 Task: Add a timeline in the project ByteCode for the epic 'Network Upgrades' from 2023/05/06 to 2024/10/14. Add a timeline in the project ByteCode for the epic 'Performance Improvements' from 2024/02/18 to 2025/11/19. Add a timeline in the project ByteCode for the epic 'Digital Transformation' from 2024/03/14 to 2025/12/10
Action: Mouse moved to (211, 69)
Screenshot: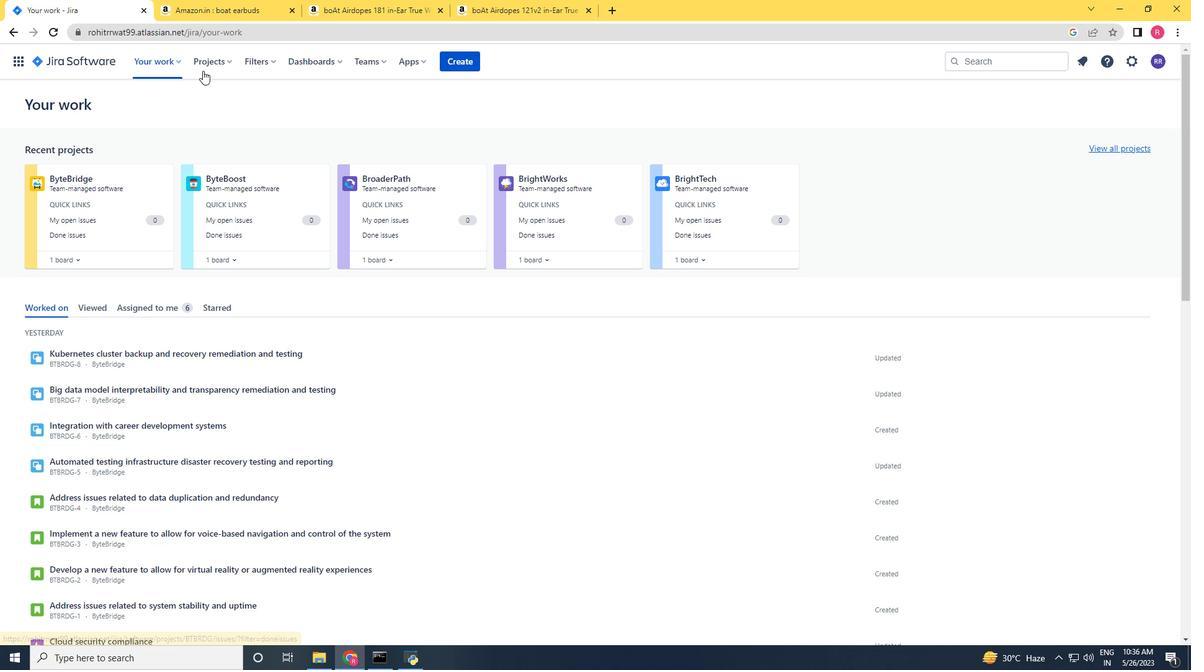 
Action: Mouse pressed left at (211, 69)
Screenshot: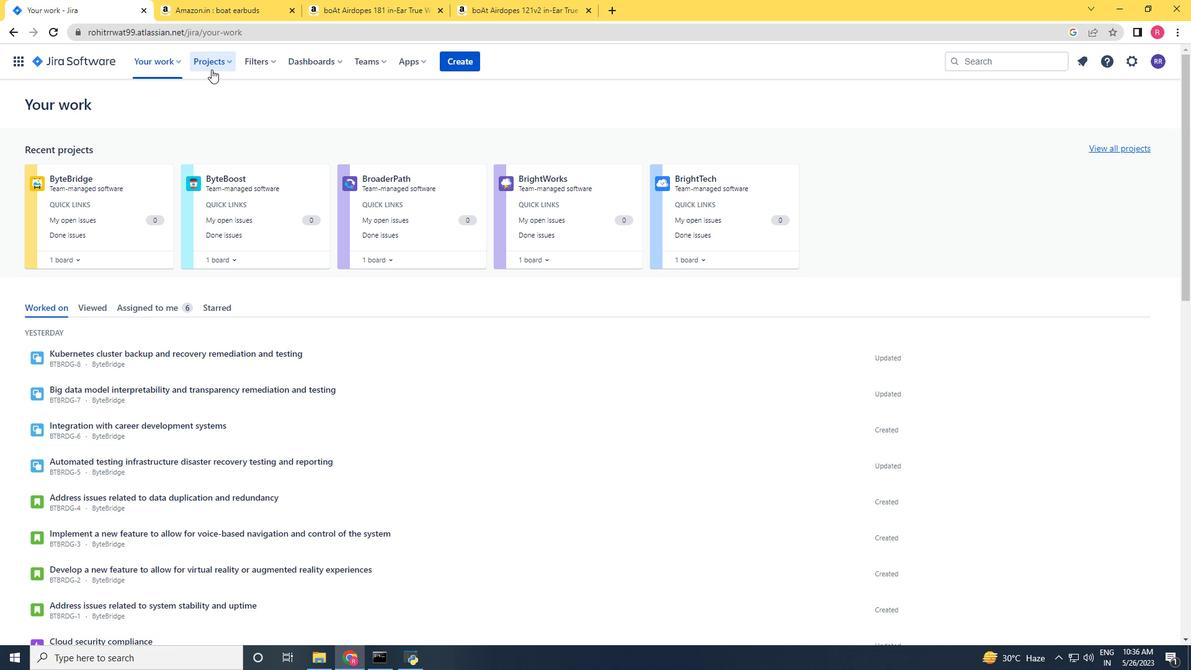 
Action: Mouse moved to (225, 106)
Screenshot: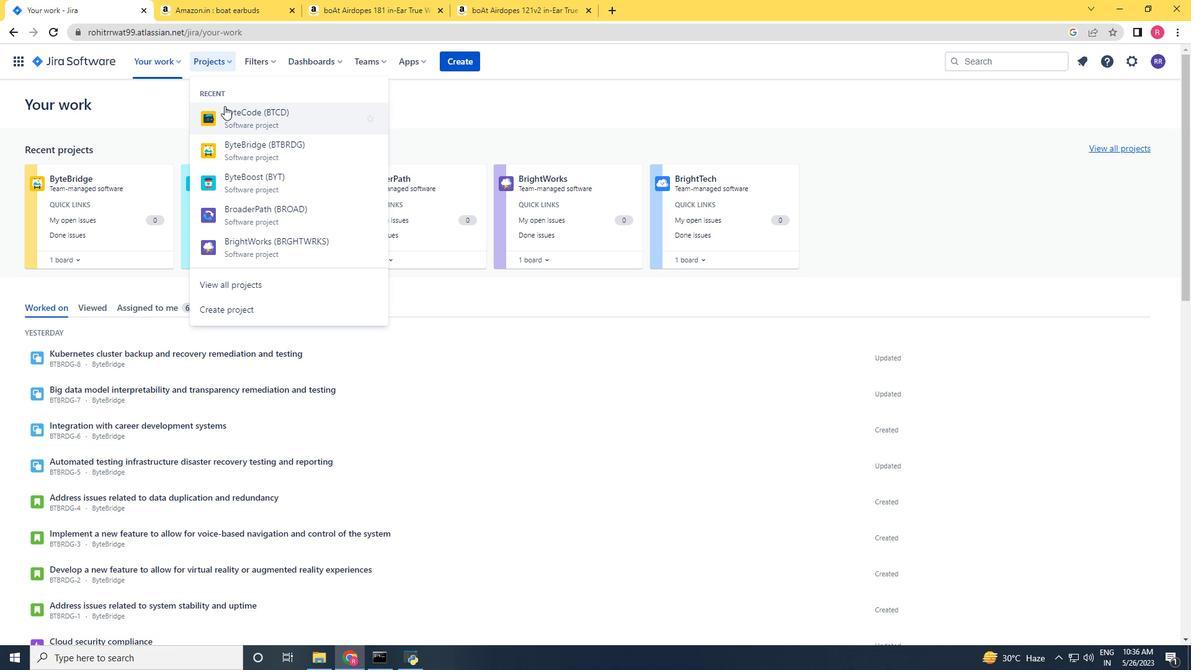 
Action: Mouse pressed left at (225, 106)
Screenshot: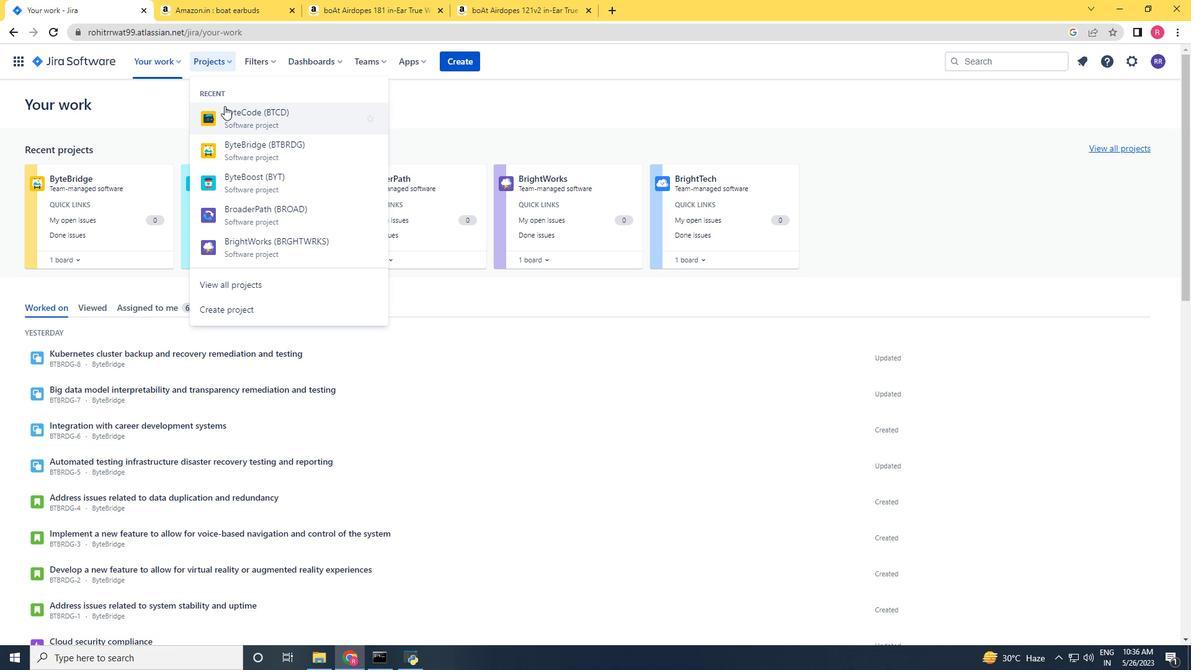 
Action: Mouse moved to (92, 192)
Screenshot: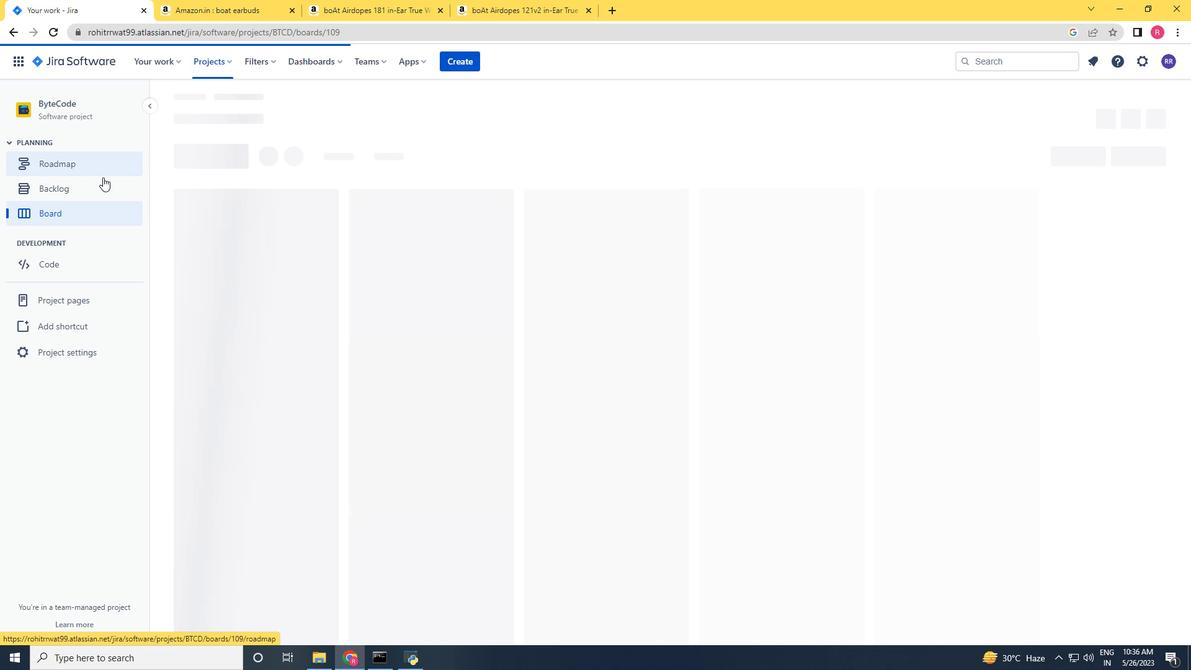 
Action: Mouse pressed left at (92, 192)
Screenshot: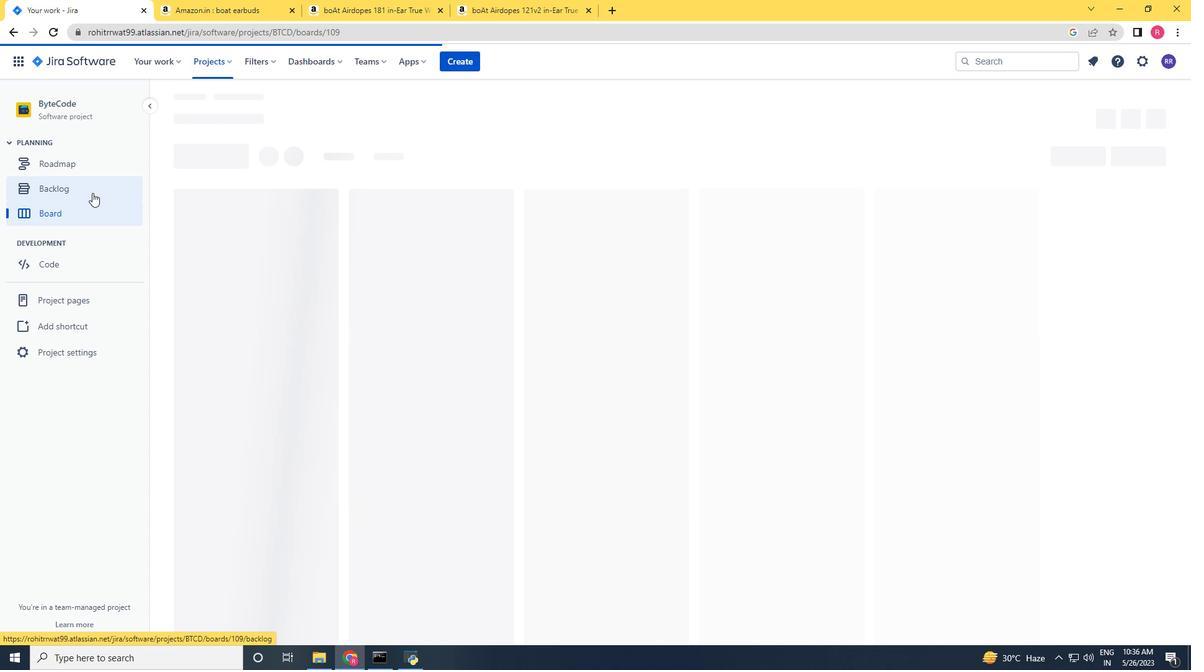 
Action: Mouse moved to (181, 251)
Screenshot: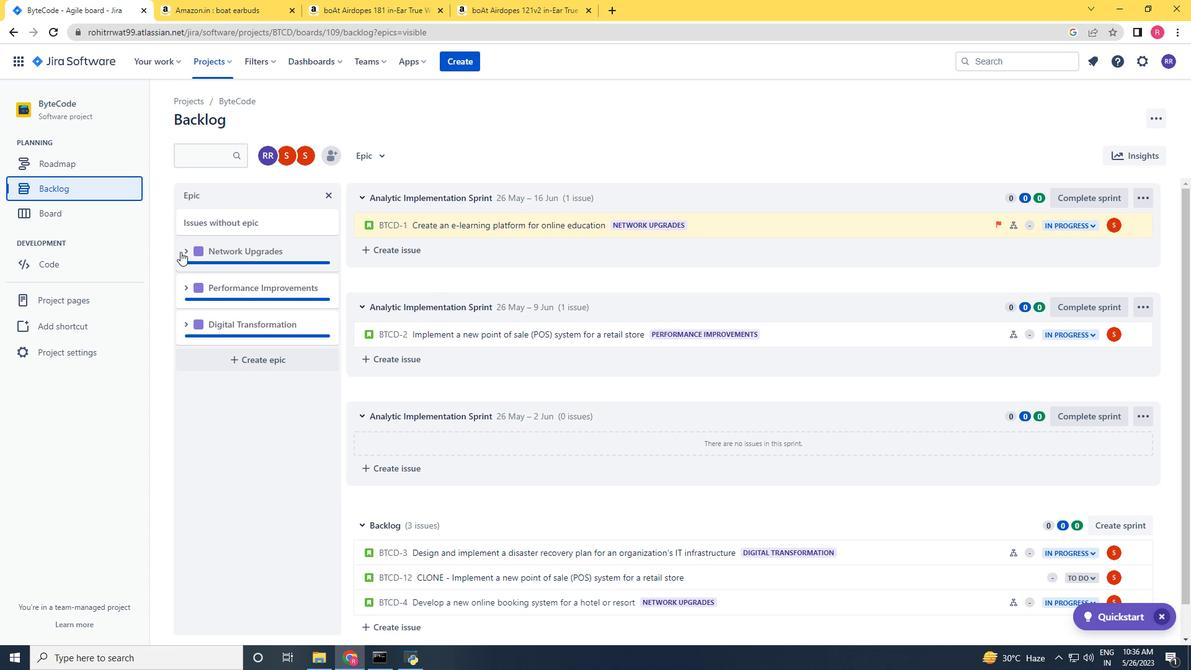 
Action: Mouse pressed left at (181, 251)
Screenshot: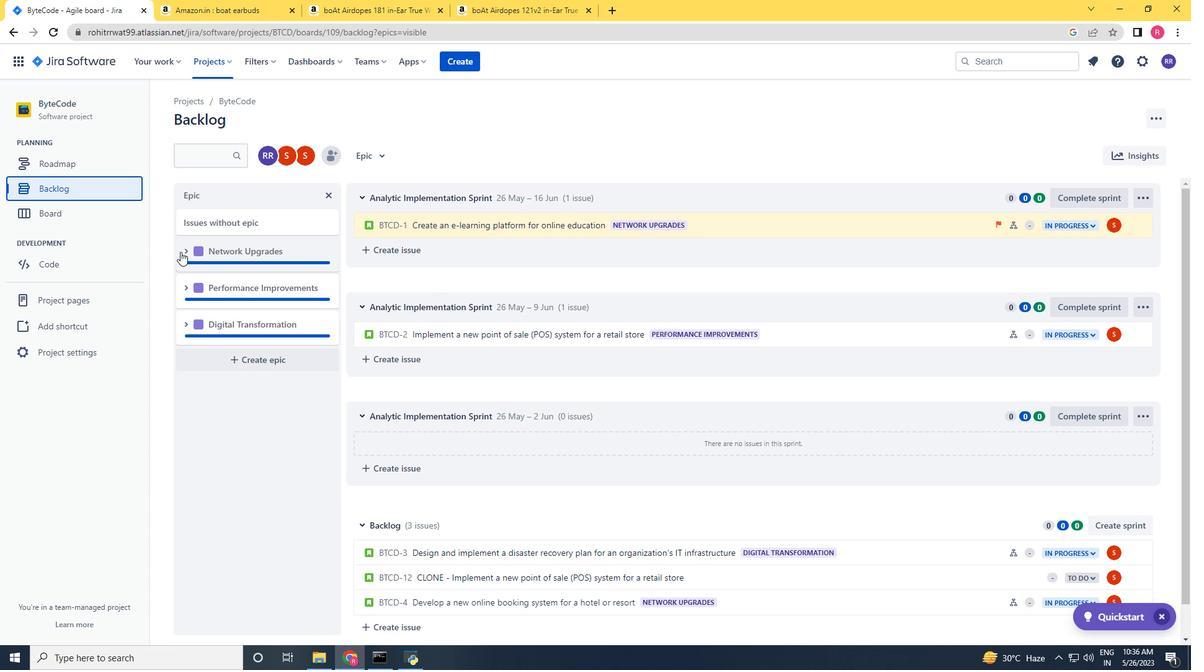 
Action: Mouse moved to (271, 346)
Screenshot: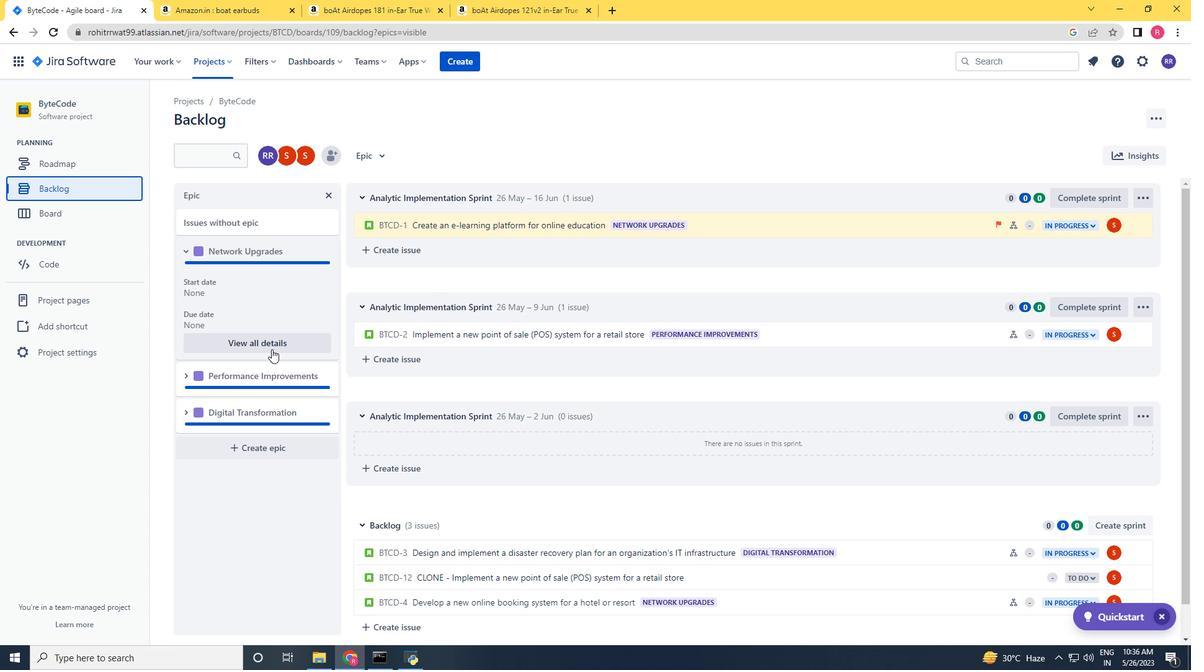 
Action: Mouse pressed left at (271, 346)
Screenshot: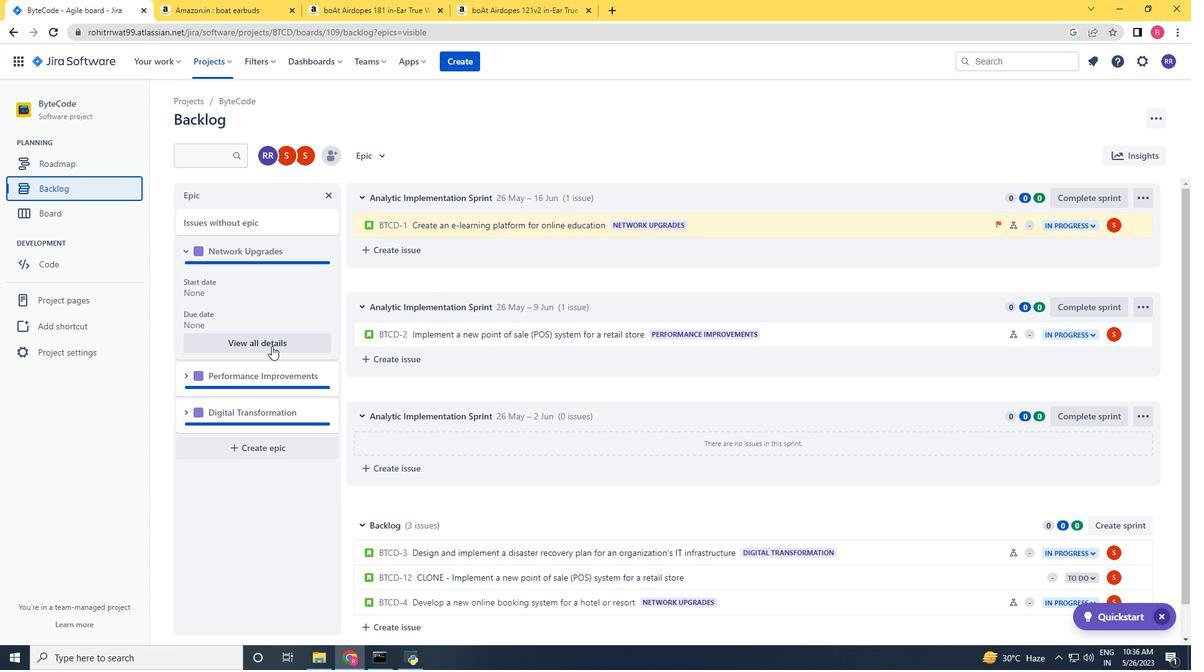 
Action: Mouse moved to (1167, 549)
Screenshot: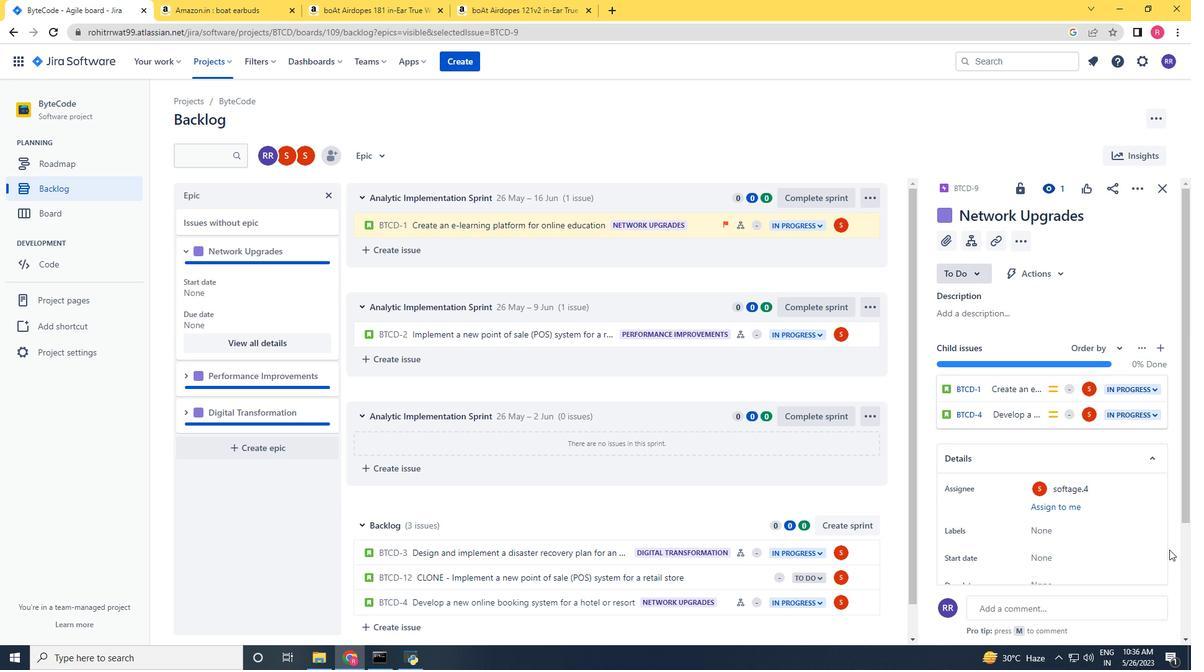 
Action: Mouse scrolled (1167, 549) with delta (0, 0)
Screenshot: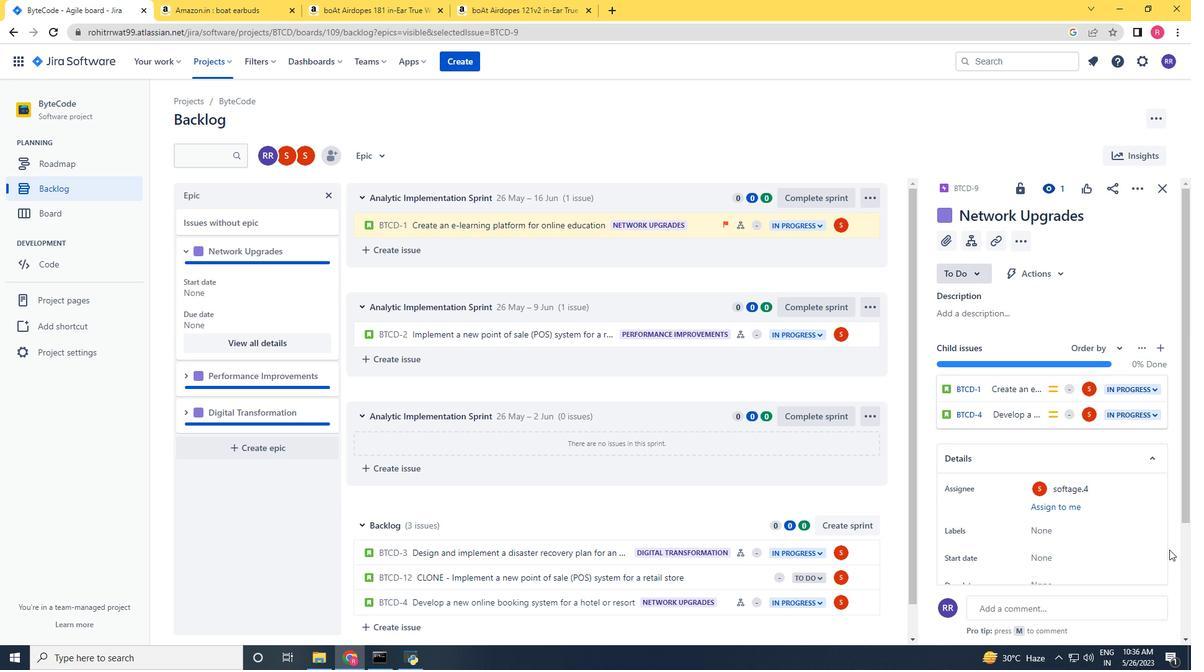 
Action: Mouse scrolled (1167, 549) with delta (0, 0)
Screenshot: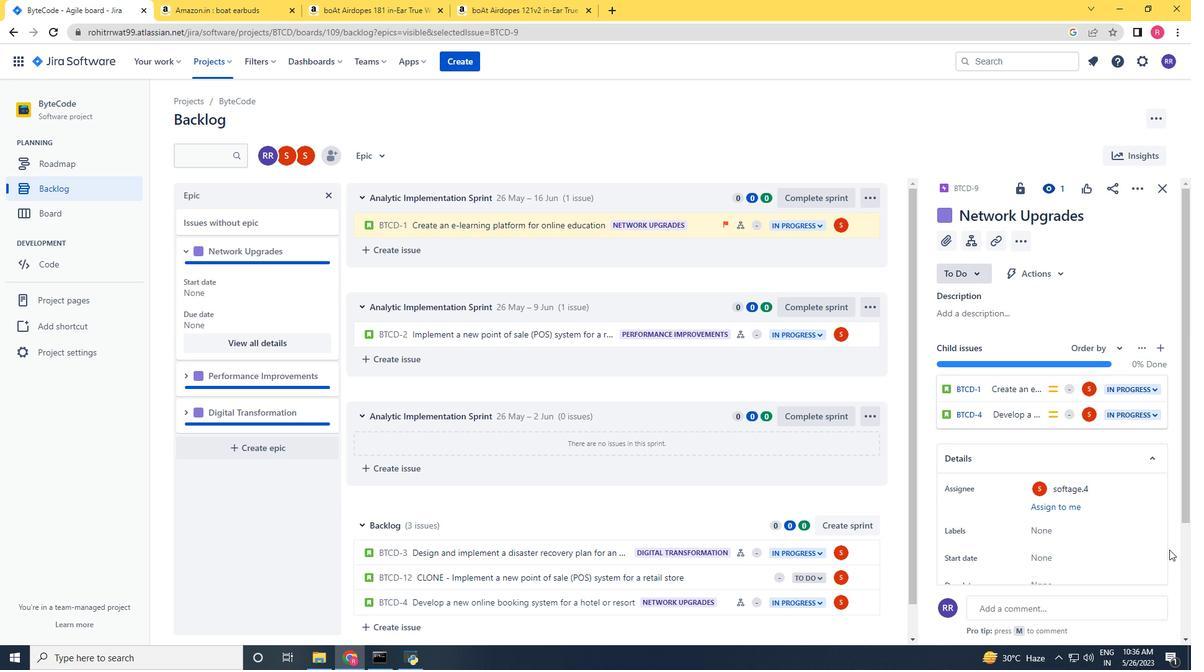 
Action: Mouse scrolled (1167, 549) with delta (0, 0)
Screenshot: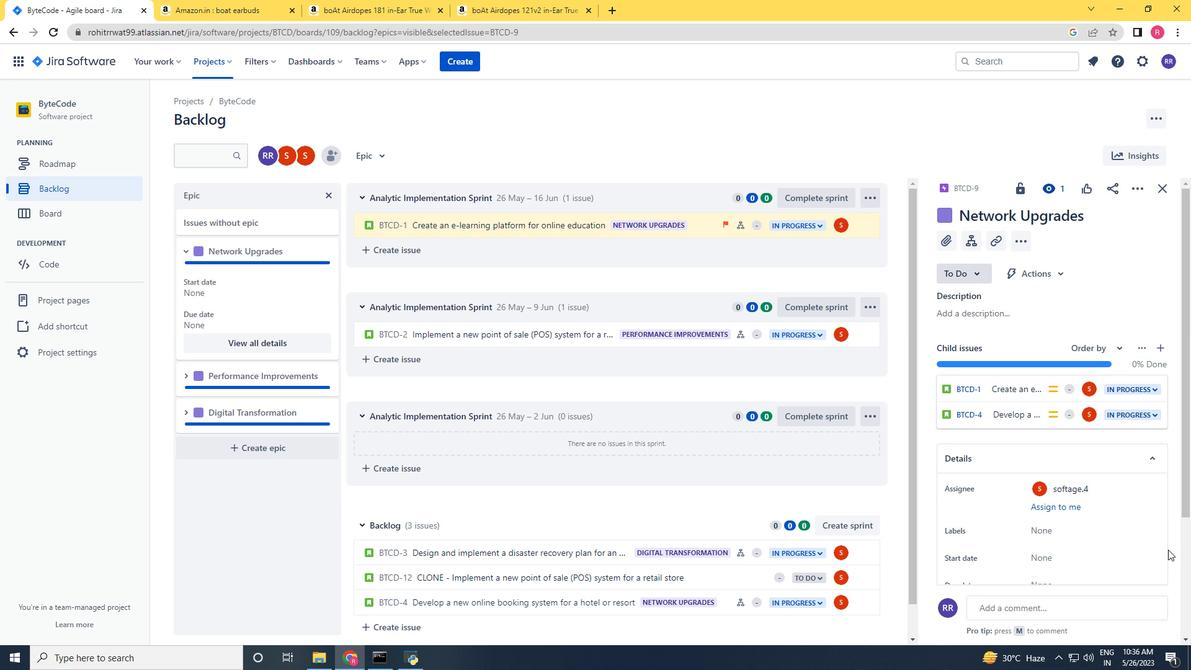 
Action: Mouse scrolled (1167, 549) with delta (0, 0)
Screenshot: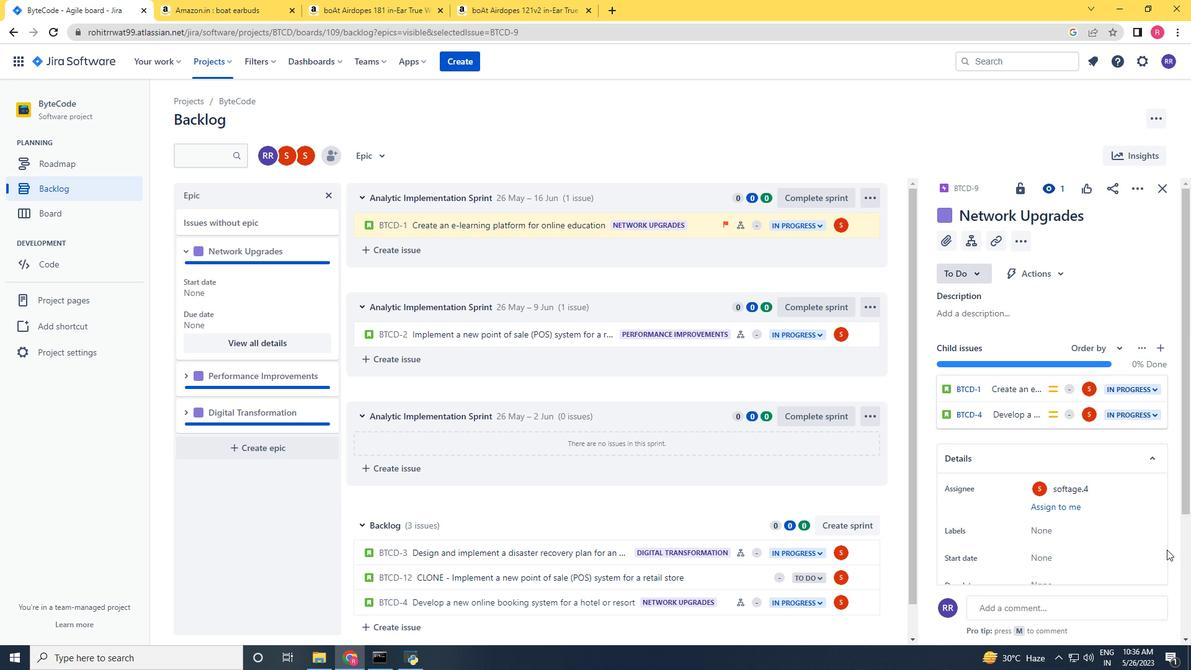 
Action: Mouse moved to (1065, 382)
Screenshot: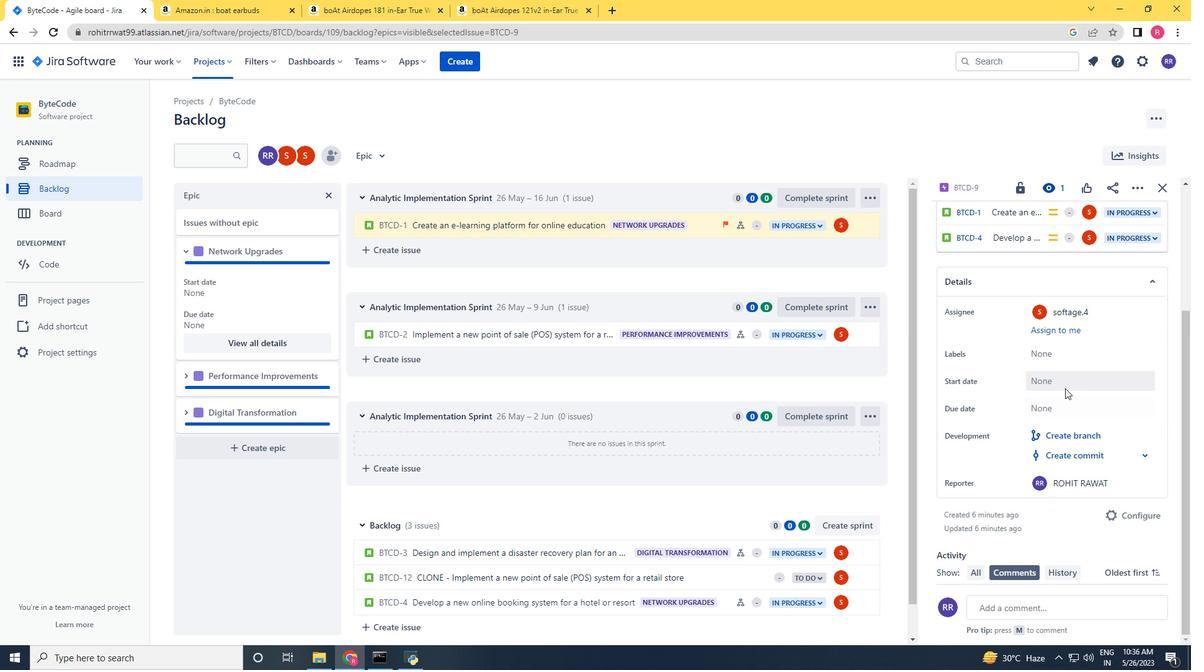 
Action: Mouse pressed left at (1065, 382)
Screenshot: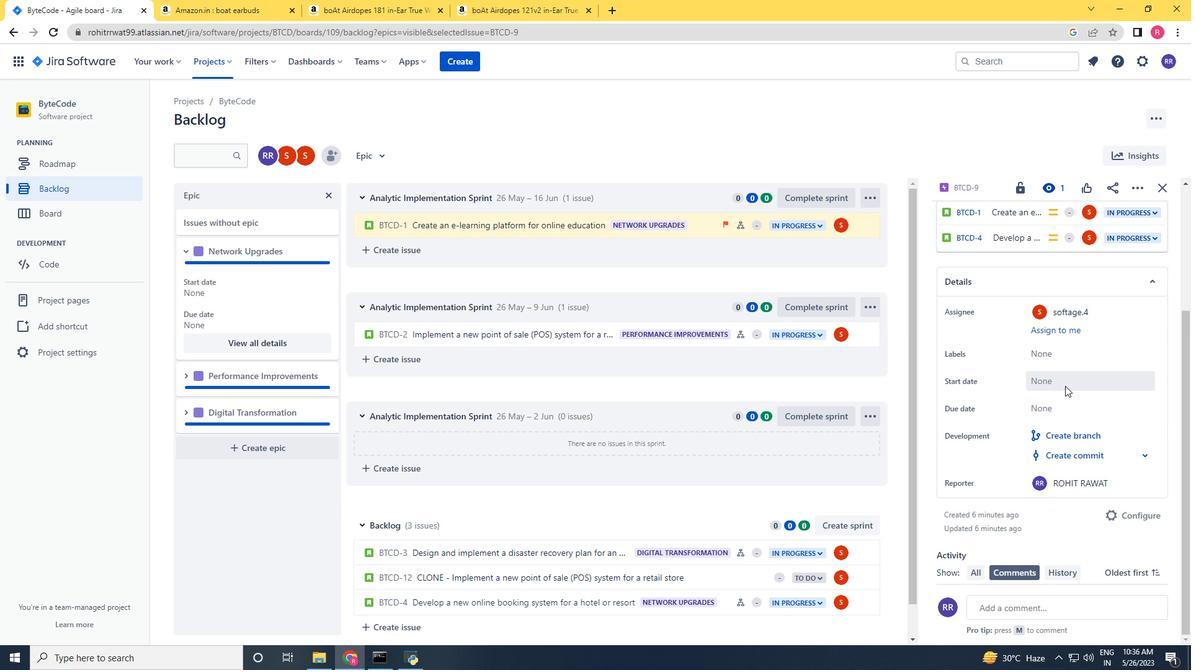 
Action: Mouse moved to (1162, 417)
Screenshot: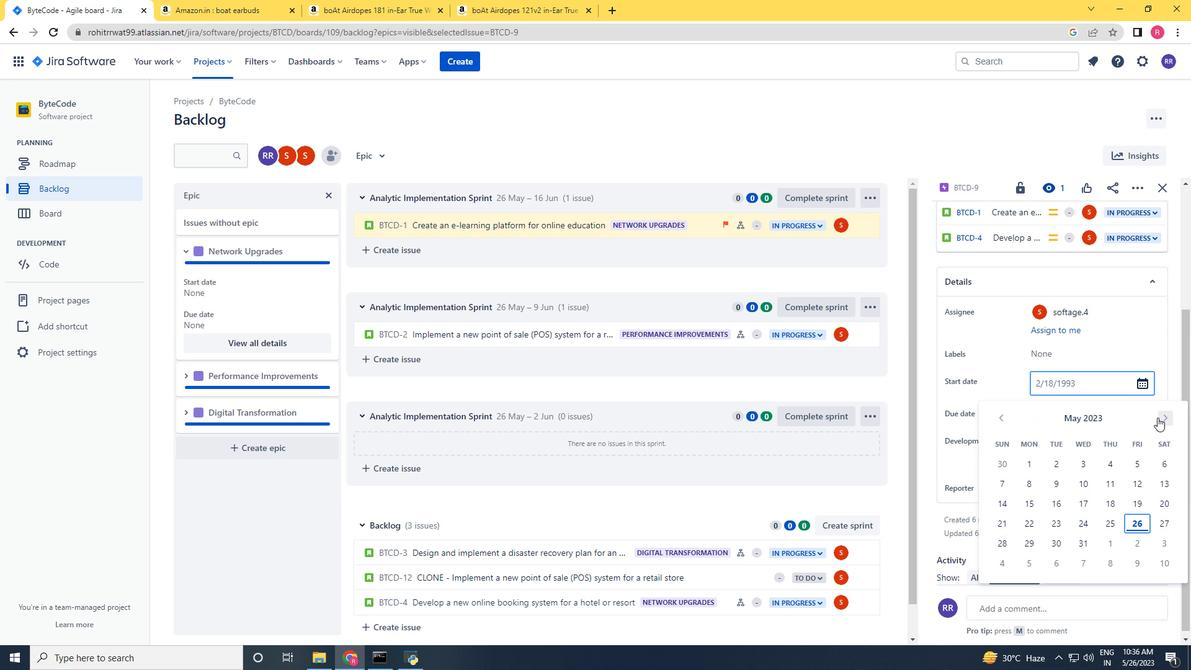 
Action: Mouse pressed left at (1162, 417)
Screenshot: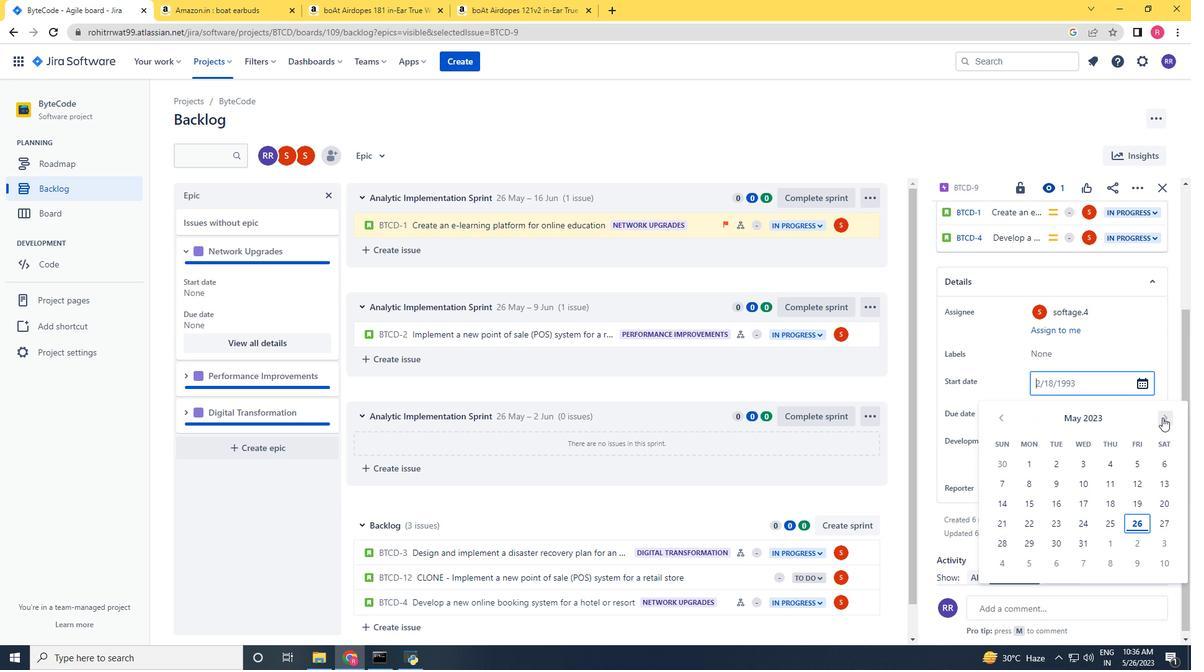 
Action: Mouse pressed left at (1162, 417)
Screenshot: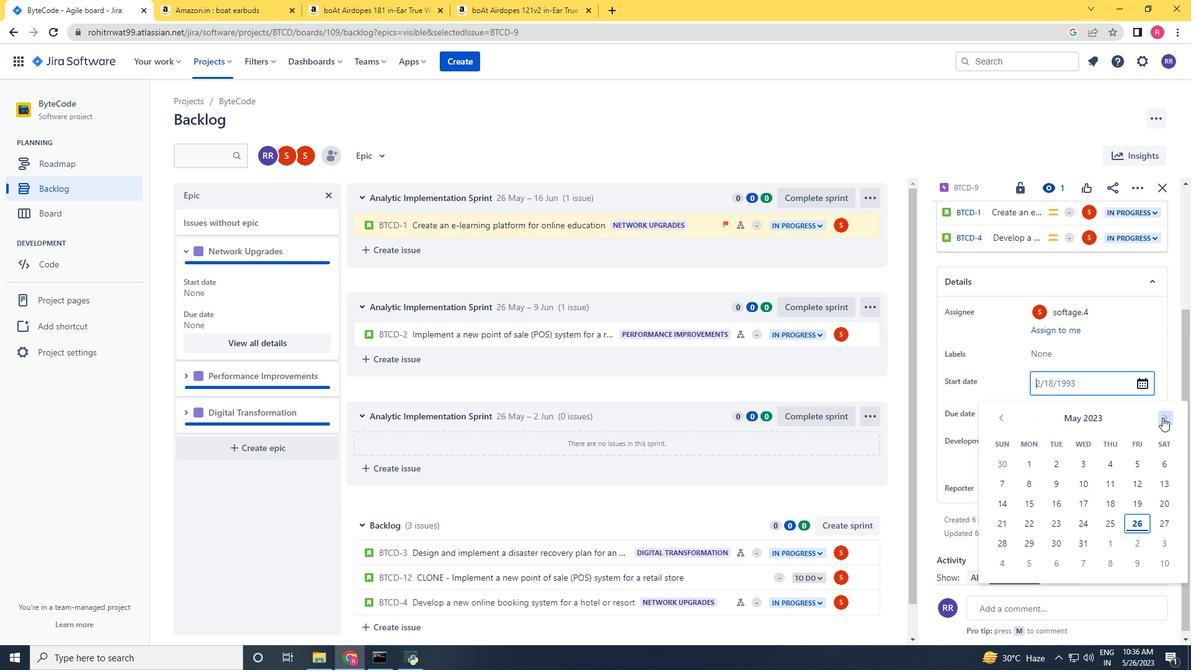 
Action: Mouse pressed left at (1162, 417)
Screenshot: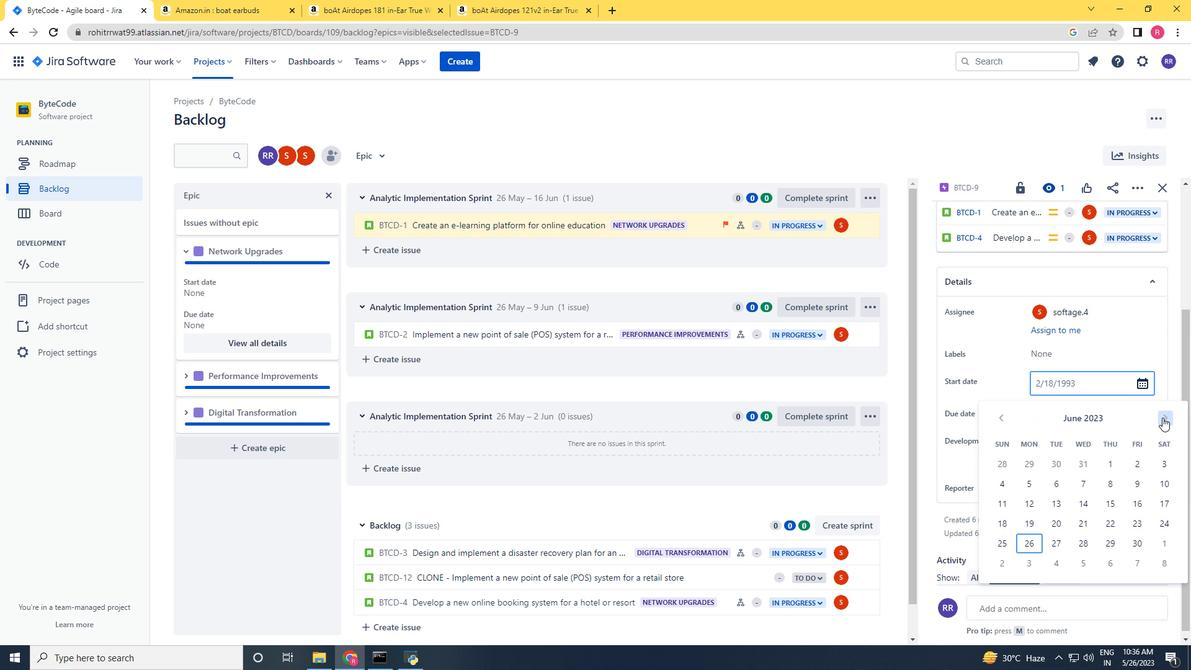 
Action: Mouse pressed left at (1162, 417)
Screenshot: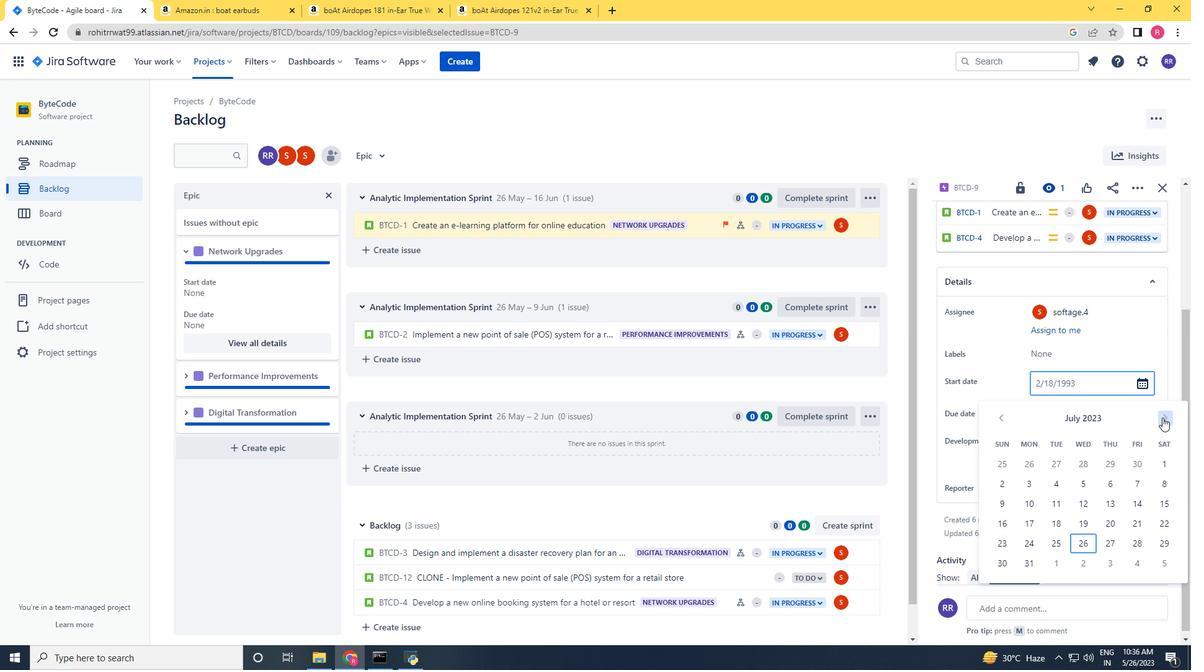 
Action: Mouse pressed left at (1162, 417)
Screenshot: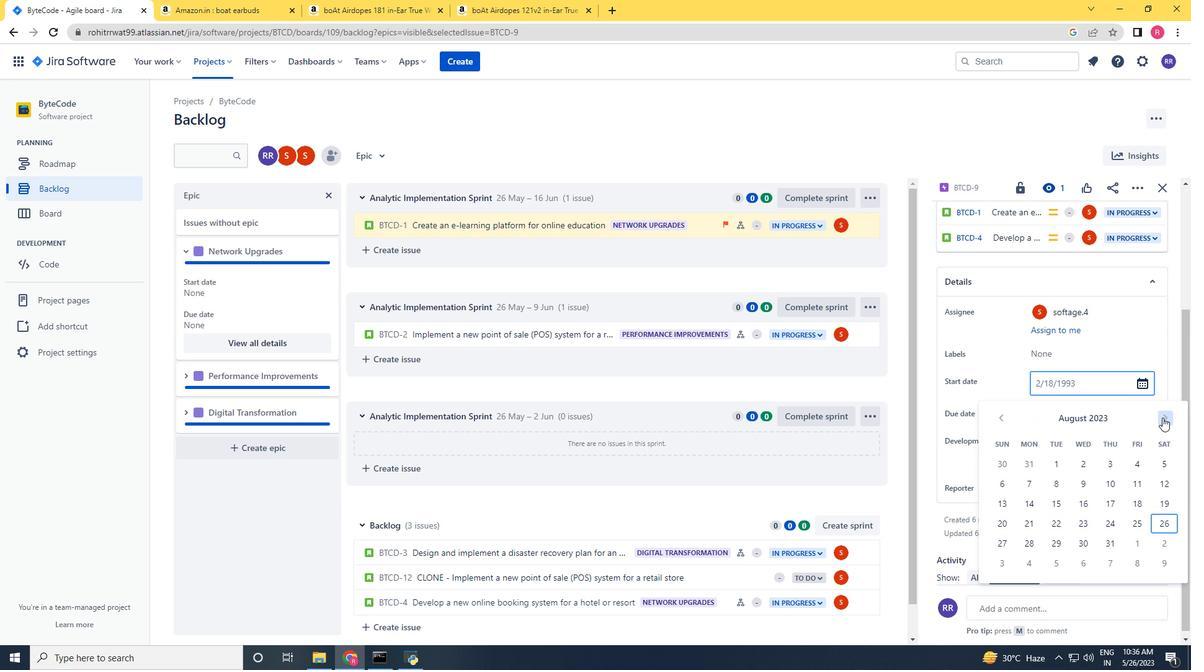 
Action: Mouse moved to (995, 418)
Screenshot: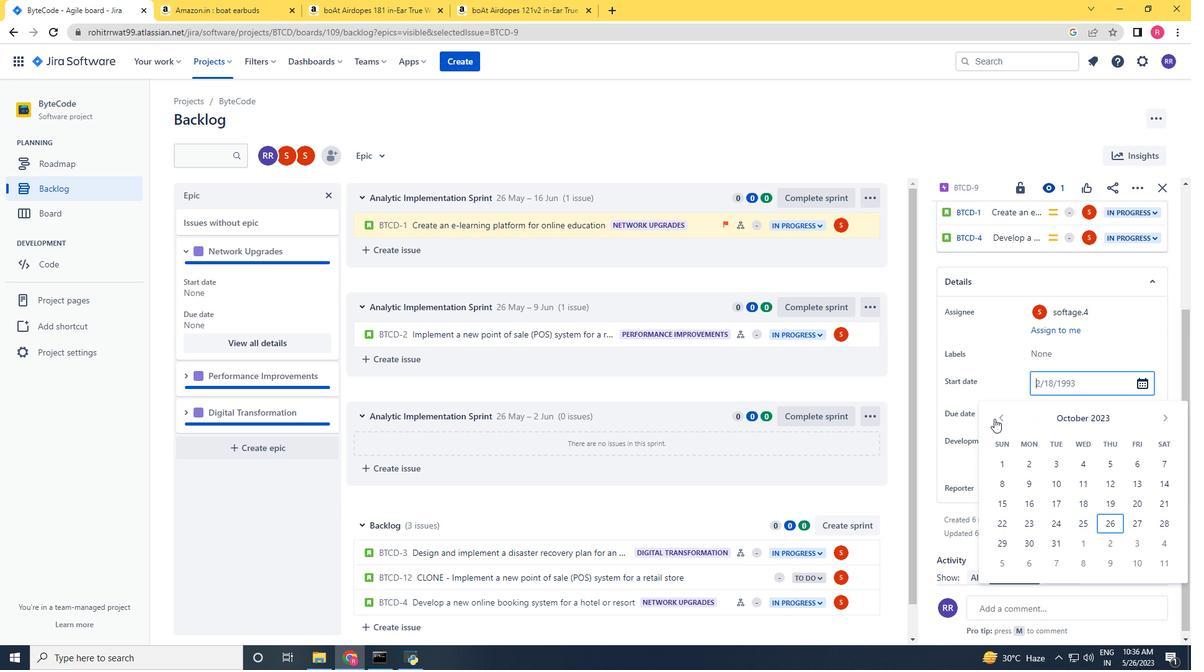 
Action: Mouse pressed left at (995, 418)
Screenshot: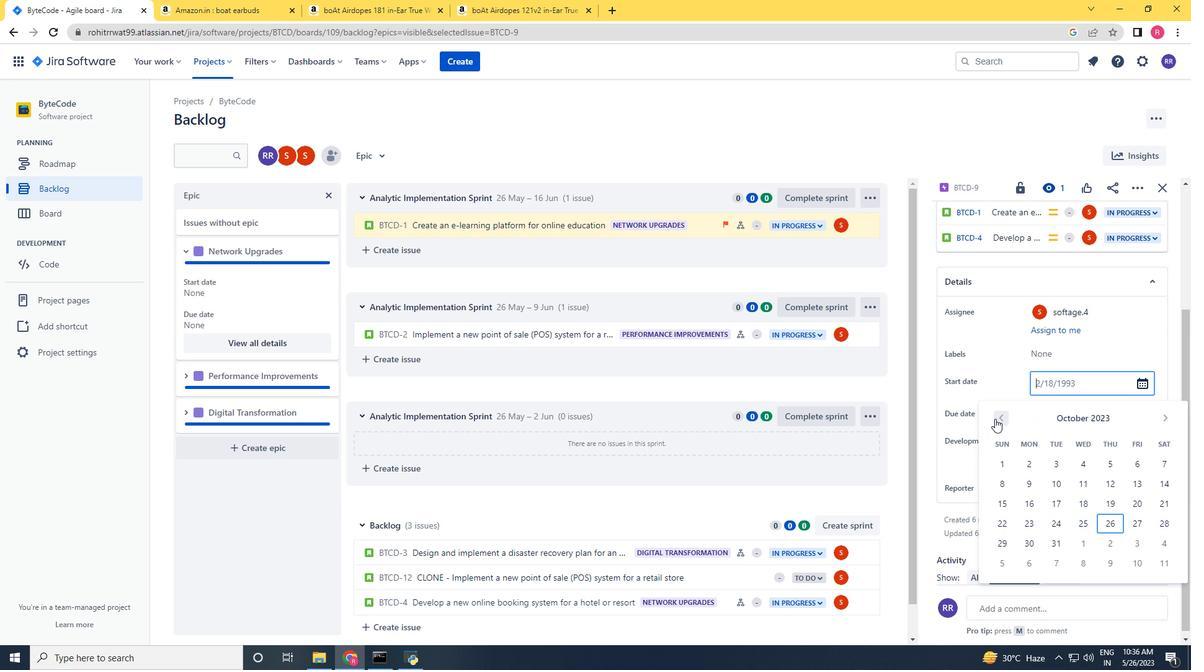 
Action: Mouse pressed left at (995, 418)
Screenshot: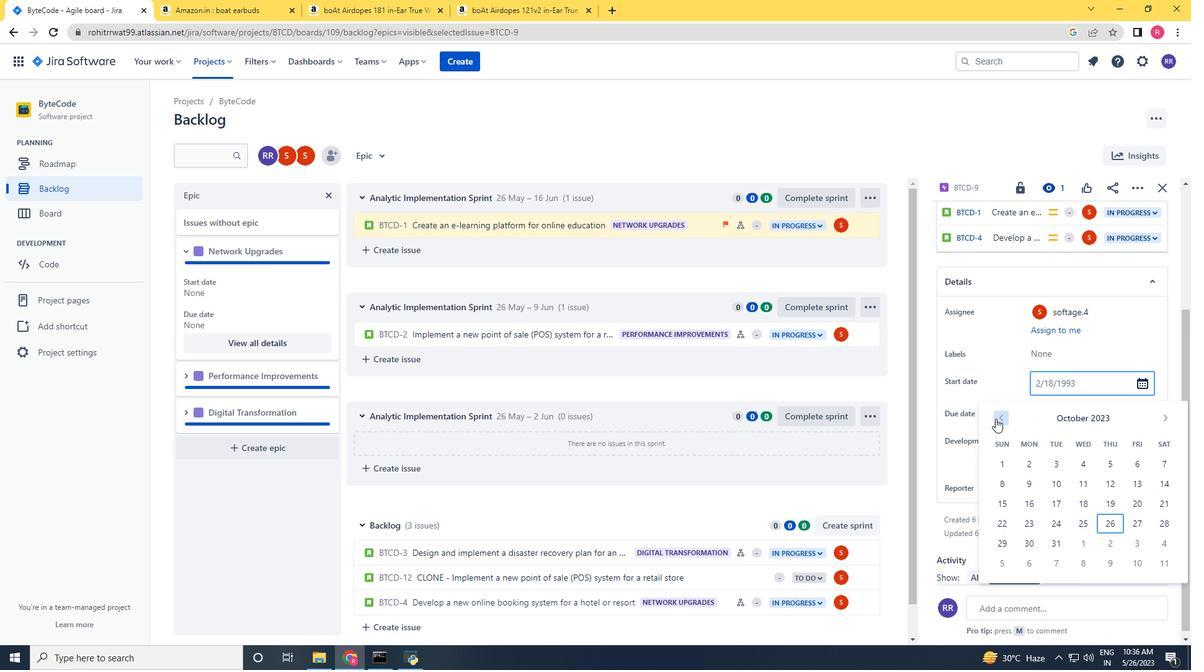 
Action: Mouse pressed left at (995, 418)
Screenshot: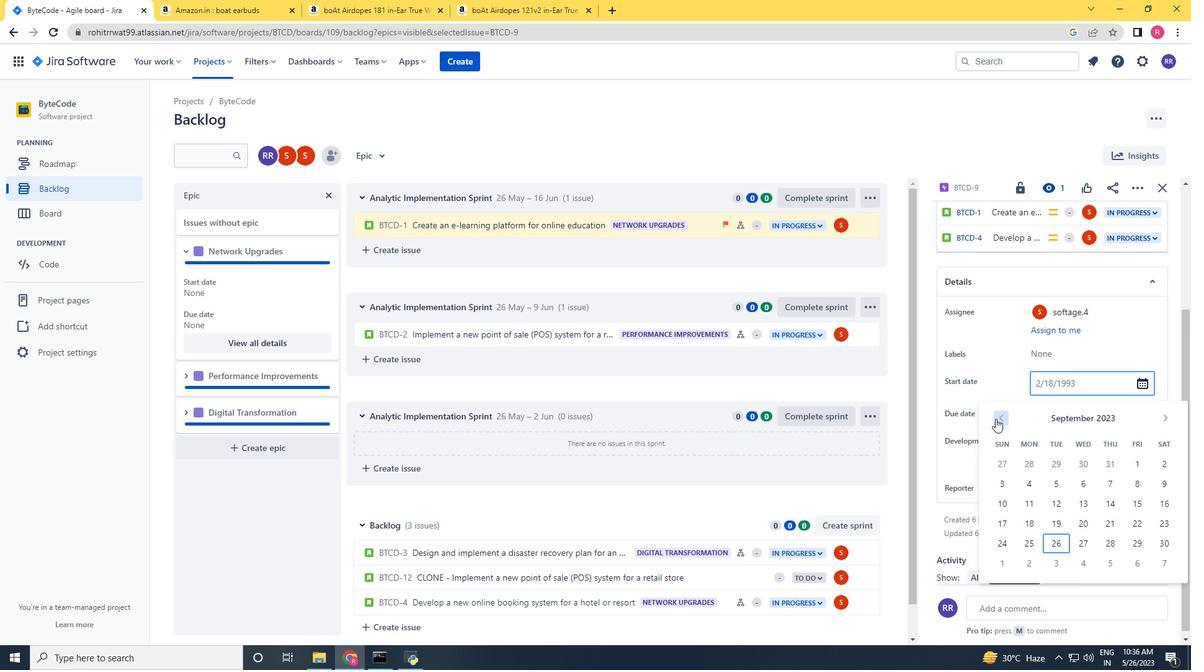 
Action: Mouse pressed left at (995, 418)
Screenshot: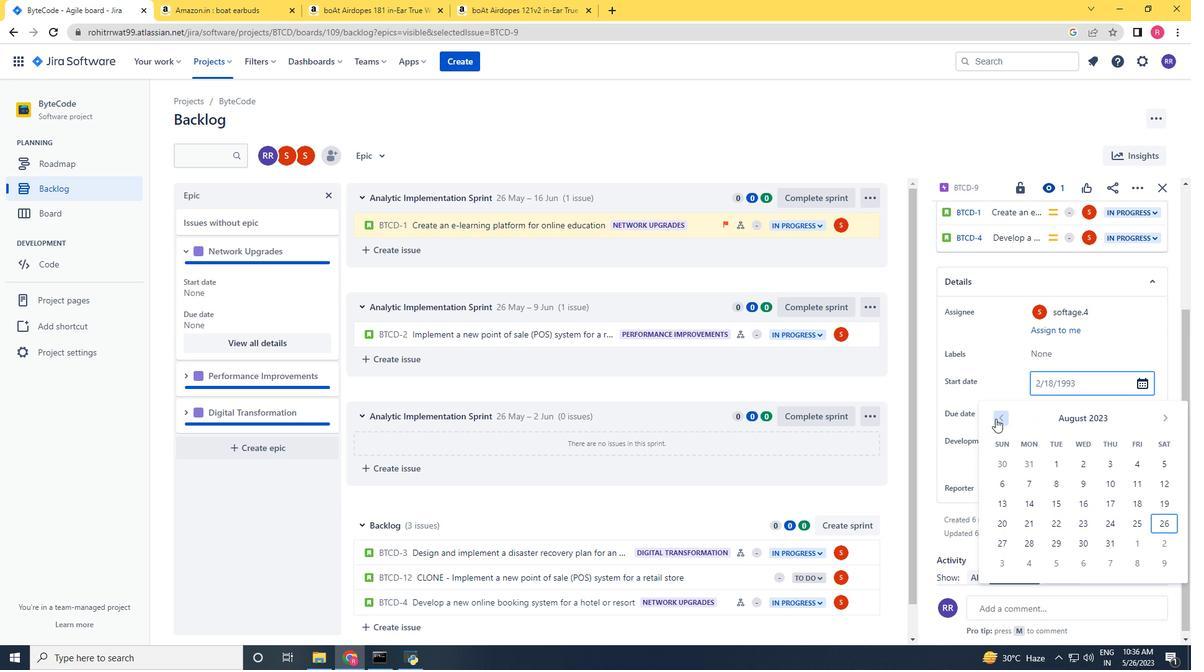 
Action: Mouse pressed left at (995, 418)
Screenshot: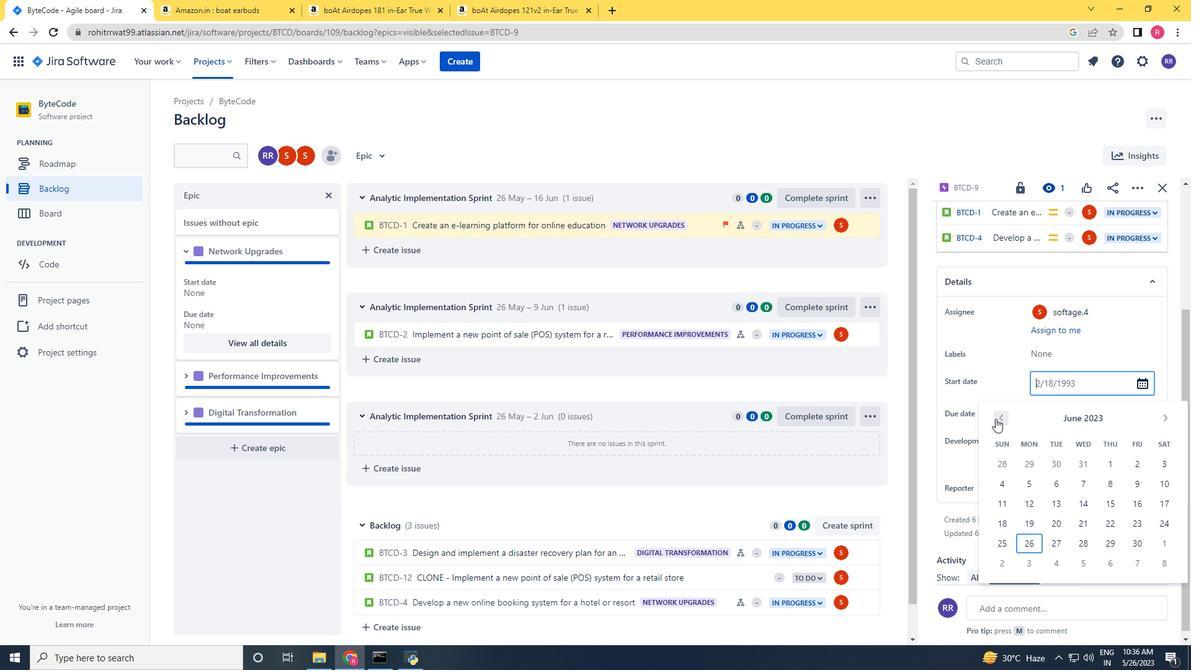 
Action: Mouse moved to (1172, 466)
Screenshot: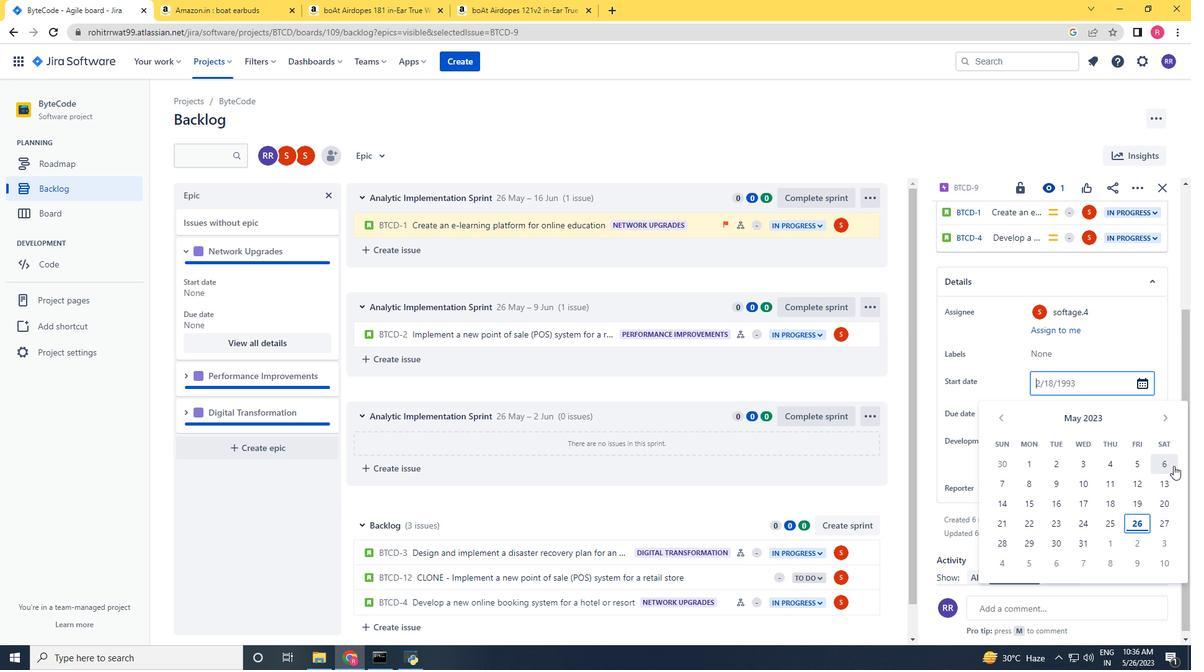
Action: Mouse pressed left at (1172, 466)
Screenshot: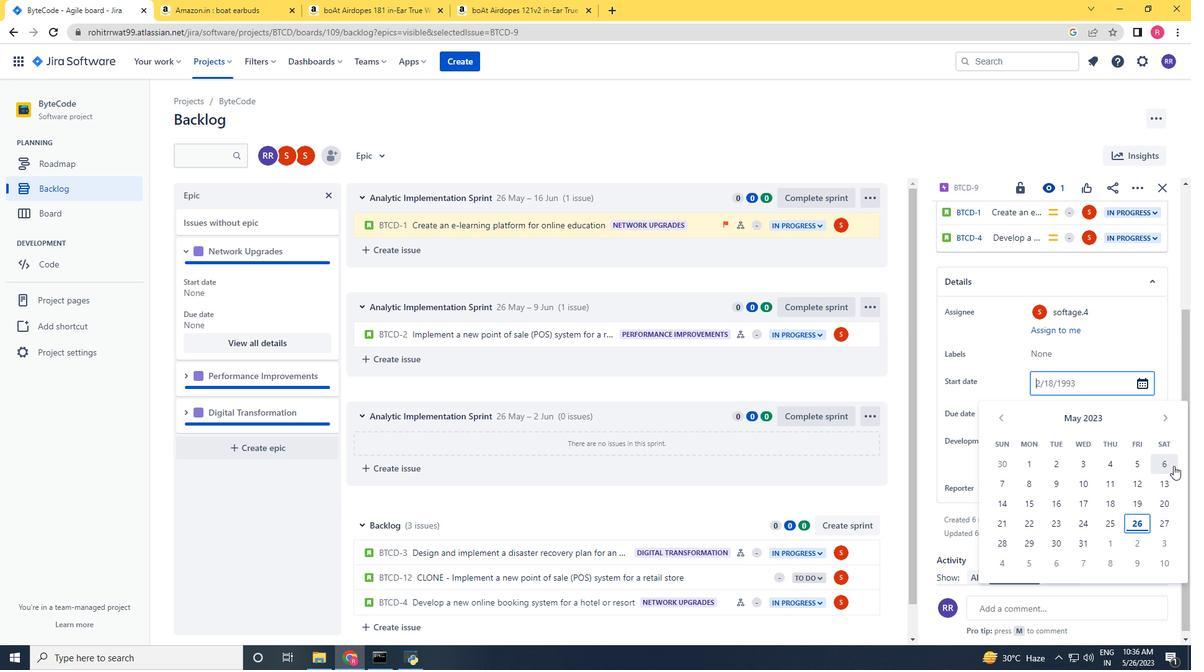 
Action: Mouse moved to (1039, 408)
Screenshot: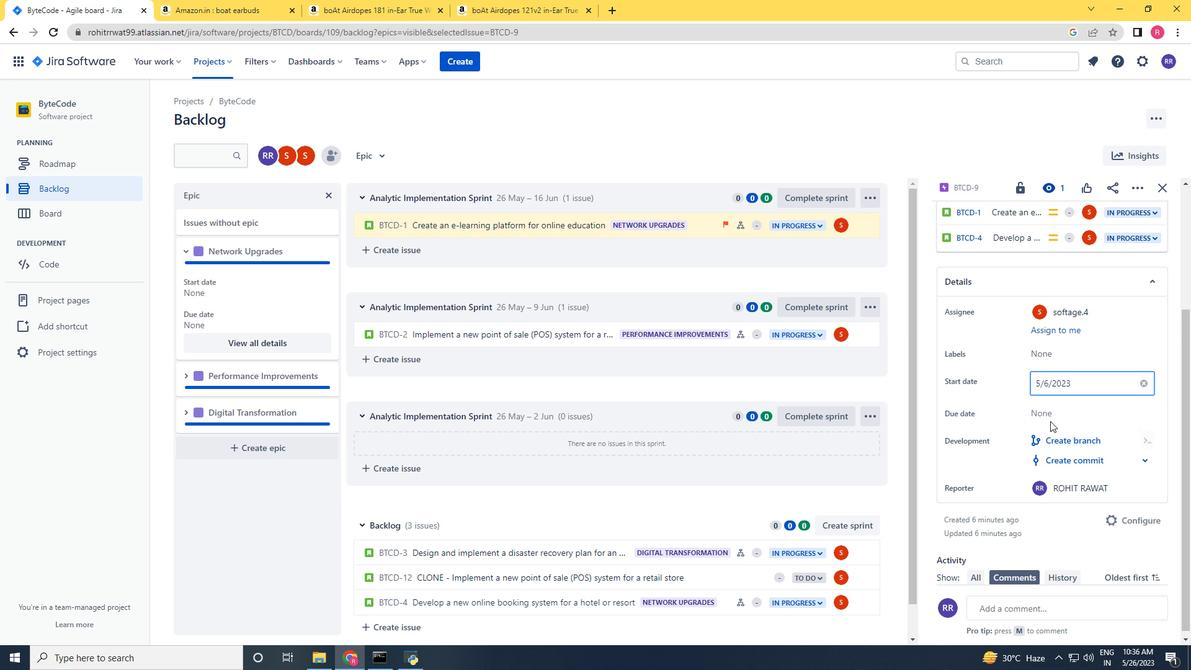 
Action: Mouse pressed left at (1039, 408)
Screenshot: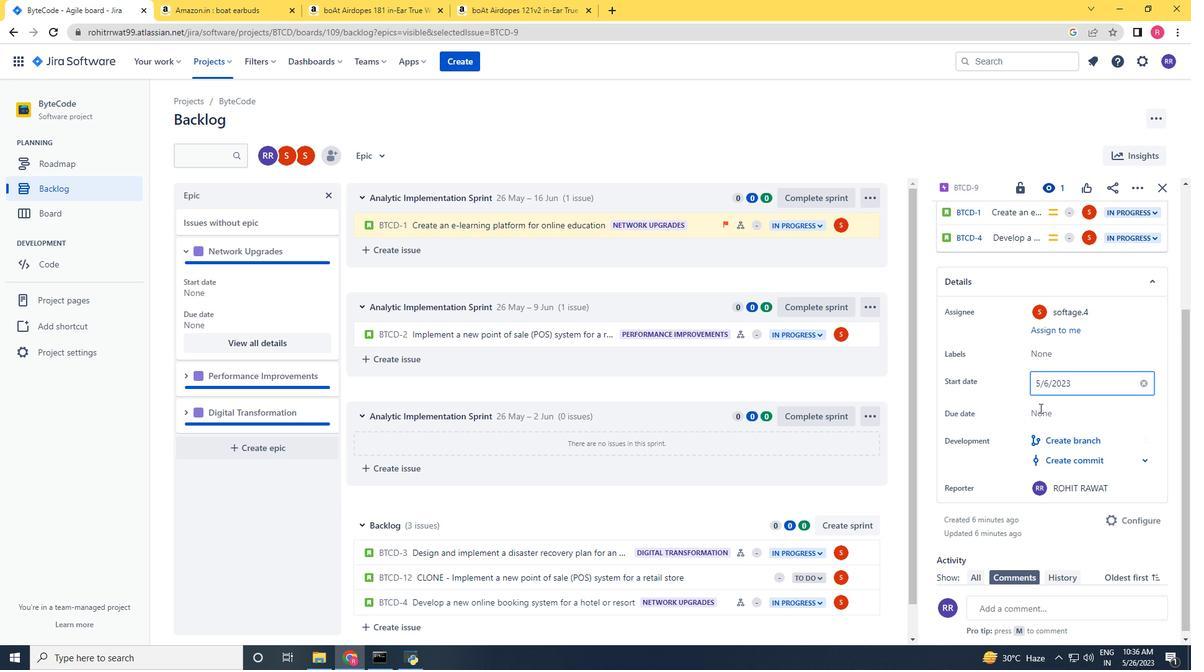 
Action: Mouse moved to (1165, 450)
Screenshot: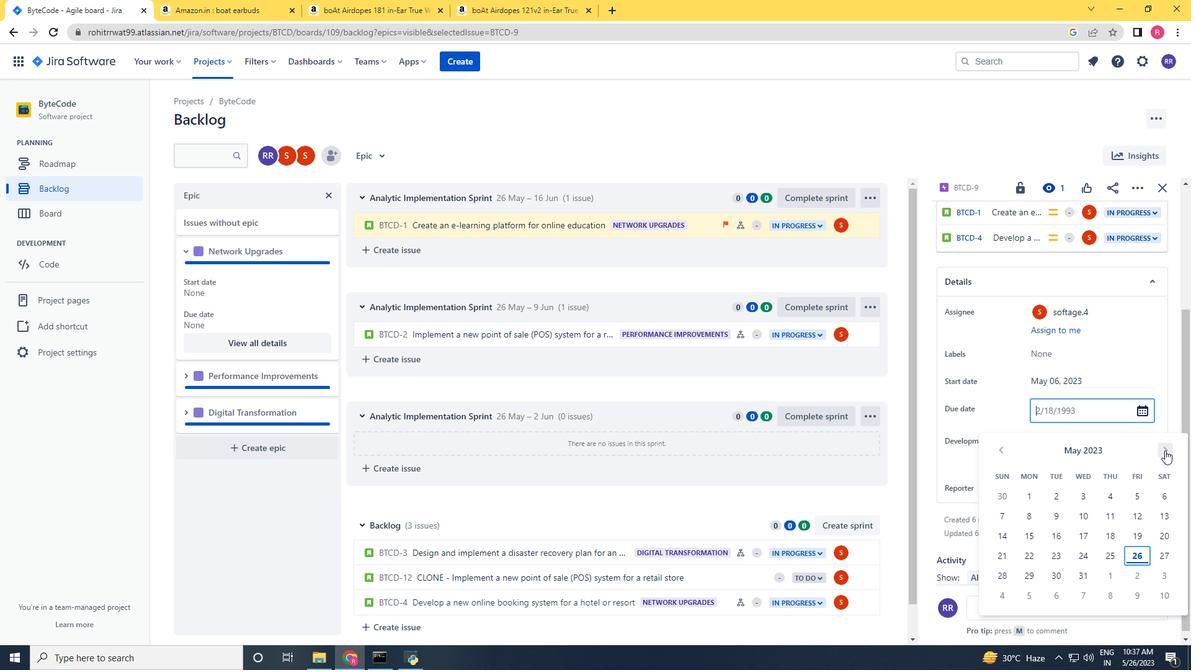 
Action: Mouse pressed left at (1165, 450)
Screenshot: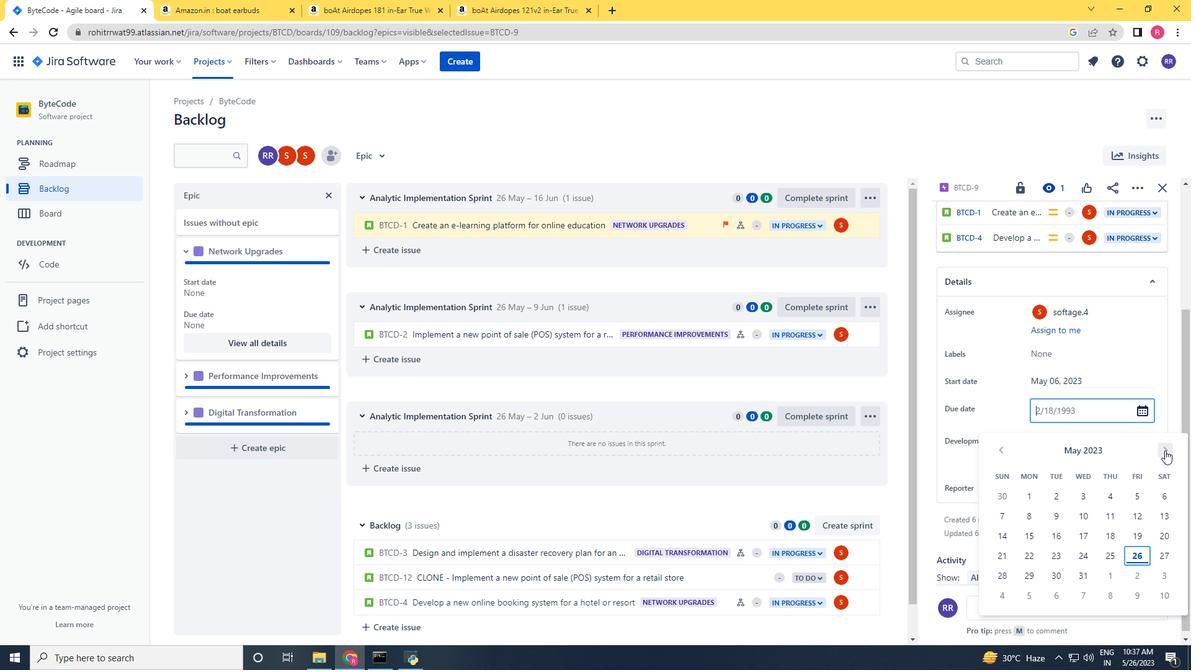 
Action: Mouse pressed left at (1165, 450)
Screenshot: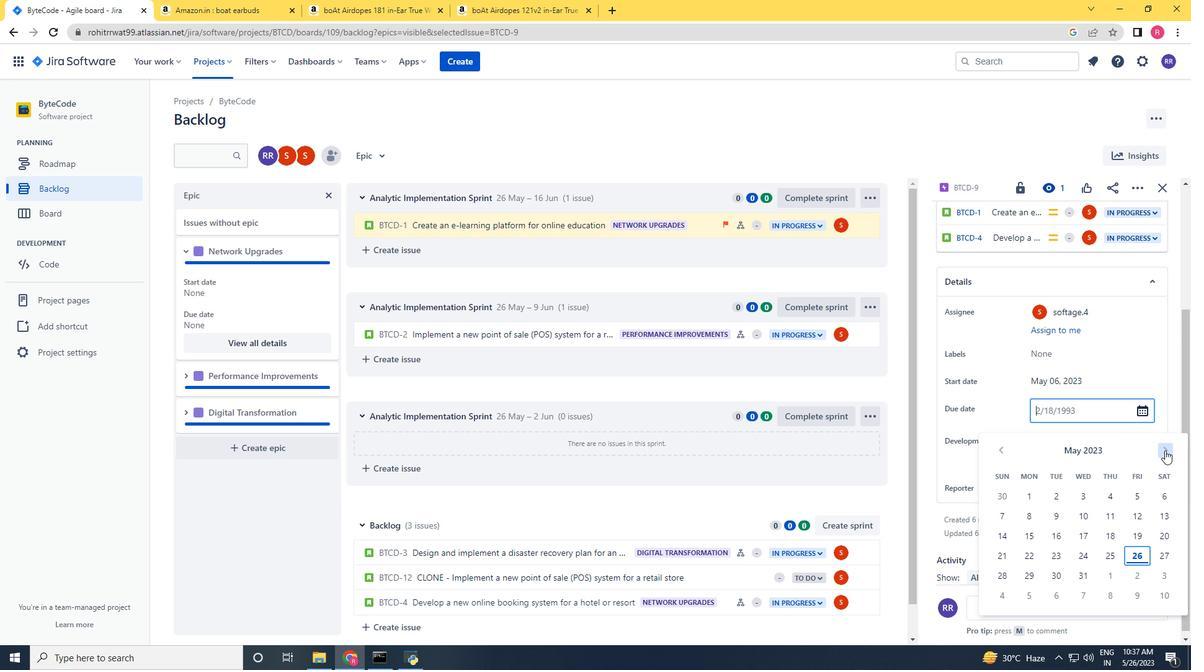 
Action: Mouse pressed left at (1165, 450)
Screenshot: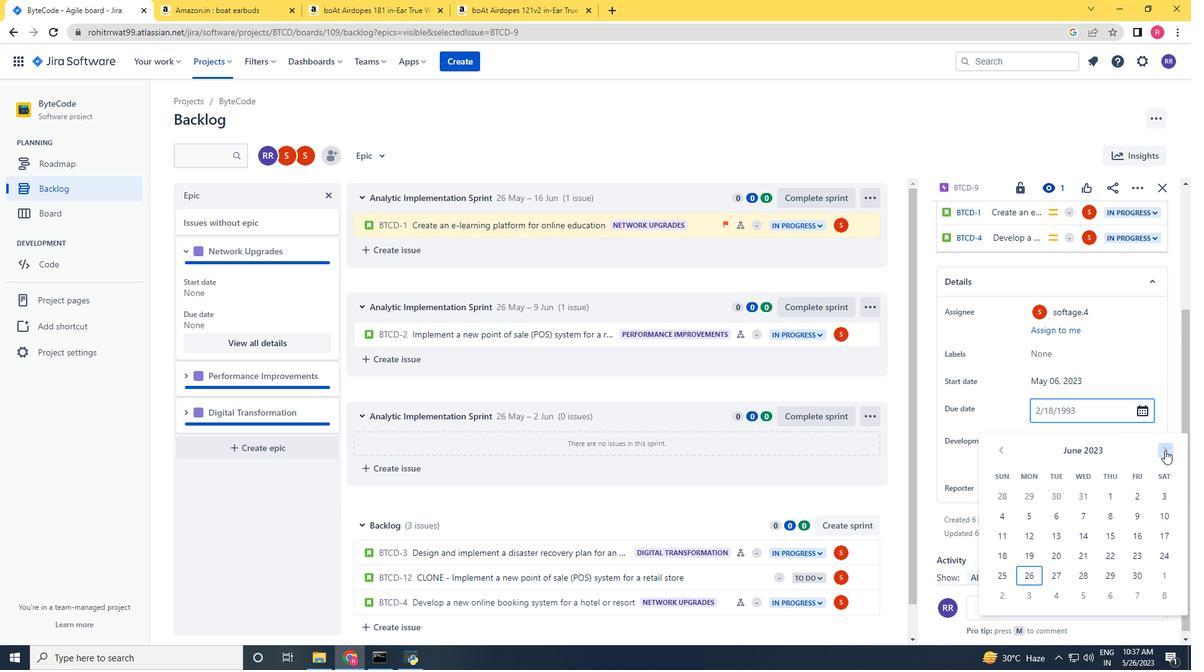 
Action: Mouse pressed left at (1165, 450)
Screenshot: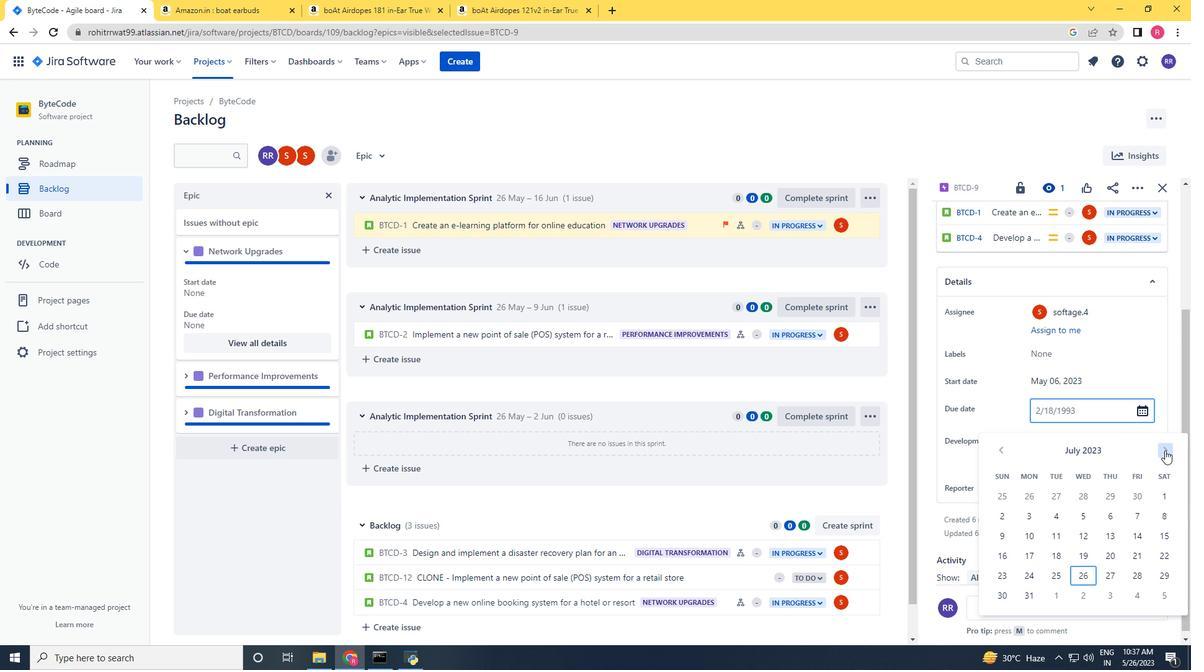 
Action: Mouse pressed left at (1165, 450)
Screenshot: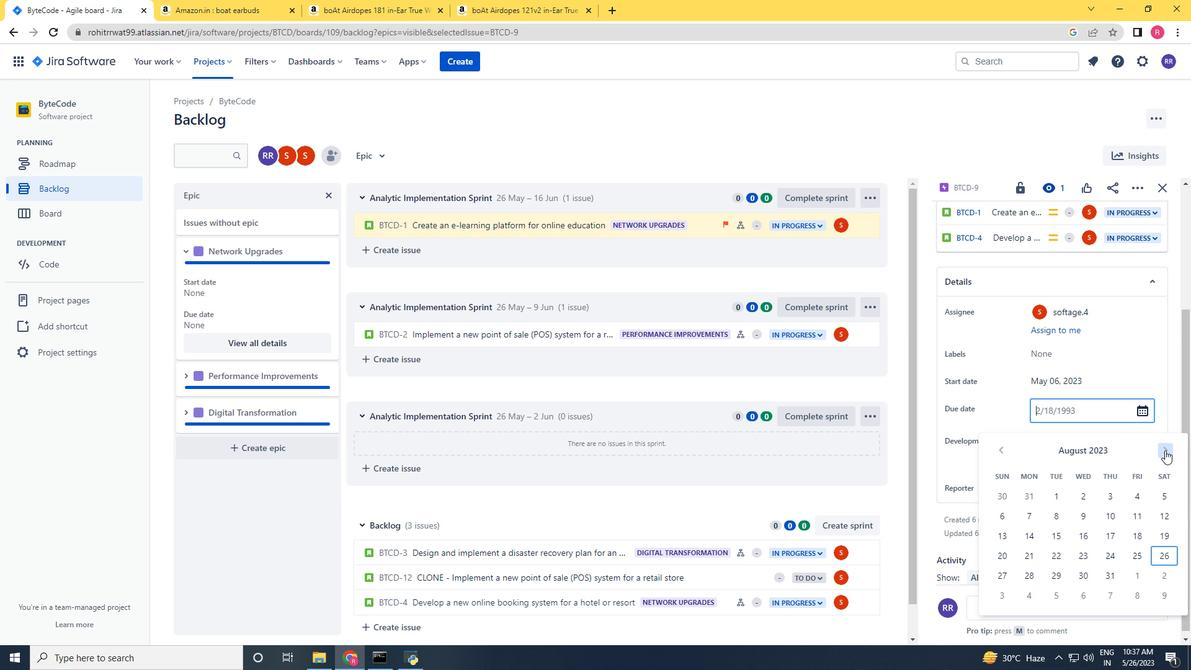 
Action: Mouse pressed left at (1165, 450)
Screenshot: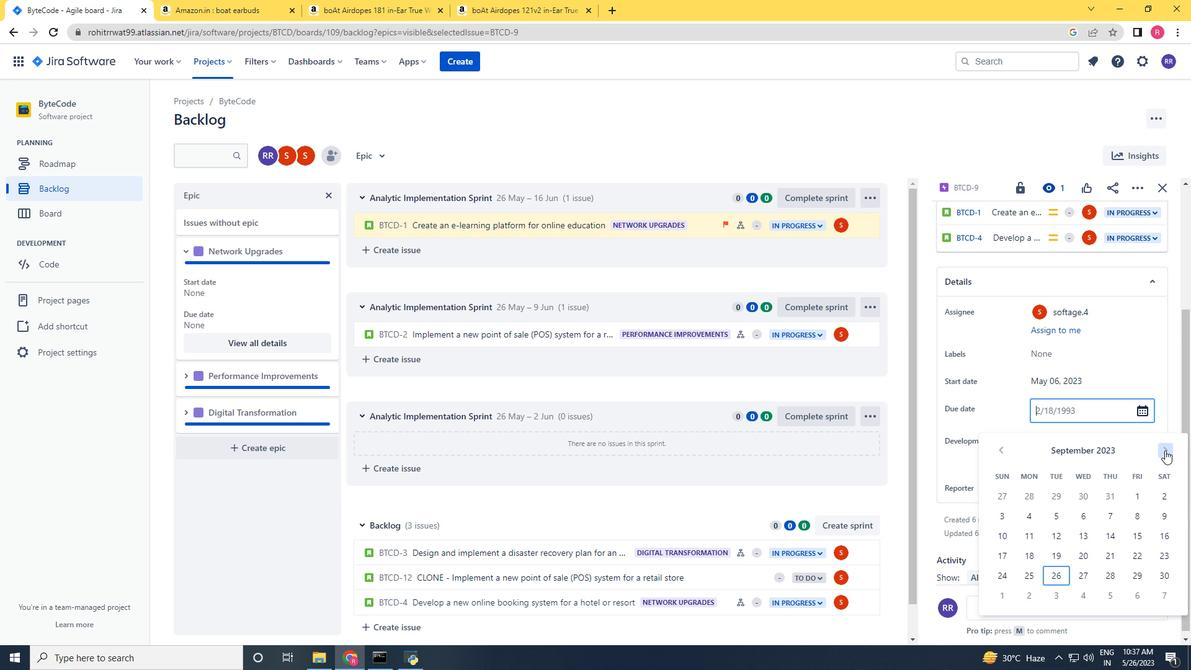 
Action: Mouse pressed left at (1165, 450)
Screenshot: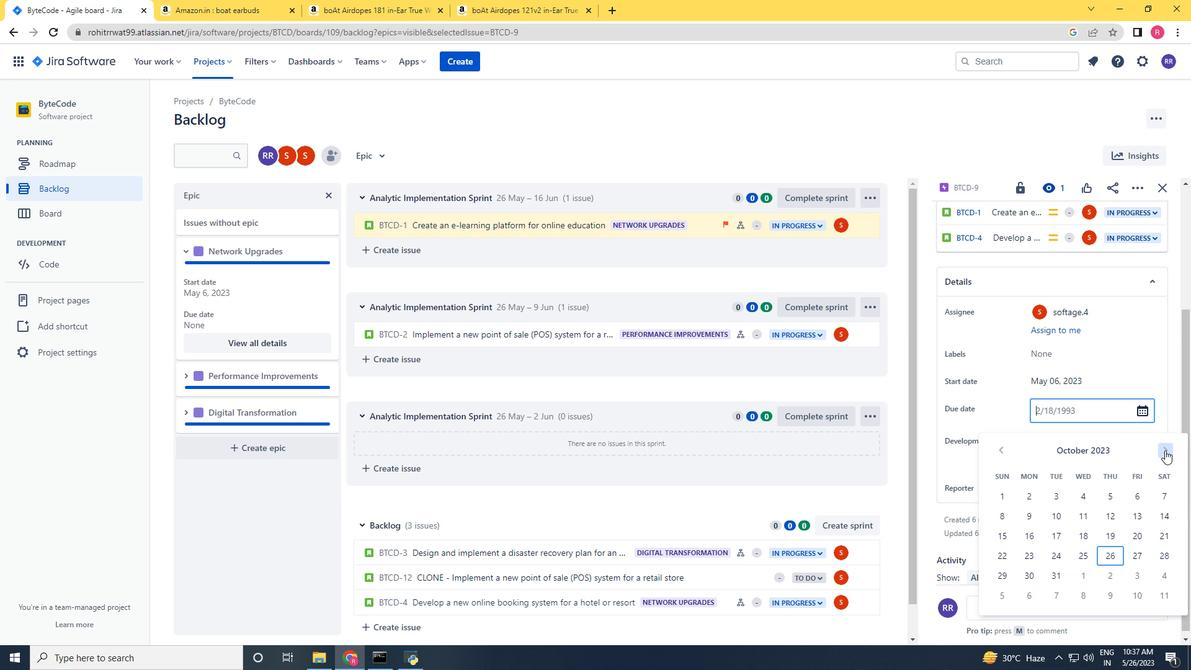 
Action: Mouse pressed left at (1165, 450)
Screenshot: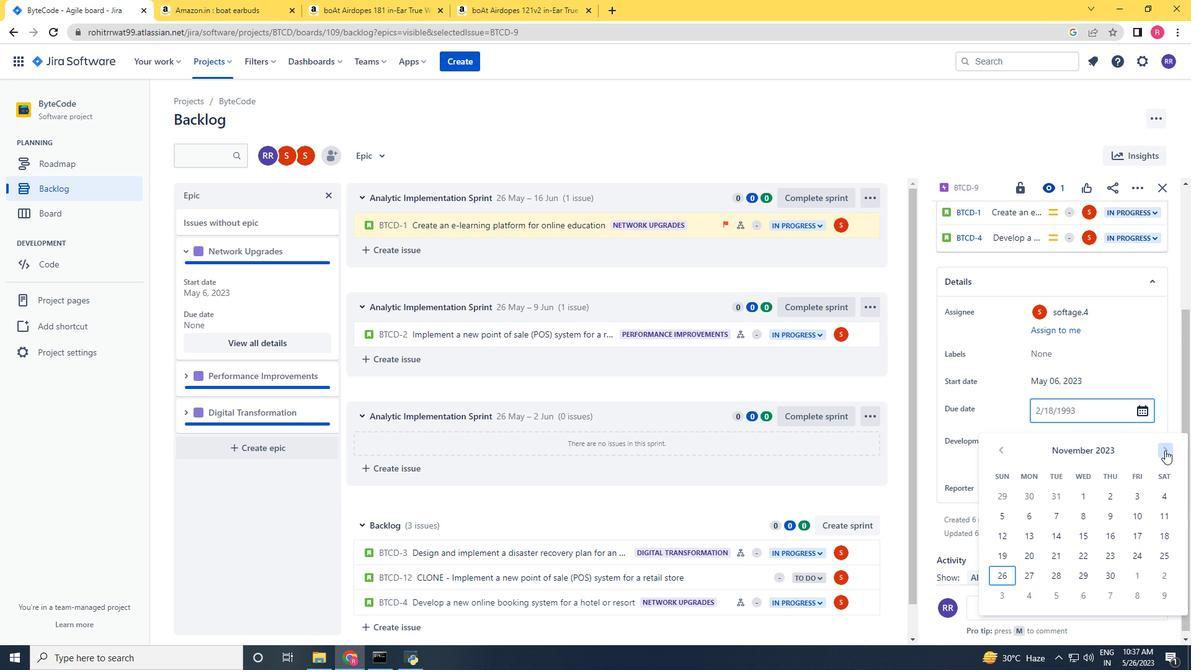 
Action: Mouse pressed left at (1165, 450)
Screenshot: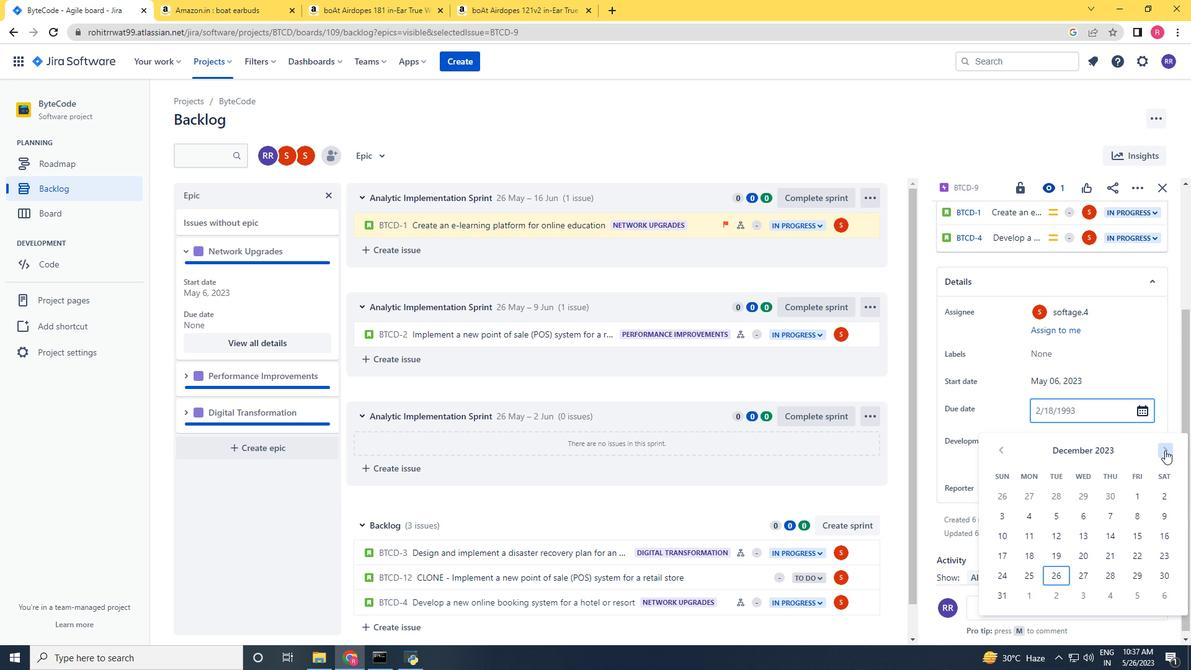 
Action: Mouse pressed left at (1165, 450)
Screenshot: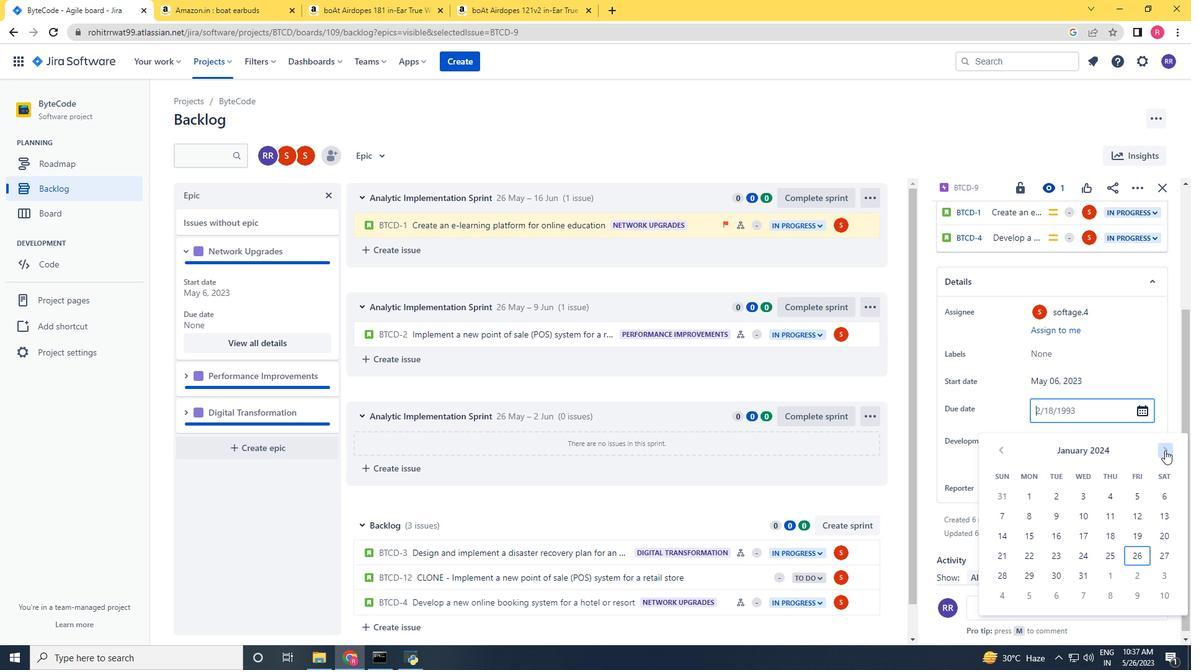 
Action: Mouse pressed left at (1165, 450)
Screenshot: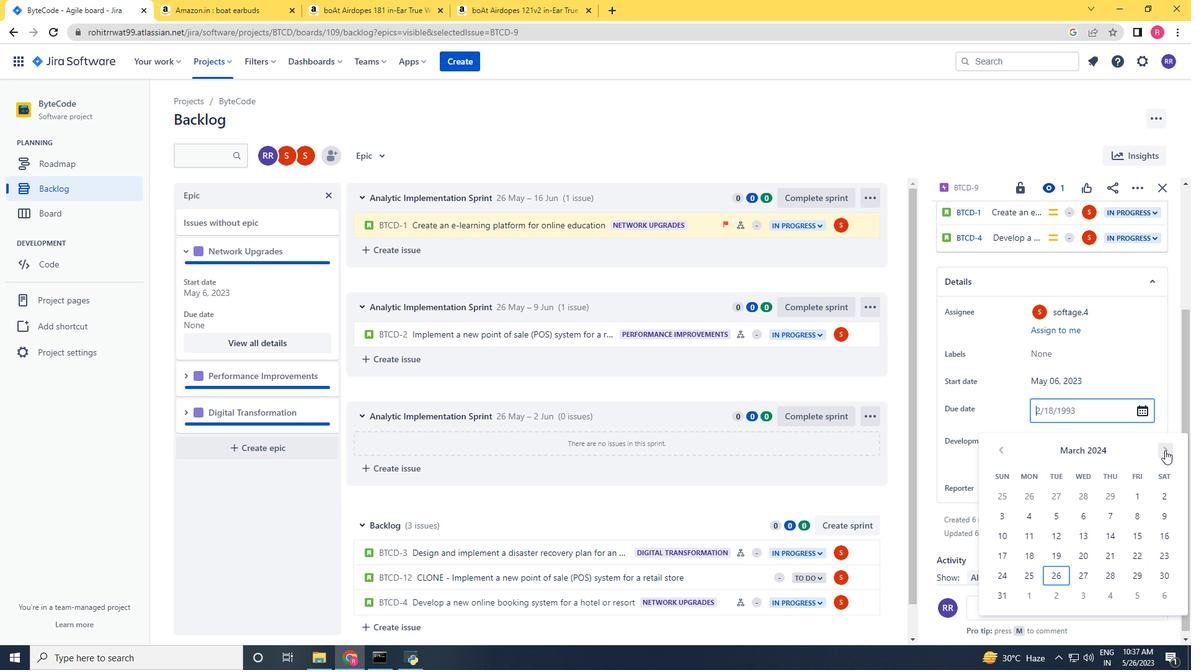 
Action: Mouse pressed left at (1165, 450)
Screenshot: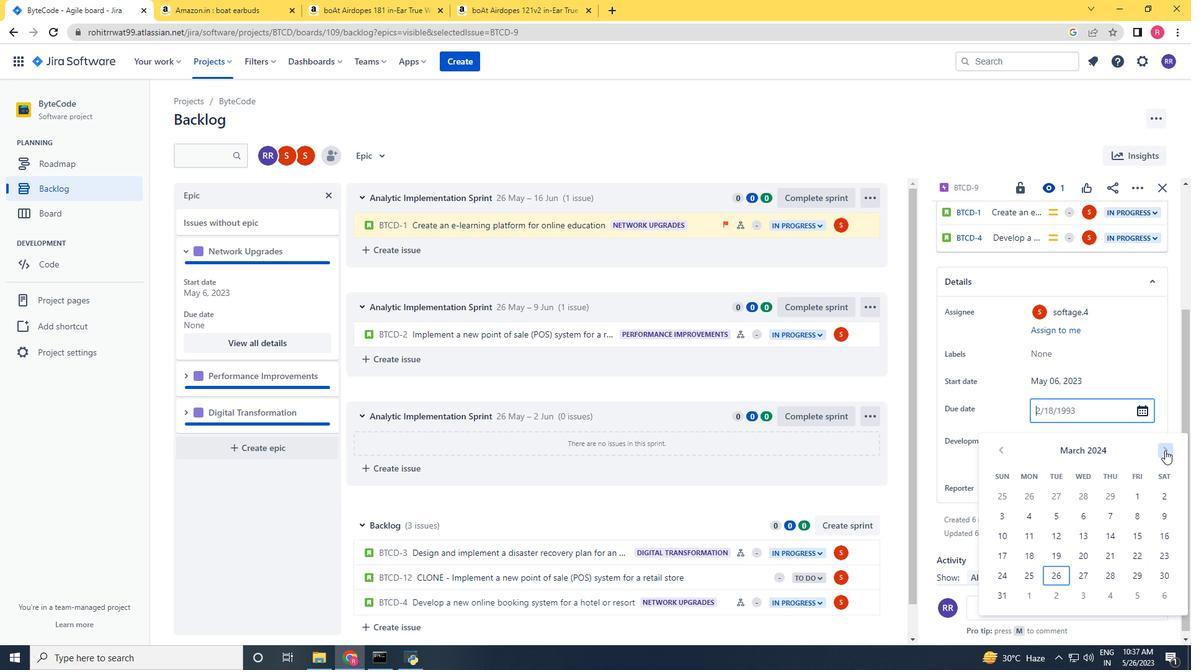 
Action: Mouse pressed left at (1165, 450)
Screenshot: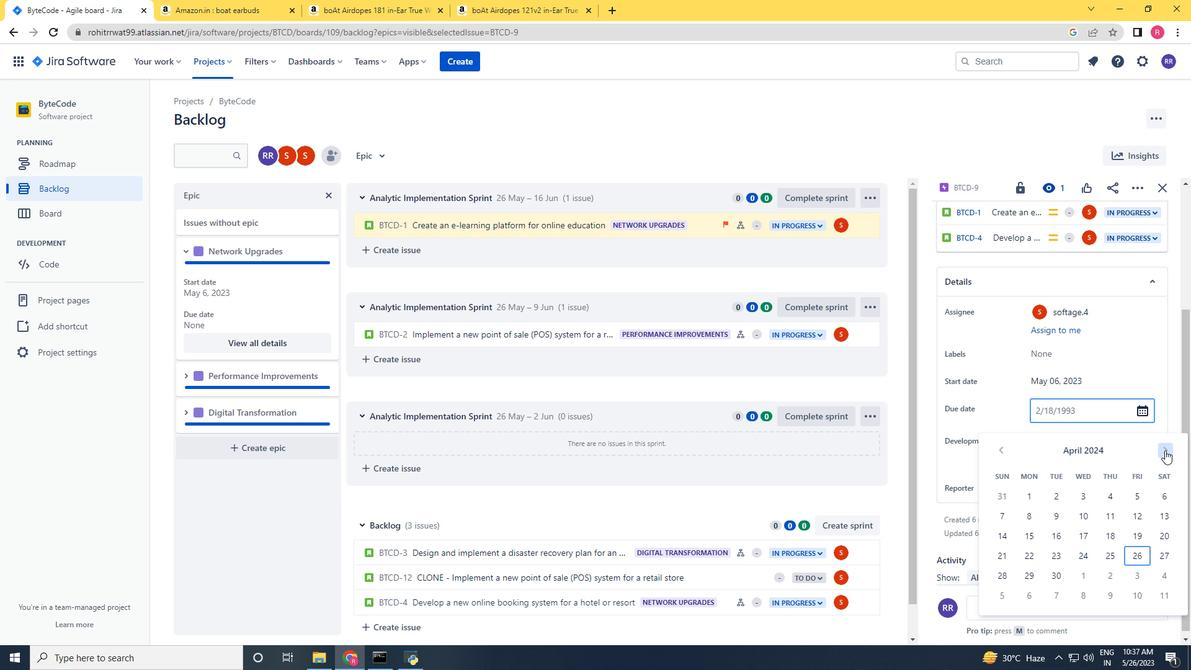 
Action: Mouse pressed left at (1165, 450)
Screenshot: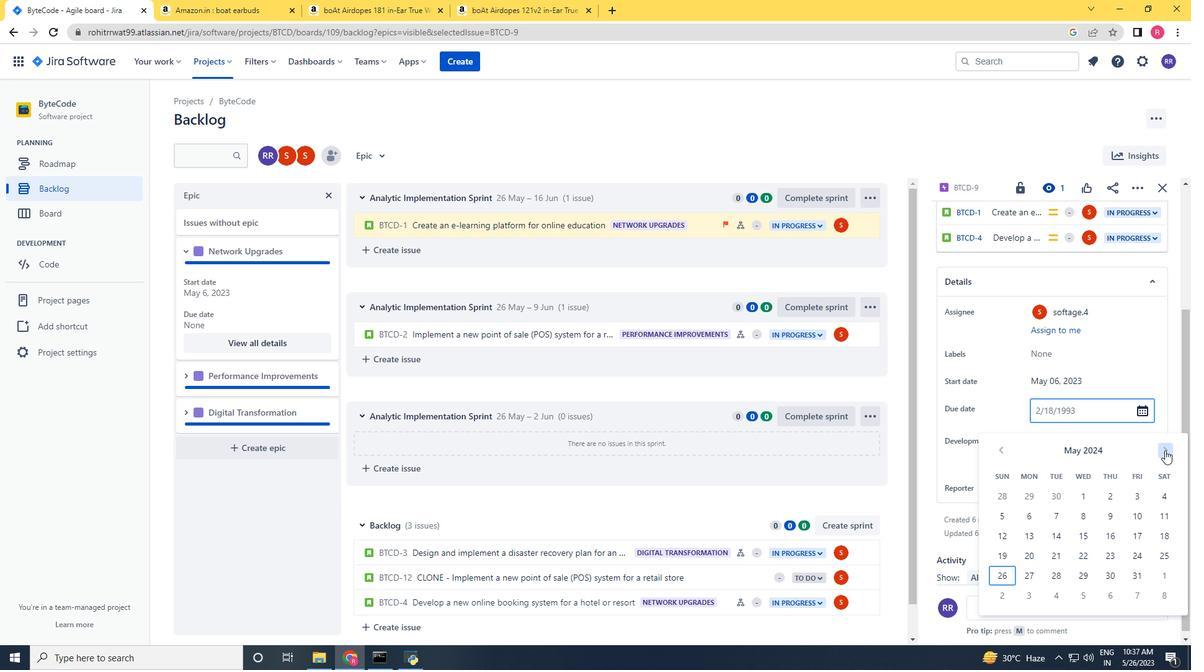 
Action: Mouse pressed left at (1165, 450)
Screenshot: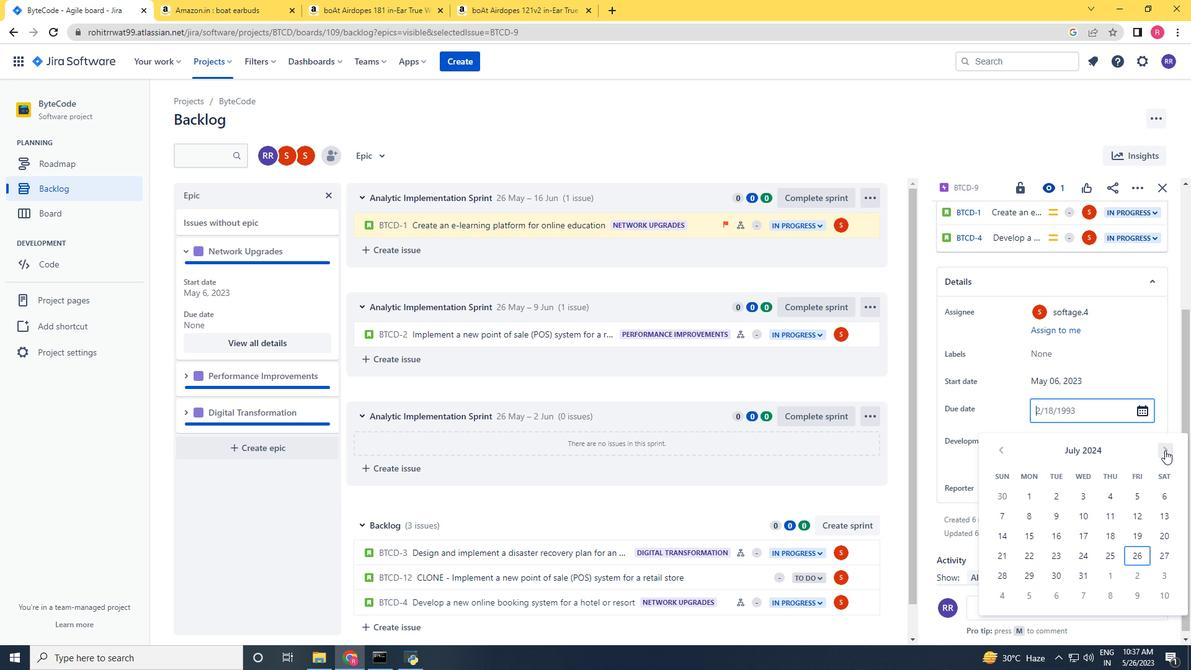 
Action: Mouse pressed left at (1165, 450)
Screenshot: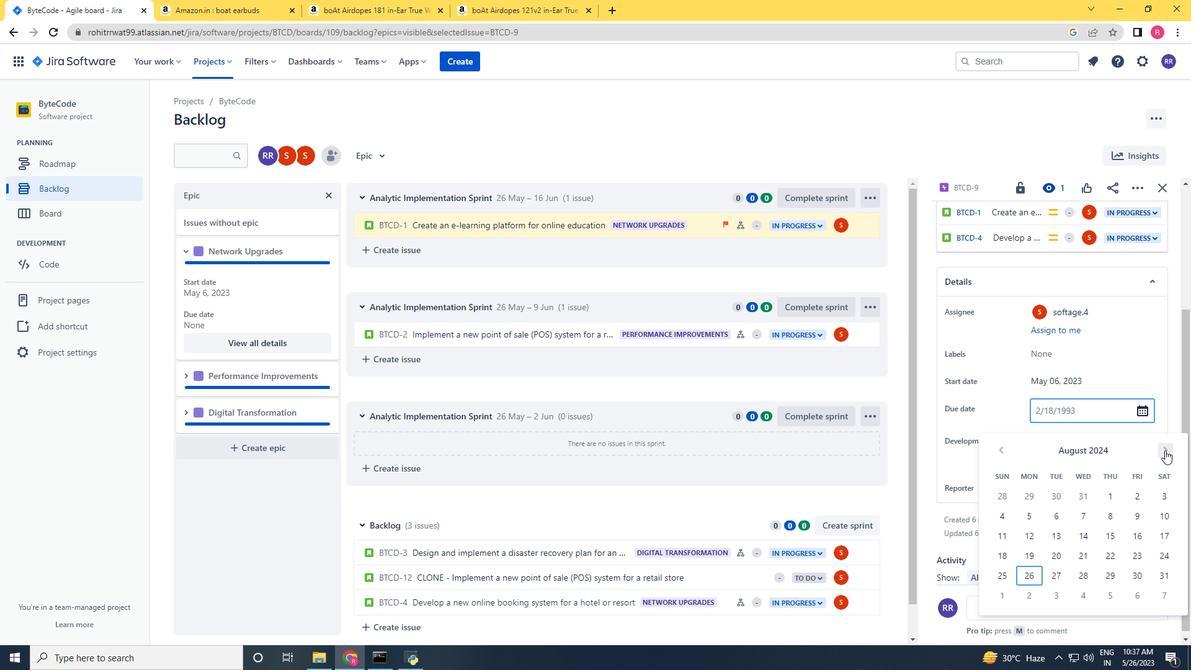 
Action: Mouse pressed left at (1165, 450)
Screenshot: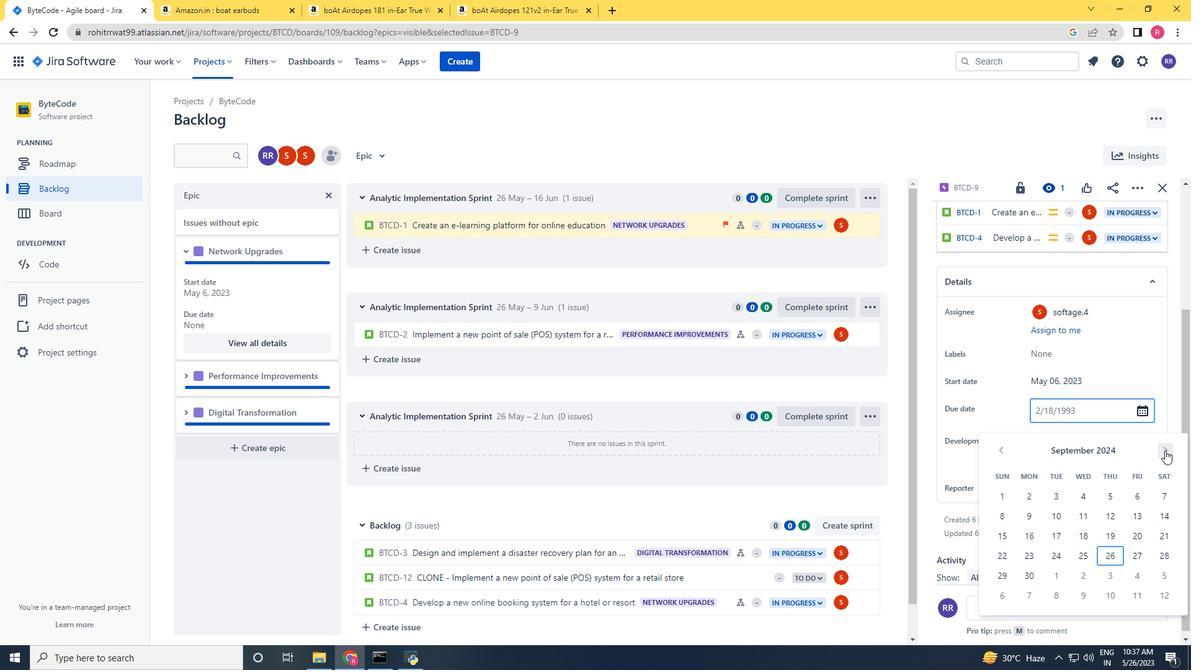 
Action: Mouse moved to (1035, 536)
Screenshot: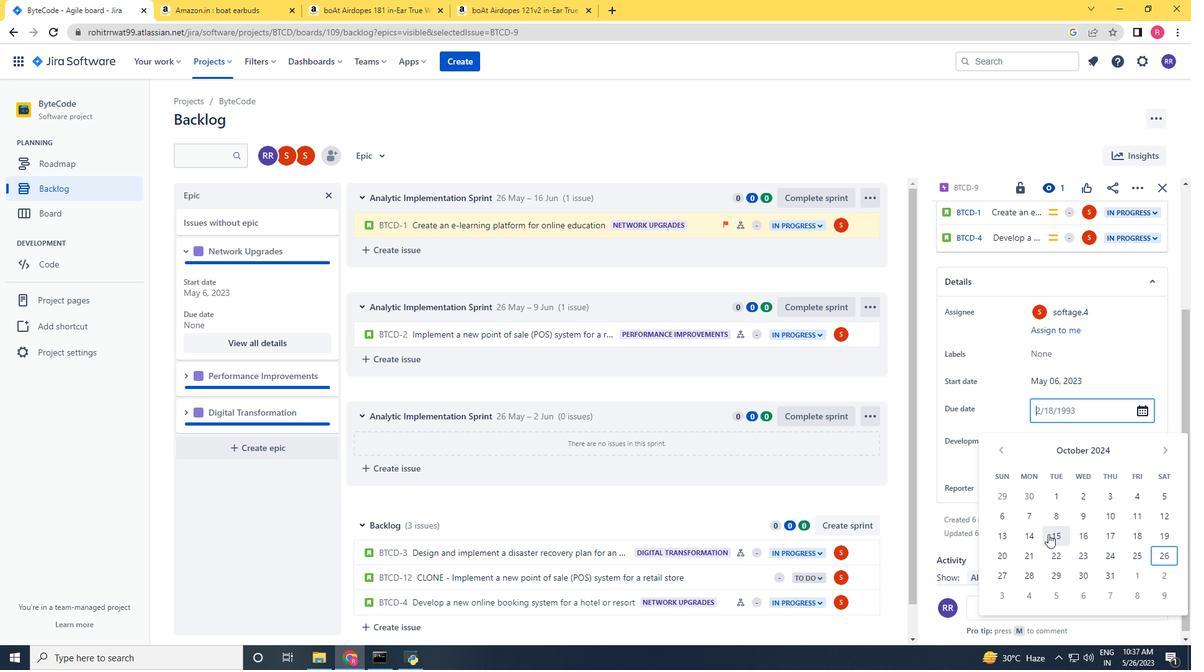 
Action: Mouse pressed left at (1035, 536)
Screenshot: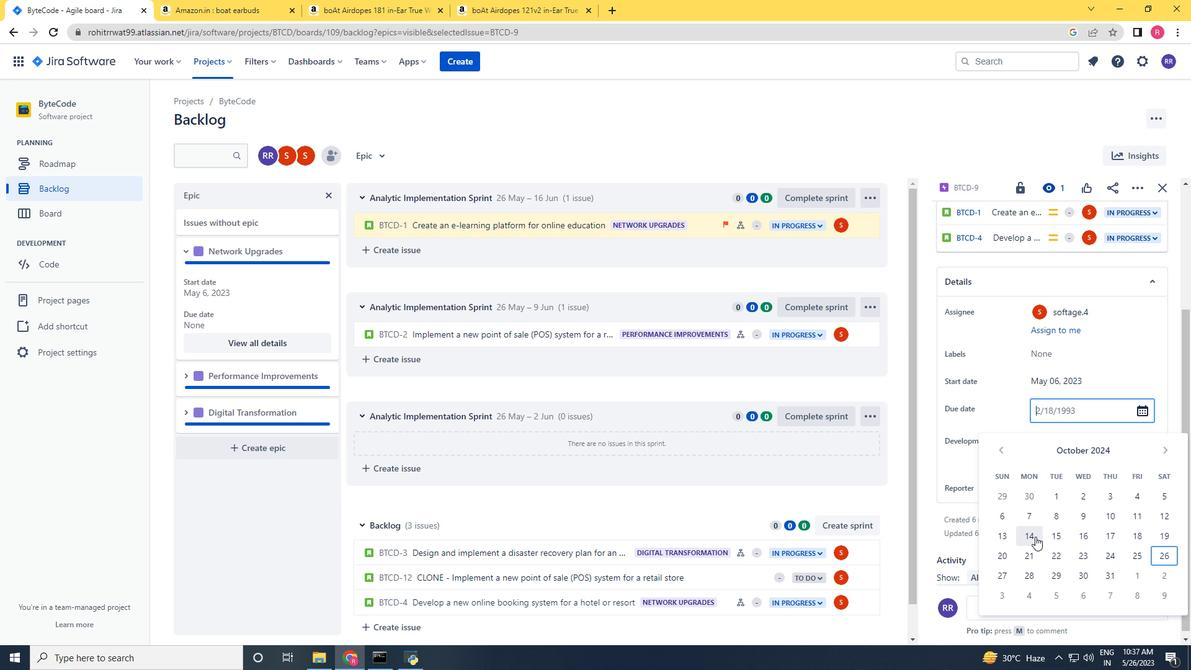 
Action: Mouse moved to (1061, 524)
Screenshot: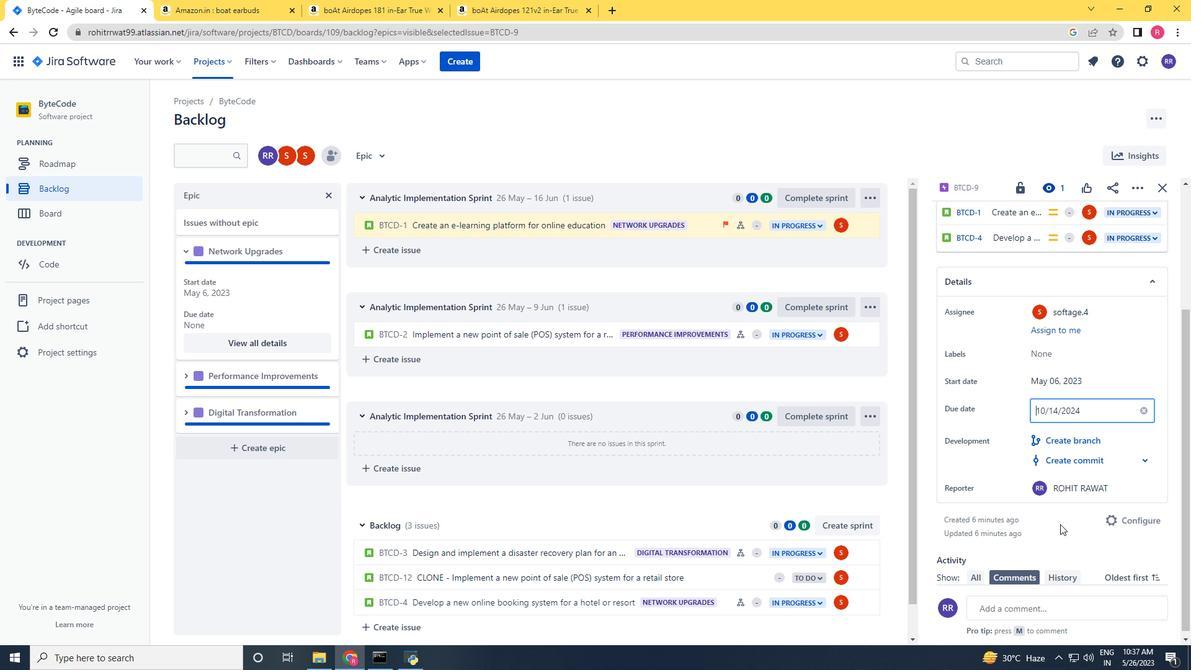 
Action: Mouse pressed left at (1061, 524)
Screenshot: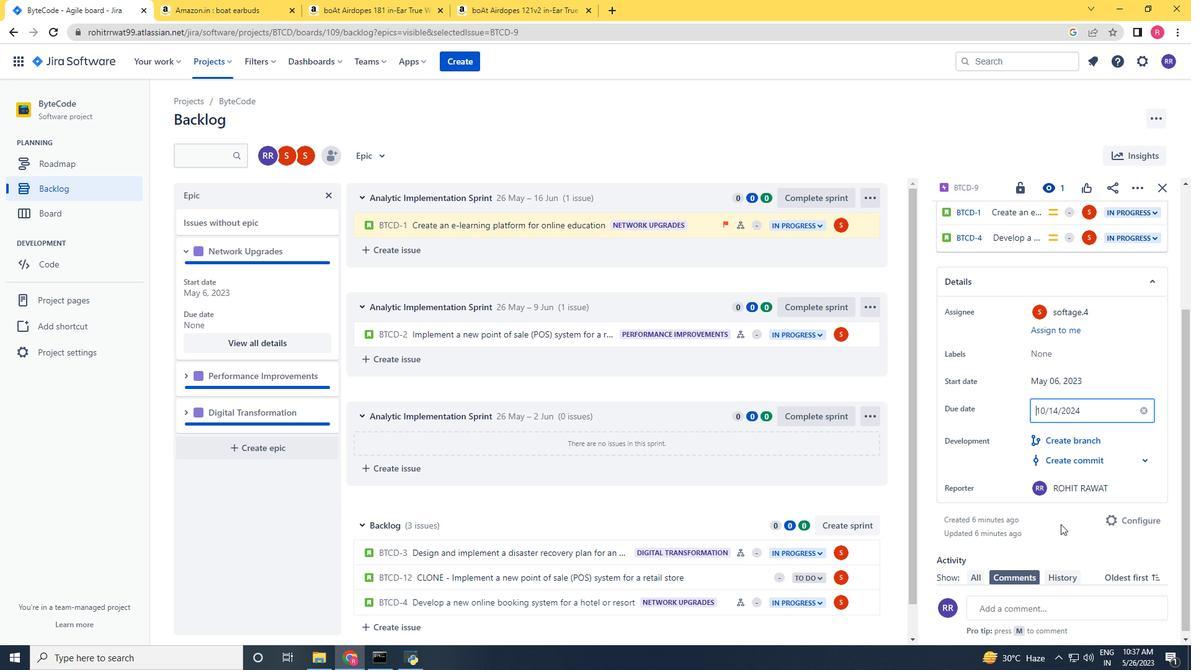 
Action: Mouse moved to (185, 382)
Screenshot: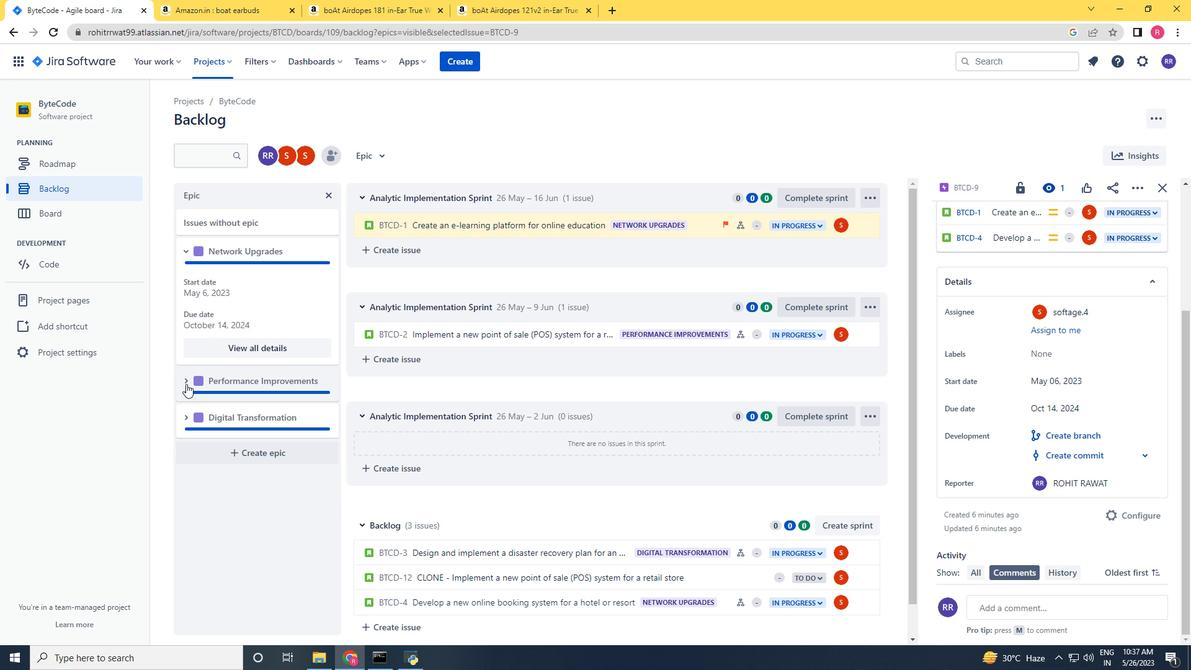 
Action: Mouse pressed left at (185, 382)
Screenshot: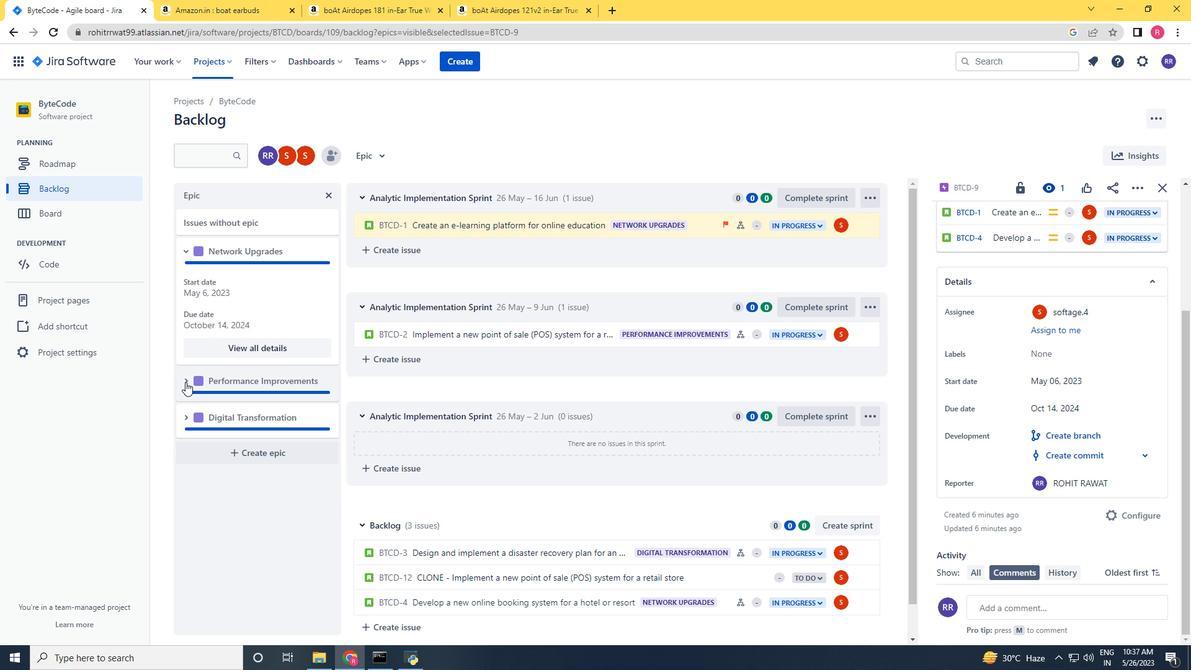 
Action: Mouse moved to (272, 474)
Screenshot: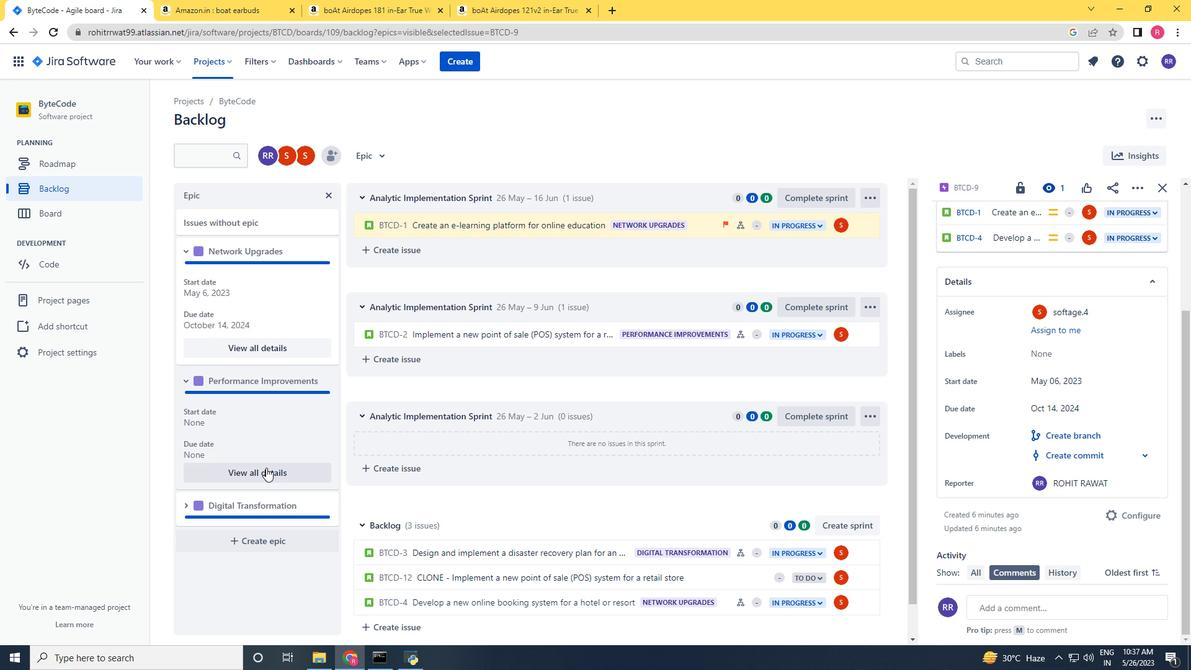 
Action: Mouse pressed left at (272, 474)
Screenshot: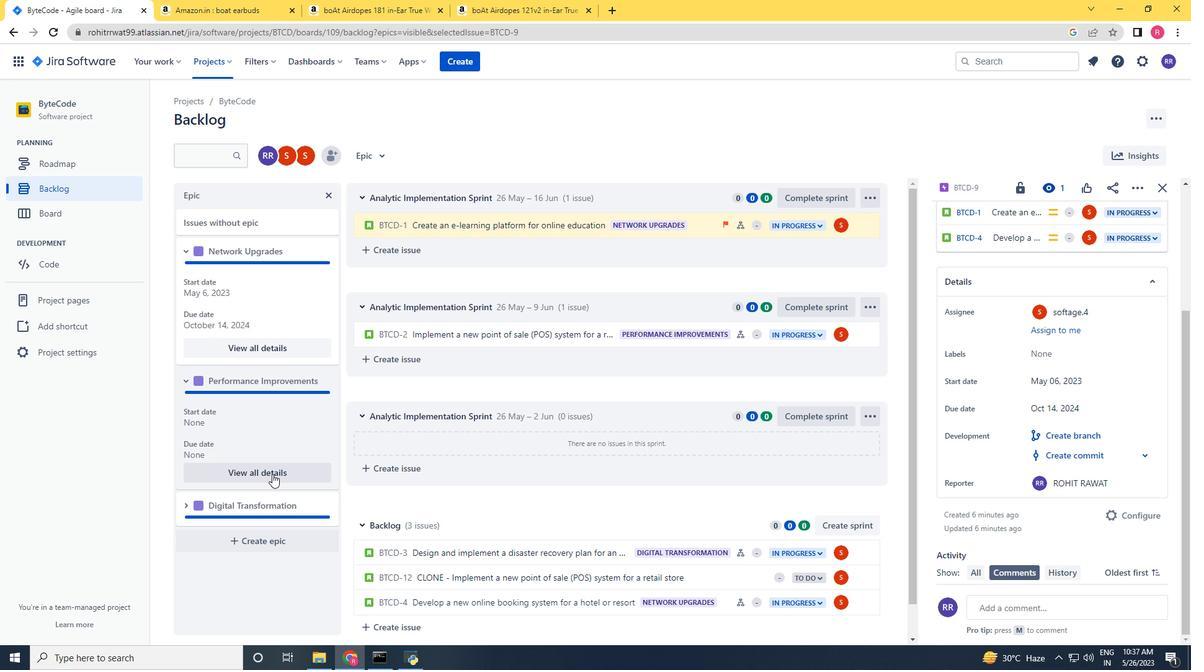 
Action: Mouse moved to (1064, 518)
Screenshot: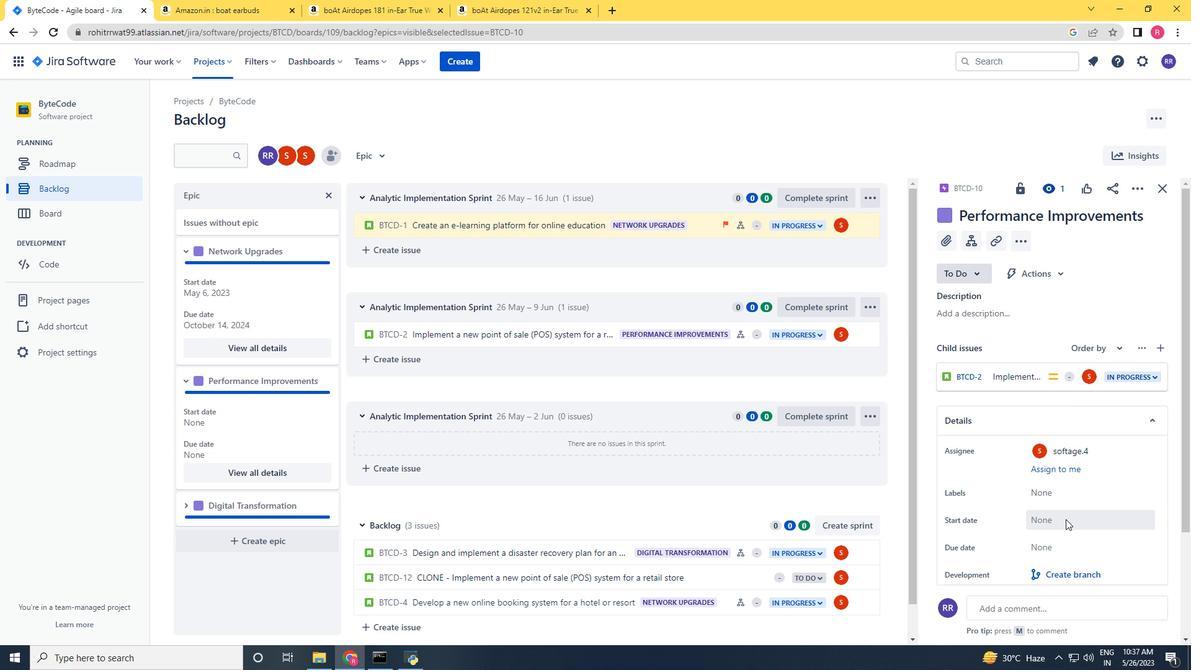 
Action: Mouse pressed left at (1064, 518)
Screenshot: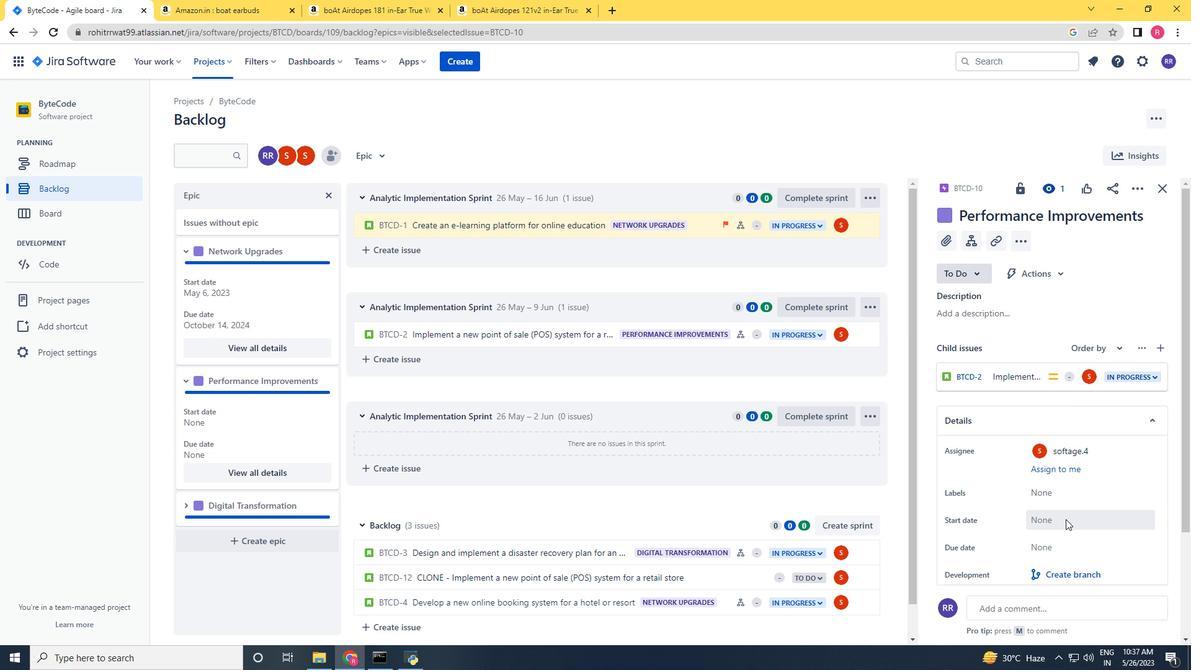 
Action: Mouse moved to (1163, 347)
Screenshot: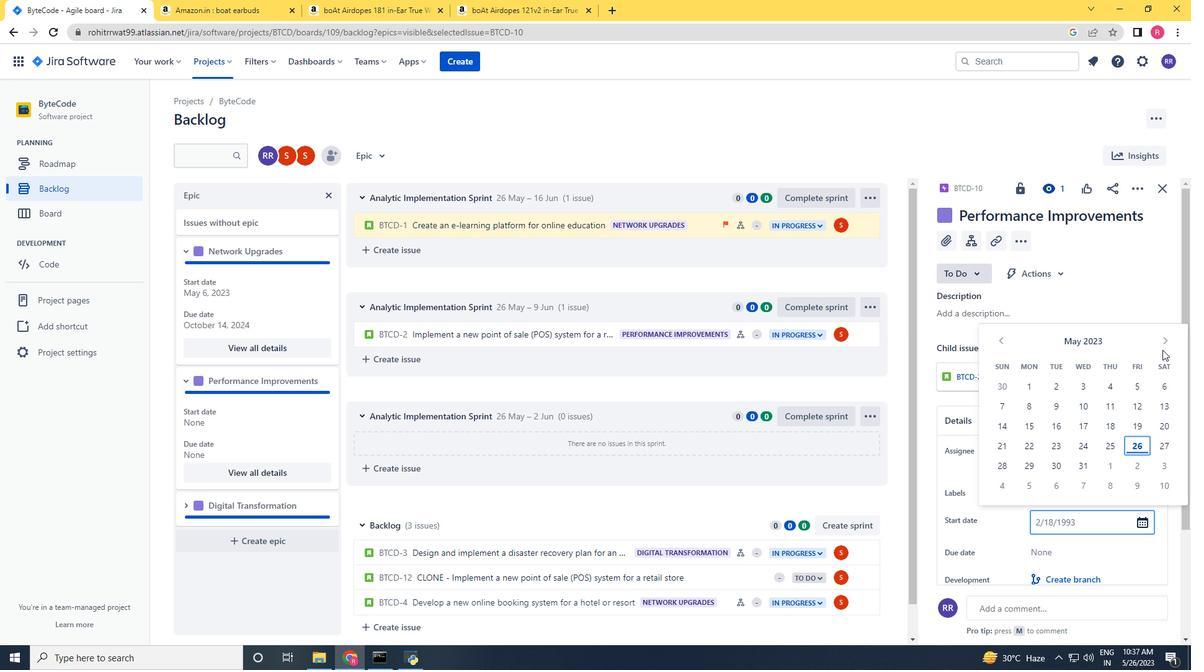 
Action: Mouse pressed left at (1163, 347)
Screenshot: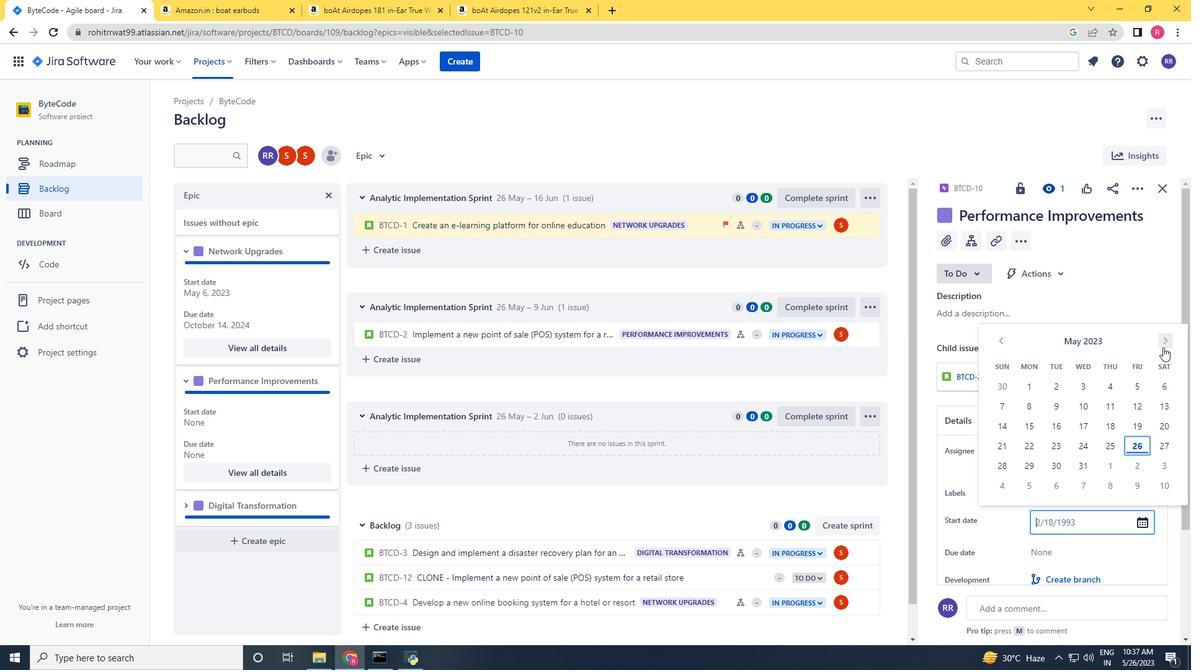 
Action: Mouse pressed left at (1163, 347)
Screenshot: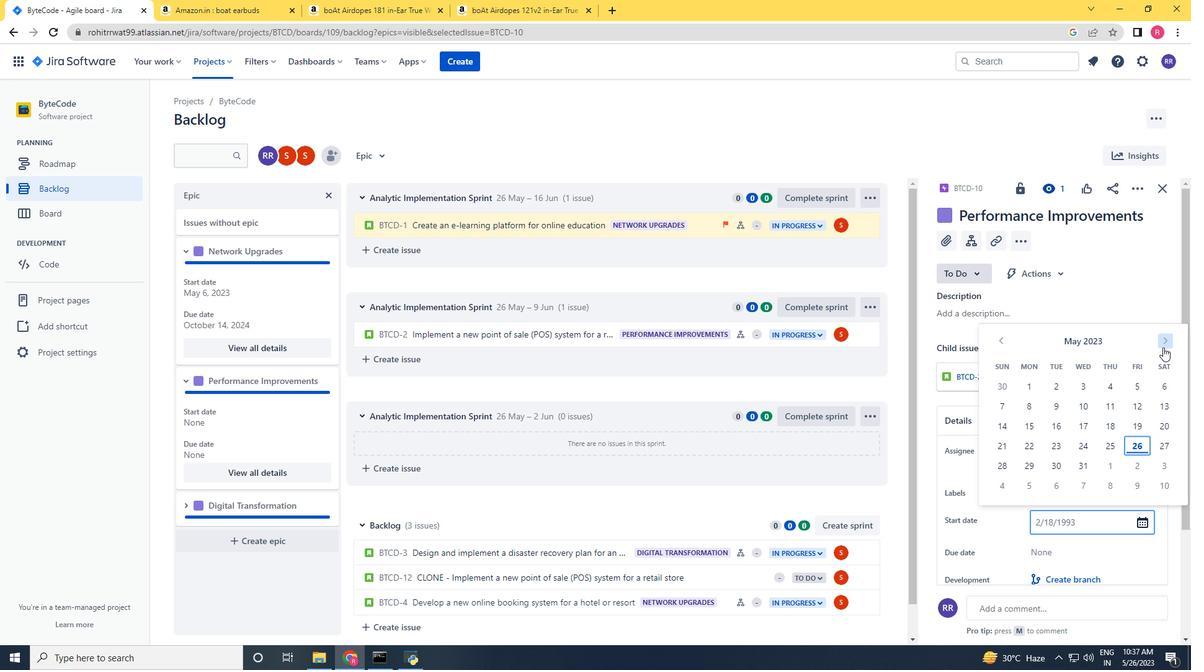 
Action: Mouse pressed left at (1163, 347)
Screenshot: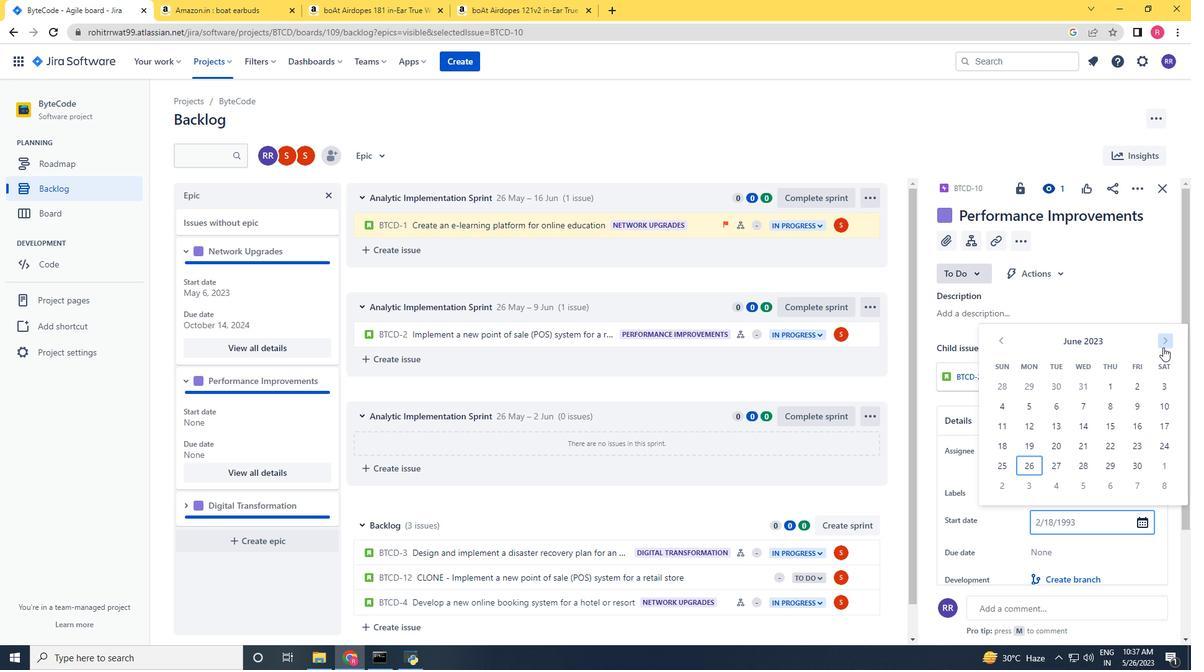 
Action: Mouse pressed left at (1163, 347)
Screenshot: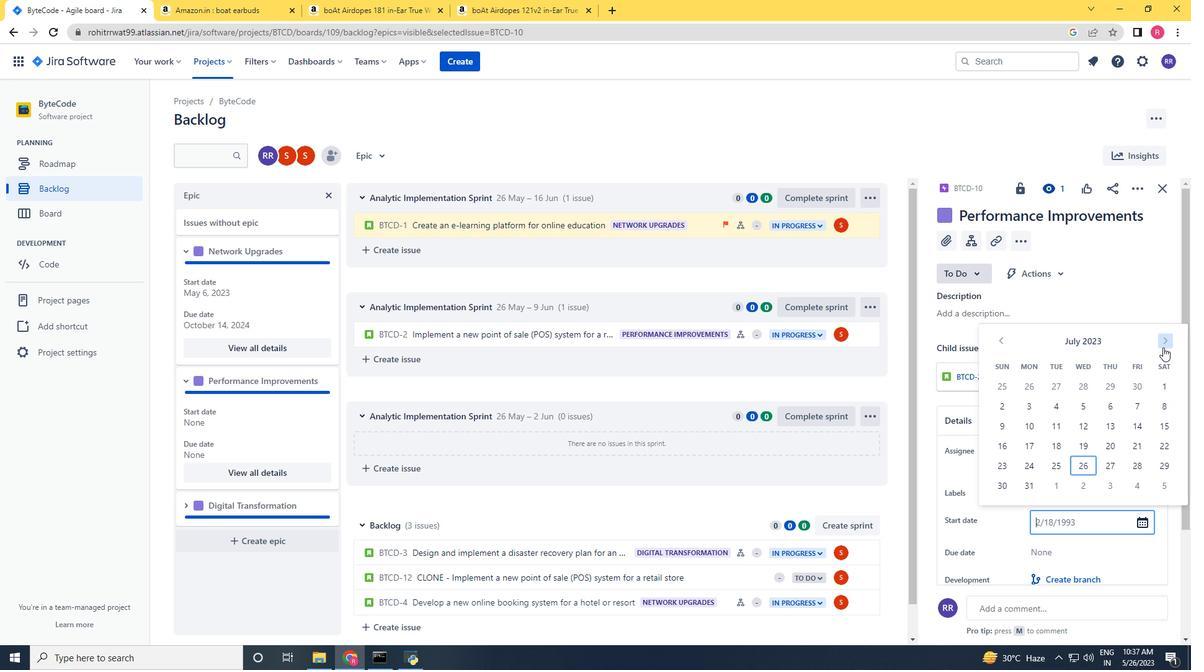 
Action: Mouse pressed left at (1163, 347)
Screenshot: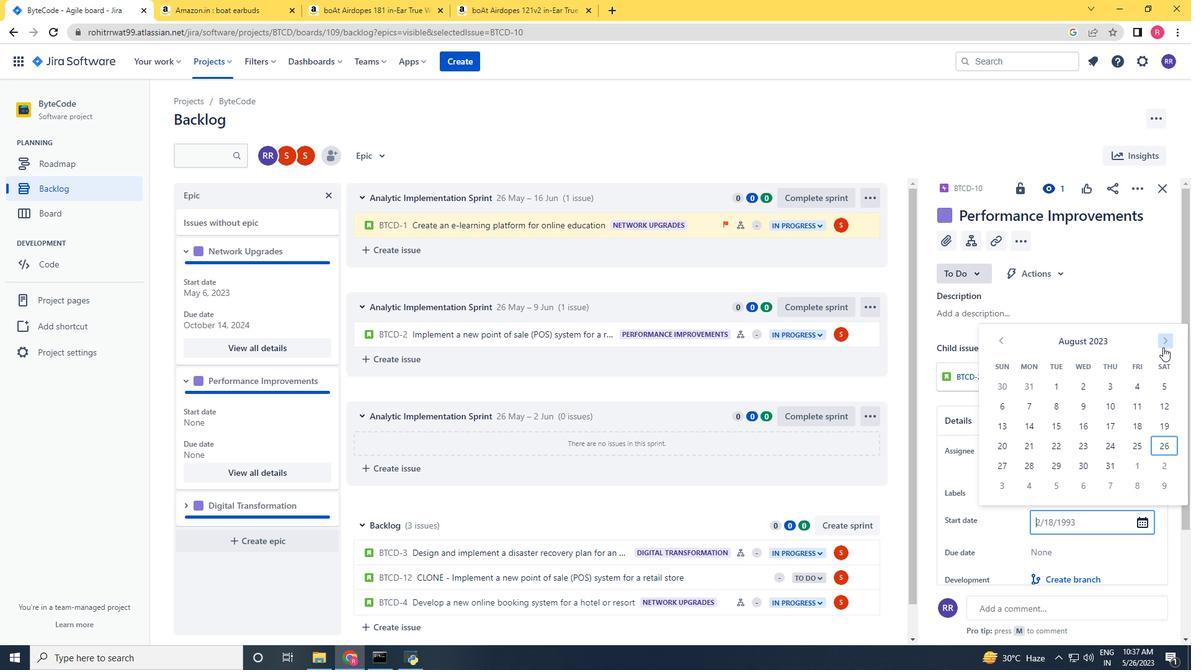 
Action: Mouse pressed left at (1163, 347)
Screenshot: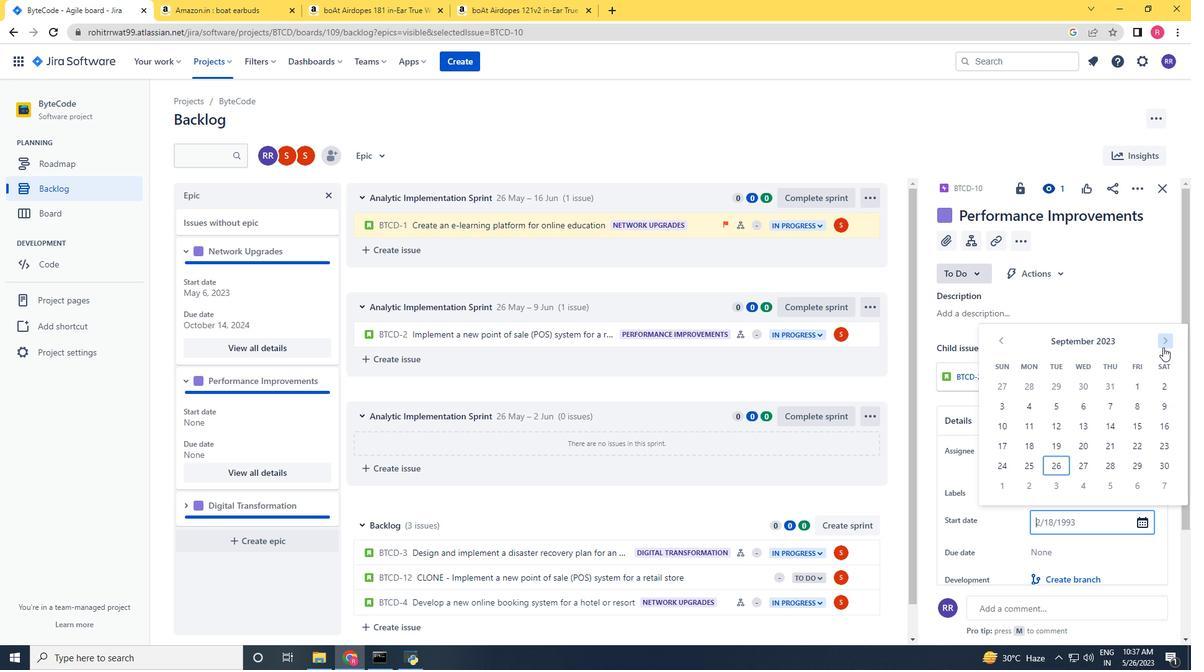 
Action: Mouse pressed left at (1163, 347)
Screenshot: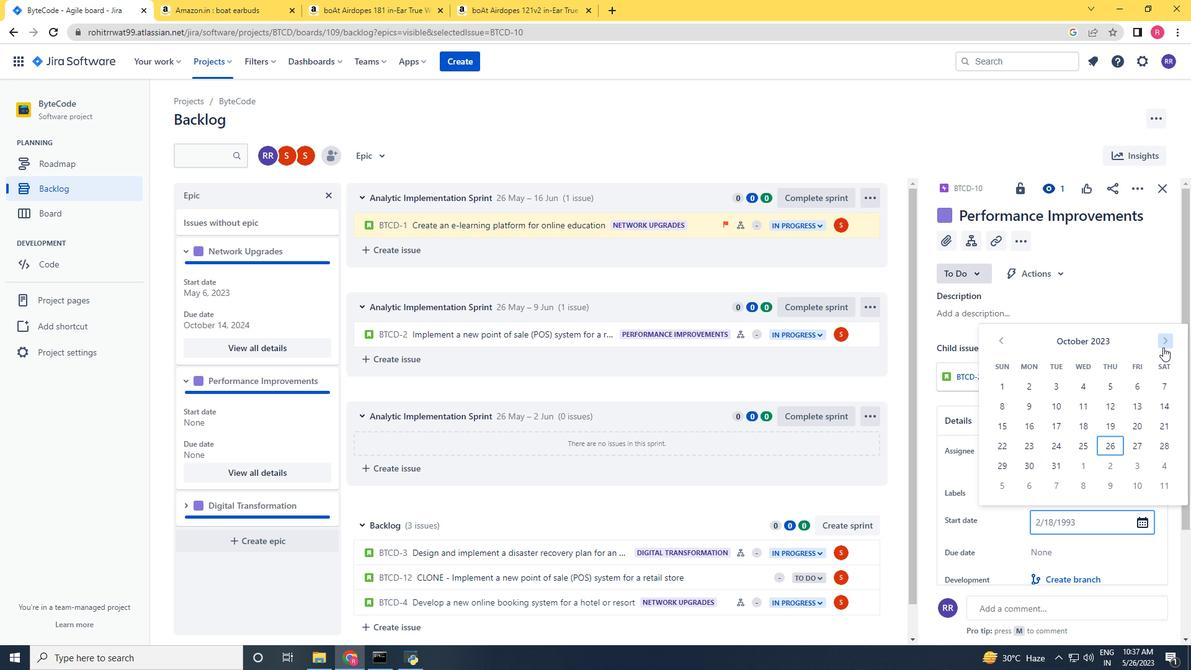 
Action: Mouse pressed left at (1163, 347)
Screenshot: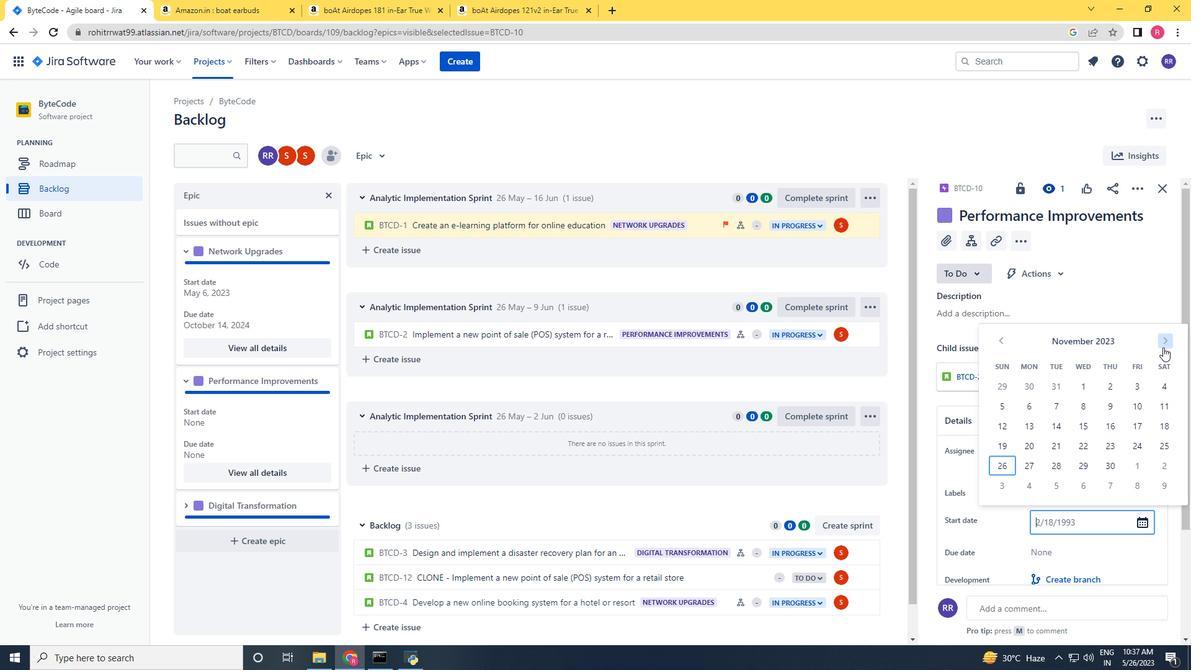 
Action: Mouse pressed left at (1163, 347)
Screenshot: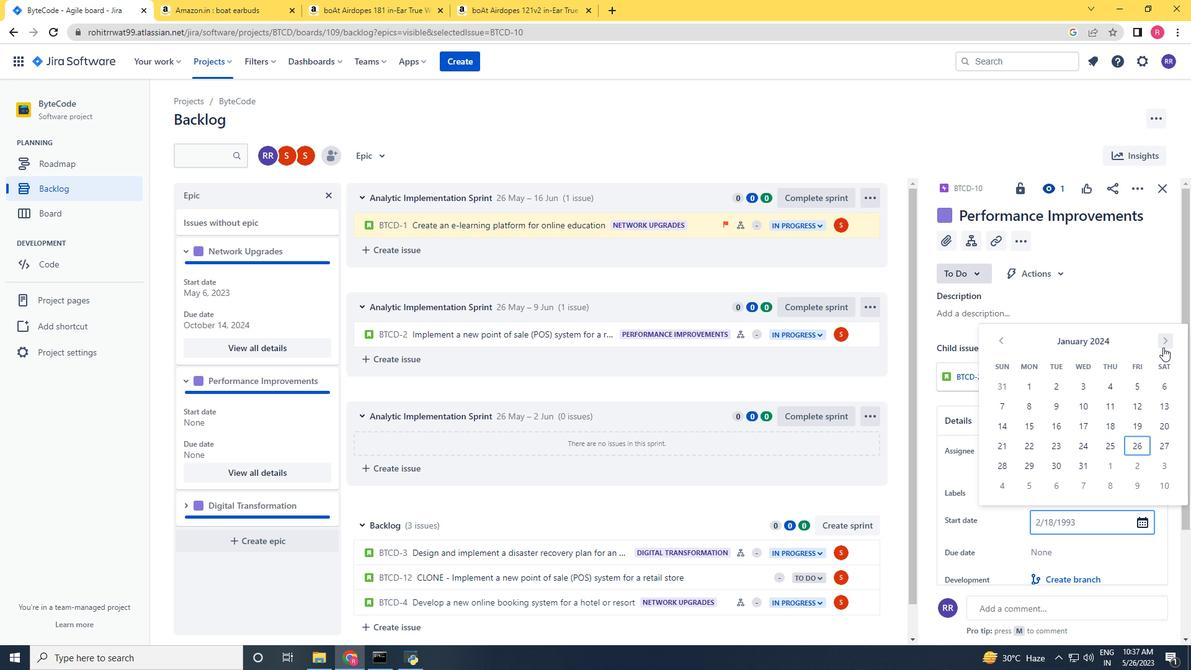 
Action: Mouse moved to (1006, 439)
Screenshot: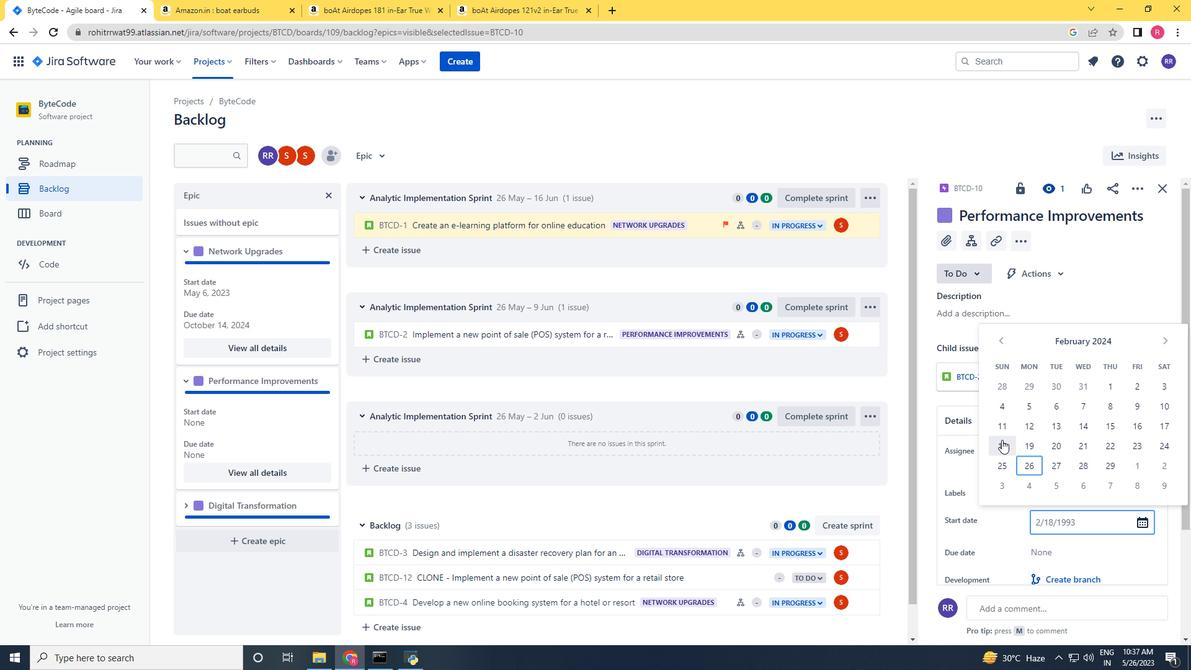 
Action: Mouse pressed left at (1006, 439)
Screenshot: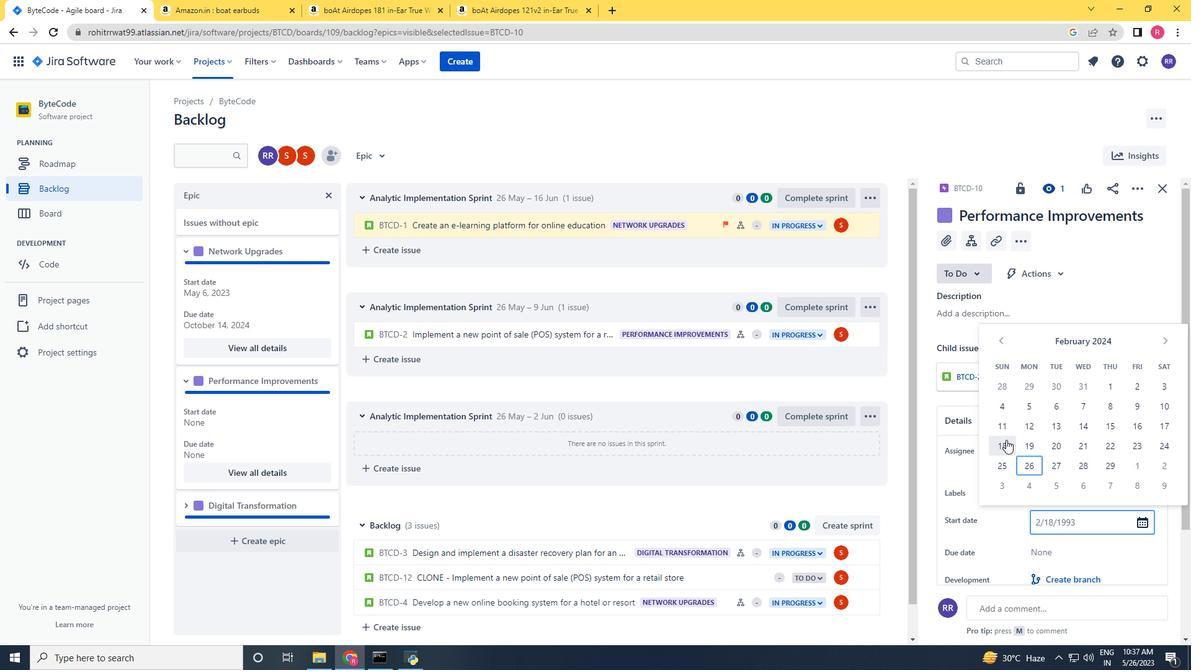 
Action: Mouse moved to (1071, 553)
Screenshot: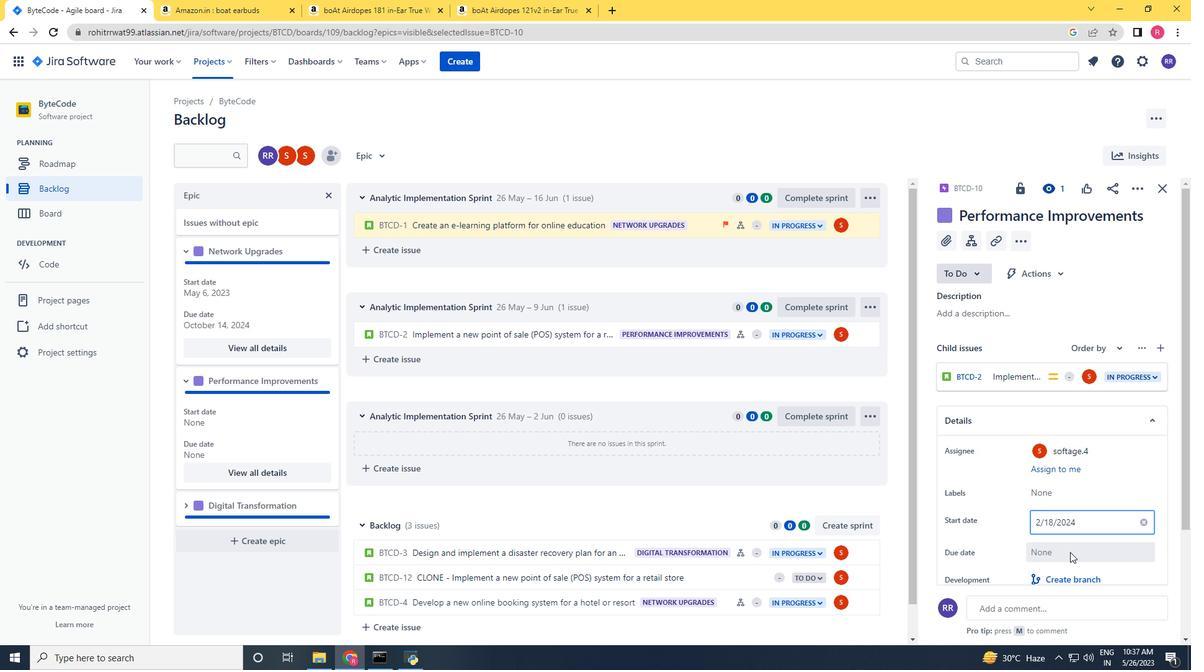 
Action: Mouse pressed left at (1071, 553)
Screenshot: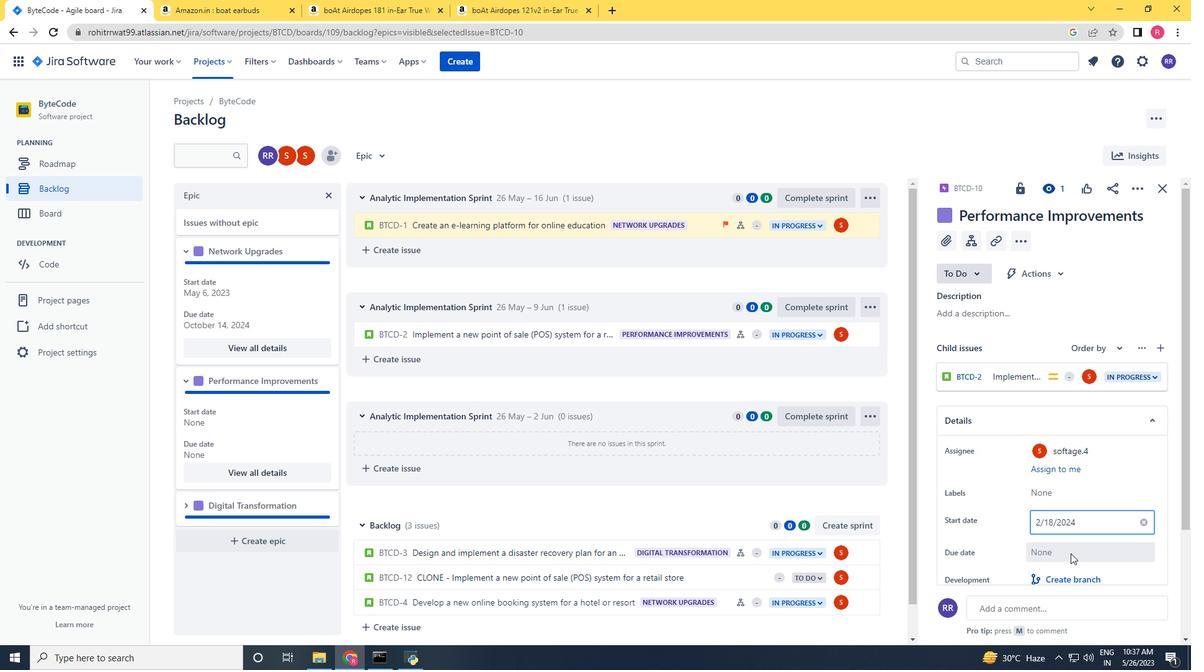 
Action: Mouse moved to (1161, 378)
Screenshot: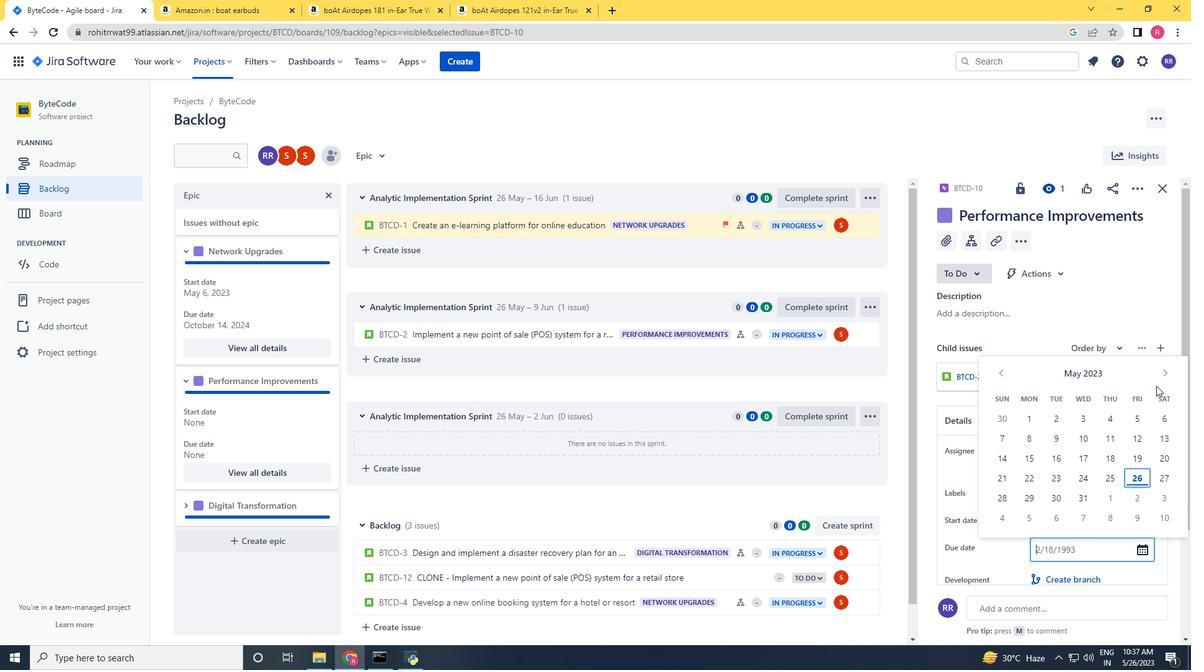 
Action: Mouse pressed left at (1161, 378)
Screenshot: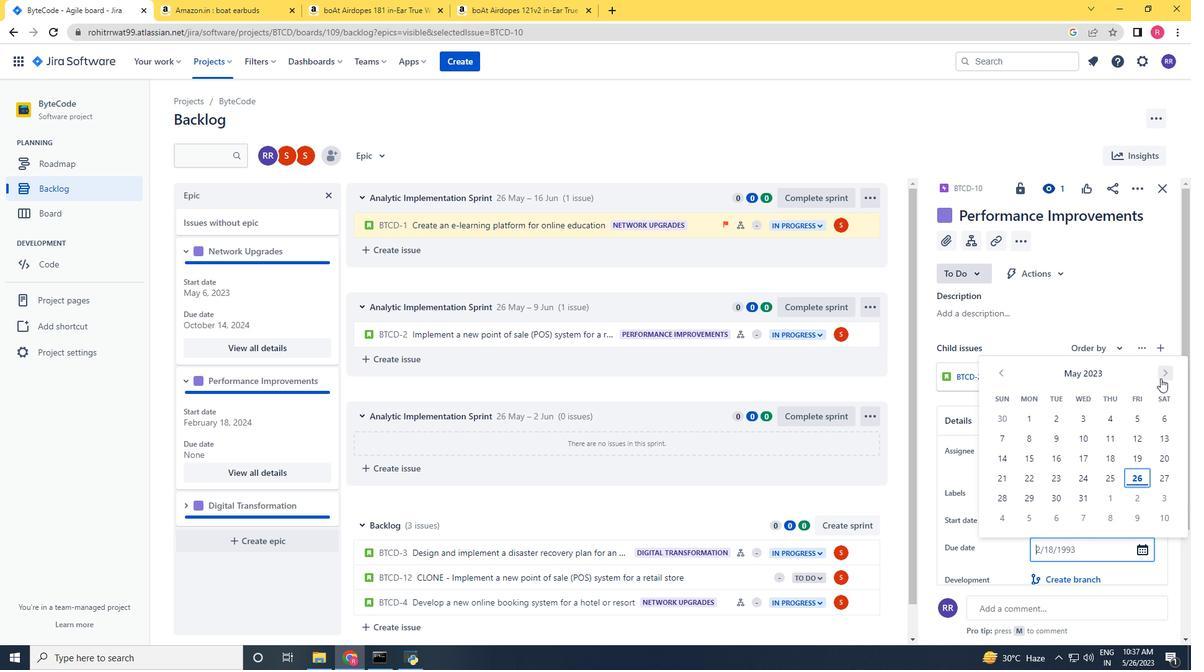 
Action: Mouse pressed left at (1161, 378)
Screenshot: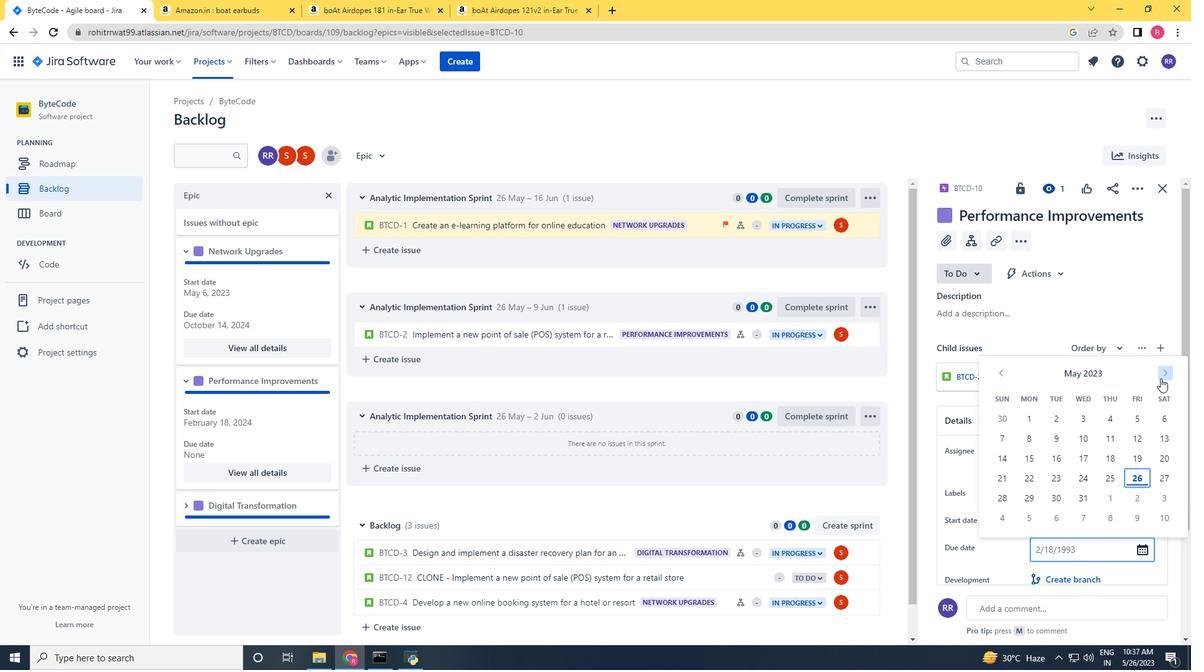 
Action: Mouse pressed left at (1161, 378)
Screenshot: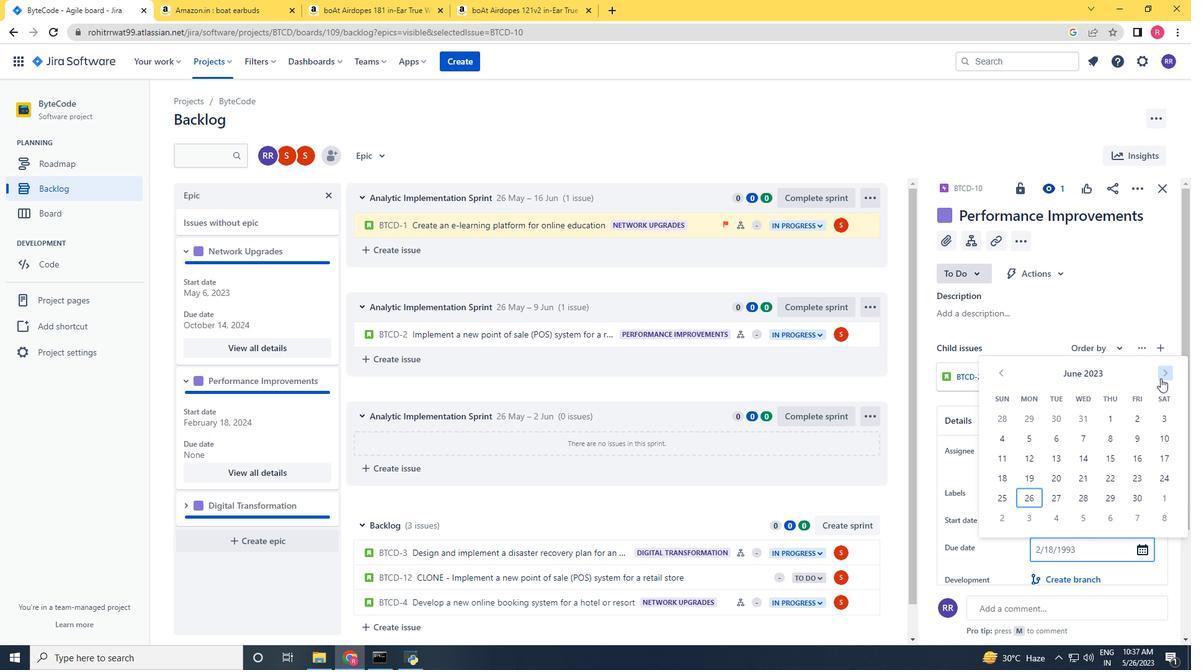 
Action: Mouse pressed left at (1161, 378)
Screenshot: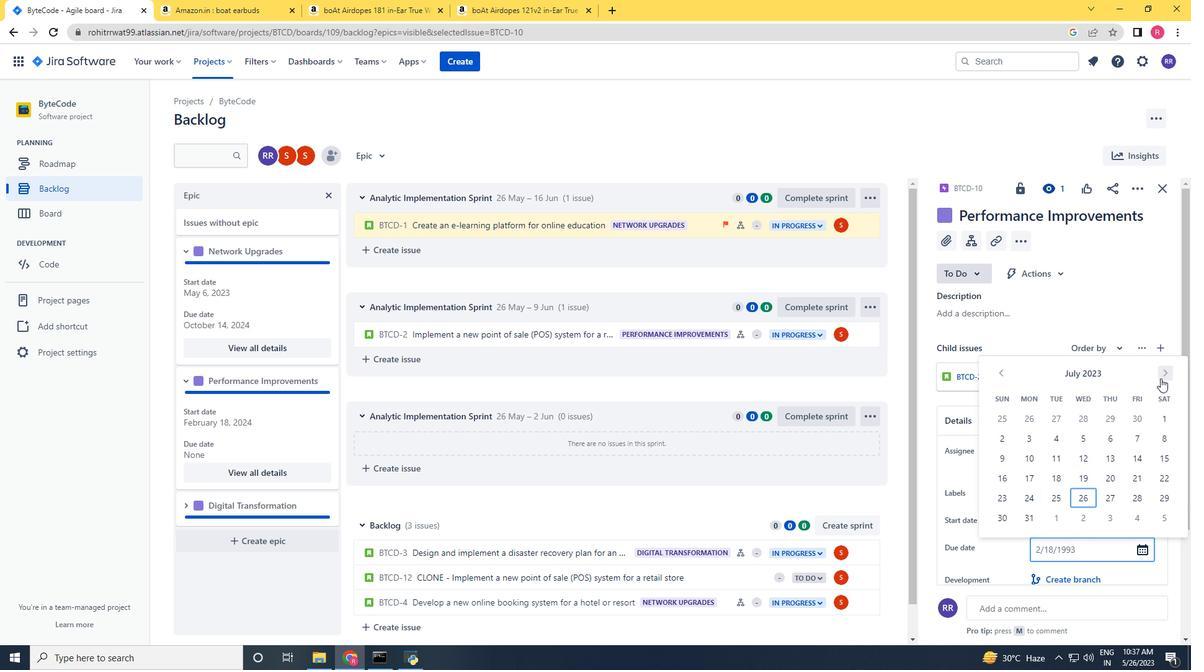 
Action: Mouse pressed left at (1161, 378)
Screenshot: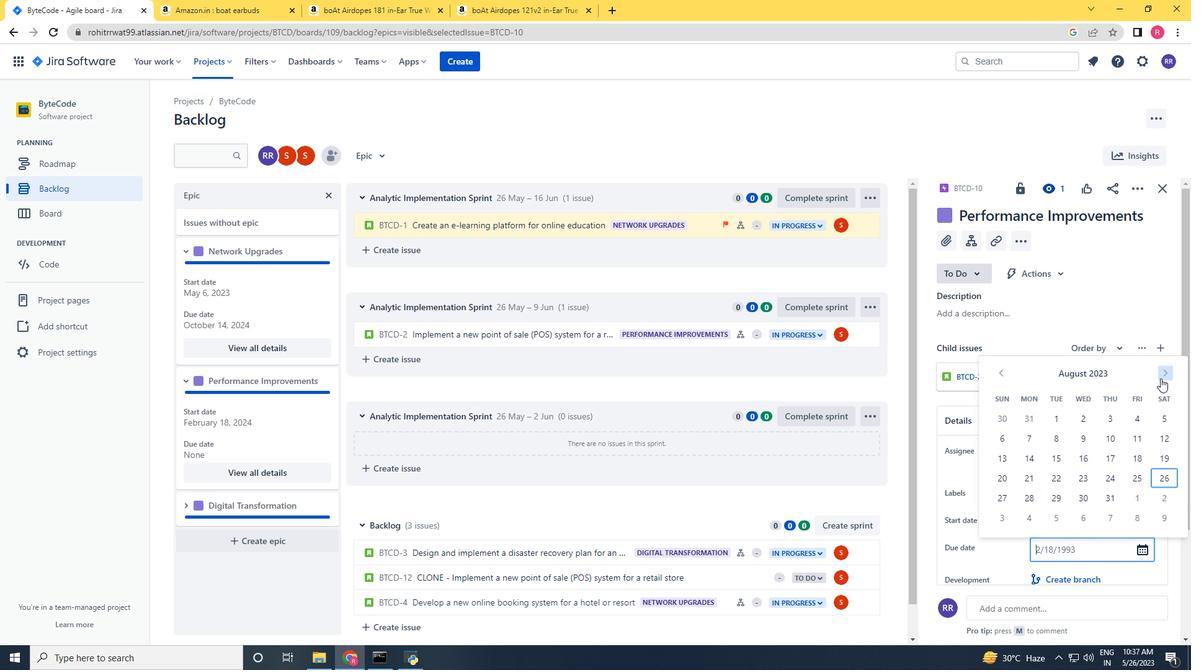 
Action: Mouse pressed left at (1161, 378)
Screenshot: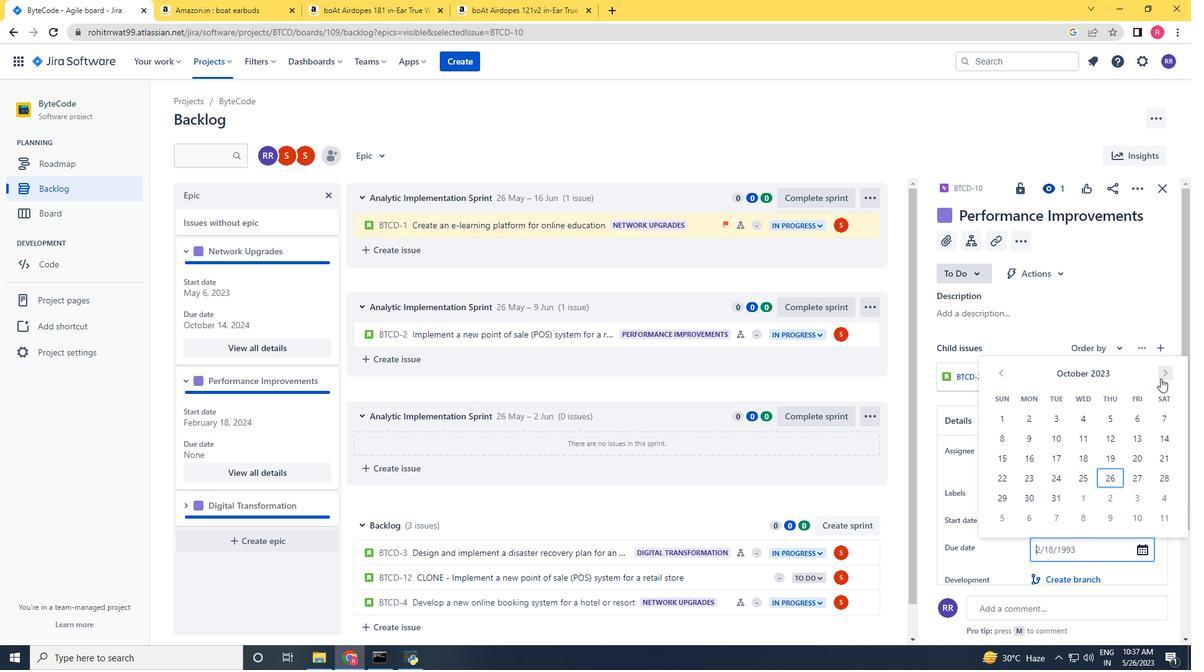 
Action: Mouse pressed left at (1161, 378)
Screenshot: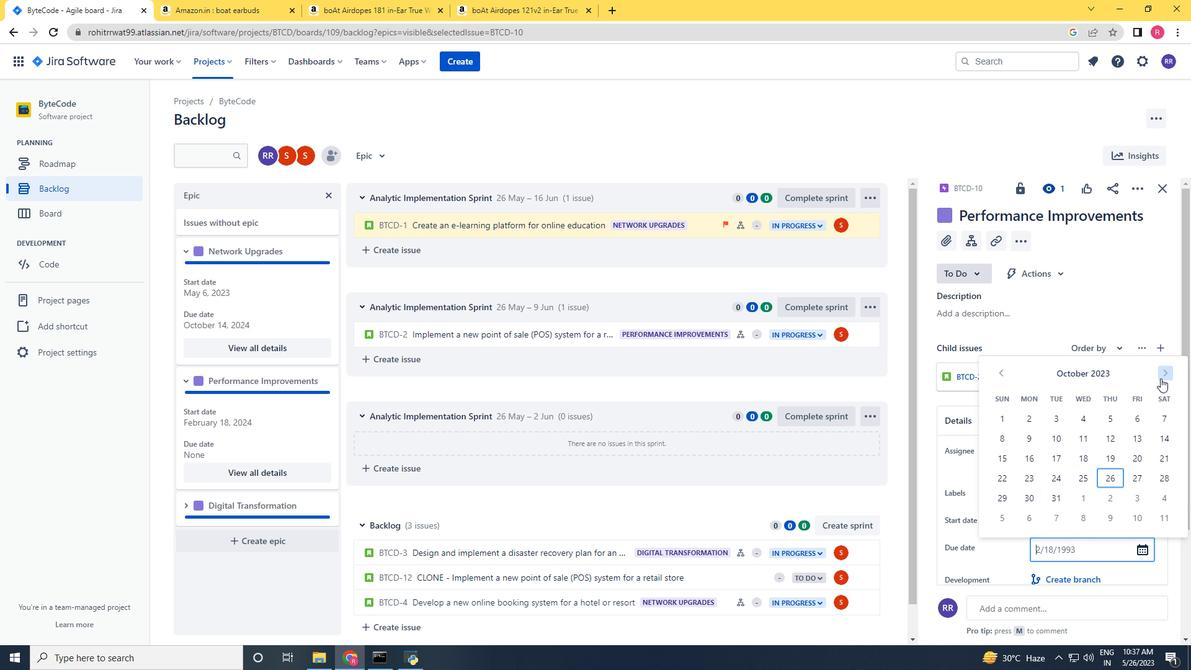 
Action: Mouse pressed left at (1161, 378)
Screenshot: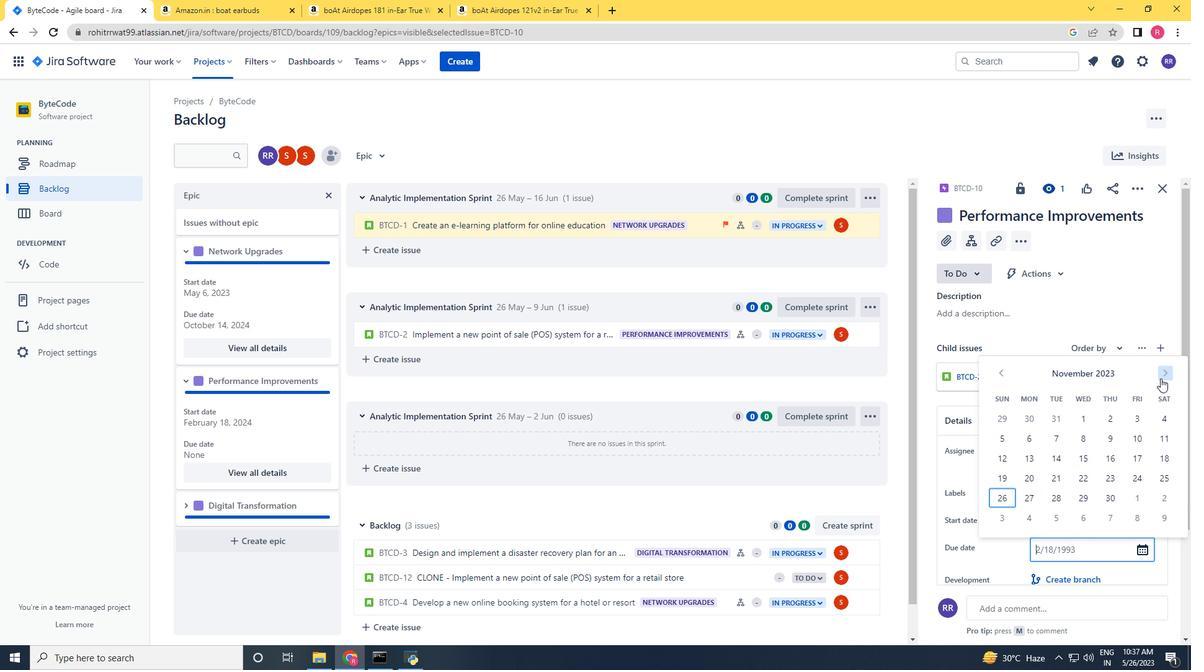 
Action: Mouse pressed left at (1161, 378)
Screenshot: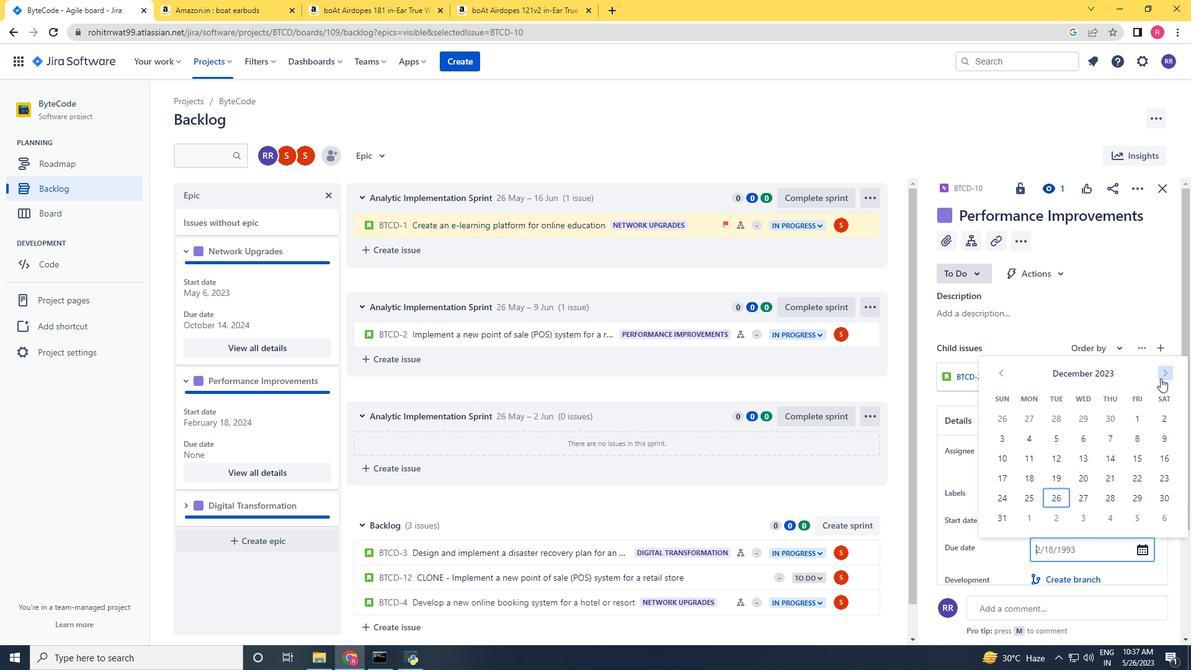 
Action: Mouse pressed left at (1161, 378)
Screenshot: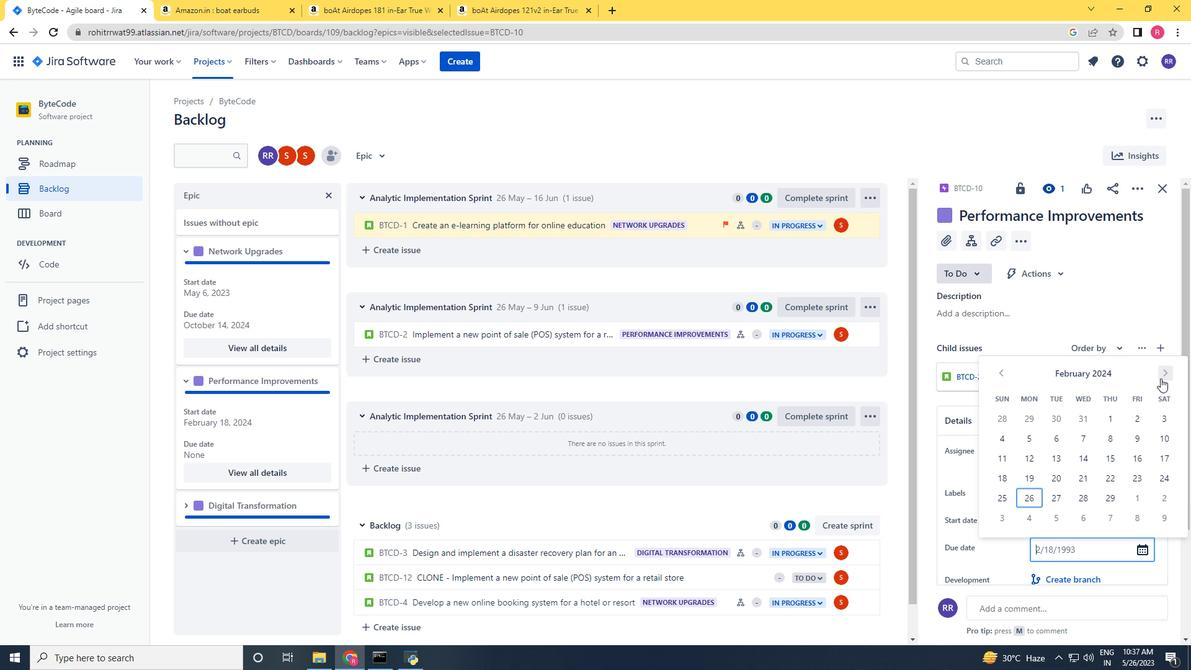 
Action: Mouse pressed left at (1161, 378)
Screenshot: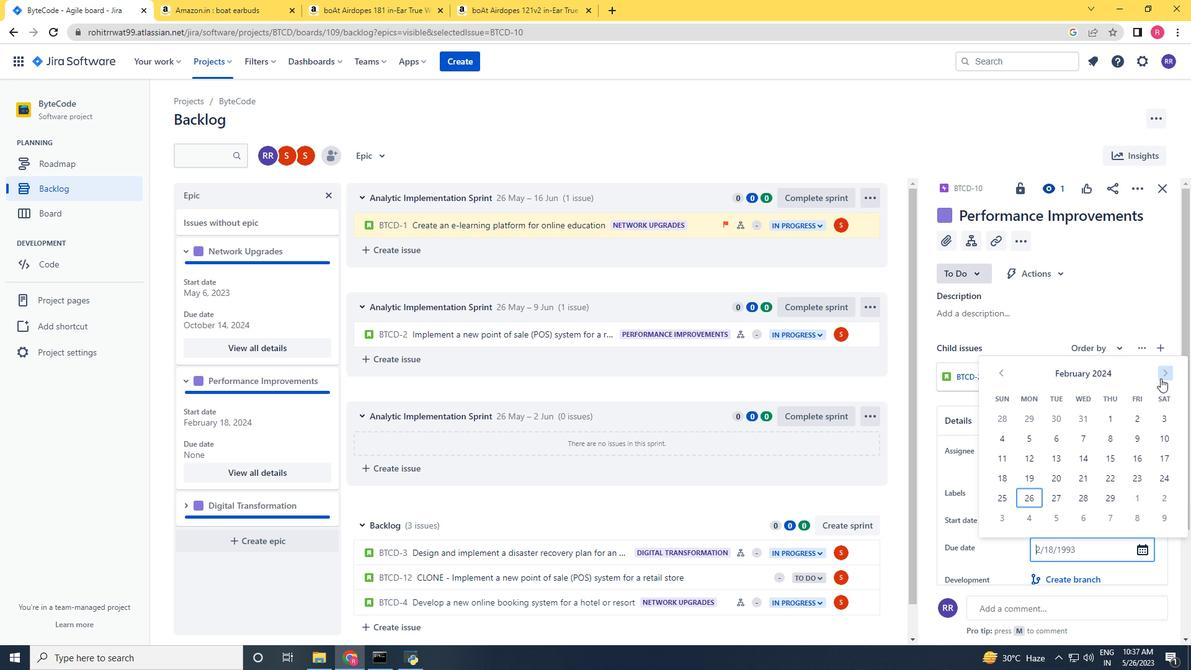 
Action: Mouse pressed left at (1161, 378)
Screenshot: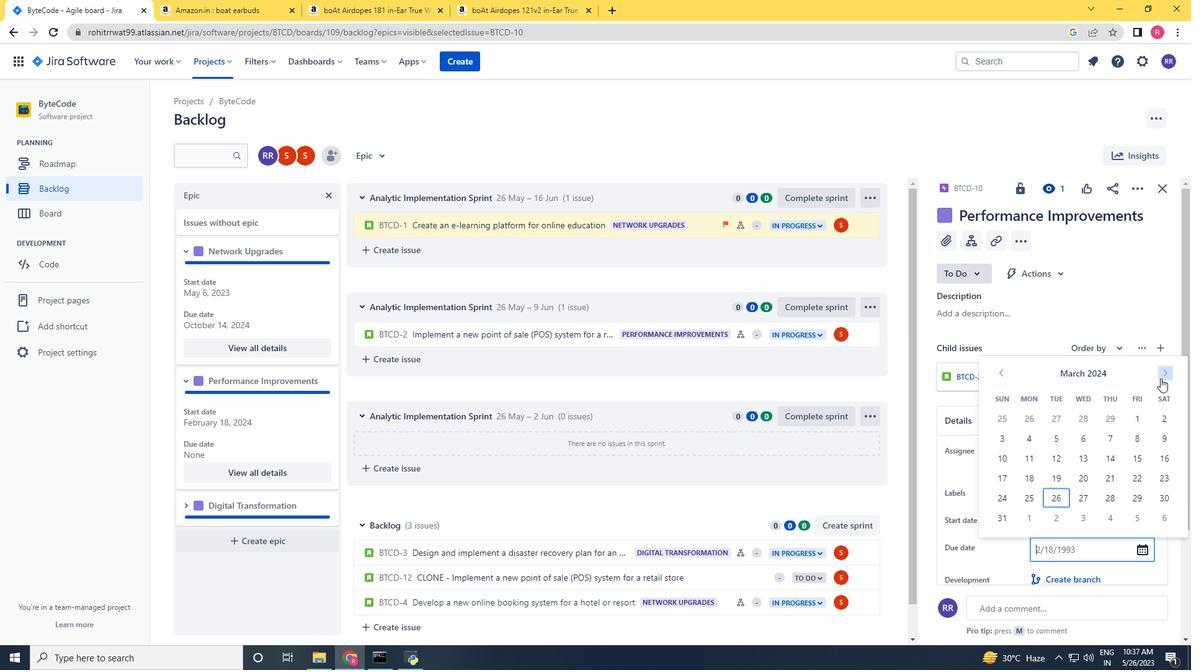 
Action: Mouse pressed left at (1161, 378)
Screenshot: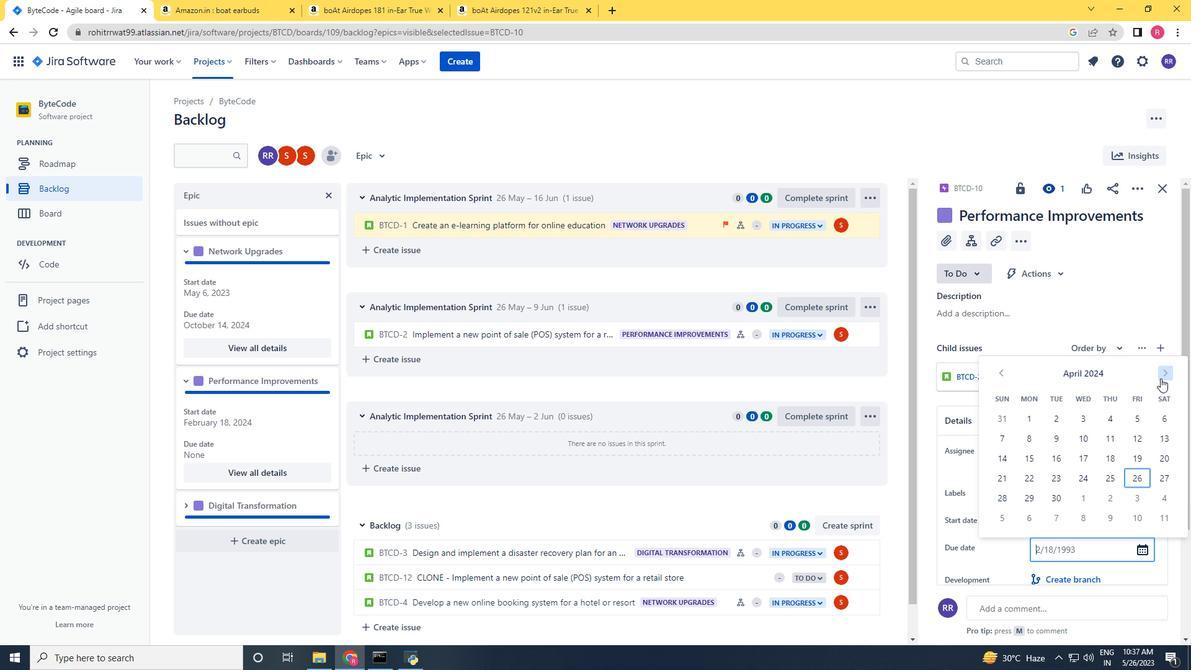 
Action: Mouse pressed left at (1161, 378)
Screenshot: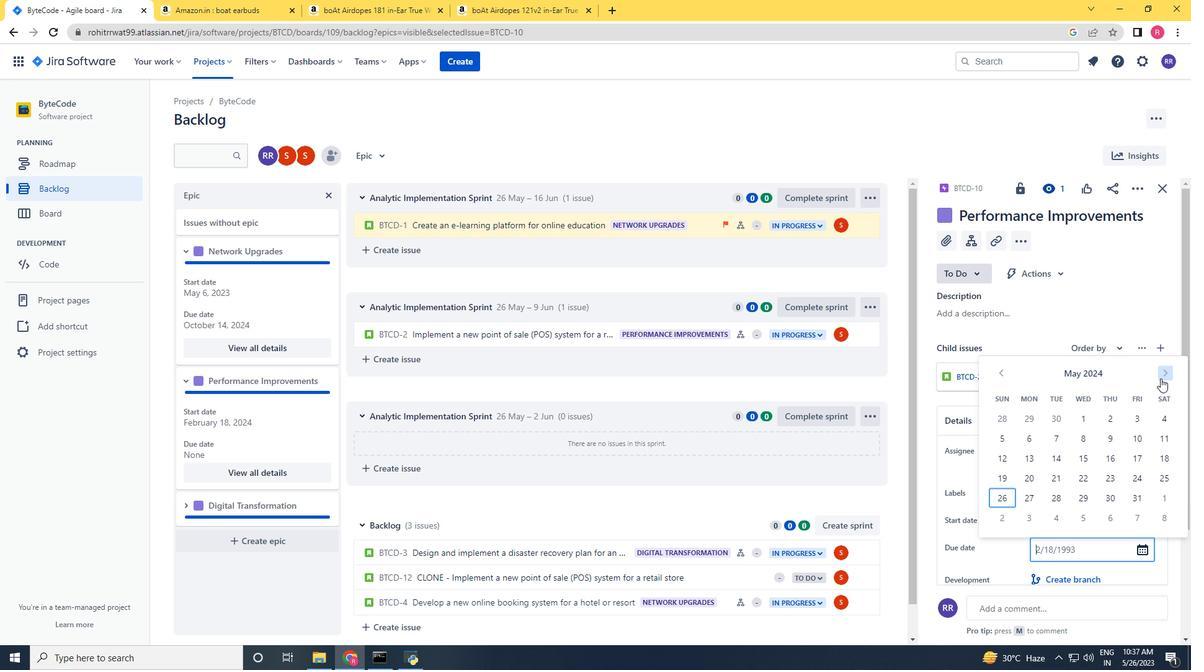 
Action: Mouse pressed left at (1161, 378)
Screenshot: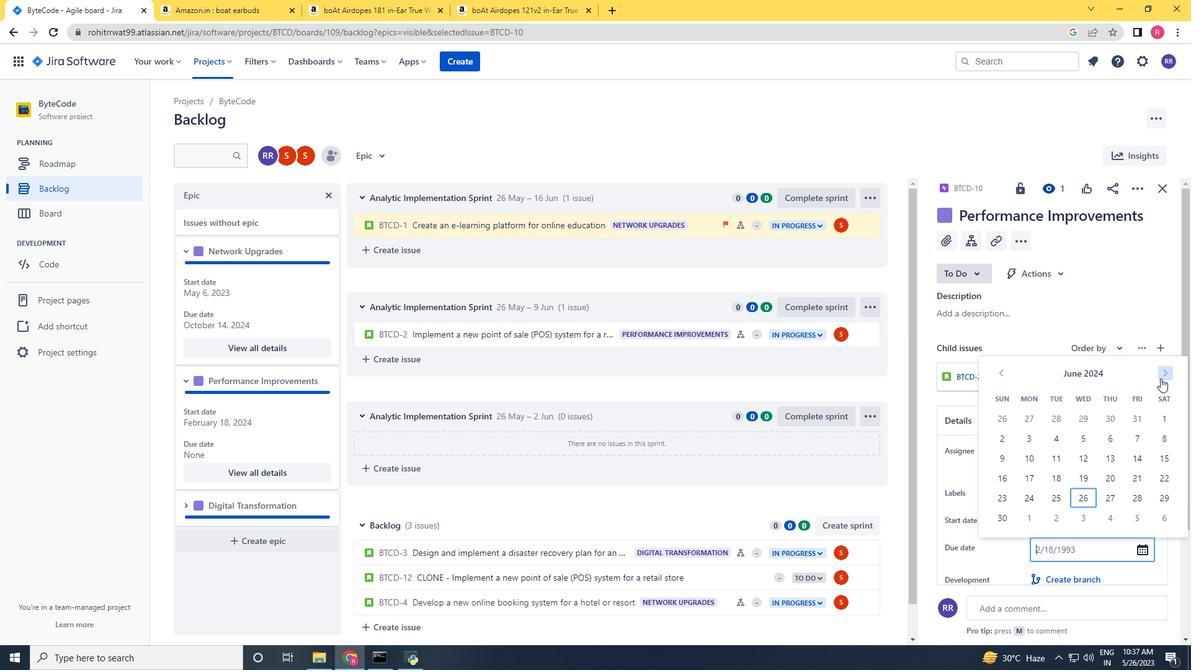 
Action: Mouse pressed left at (1161, 378)
Screenshot: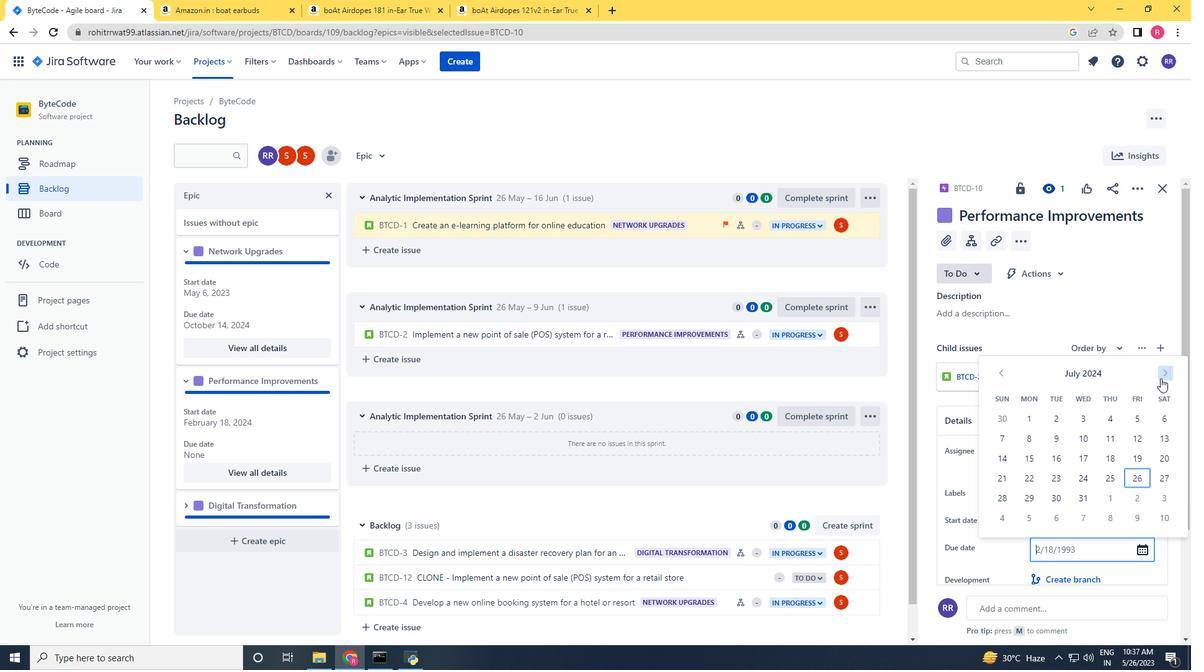 
Action: Mouse pressed left at (1161, 378)
Screenshot: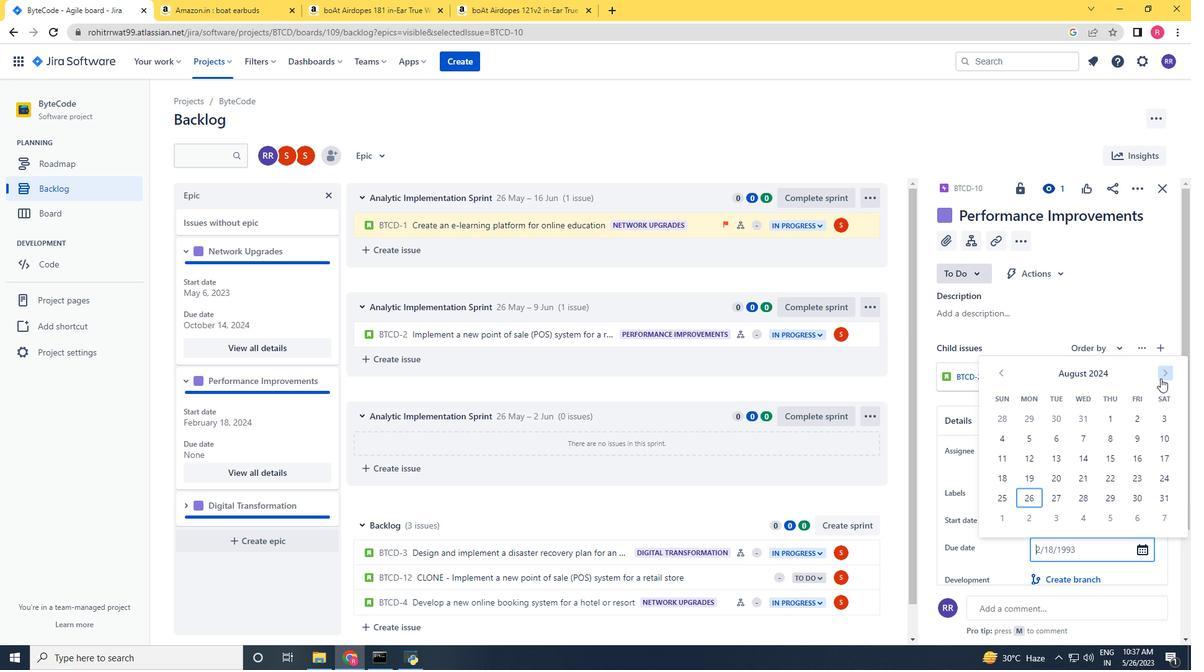 
Action: Mouse pressed left at (1161, 378)
Screenshot: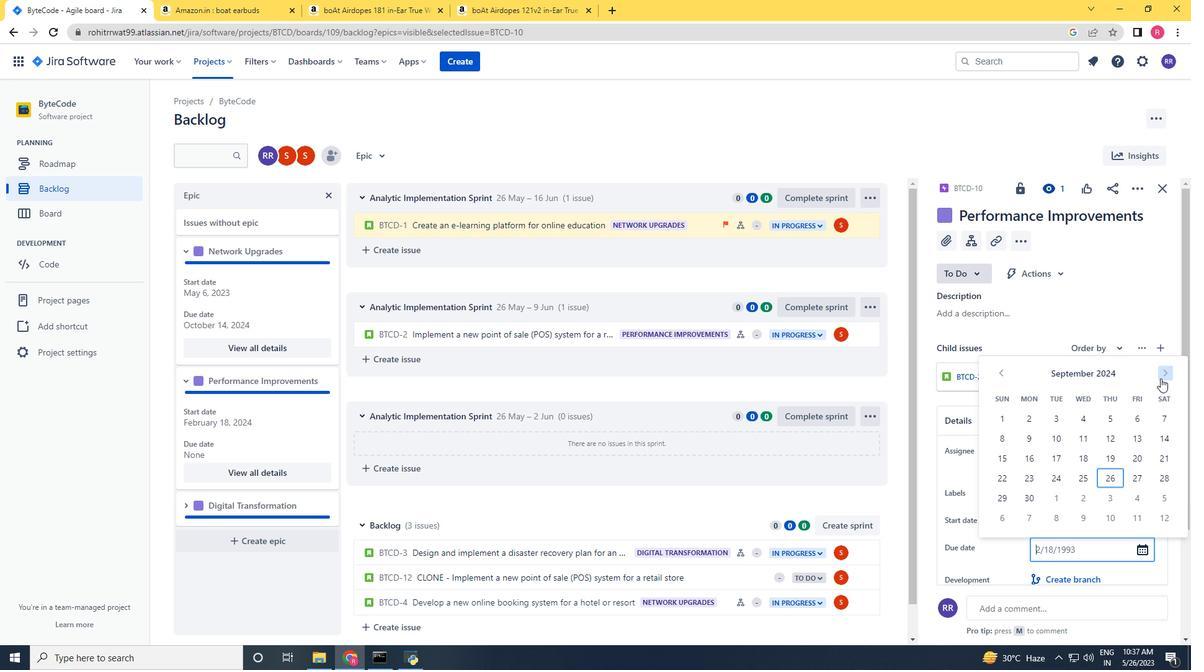 
Action: Mouse pressed left at (1161, 378)
Screenshot: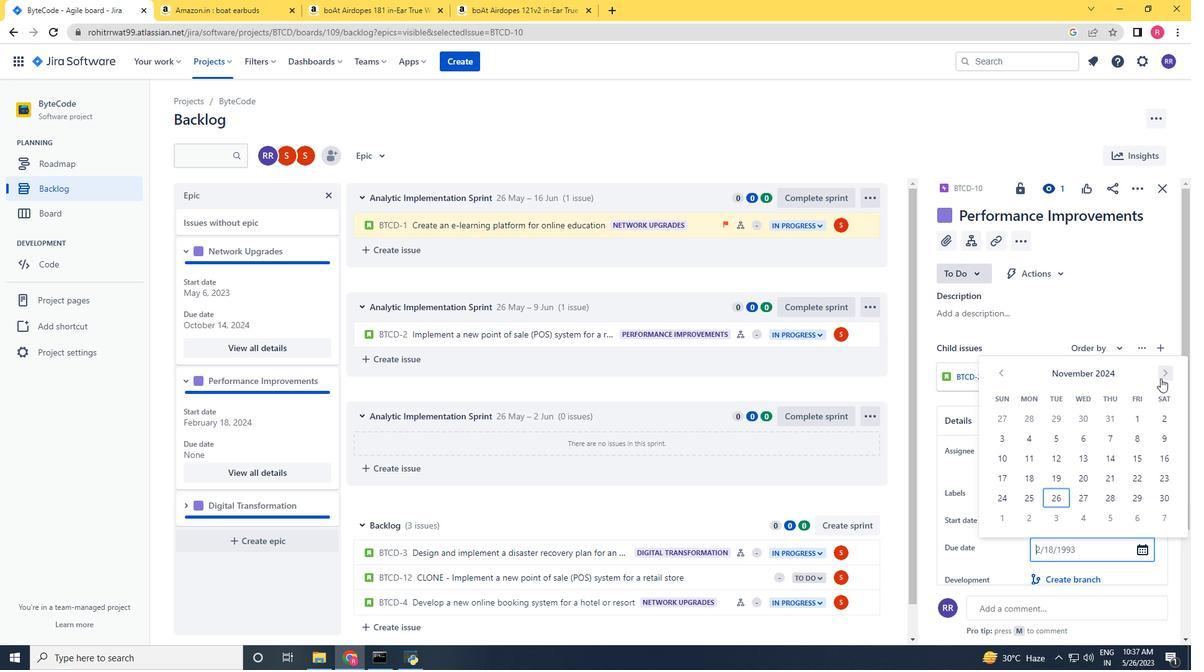 
Action: Mouse pressed left at (1161, 378)
Screenshot: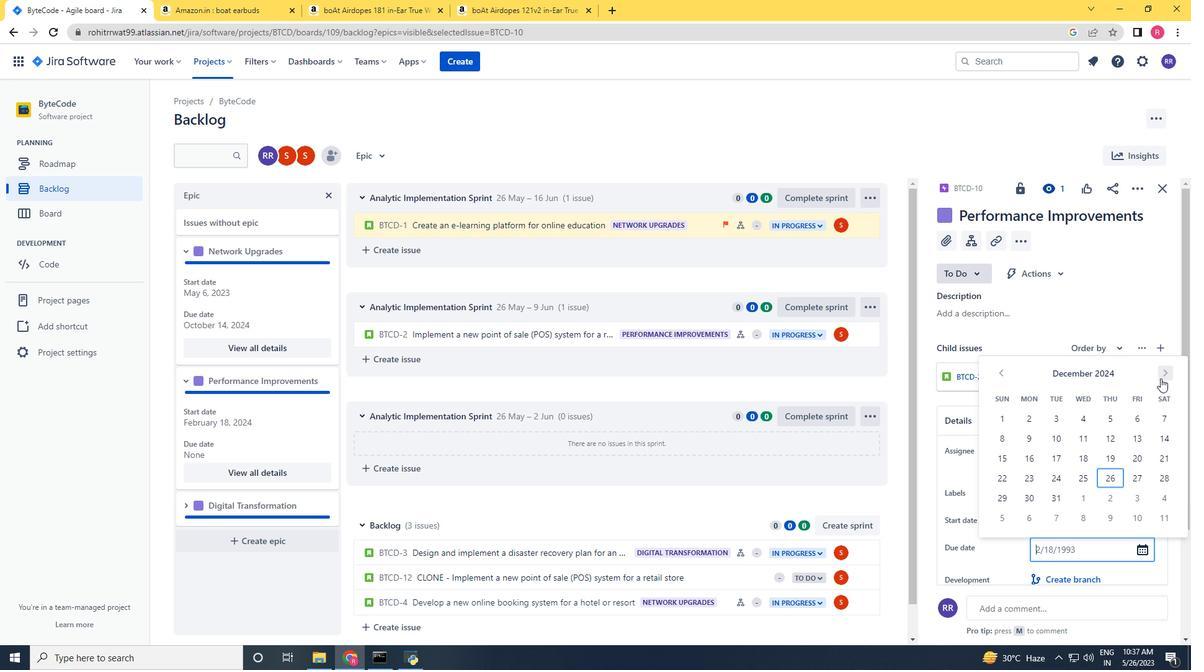 
Action: Mouse pressed left at (1161, 378)
Screenshot: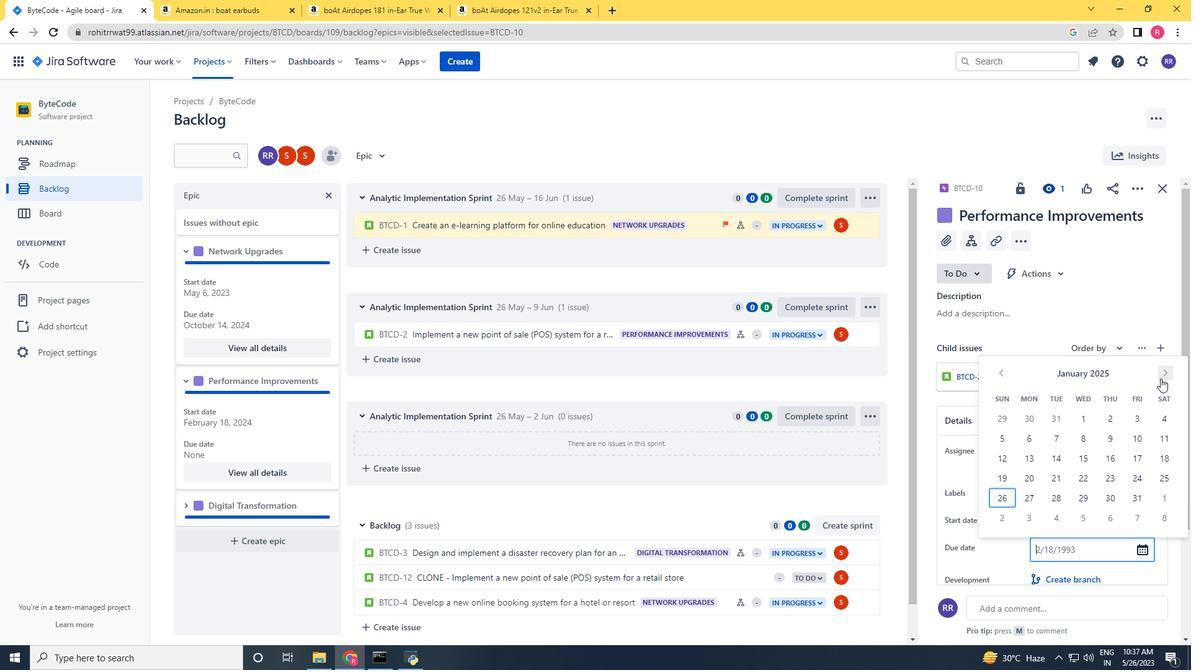 
Action: Mouse pressed left at (1161, 378)
Screenshot: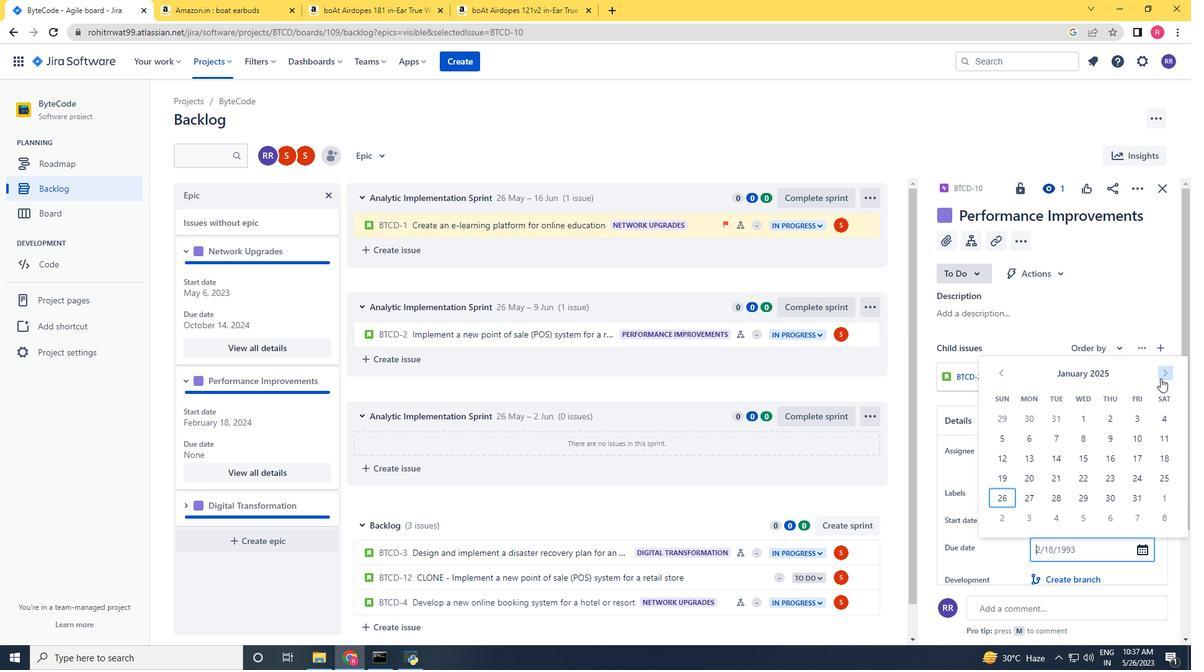 
Action: Mouse pressed left at (1161, 378)
Screenshot: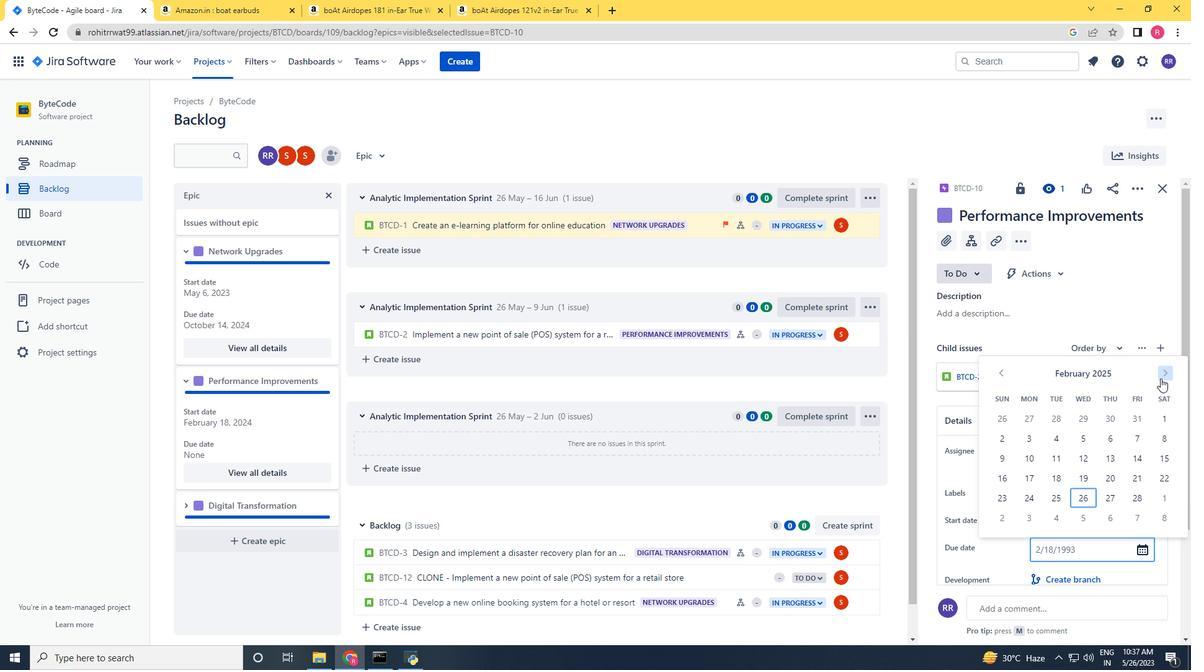 
Action: Mouse pressed left at (1161, 378)
Screenshot: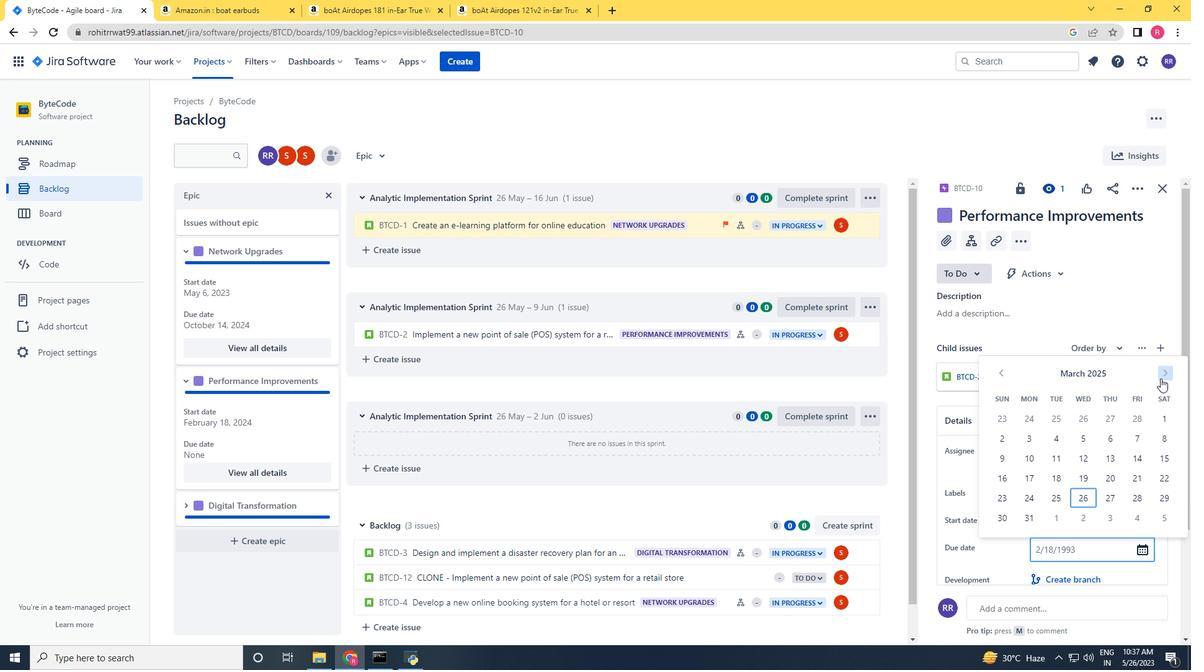 
Action: Mouse pressed left at (1161, 378)
Screenshot: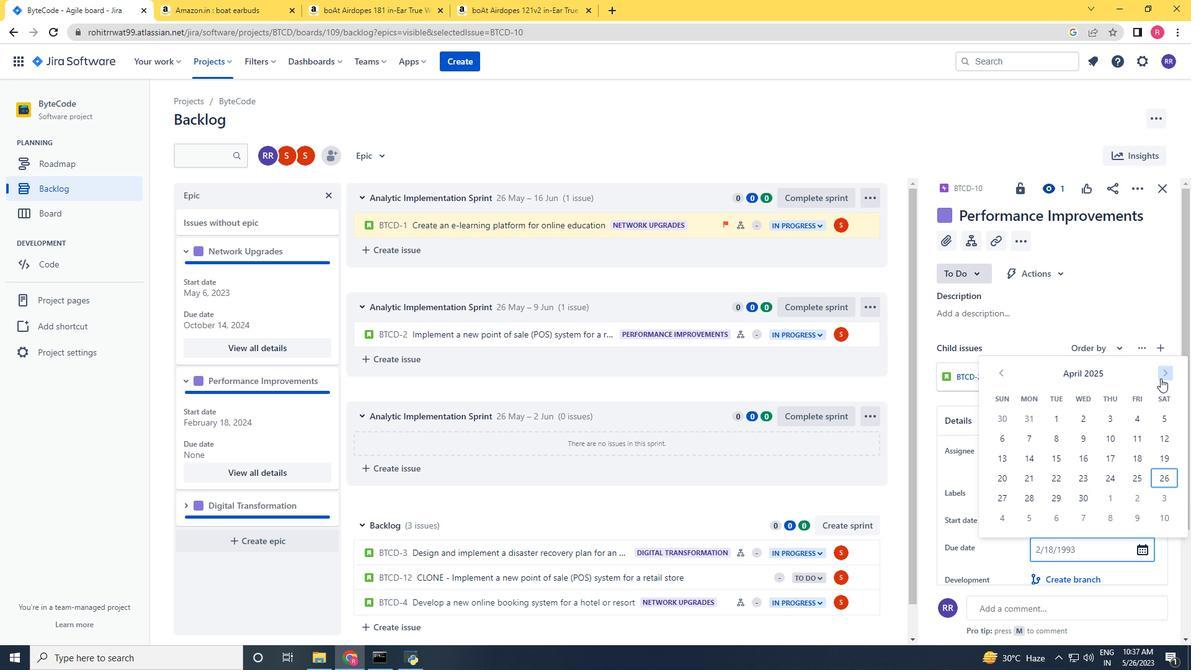 
Action: Mouse pressed left at (1161, 378)
Screenshot: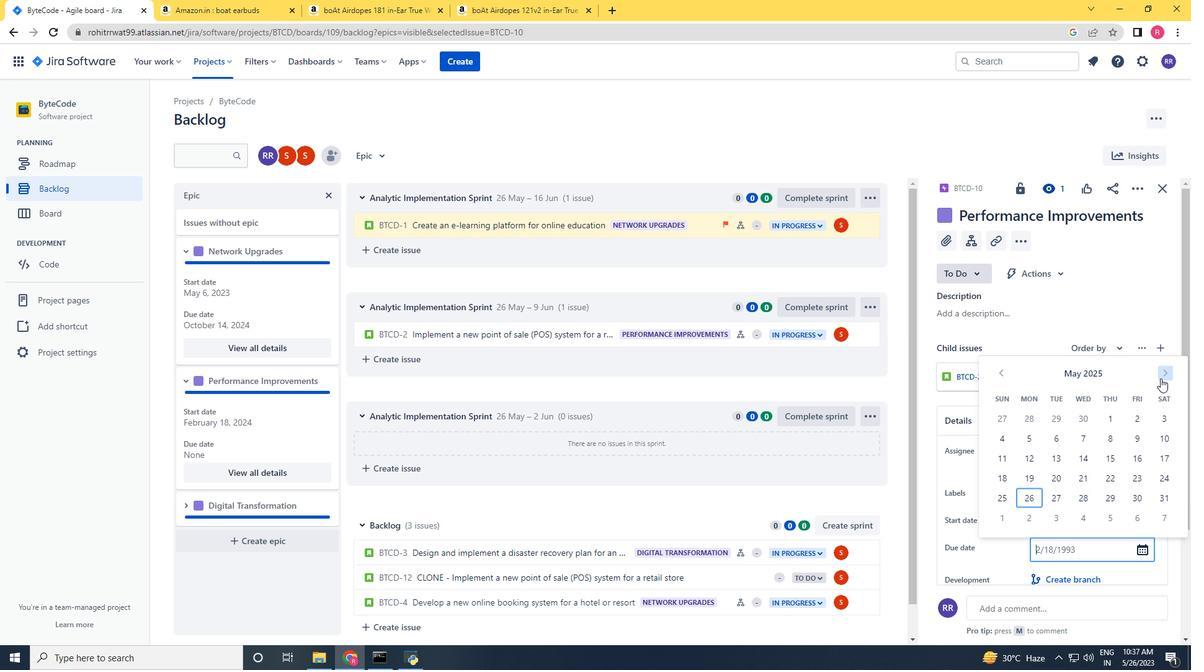 
Action: Mouse pressed left at (1161, 378)
Screenshot: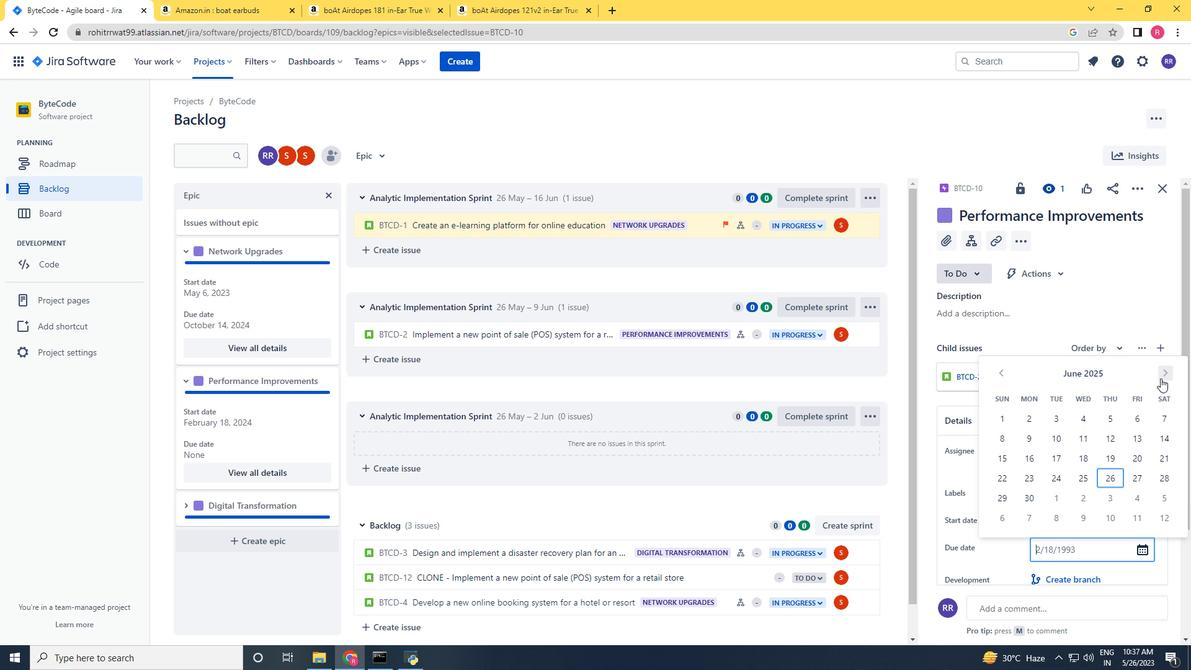 
Action: Mouse pressed left at (1161, 378)
Screenshot: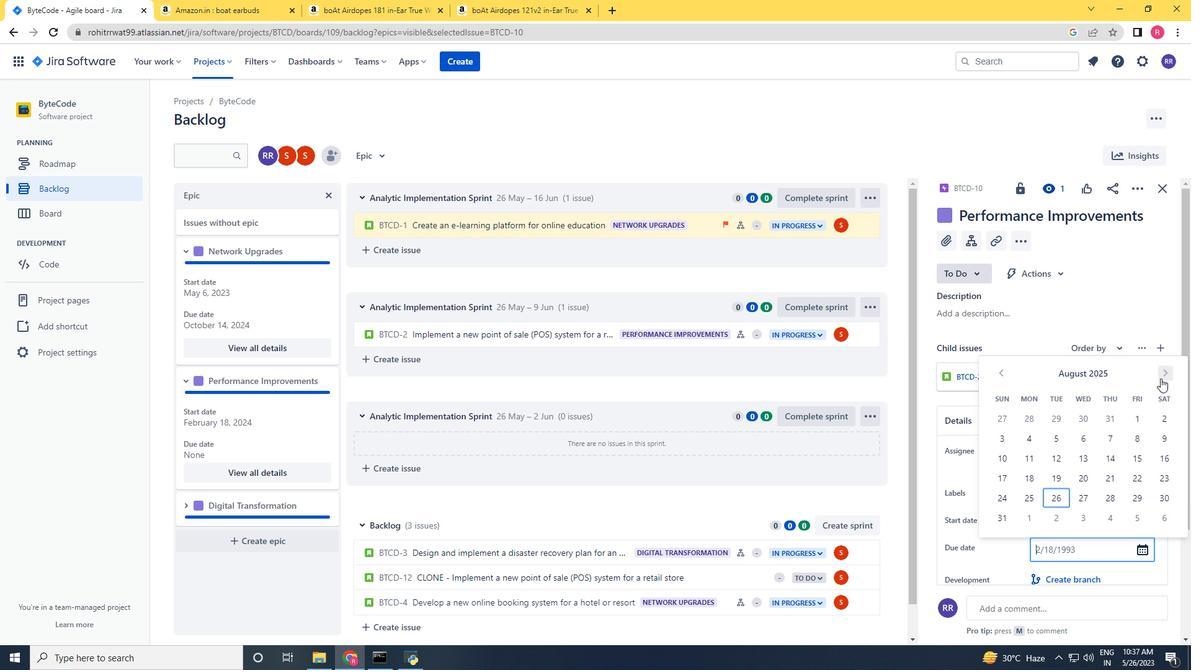 
Action: Mouse pressed left at (1161, 378)
Screenshot: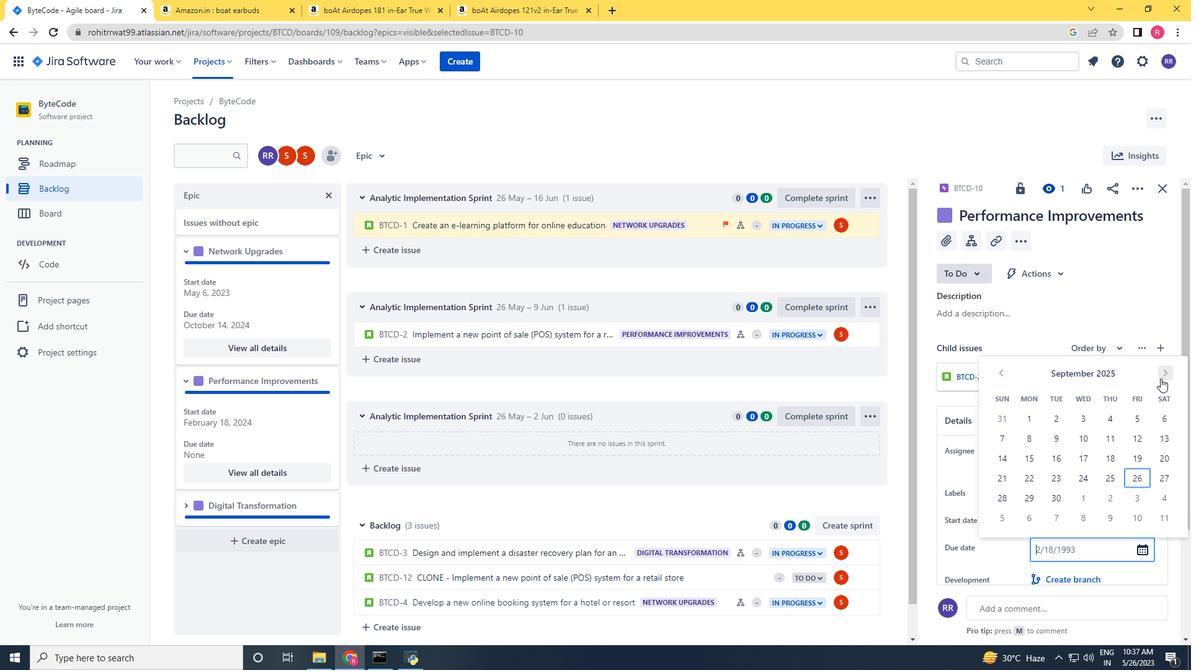 
Action: Mouse pressed left at (1161, 378)
Screenshot: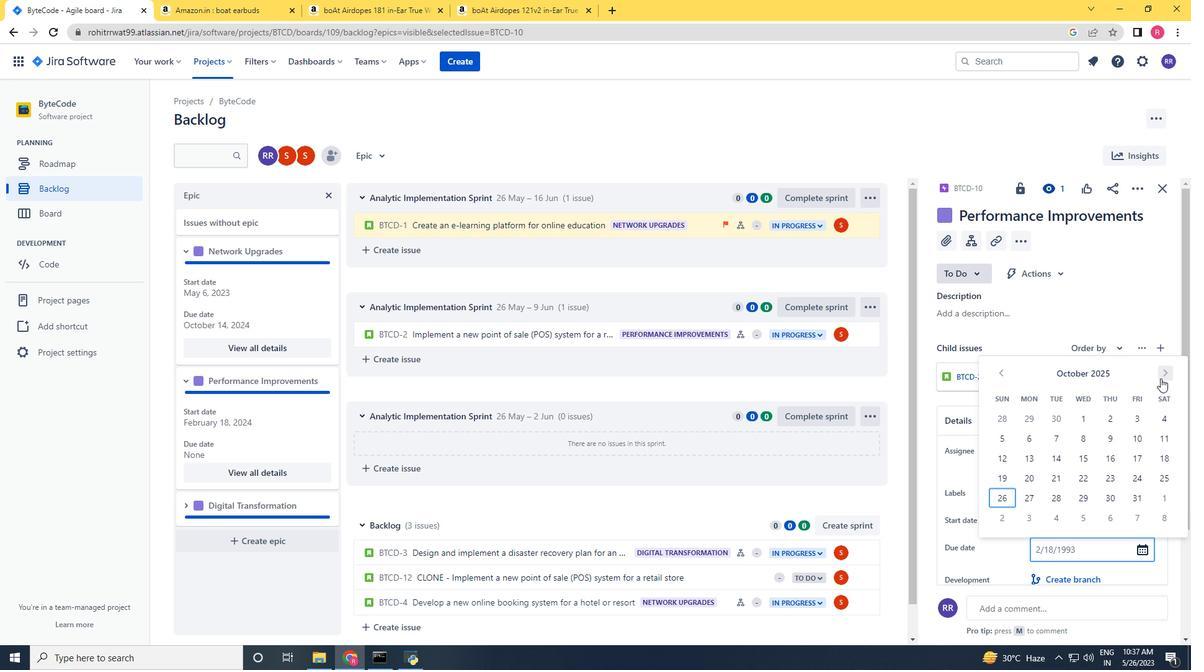 
Action: Mouse moved to (1092, 472)
Screenshot: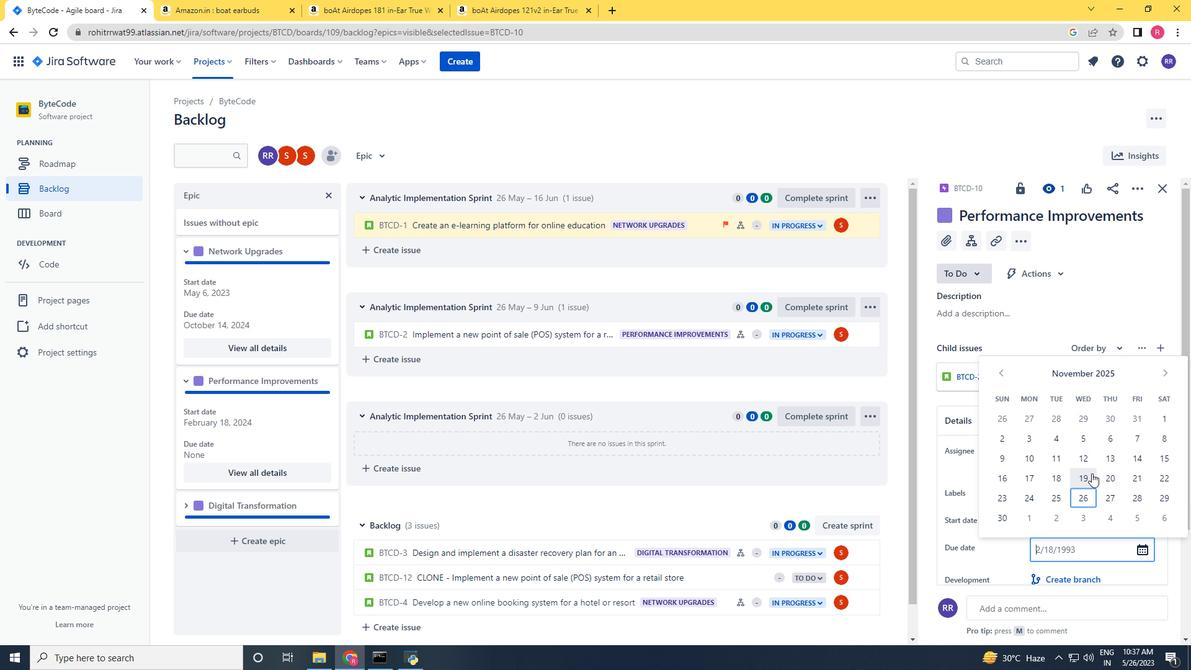
Action: Mouse pressed left at (1092, 472)
Screenshot: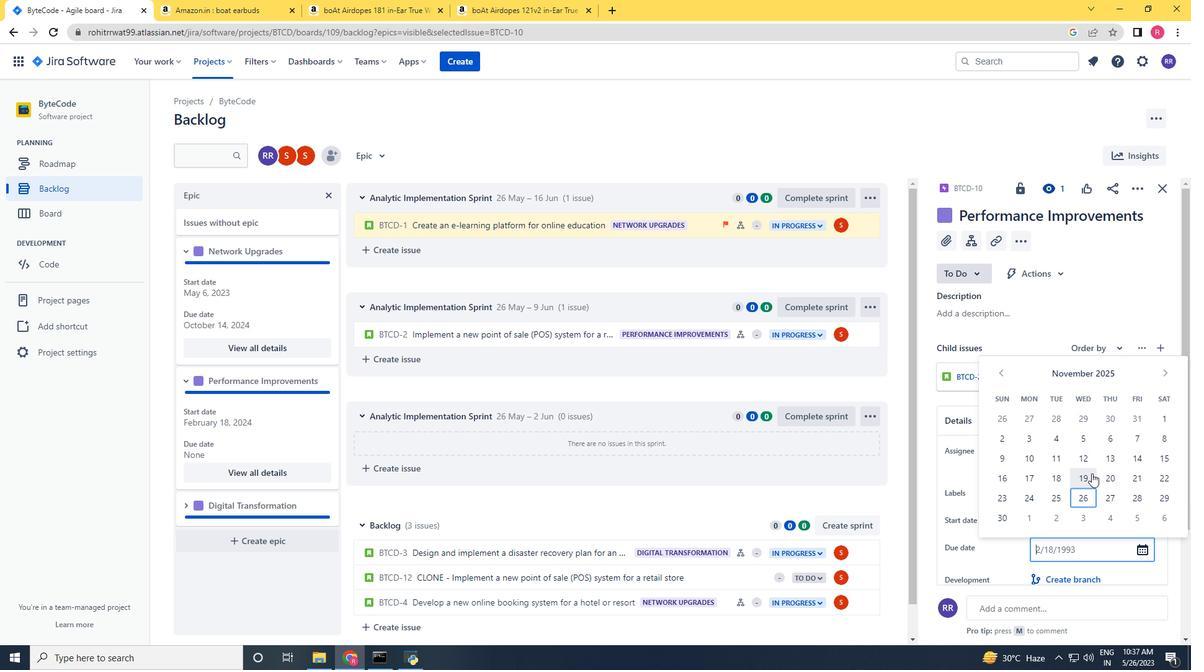 
Action: Mouse moved to (1069, 572)
Screenshot: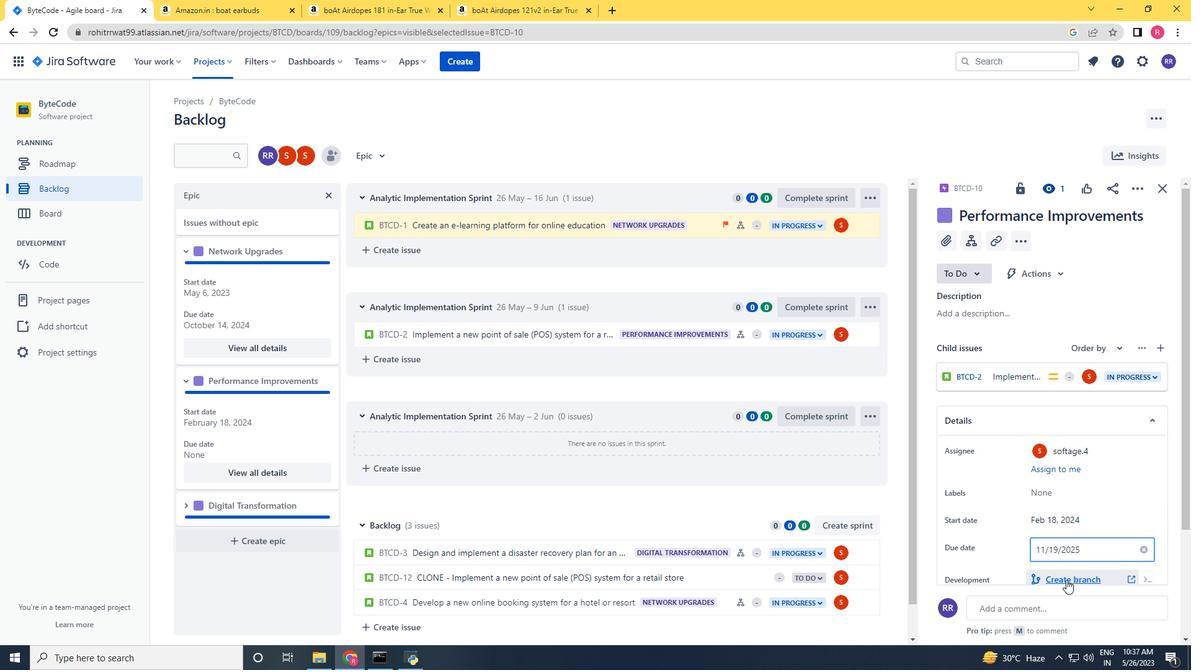 
Action: Mouse scrolled (1069, 572) with delta (0, 0)
Screenshot: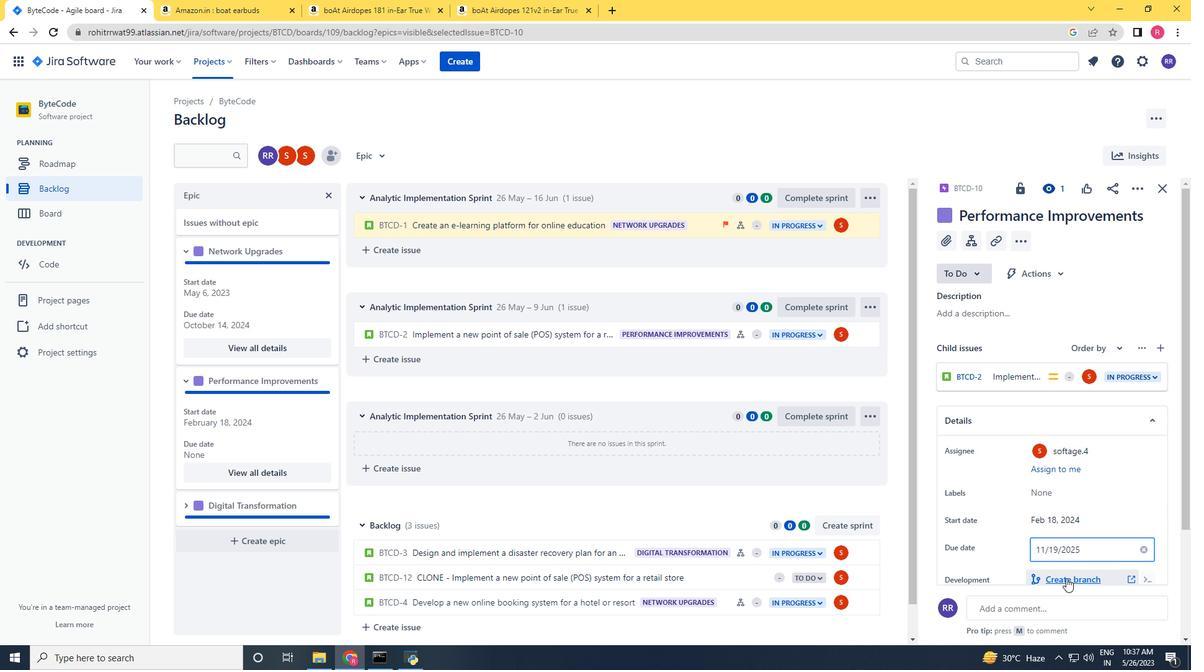 
Action: Mouse scrolled (1069, 572) with delta (0, 0)
Screenshot: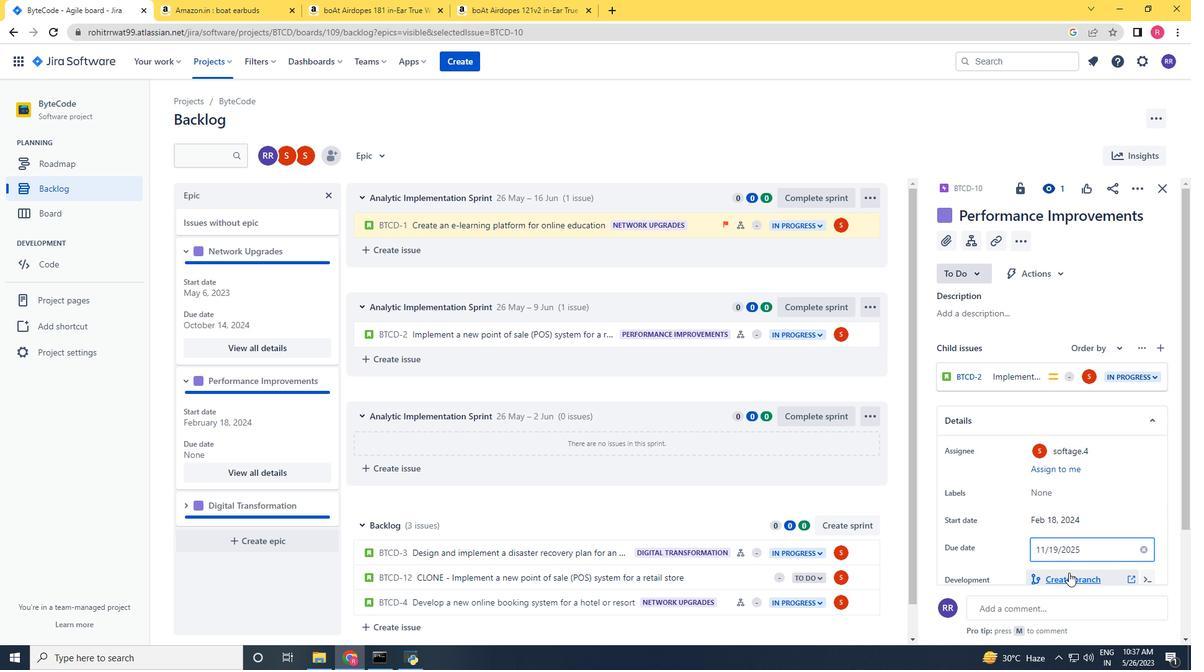 
Action: Mouse moved to (1072, 548)
Screenshot: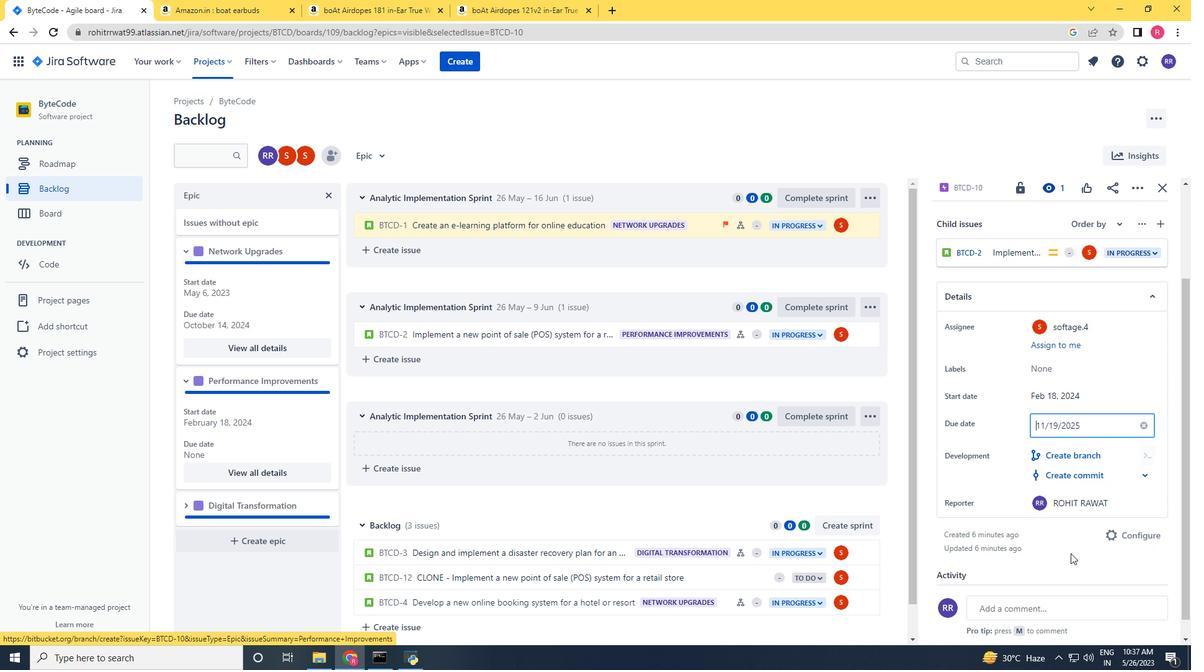
Action: Mouse pressed left at (1072, 548)
Screenshot: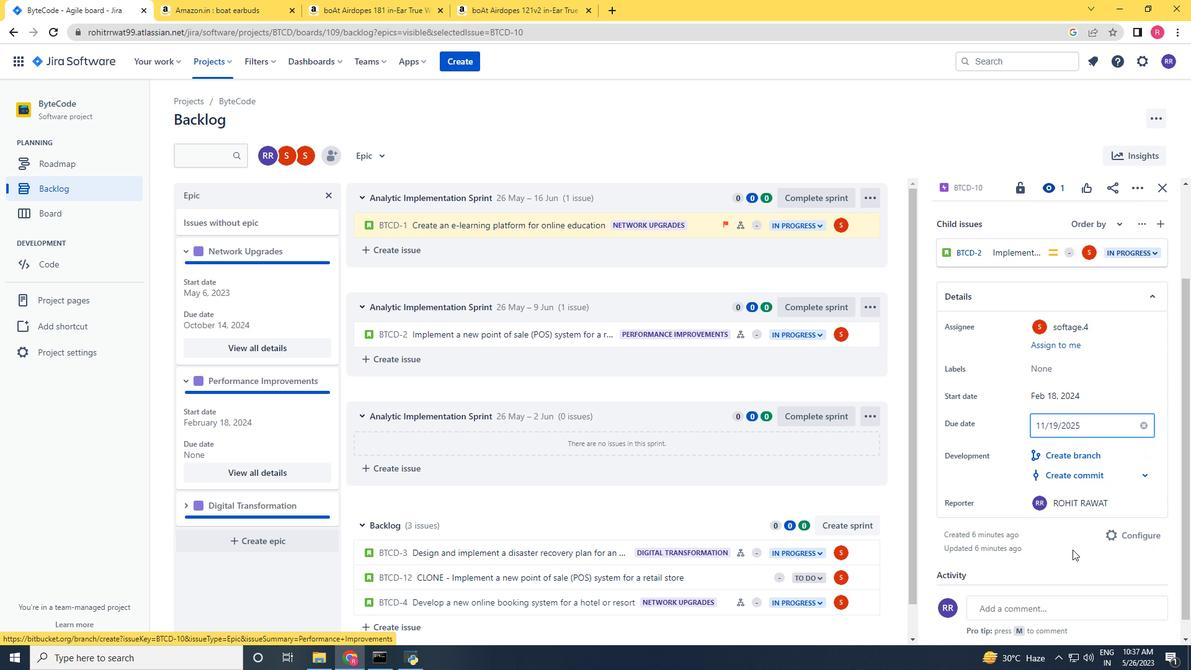 
Action: Mouse moved to (186, 506)
Screenshot: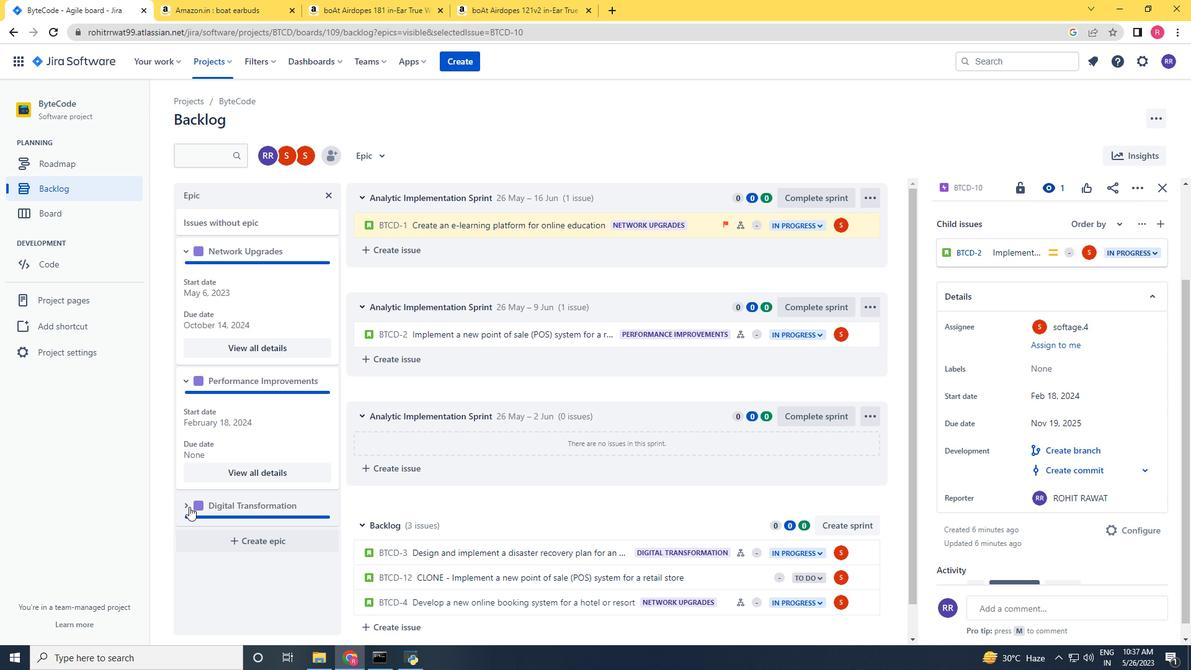 
Action: Mouse pressed left at (186, 506)
Screenshot: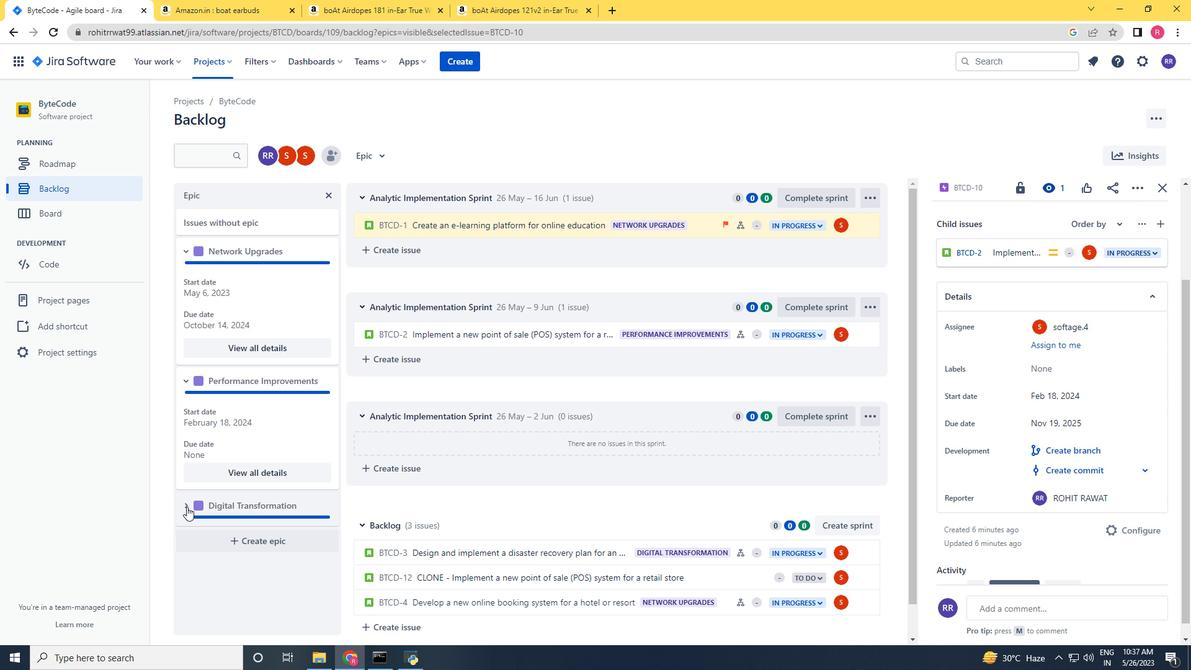 
Action: Mouse scrolled (186, 506) with delta (0, 0)
Screenshot: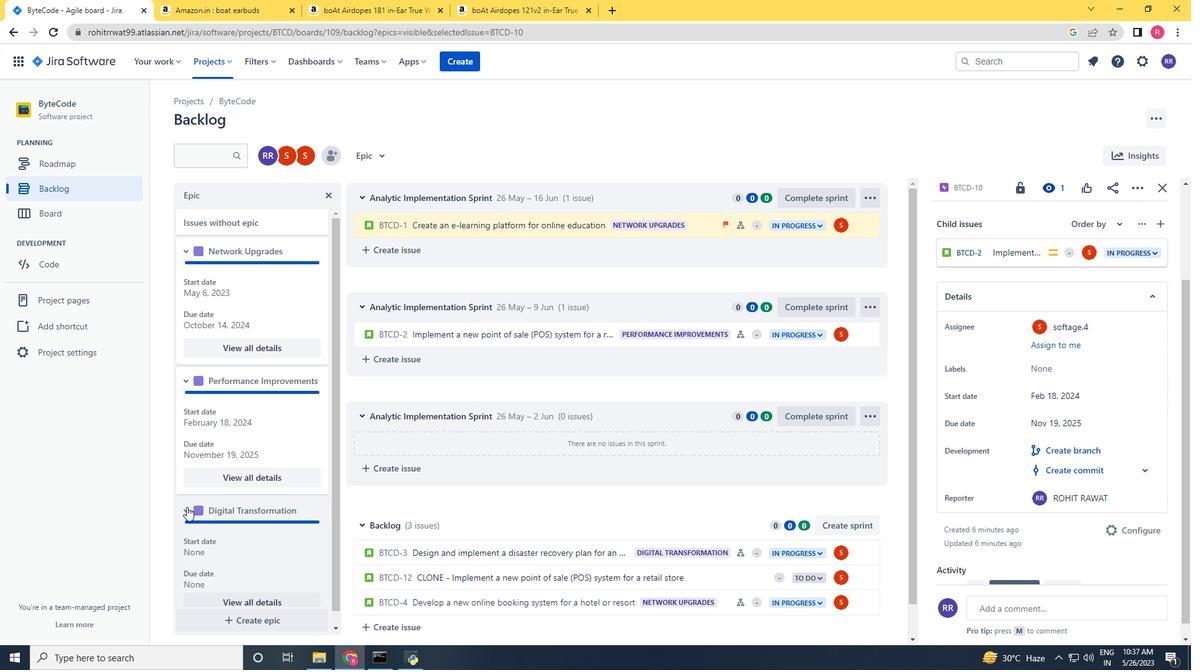 
Action: Mouse moved to (187, 509)
Screenshot: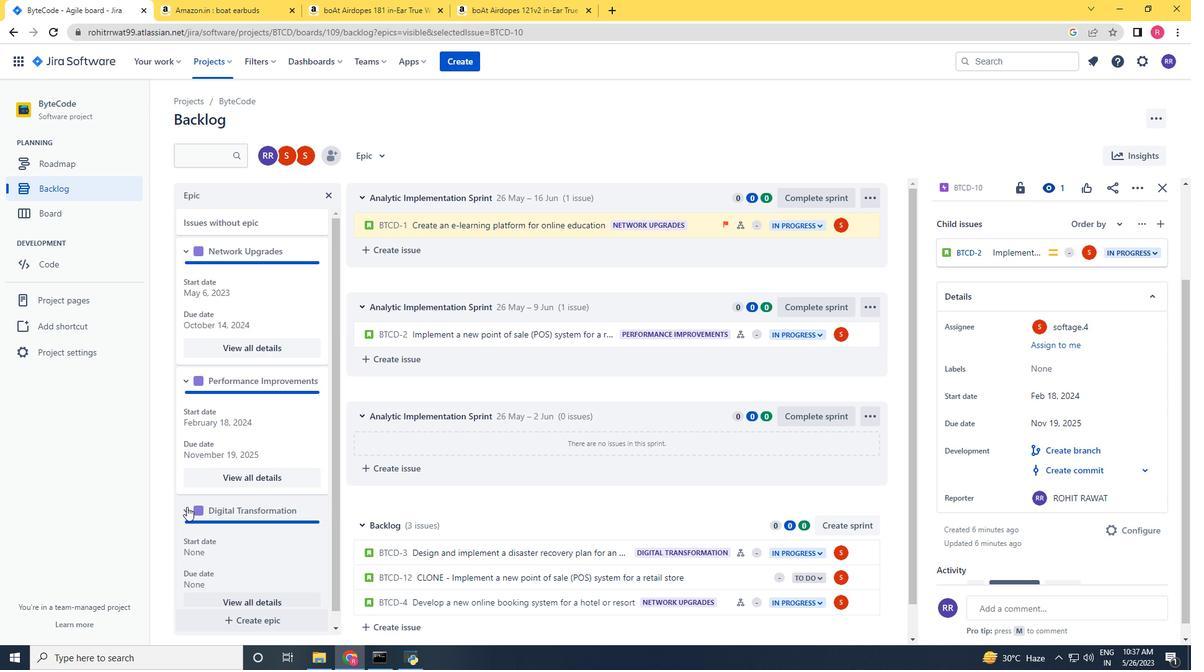 
Action: Mouse scrolled (187, 508) with delta (0, 0)
Screenshot: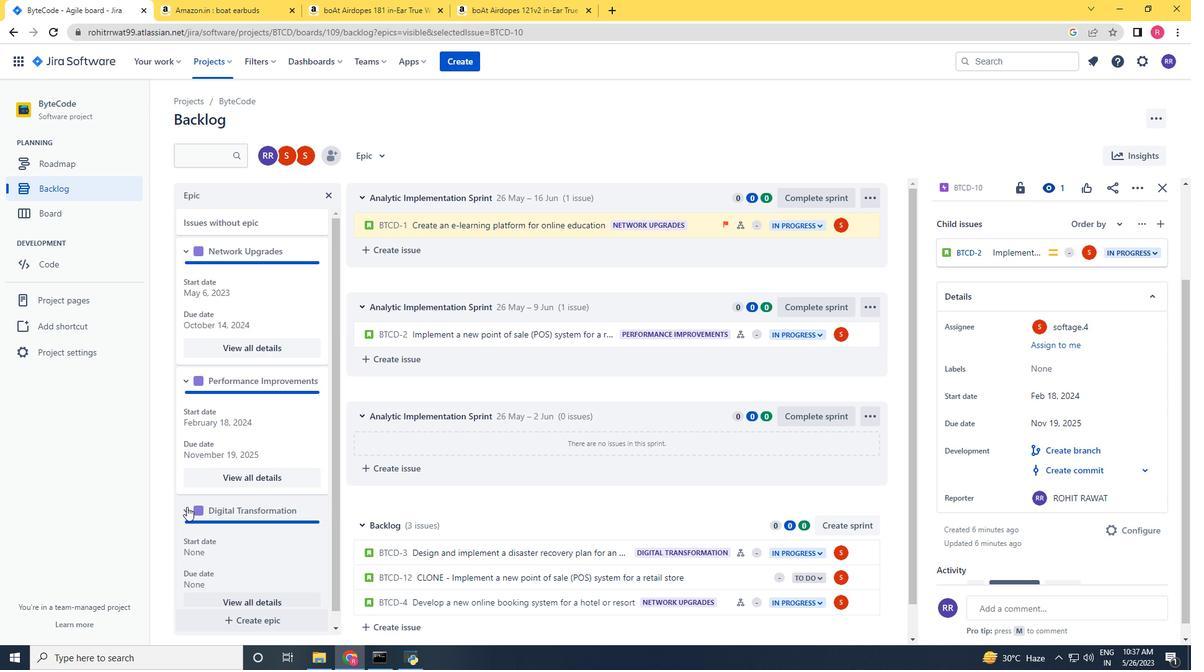 
Action: Mouse moved to (188, 511)
Screenshot: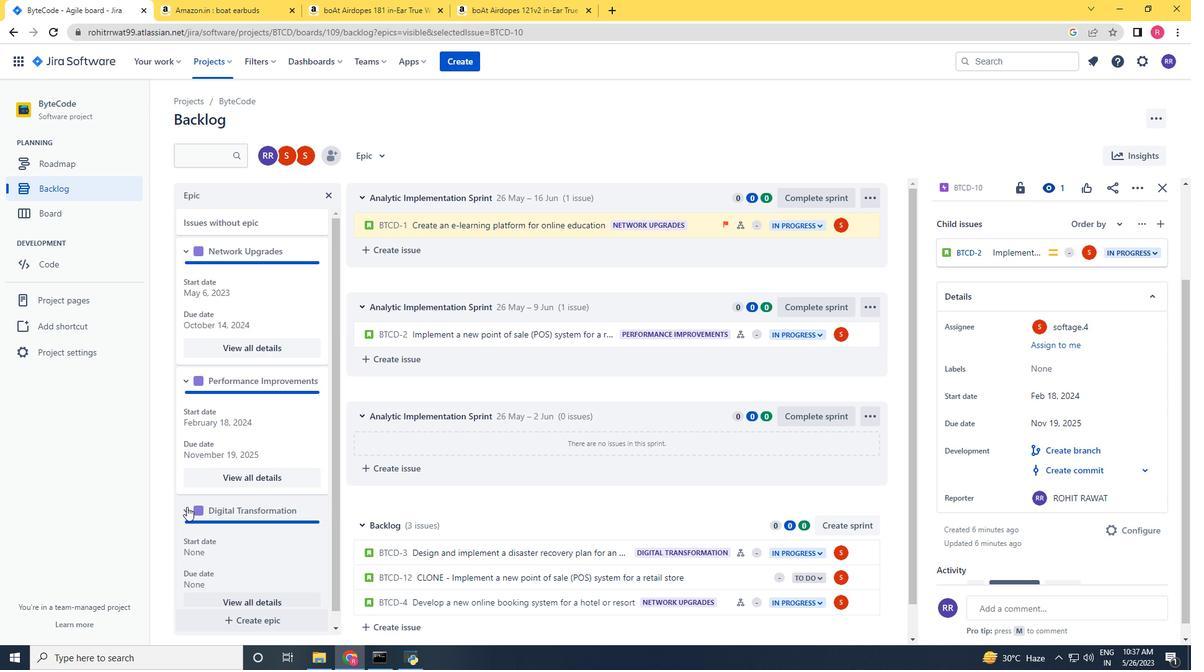 
Action: Mouse scrolled (188, 511) with delta (0, 0)
Screenshot: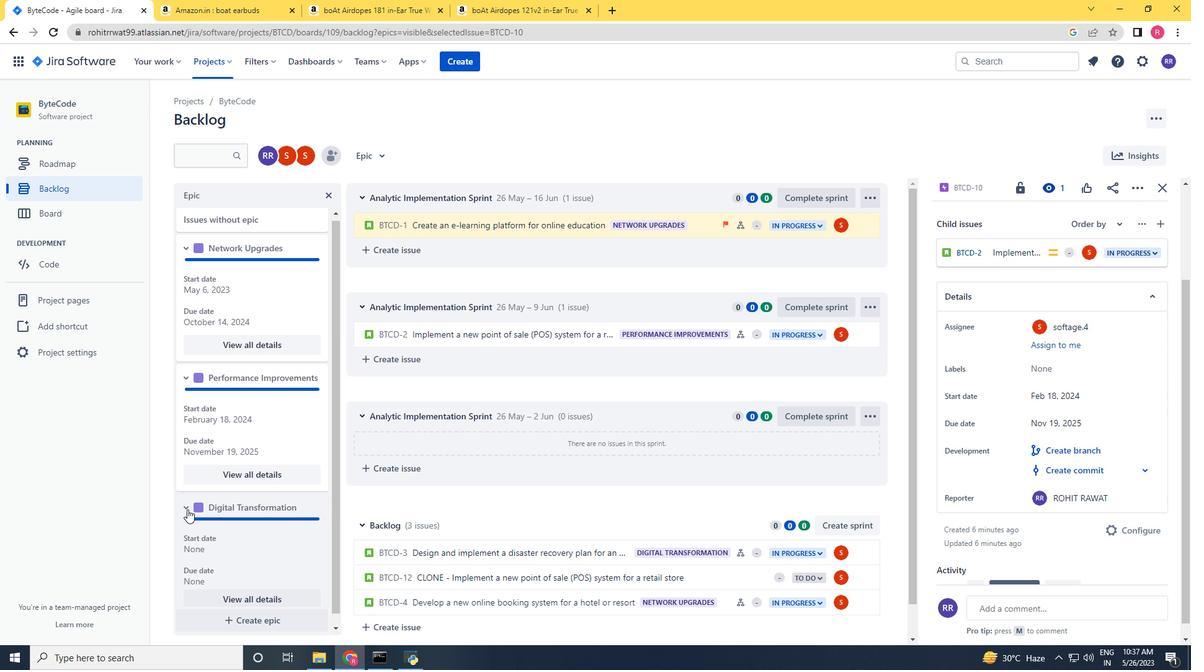 
Action: Mouse moved to (250, 583)
Screenshot: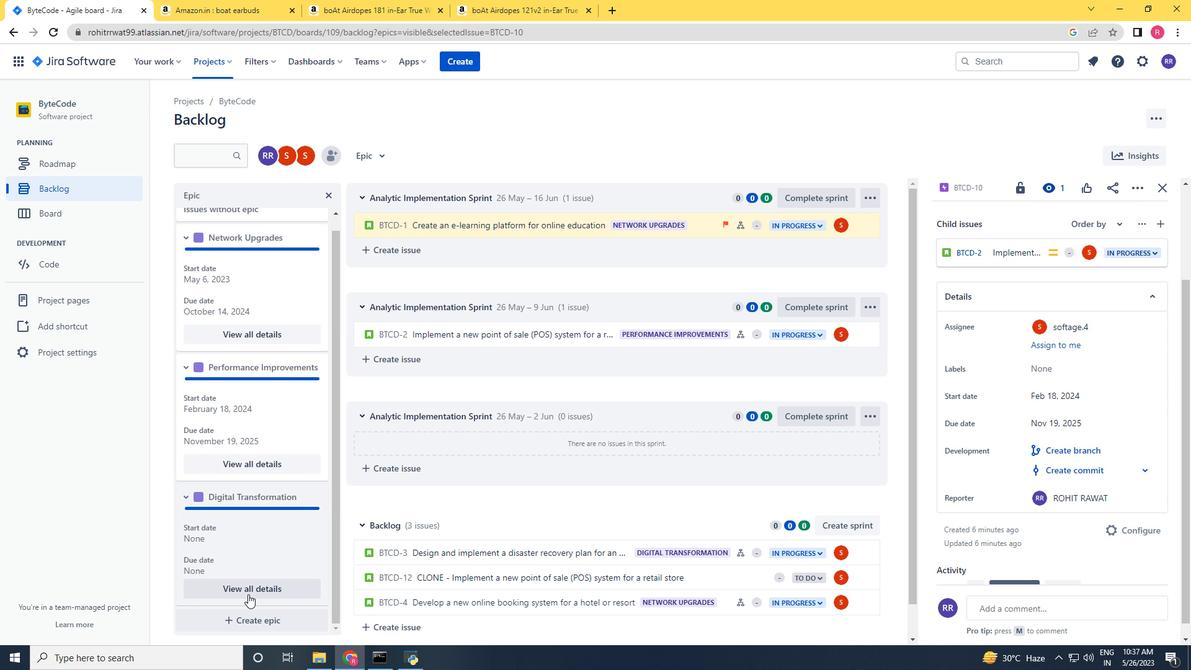 
Action: Mouse pressed left at (250, 583)
Screenshot: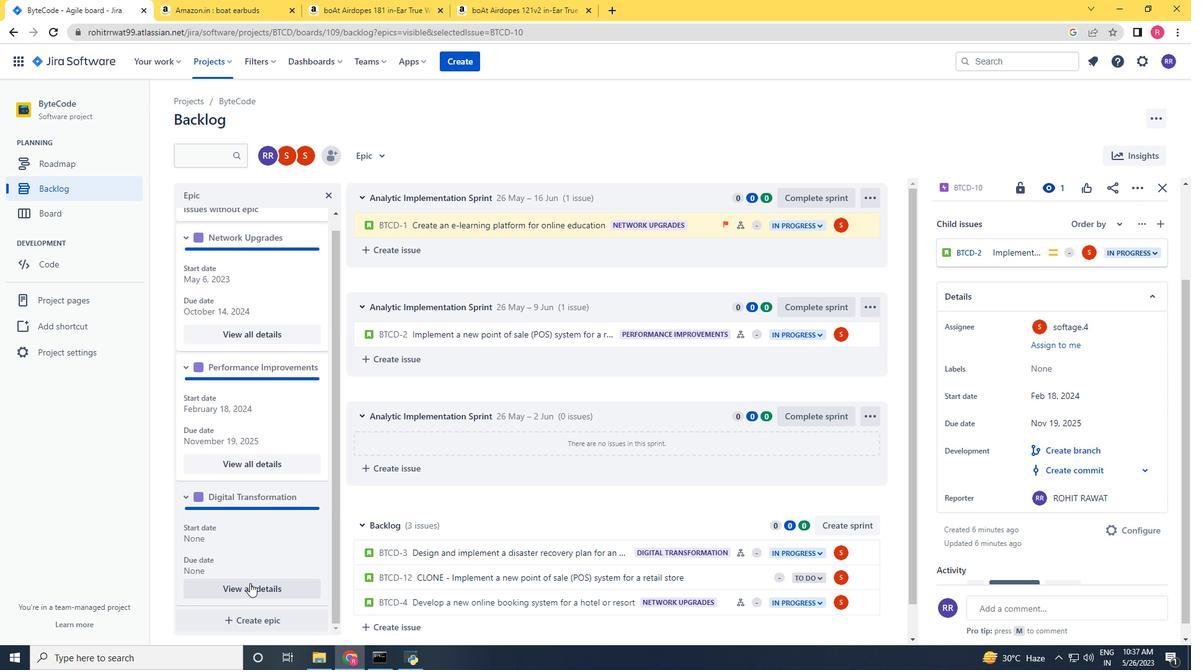 
Action: Mouse moved to (606, 546)
Screenshot: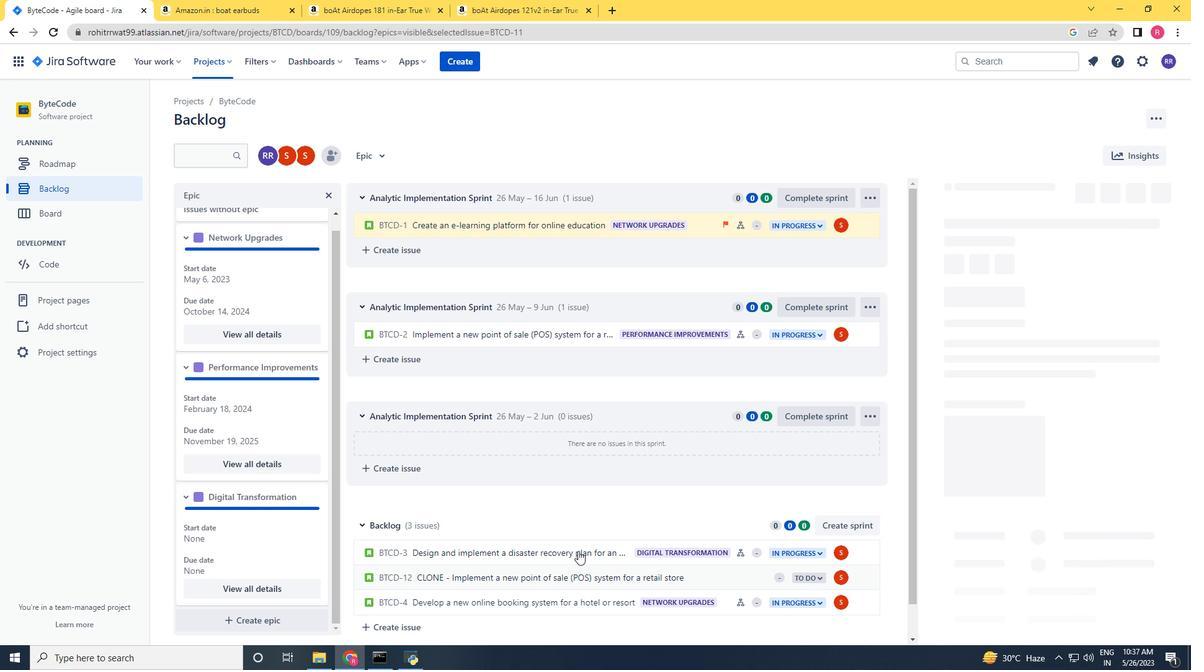 
Action: Mouse scrolled (606, 546) with delta (0, 0)
Screenshot: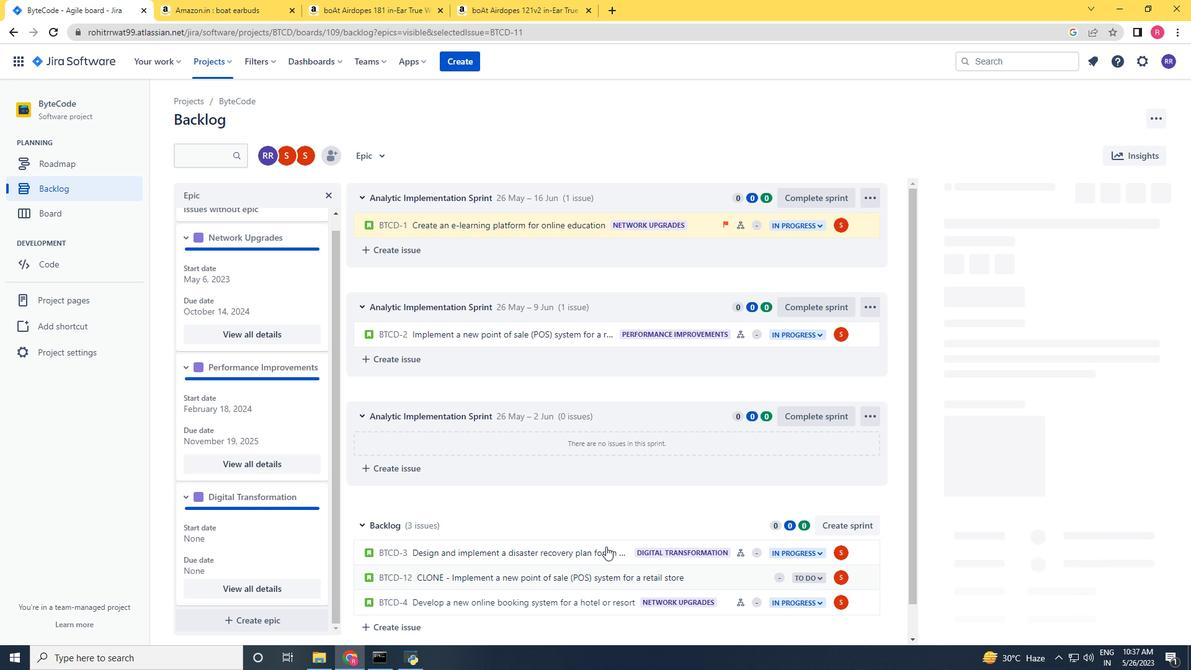 
Action: Mouse scrolled (606, 546) with delta (0, 0)
Screenshot: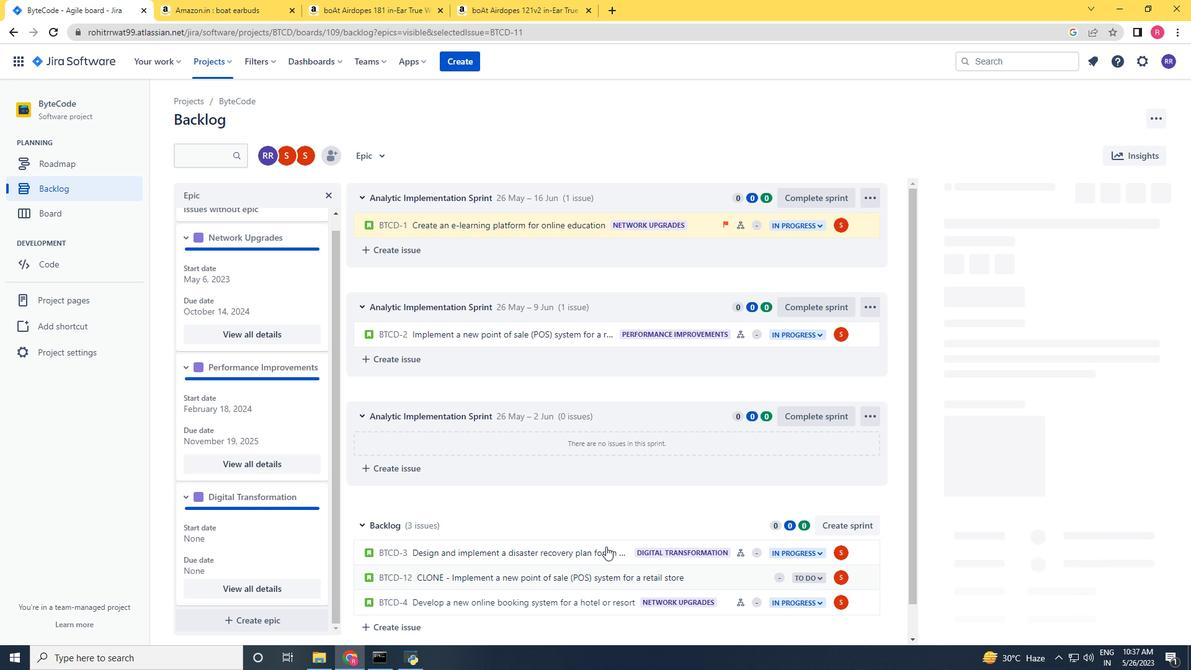 
Action: Mouse moved to (1151, 544)
Screenshot: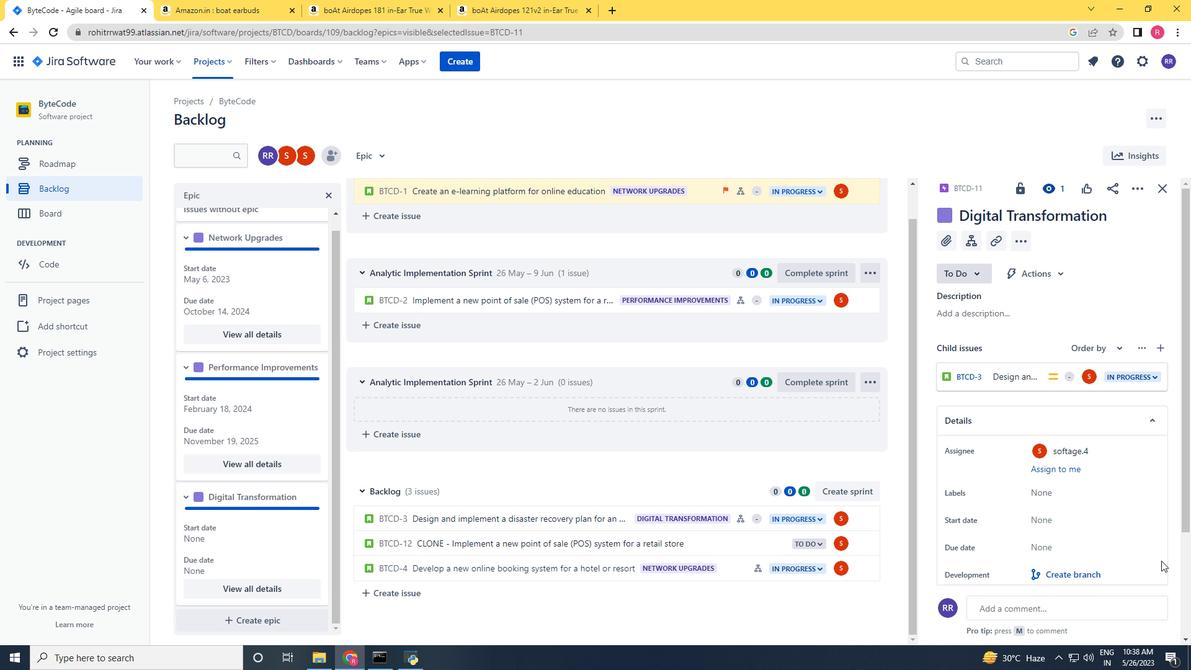 
Action: Mouse scrolled (1151, 544) with delta (0, 0)
Screenshot: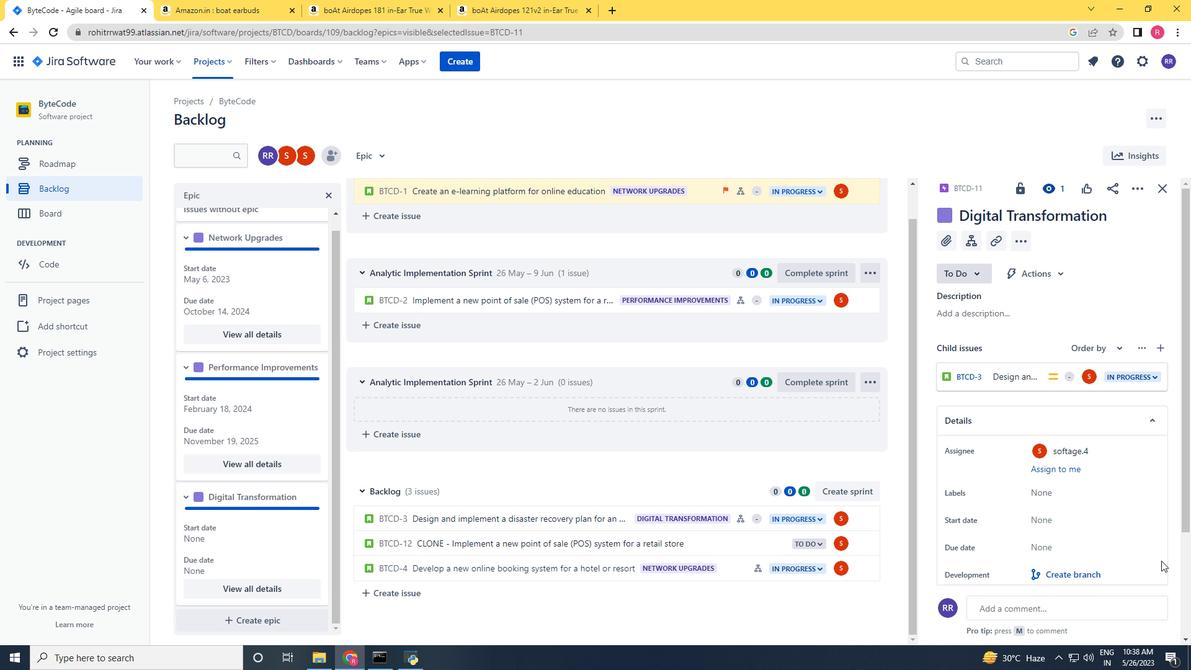 
Action: Mouse moved to (1148, 542)
Screenshot: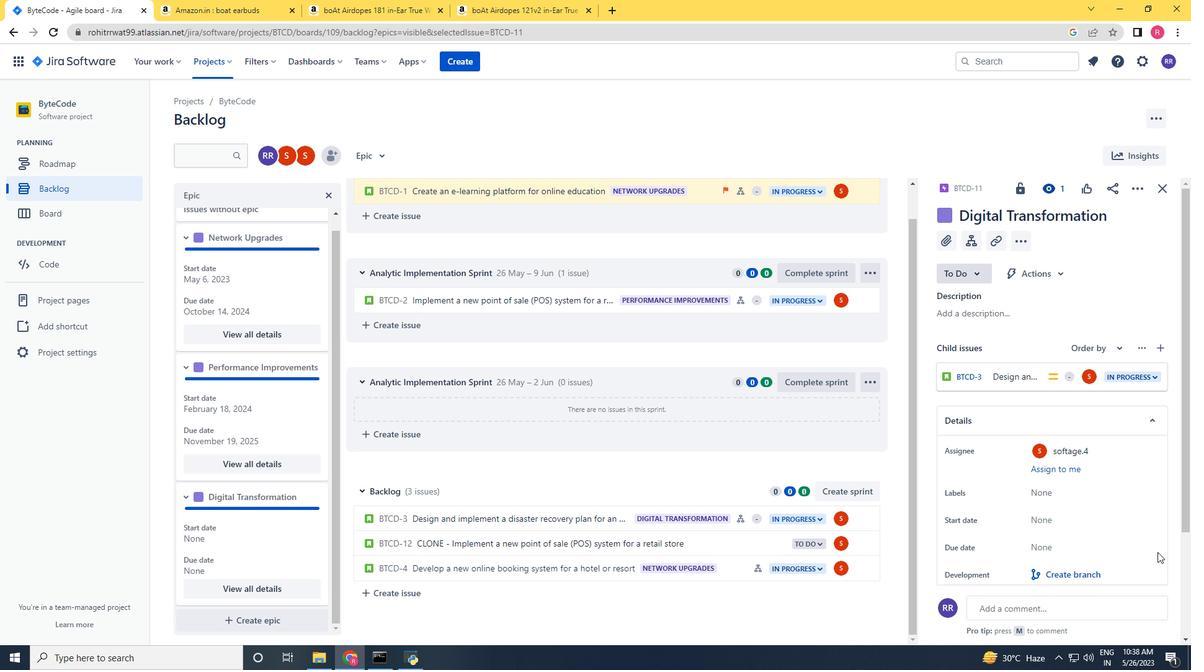 
Action: Mouse scrolled (1148, 542) with delta (0, 0)
Screenshot: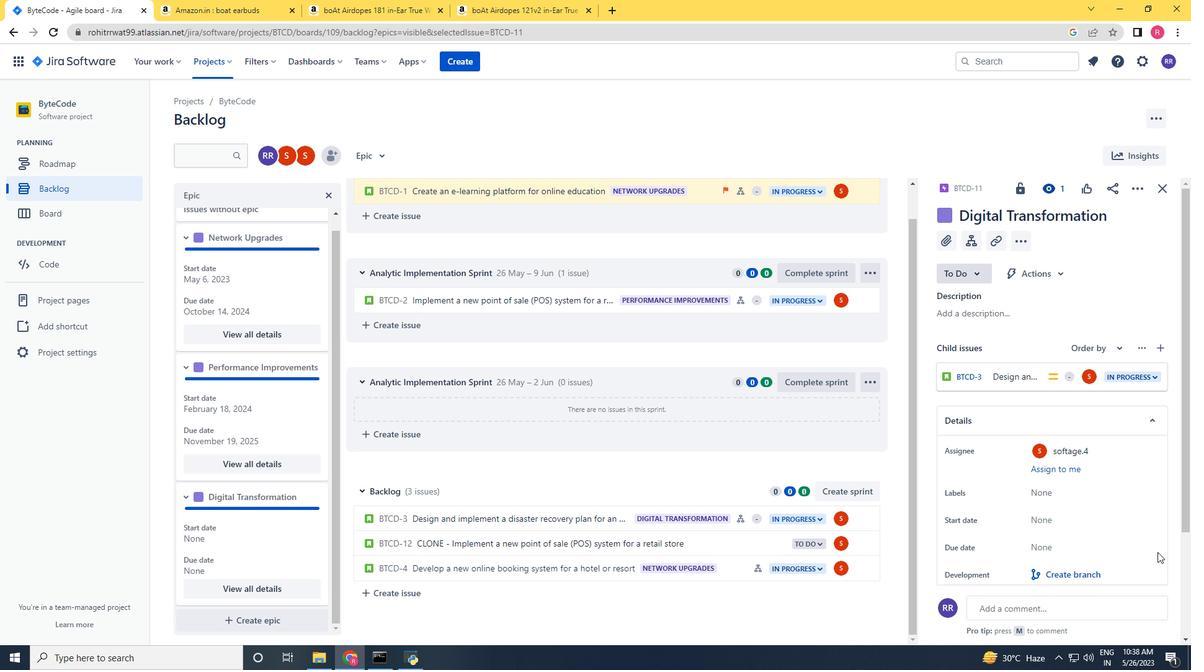 
Action: Mouse moved to (1058, 394)
Screenshot: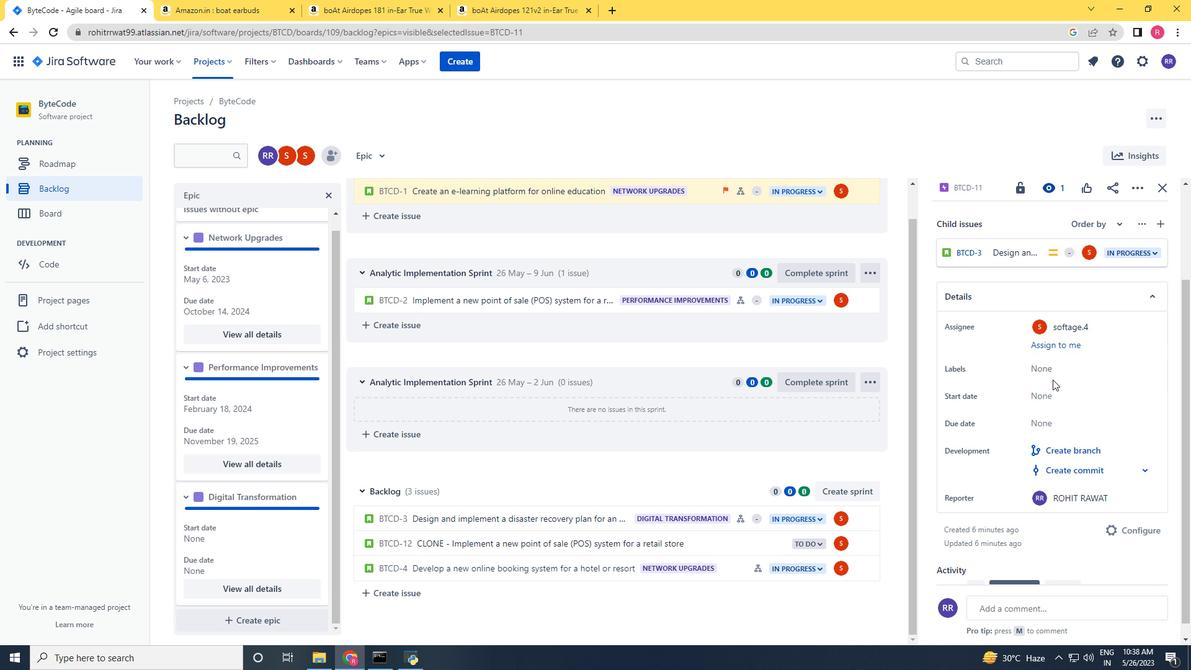 
Action: Mouse pressed left at (1058, 394)
Screenshot: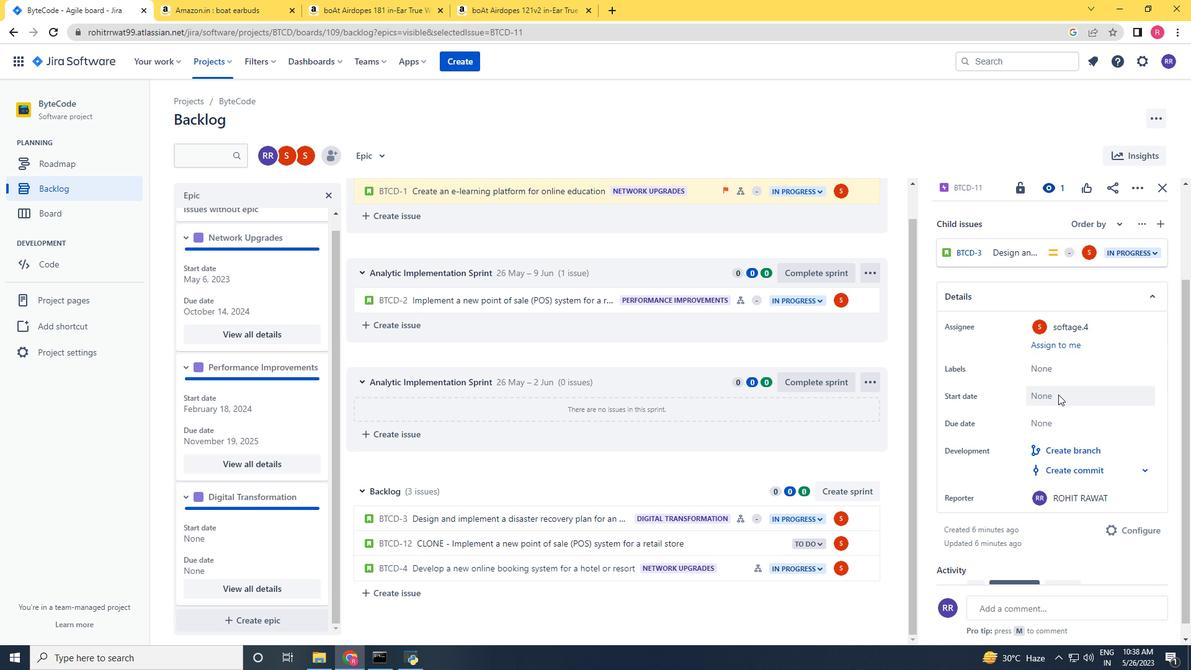 
Action: Mouse moved to (1166, 434)
Screenshot: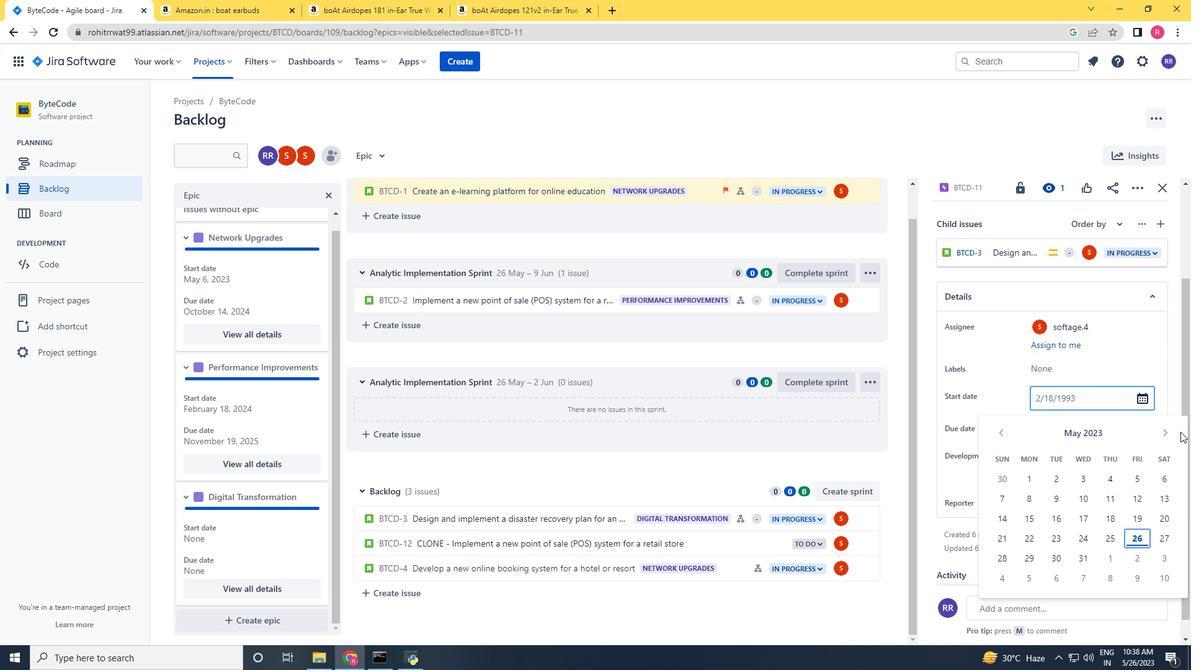 
Action: Mouse pressed left at (1166, 434)
Screenshot: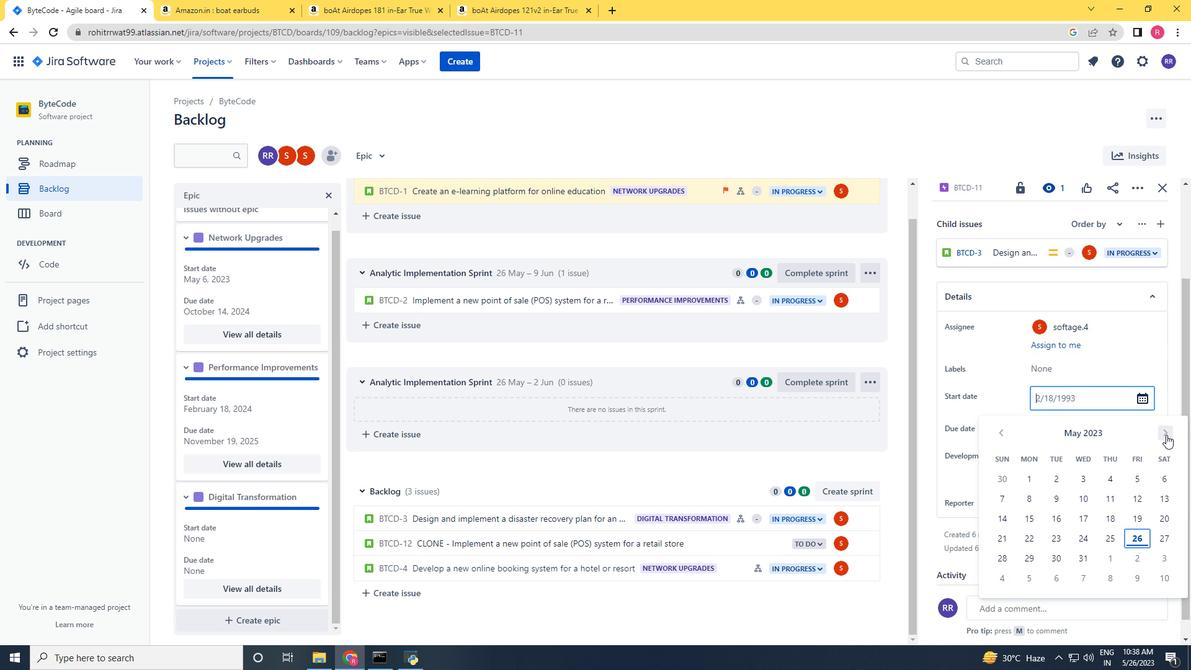 
Action: Mouse pressed left at (1166, 434)
Screenshot: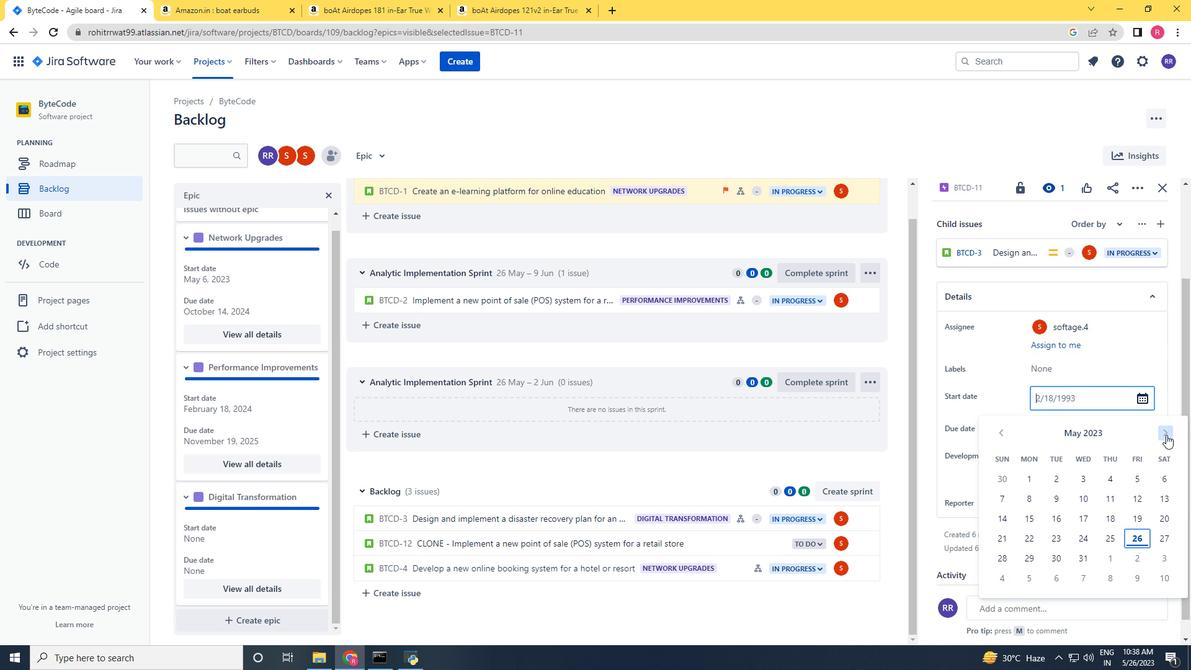 
Action: Mouse pressed left at (1166, 434)
Screenshot: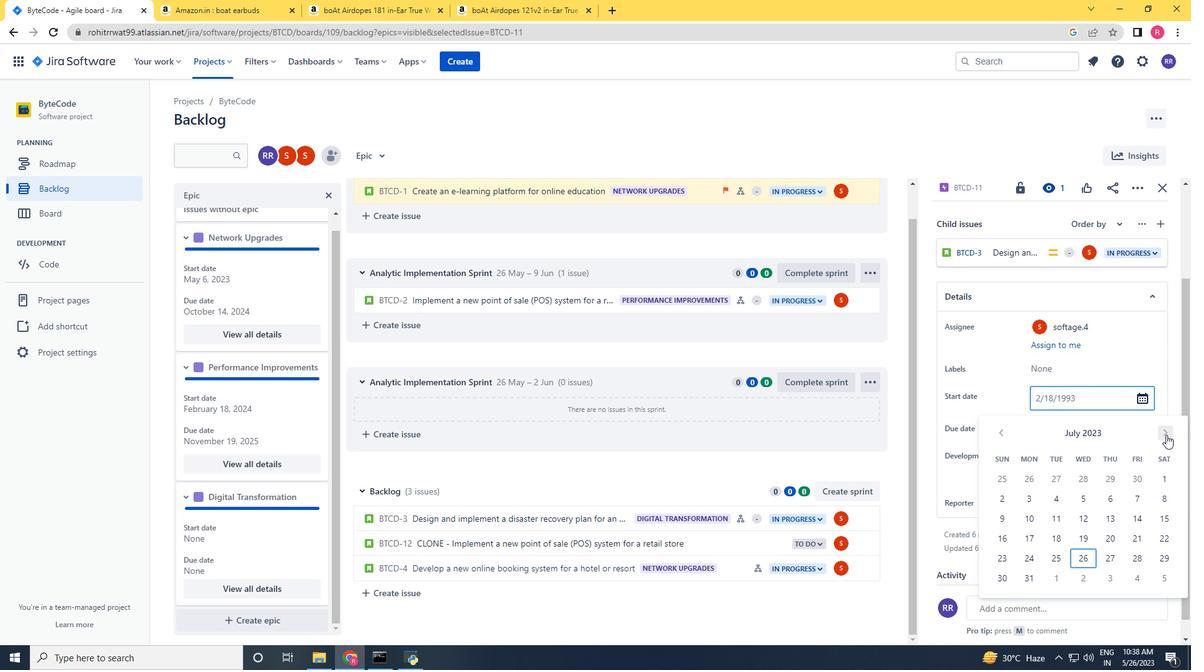 
Action: Mouse pressed left at (1166, 434)
Screenshot: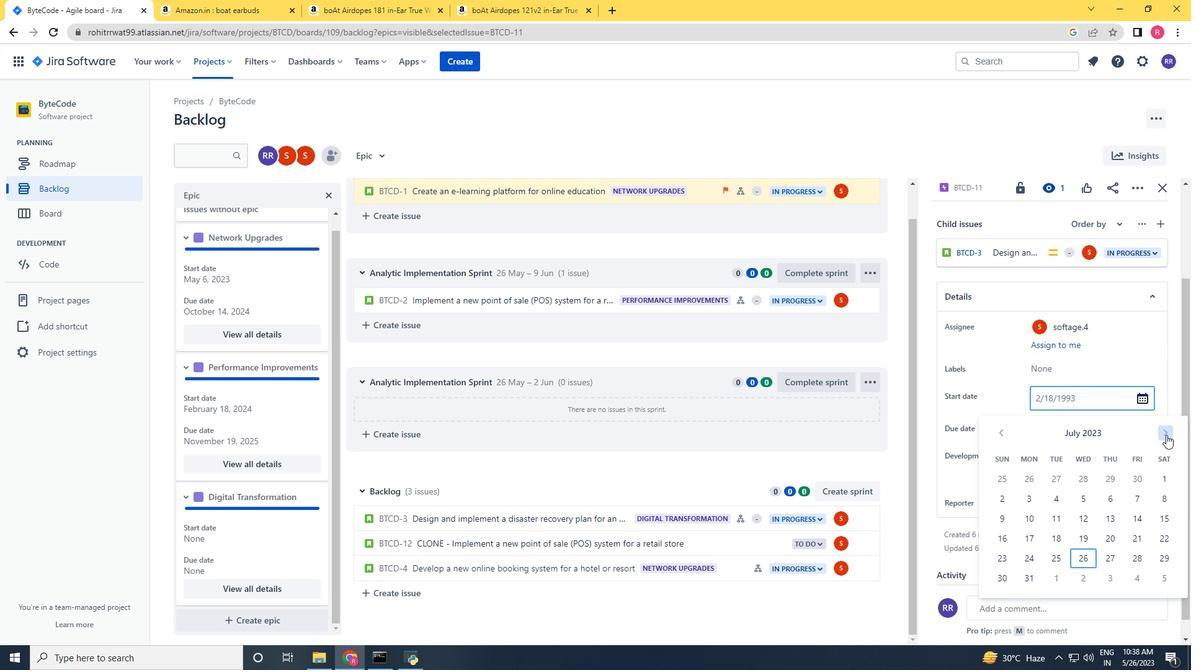 
Action: Mouse pressed left at (1166, 434)
Screenshot: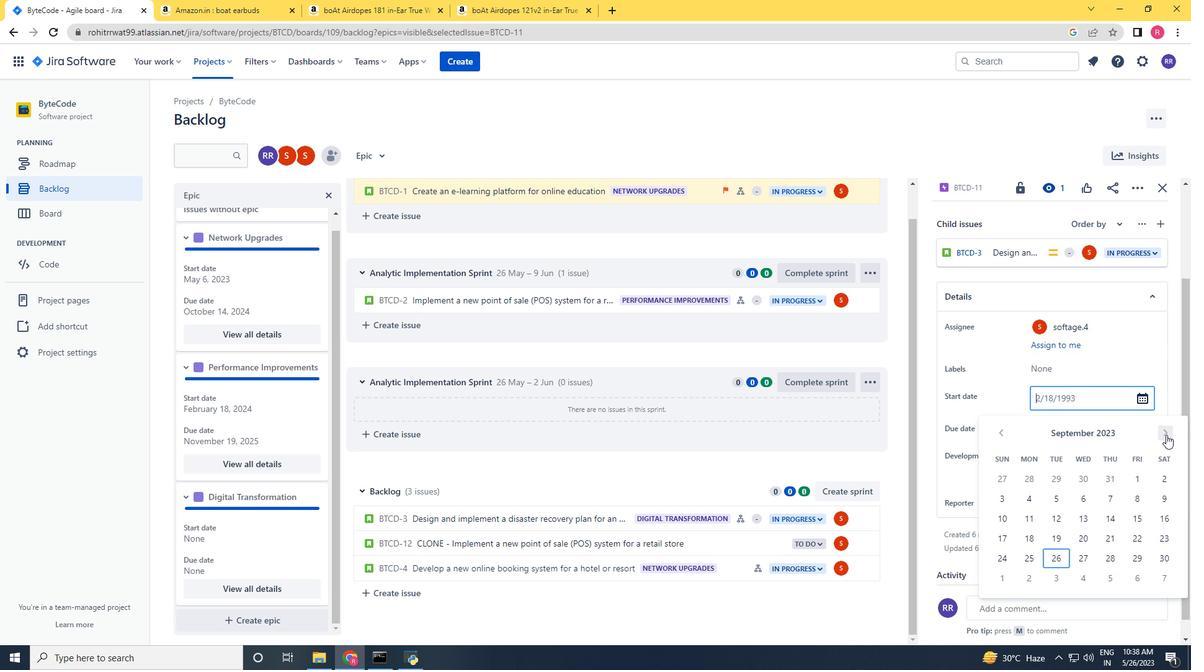 
Action: Mouse pressed left at (1166, 434)
Screenshot: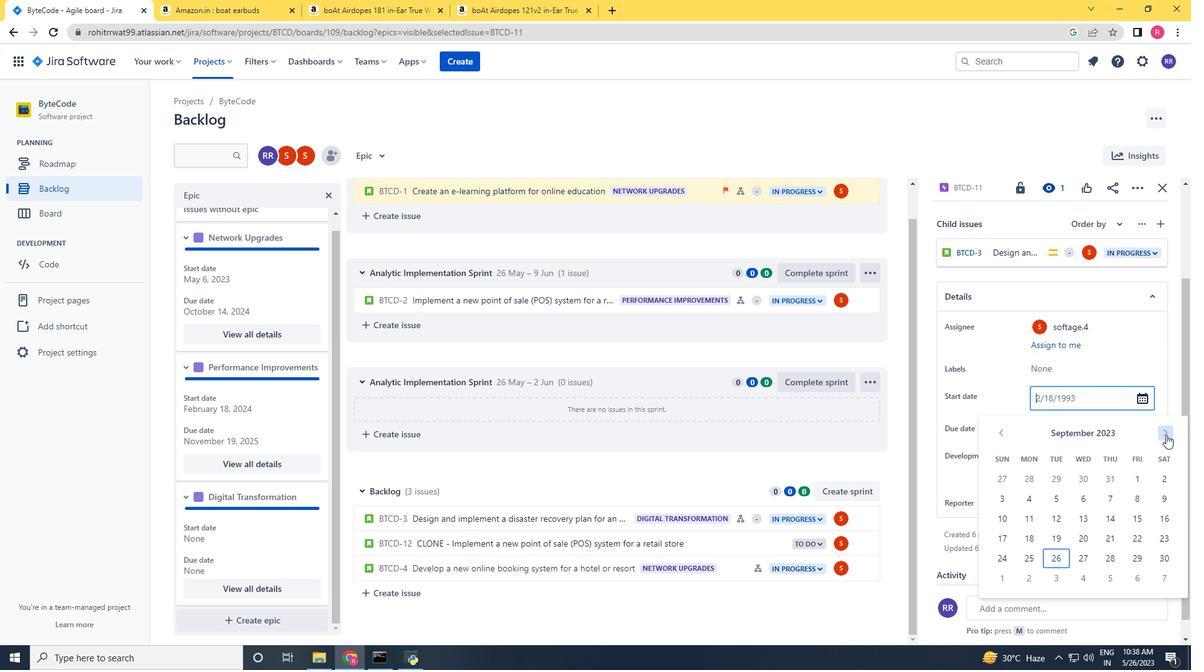 
Action: Mouse pressed left at (1166, 434)
Screenshot: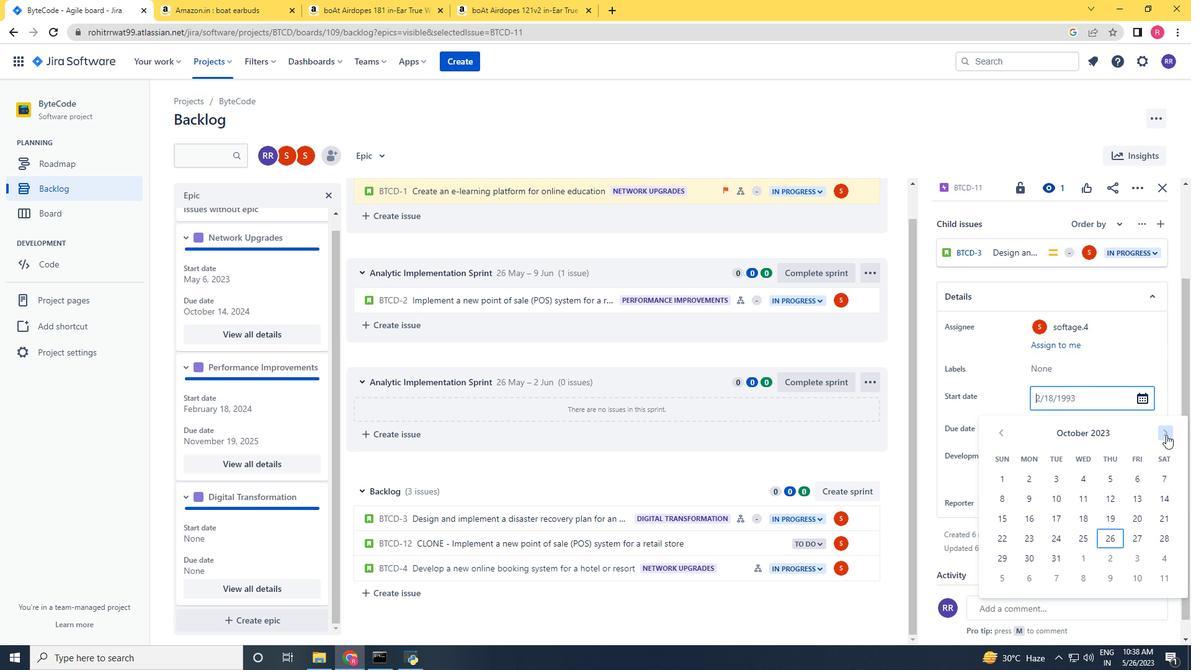 
Action: Mouse pressed left at (1166, 434)
Screenshot: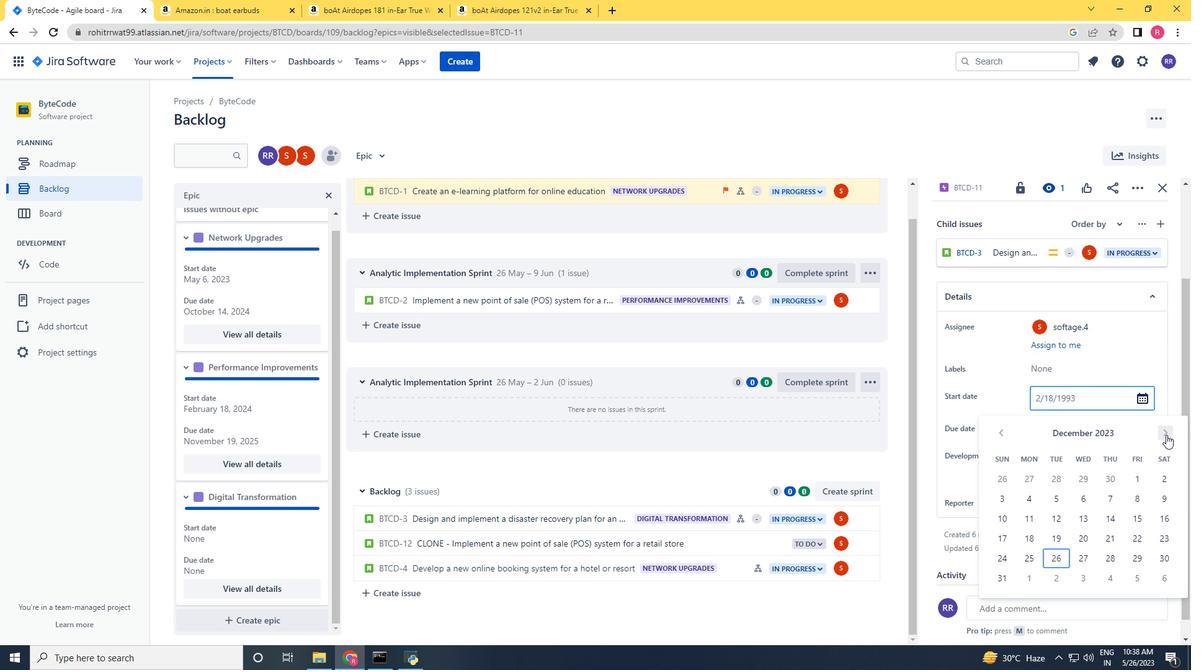 
Action: Mouse pressed left at (1166, 434)
Screenshot: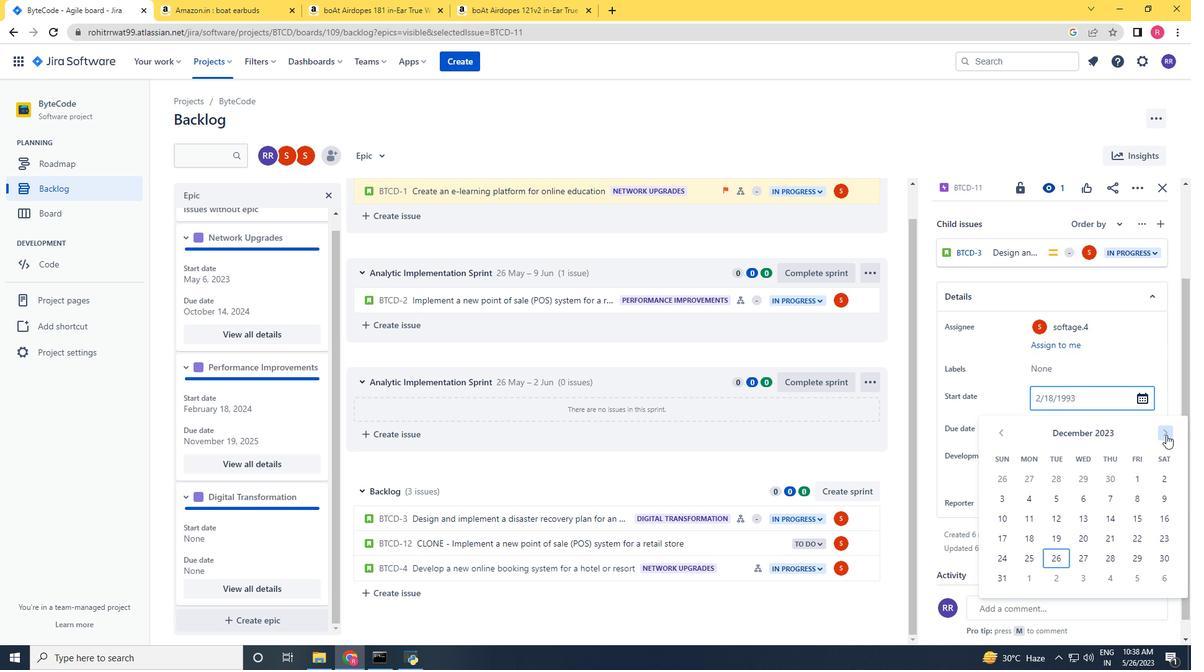 
Action: Mouse pressed left at (1166, 434)
Screenshot: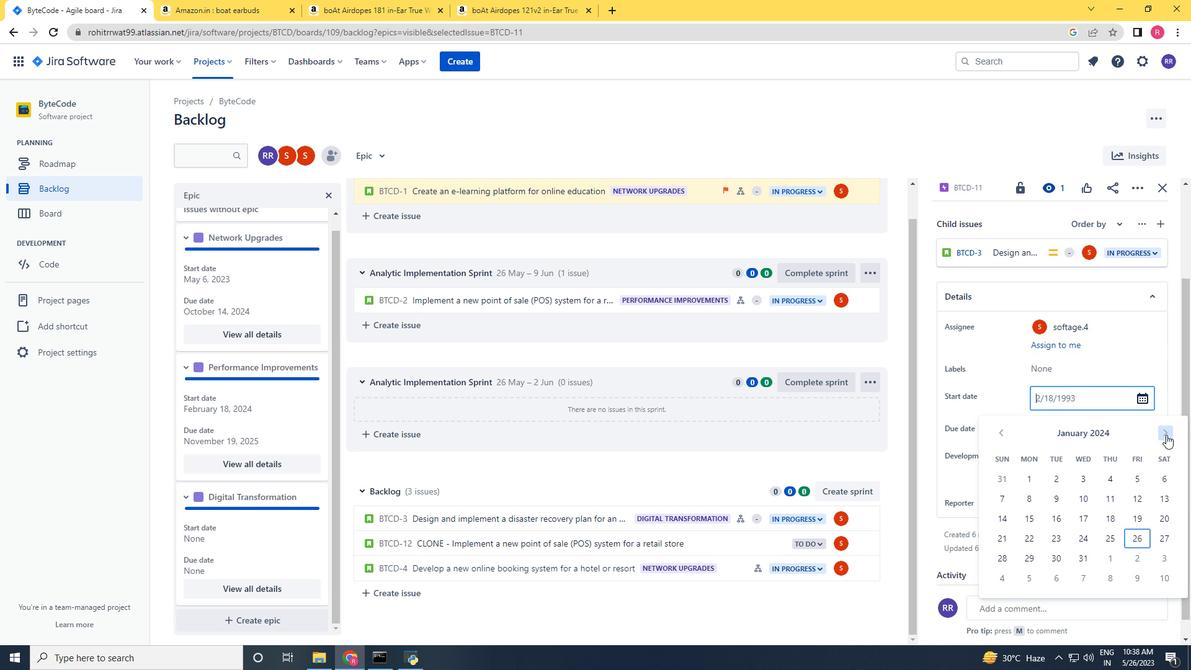 
Action: Mouse moved to (1107, 516)
Screenshot: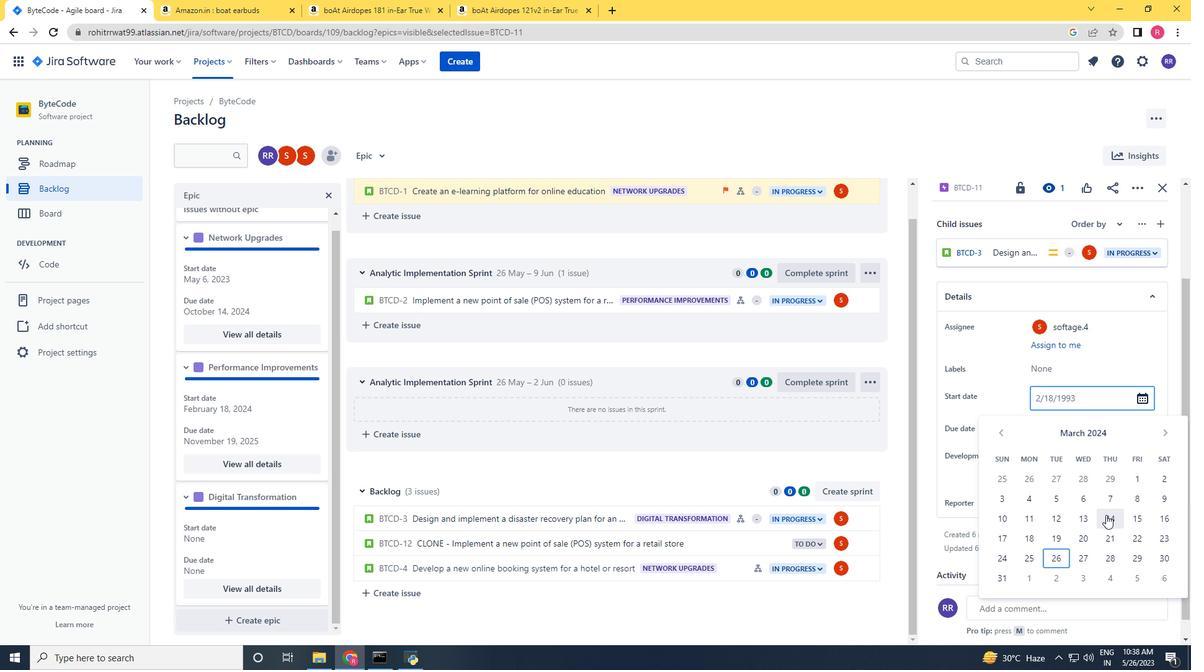 
Action: Mouse pressed left at (1107, 516)
Screenshot: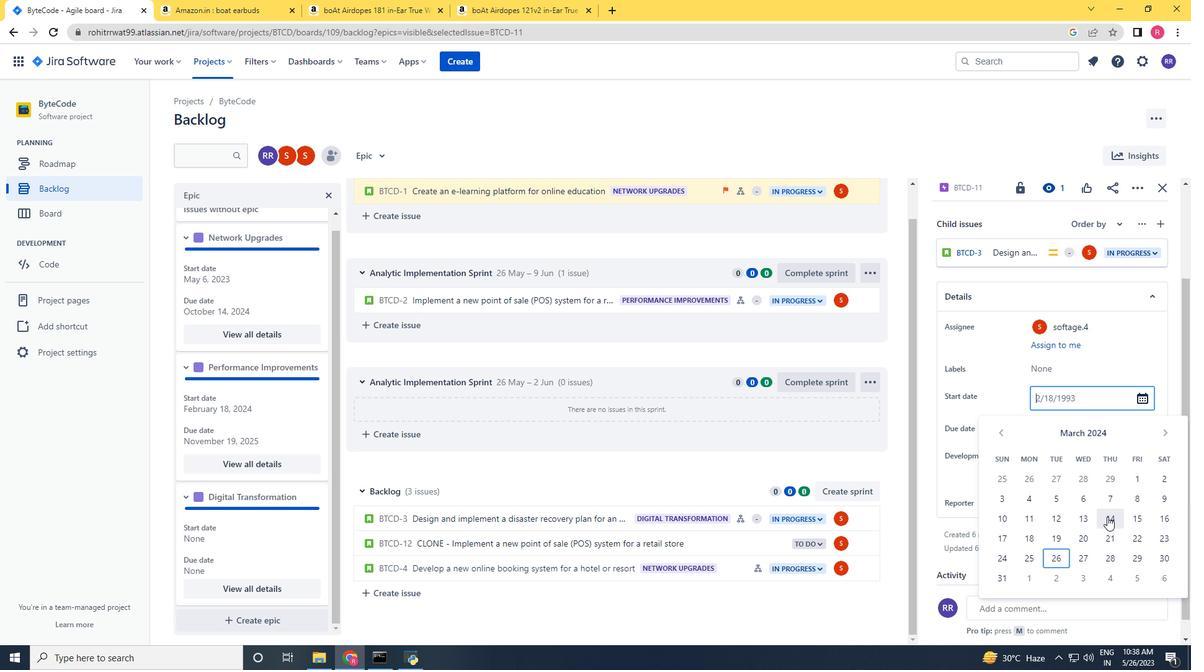 
Action: Mouse moved to (1066, 430)
Screenshot: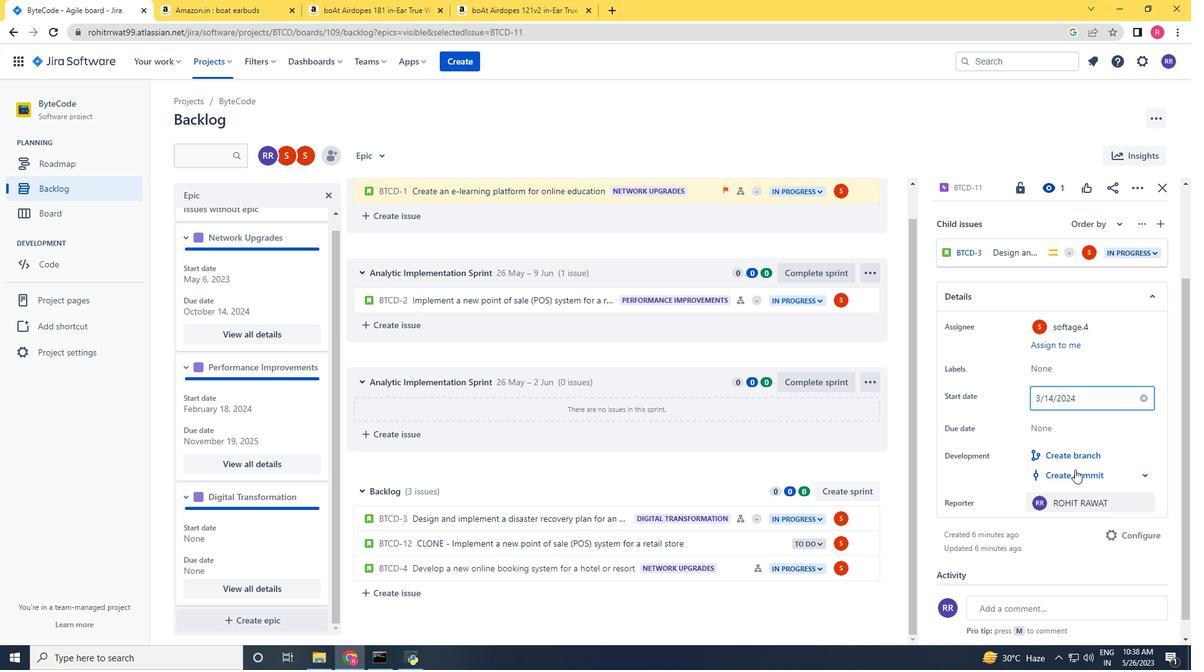 
Action: Mouse pressed left at (1066, 430)
Screenshot: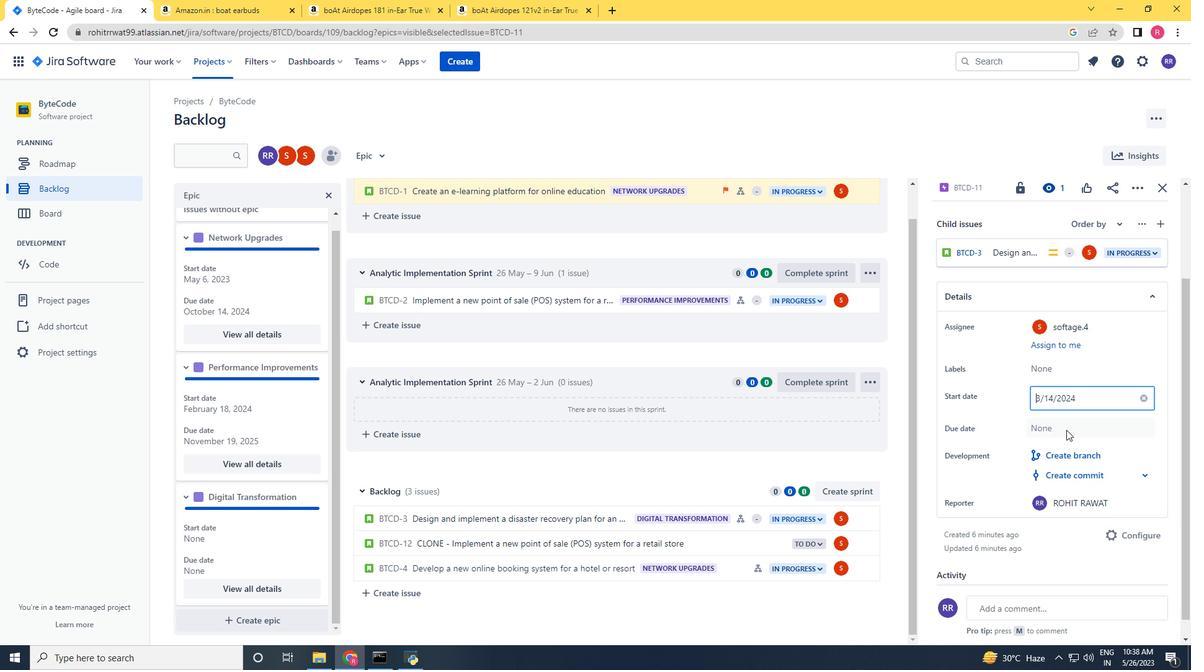 
Action: Mouse moved to (1164, 465)
Screenshot: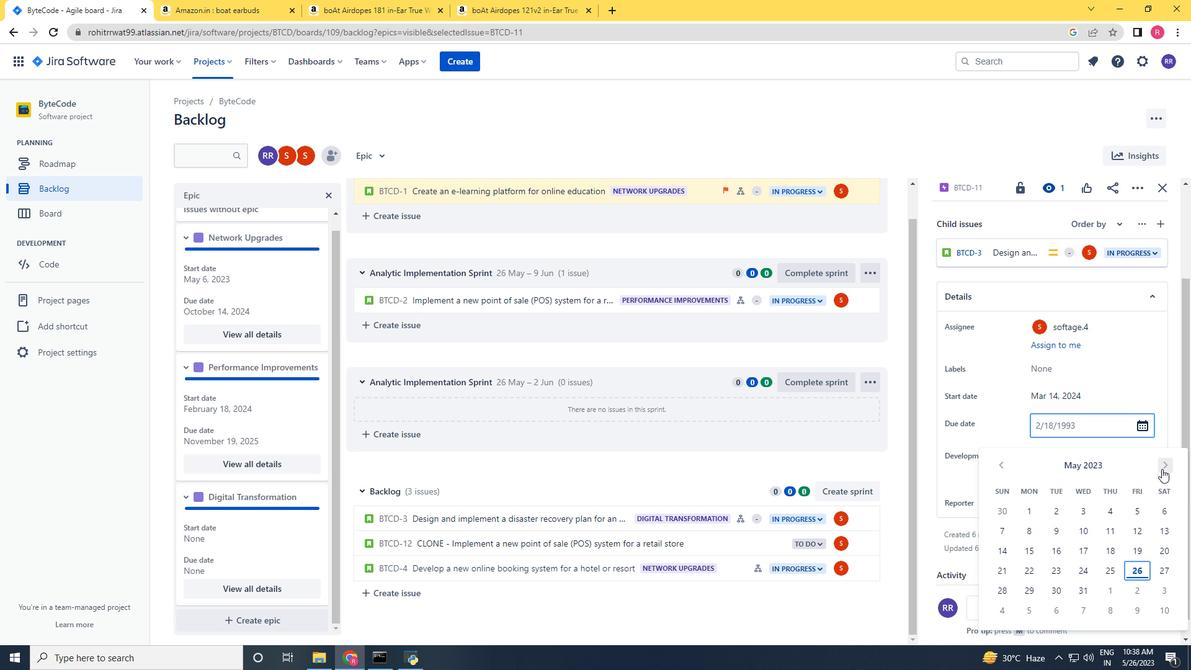 
Action: Mouse pressed left at (1164, 465)
Screenshot: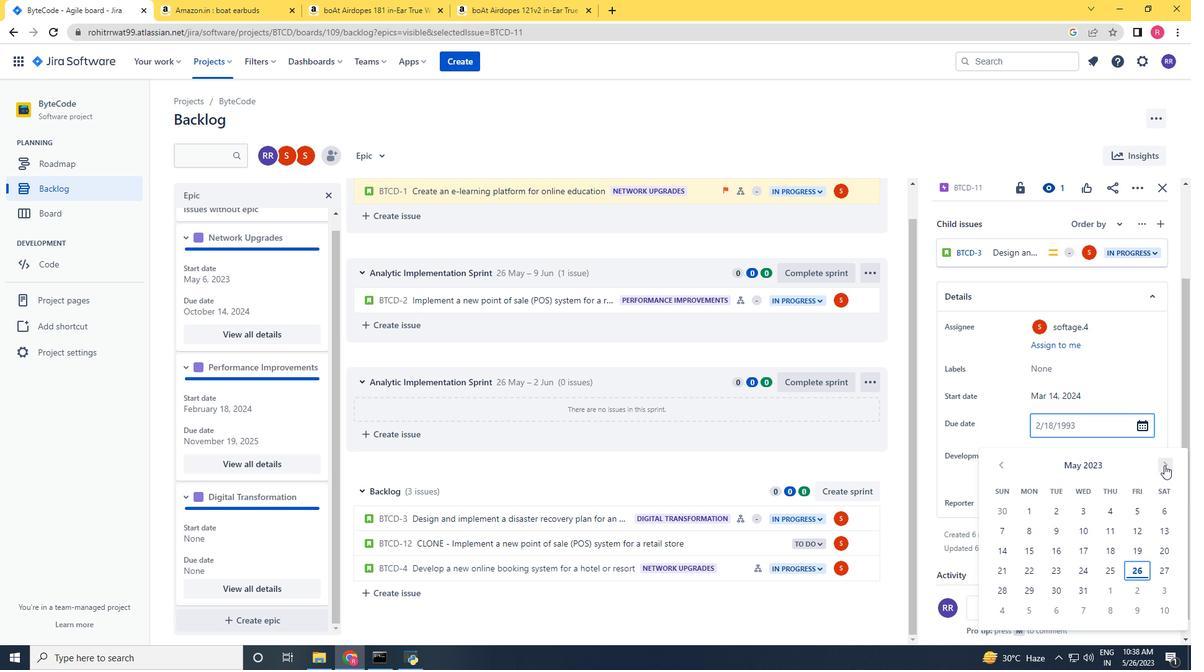
Action: Mouse pressed left at (1164, 465)
Screenshot: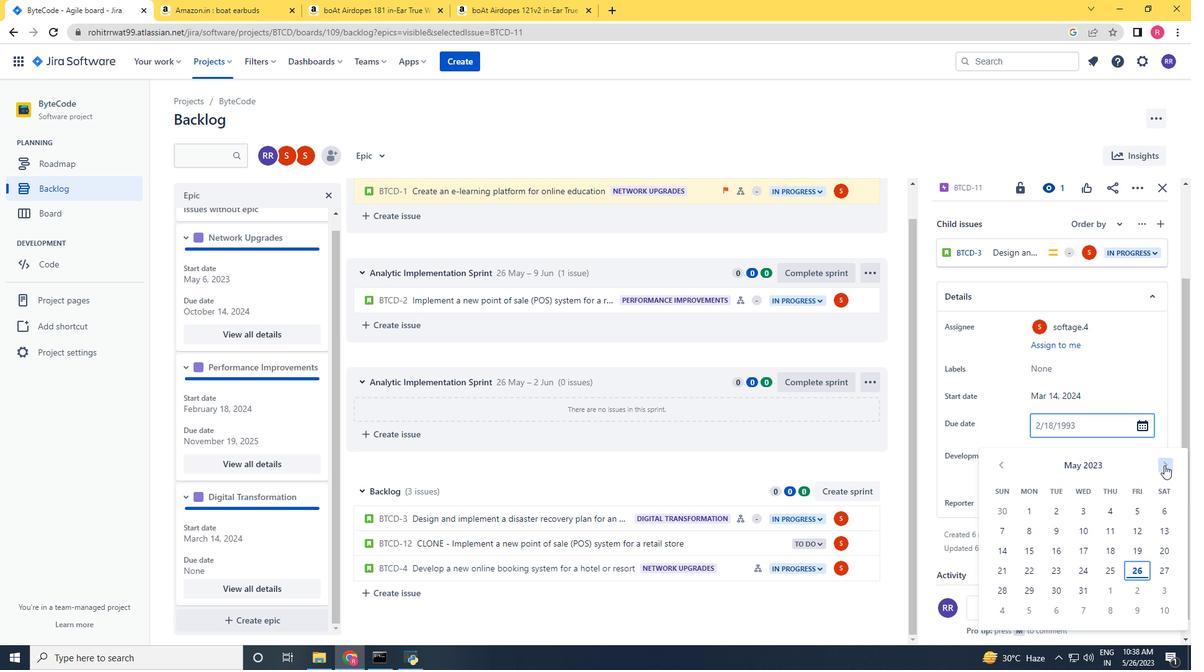 
Action: Mouse pressed left at (1164, 465)
Screenshot: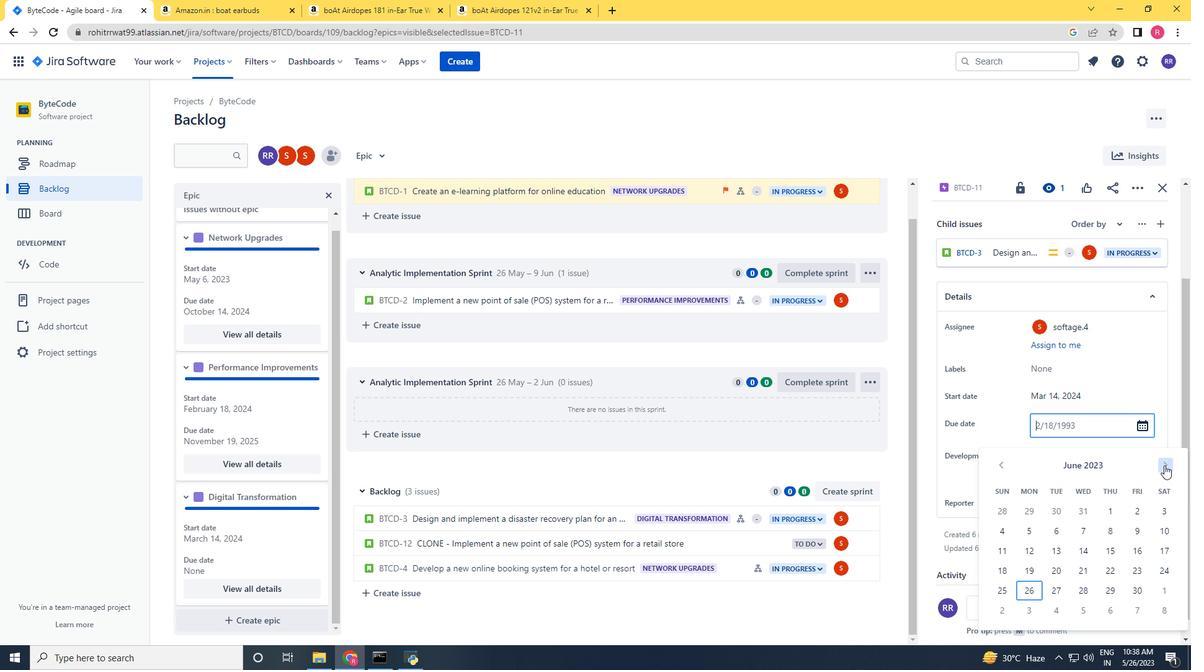 
Action: Mouse pressed left at (1164, 465)
Screenshot: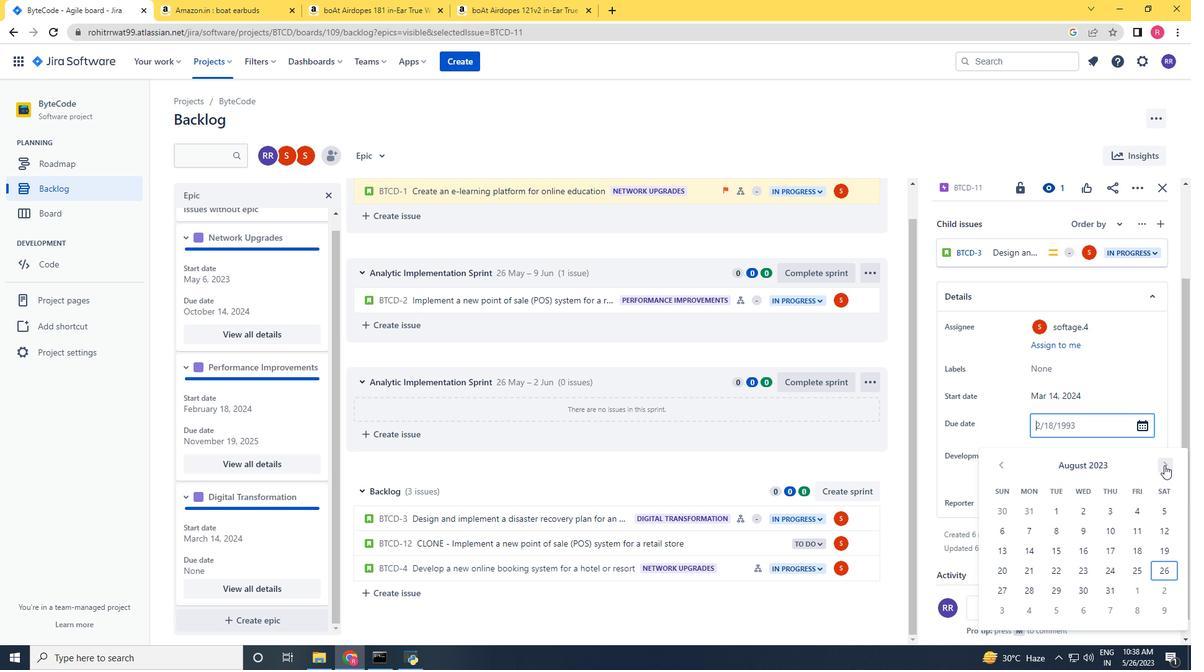 
Action: Mouse pressed left at (1164, 465)
Screenshot: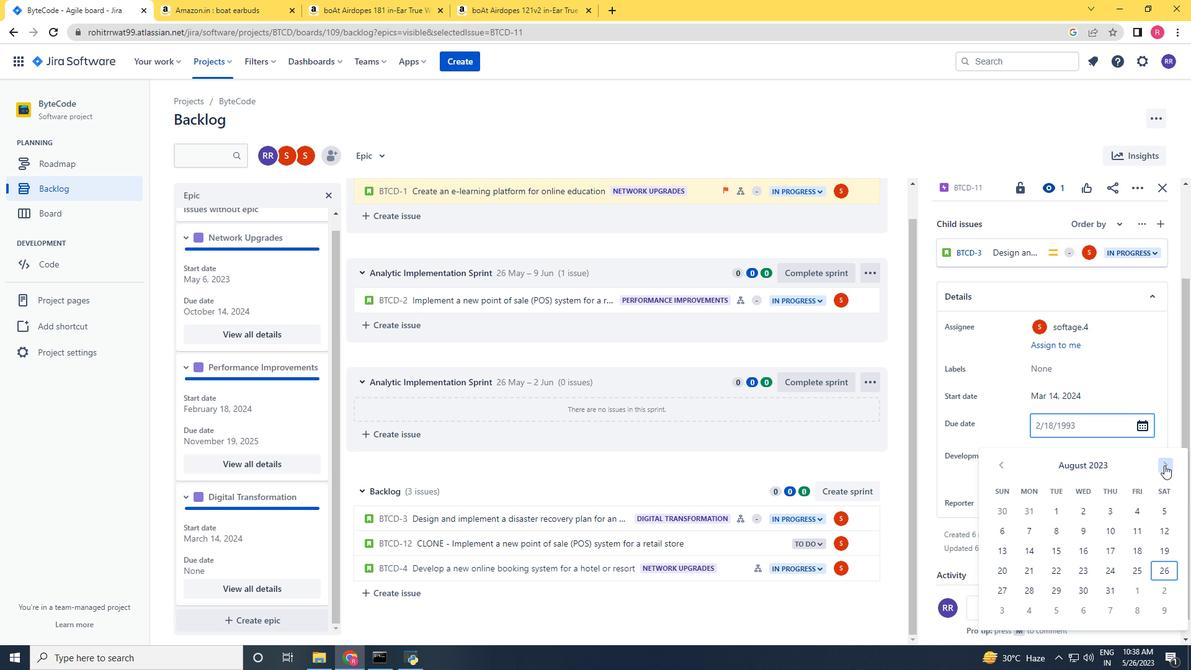 
Action: Mouse pressed left at (1164, 465)
Screenshot: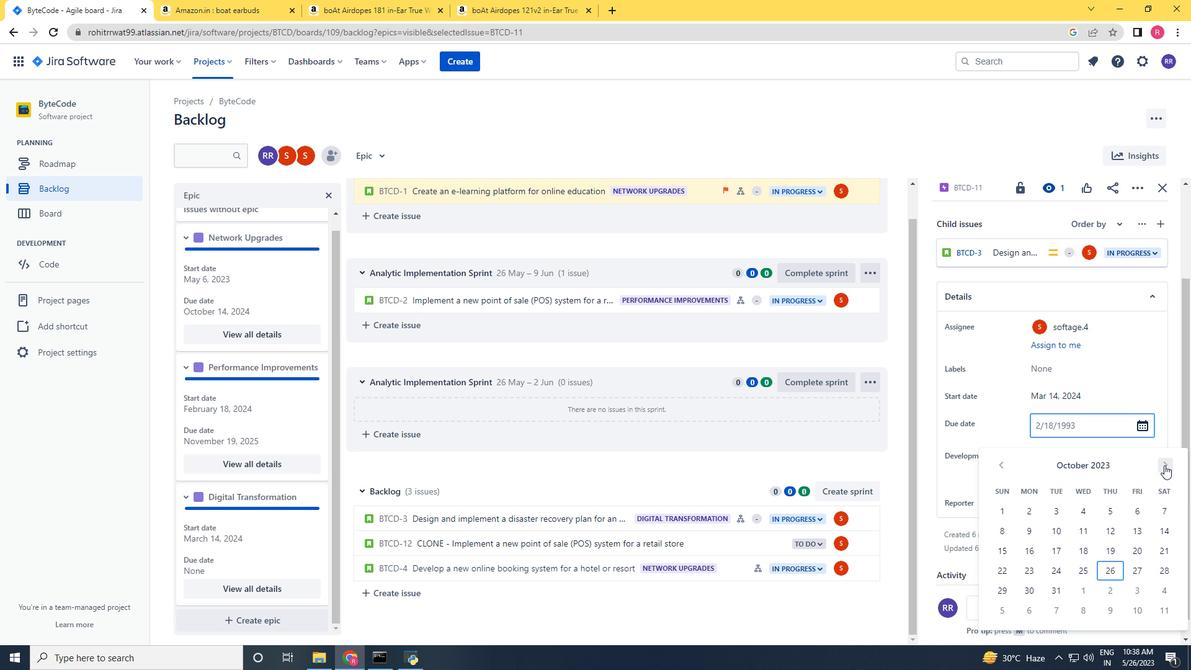 
Action: Mouse pressed left at (1164, 465)
Screenshot: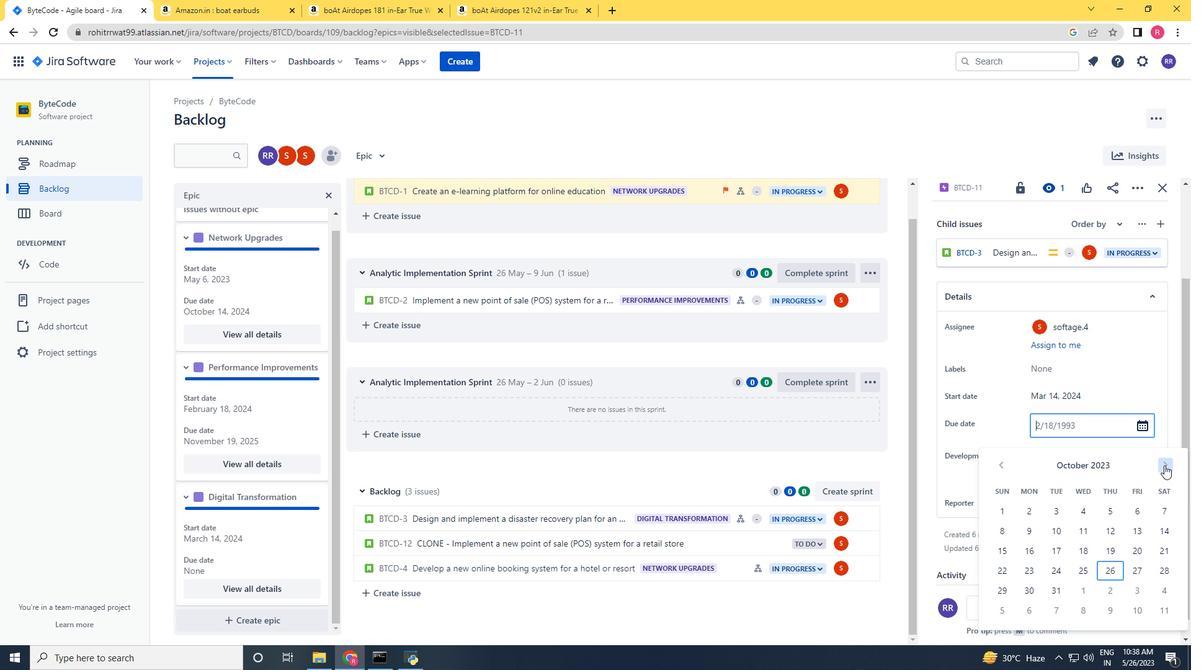 
Action: Mouse pressed left at (1164, 465)
Screenshot: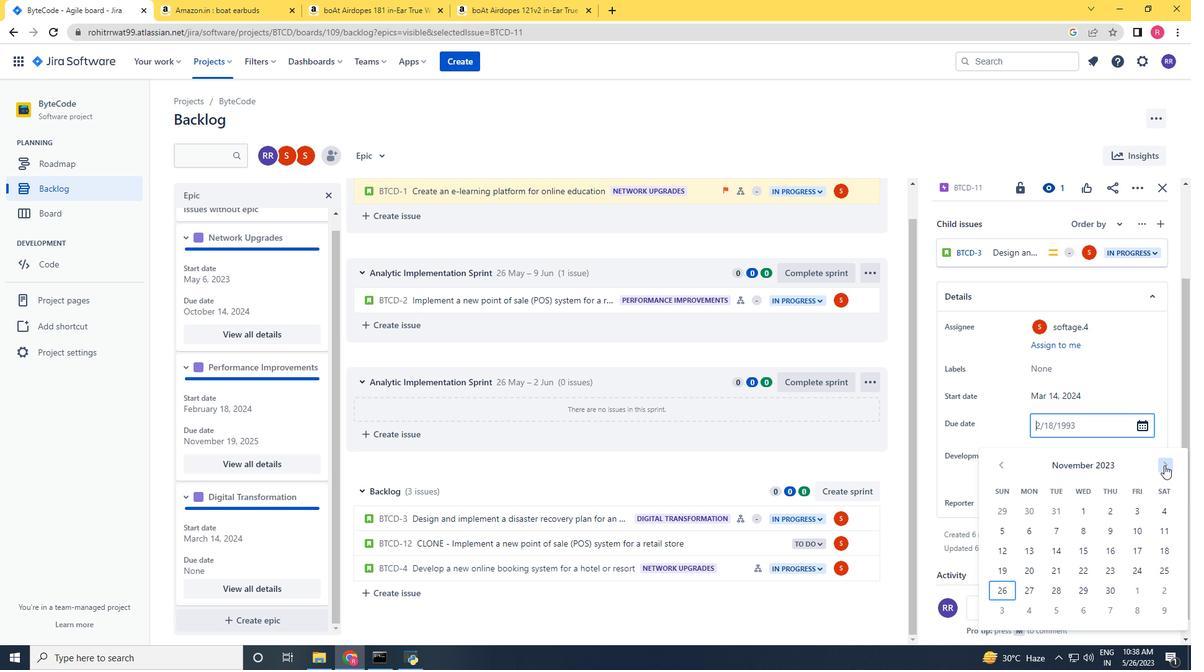 
Action: Mouse pressed left at (1164, 465)
Screenshot: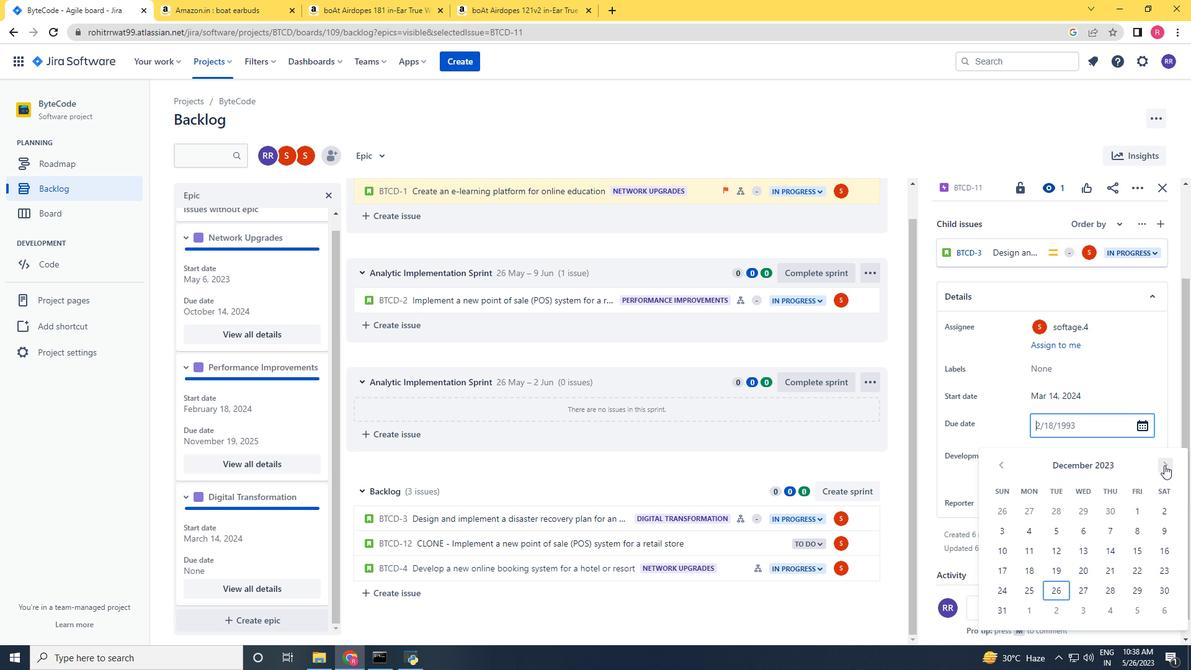 
Action: Mouse pressed left at (1164, 465)
Screenshot: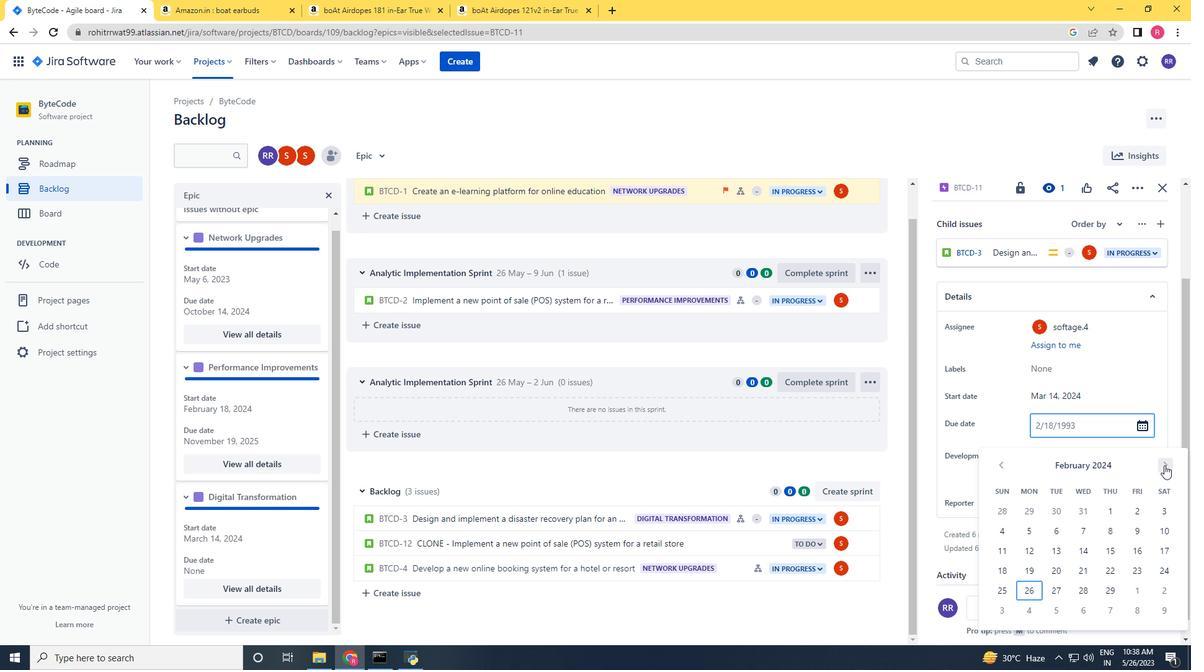 
Action: Mouse pressed left at (1164, 465)
Screenshot: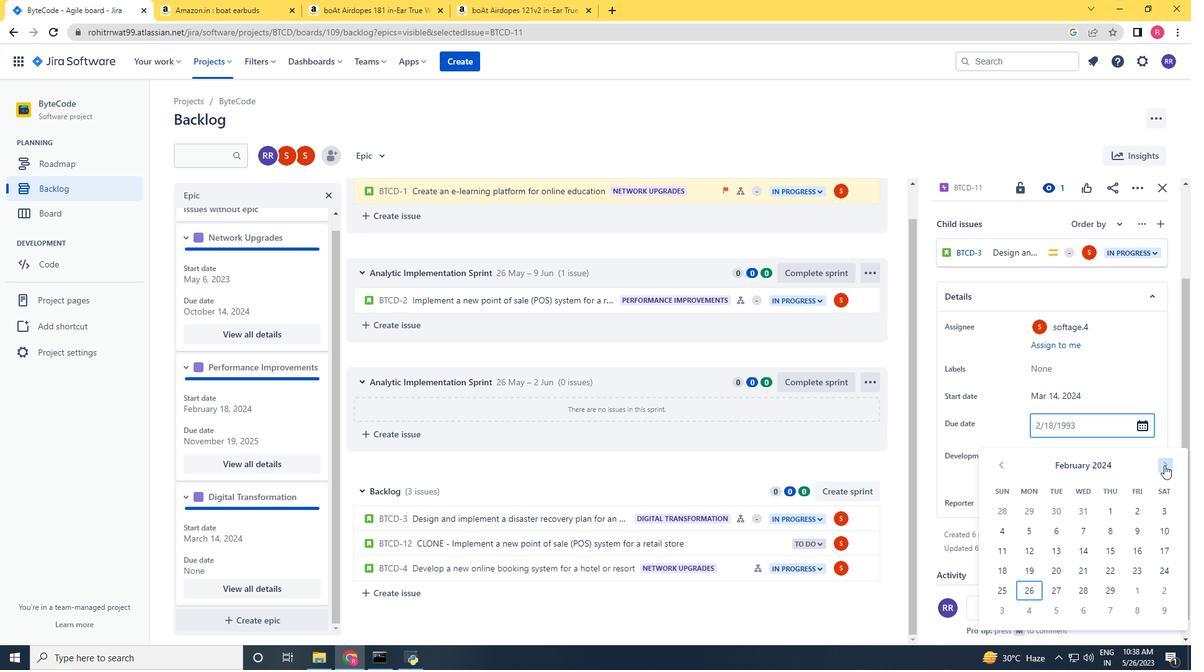 
Action: Mouse pressed left at (1164, 465)
Screenshot: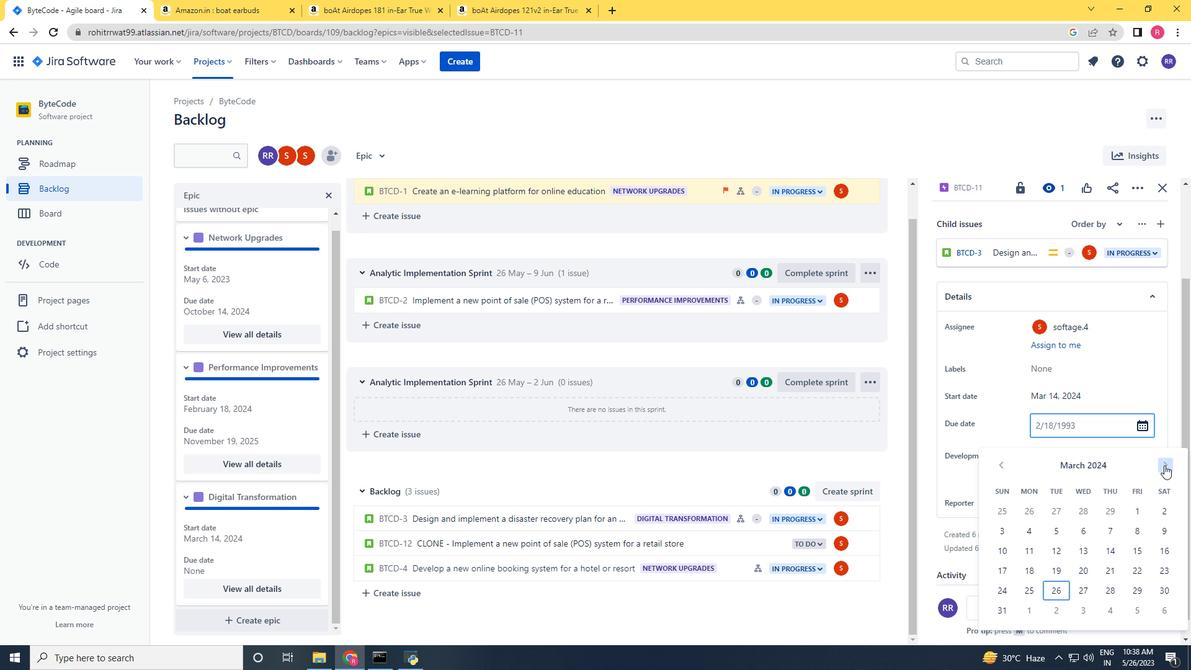 
Action: Mouse pressed left at (1164, 465)
Screenshot: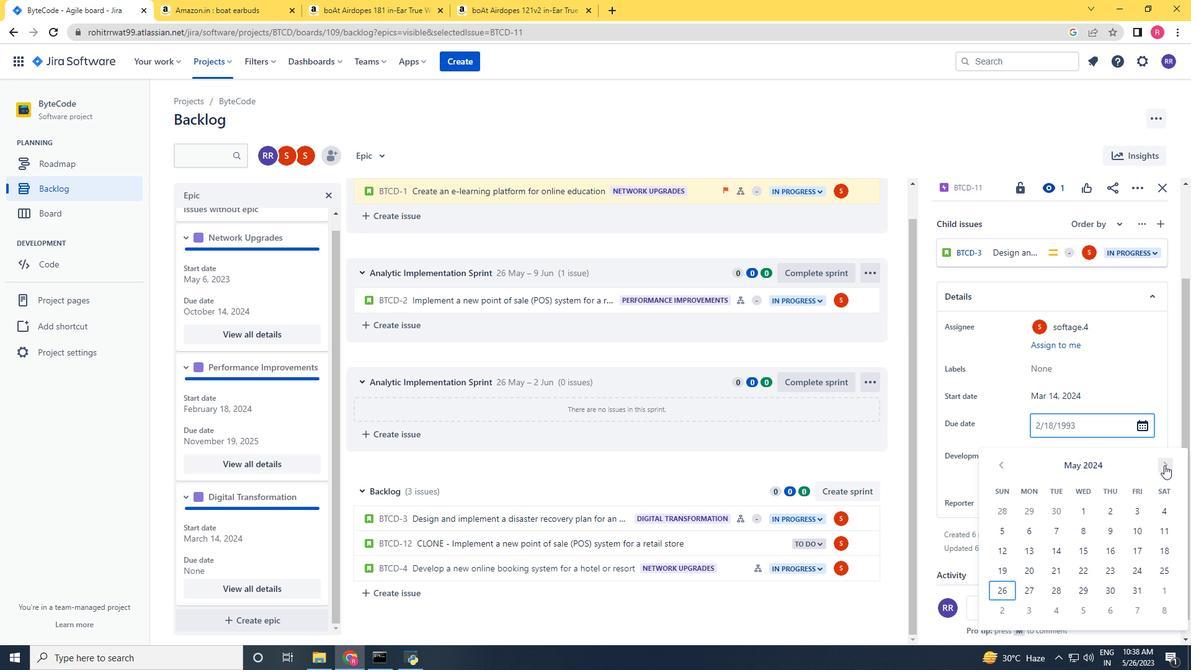 
Action: Mouse pressed left at (1164, 465)
Screenshot: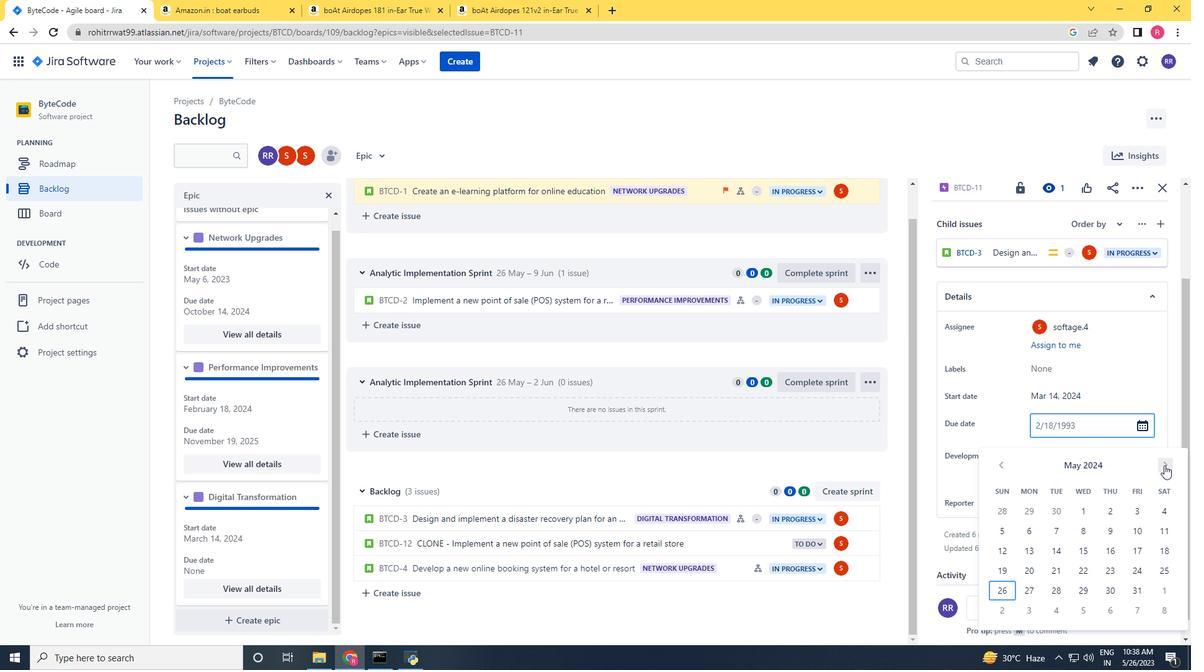 
Action: Mouse pressed left at (1164, 465)
Screenshot: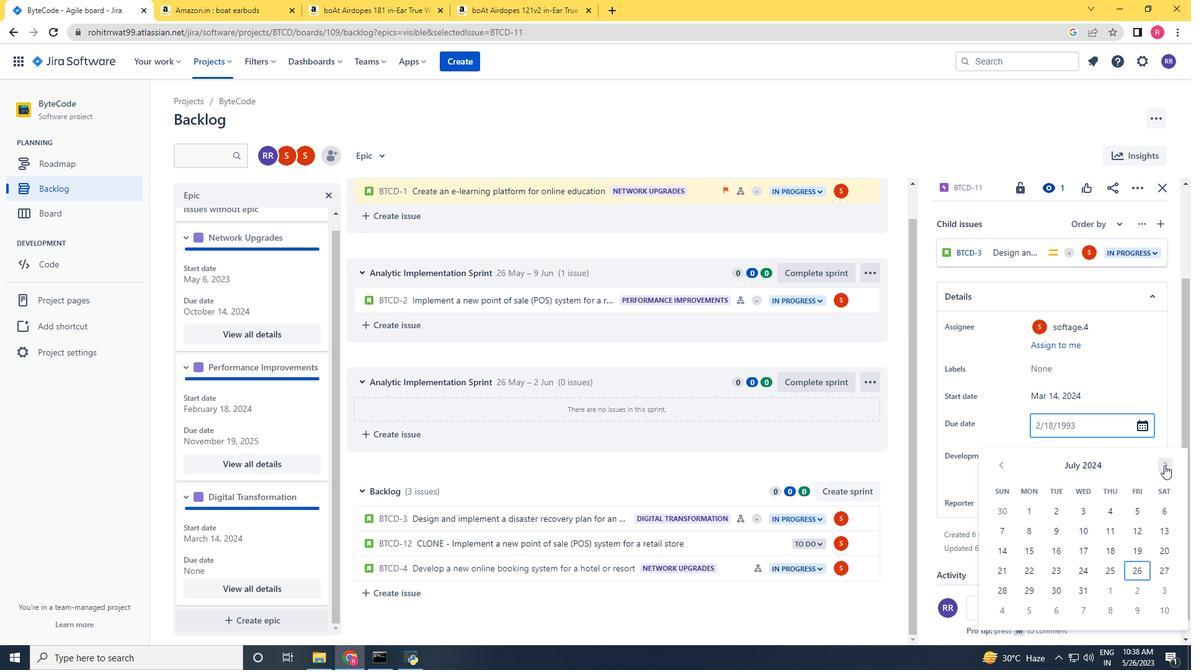
Action: Mouse pressed left at (1164, 465)
Screenshot: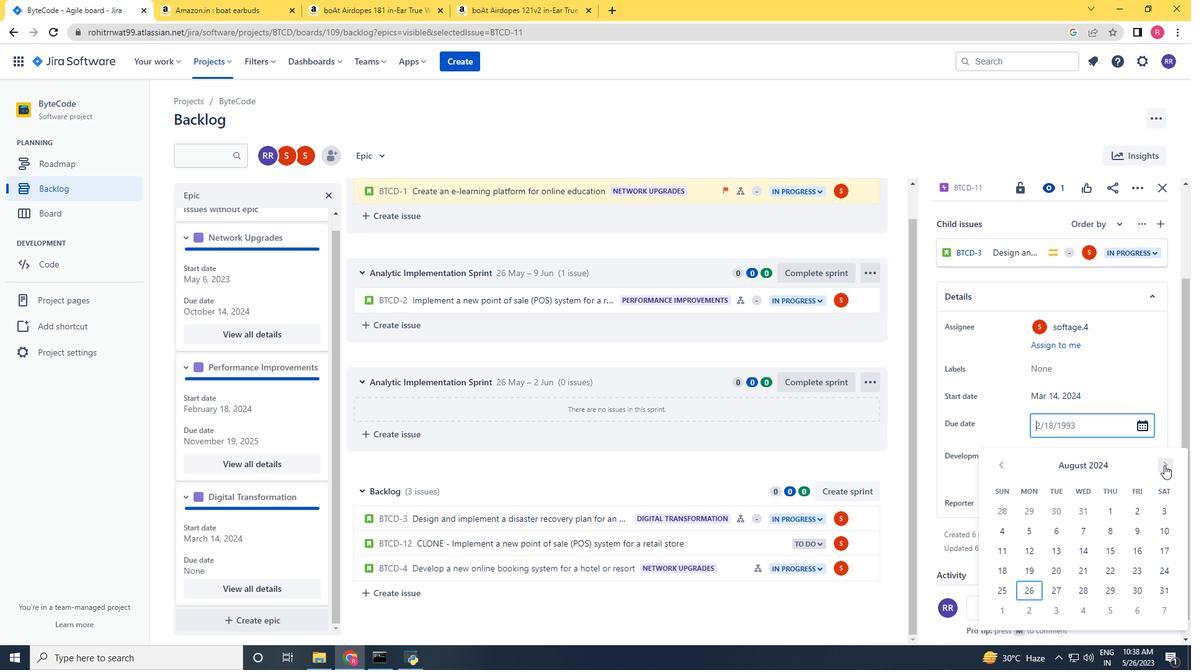 
Action: Mouse pressed left at (1164, 465)
Screenshot: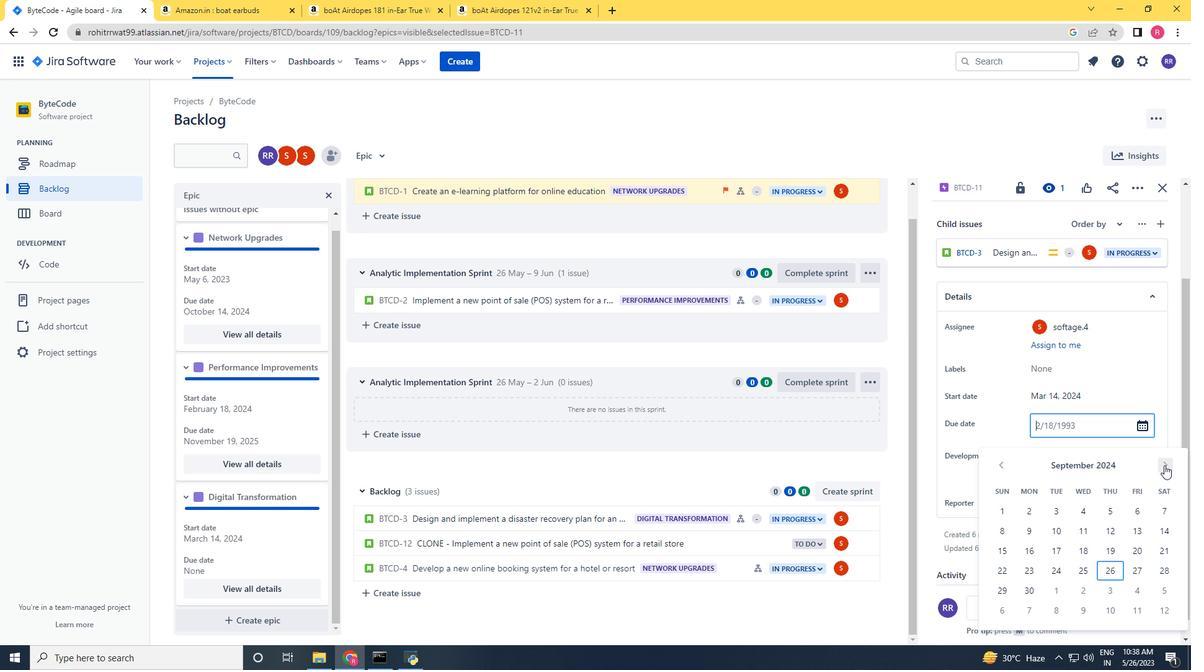 
Action: Mouse pressed left at (1164, 465)
Screenshot: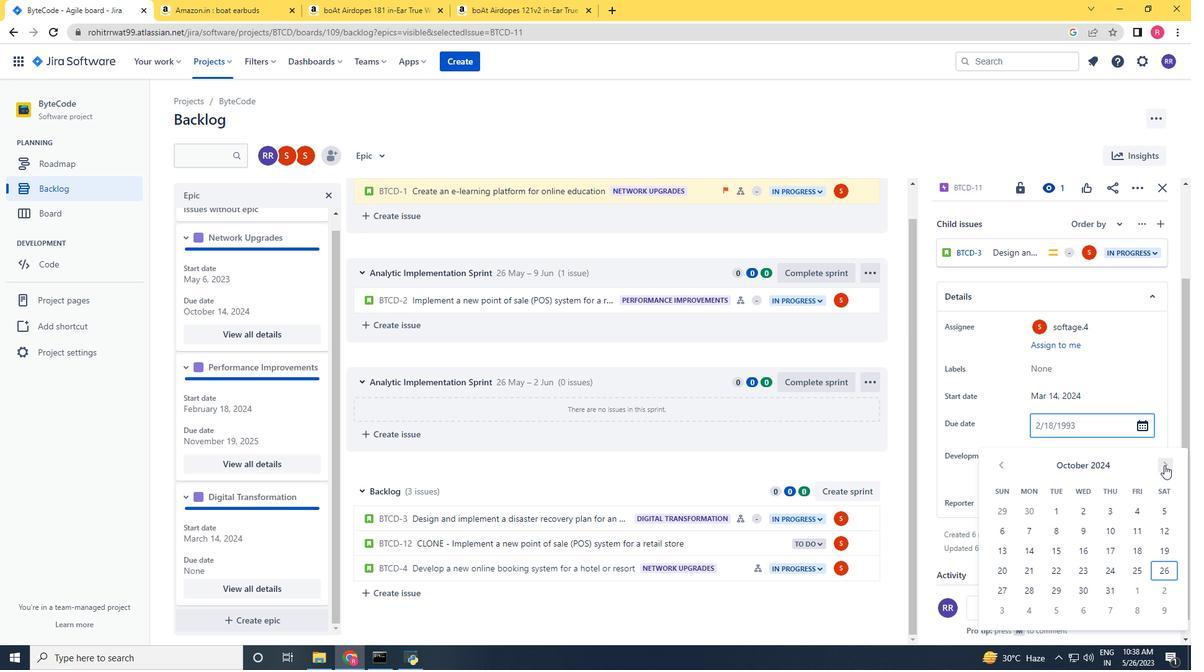 
Action: Mouse pressed left at (1164, 465)
Screenshot: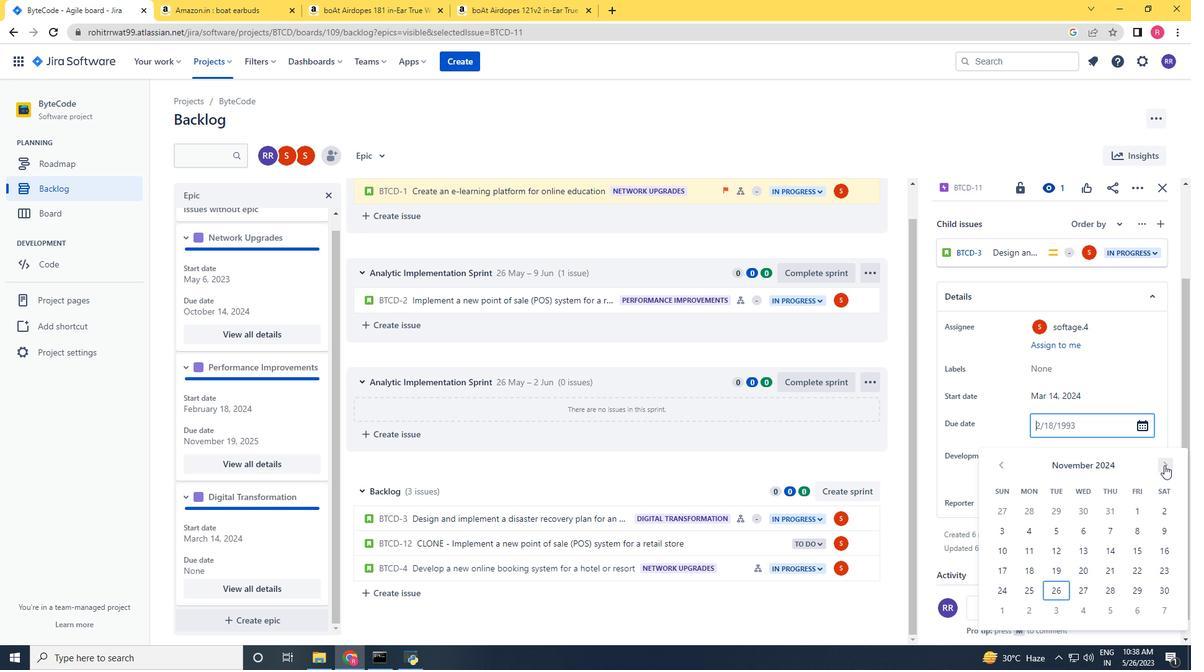 
Action: Mouse pressed left at (1164, 465)
Screenshot: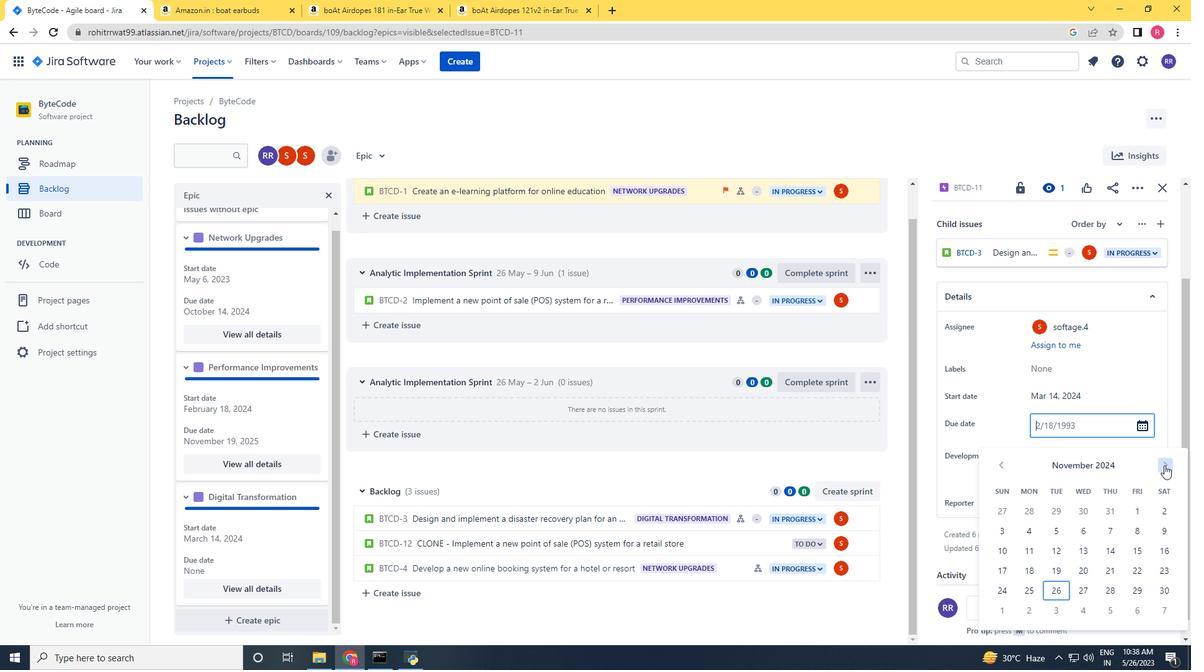 
Action: Mouse pressed left at (1164, 465)
Screenshot: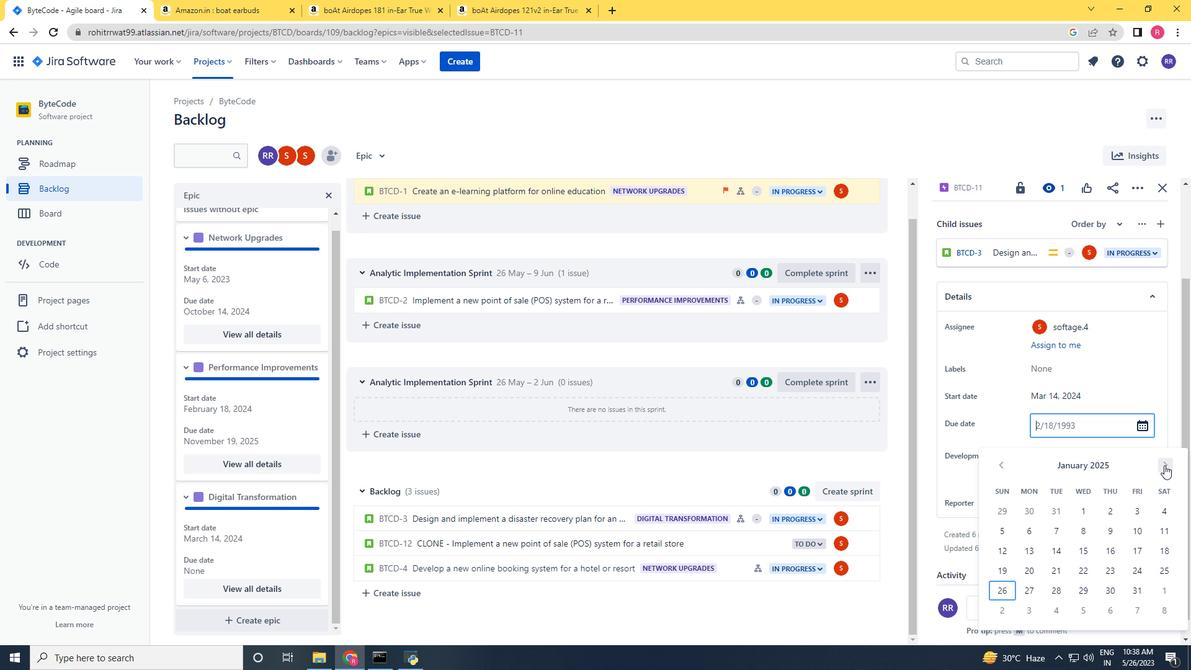
Action: Mouse pressed left at (1164, 465)
Screenshot: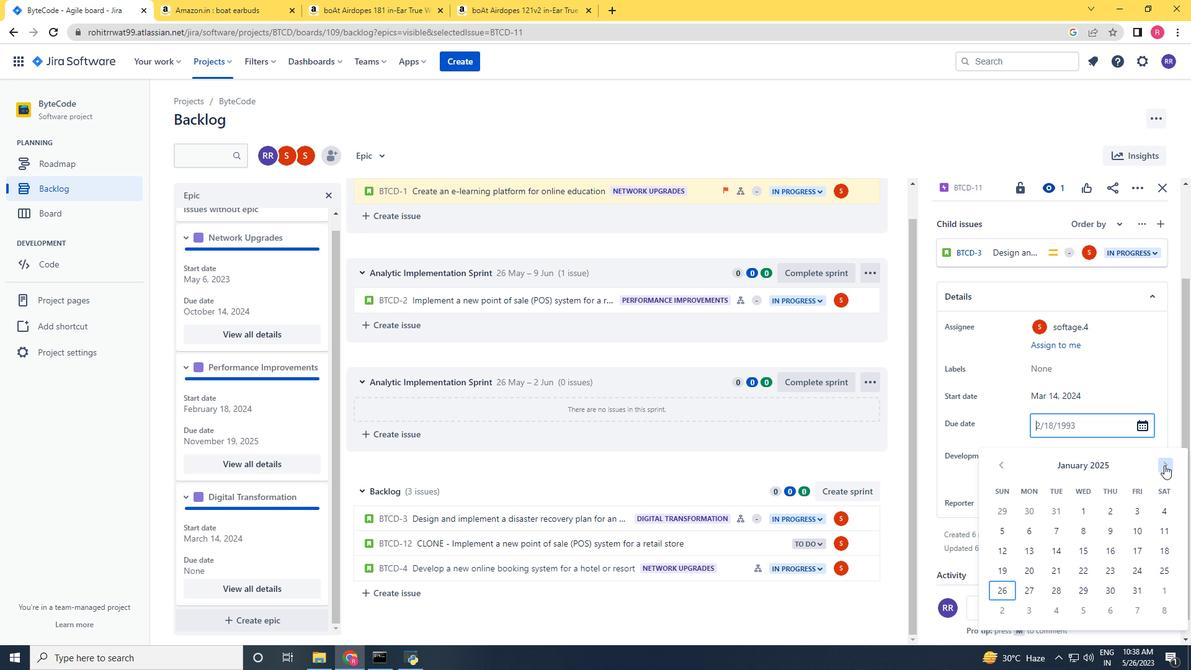 
Action: Mouse pressed left at (1164, 465)
Screenshot: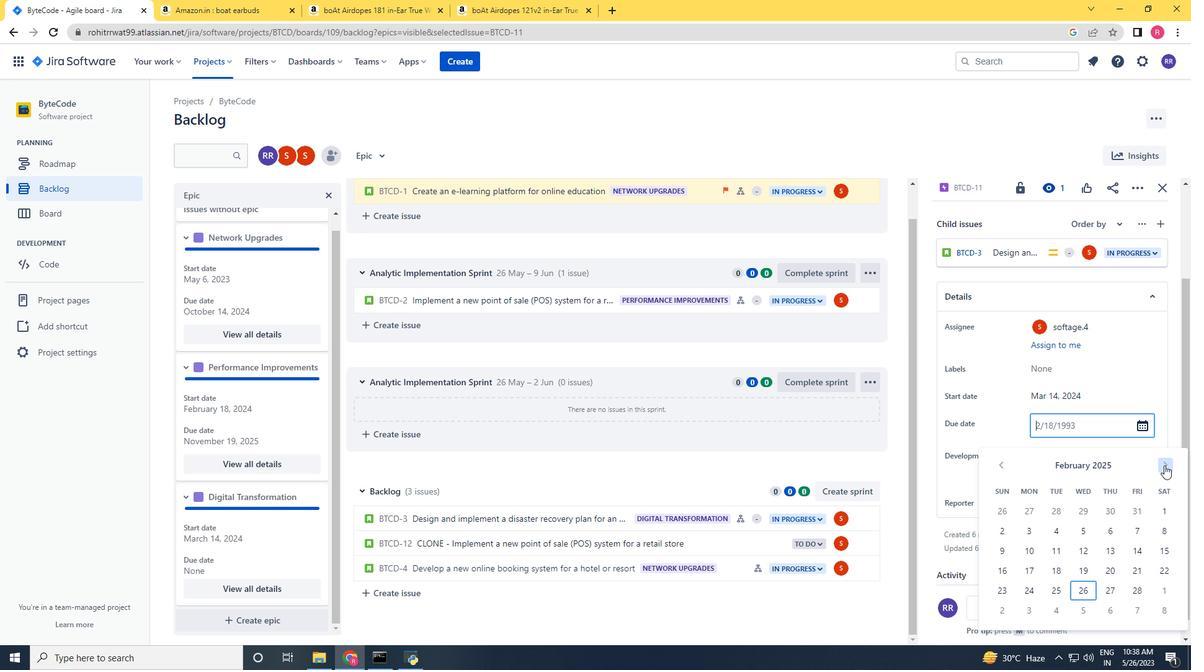 
Action: Mouse pressed left at (1164, 465)
Screenshot: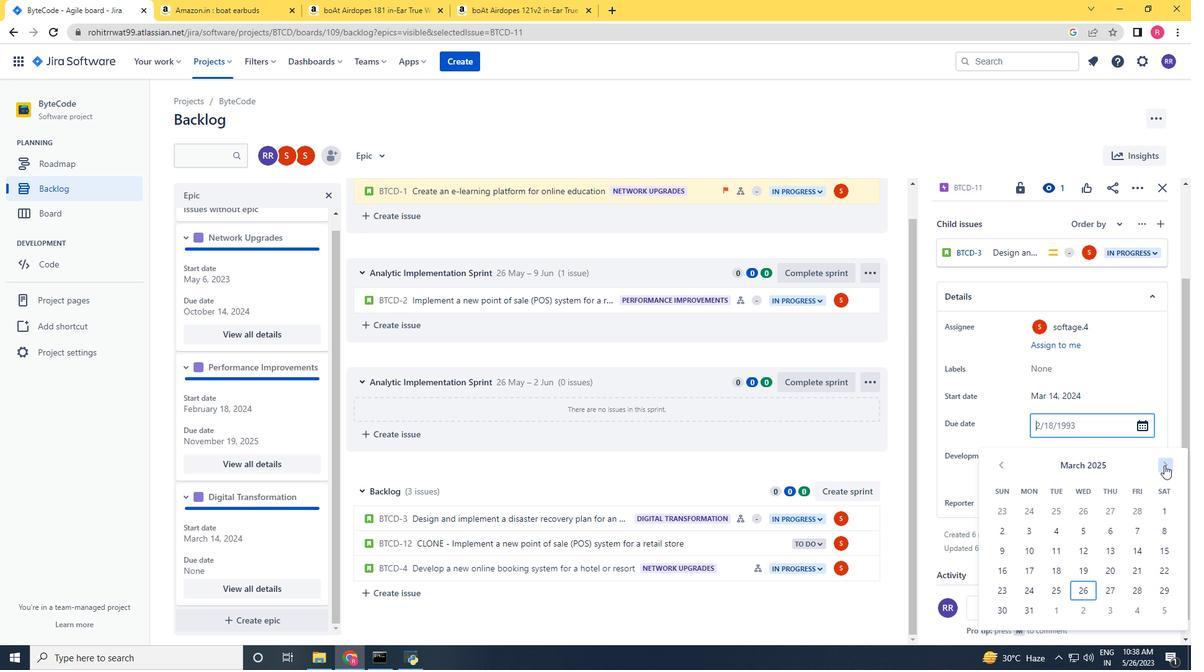 
Action: Mouse pressed left at (1164, 465)
Screenshot: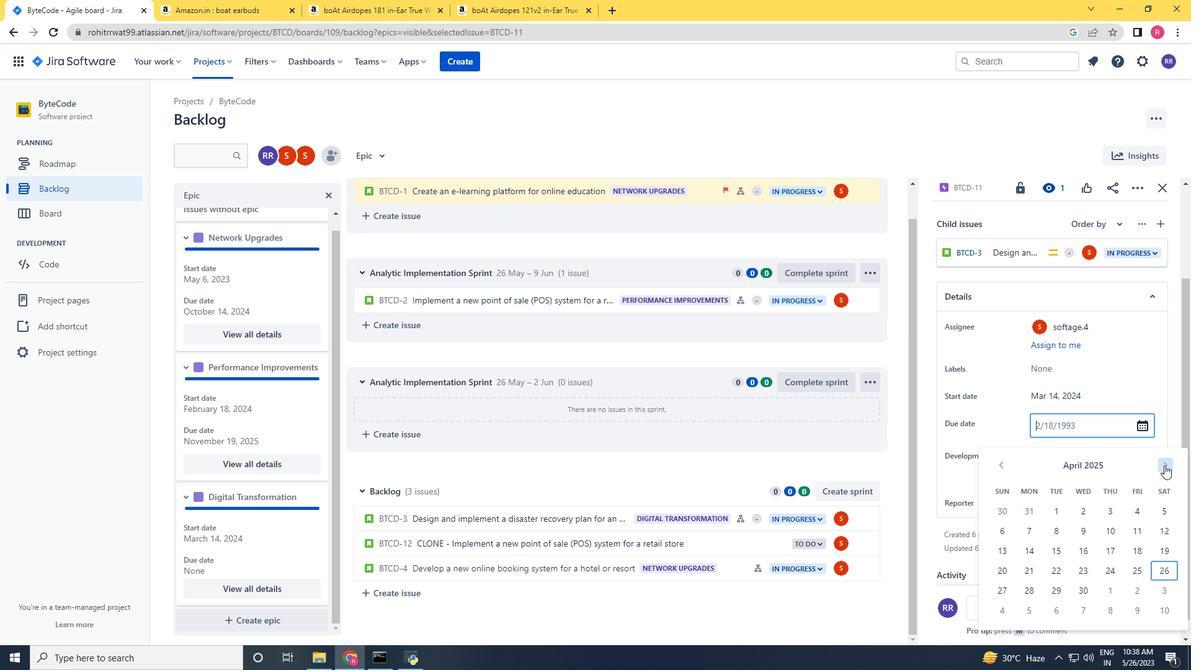 
Action: Mouse pressed left at (1164, 465)
Screenshot: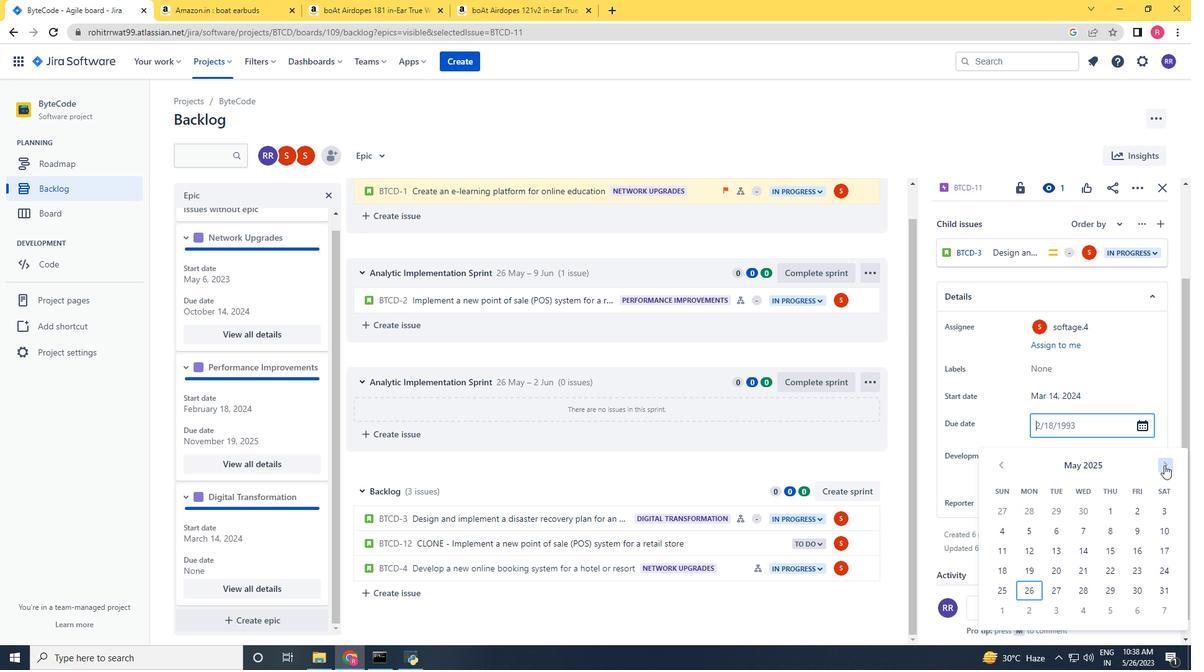 
Action: Mouse pressed left at (1164, 465)
Screenshot: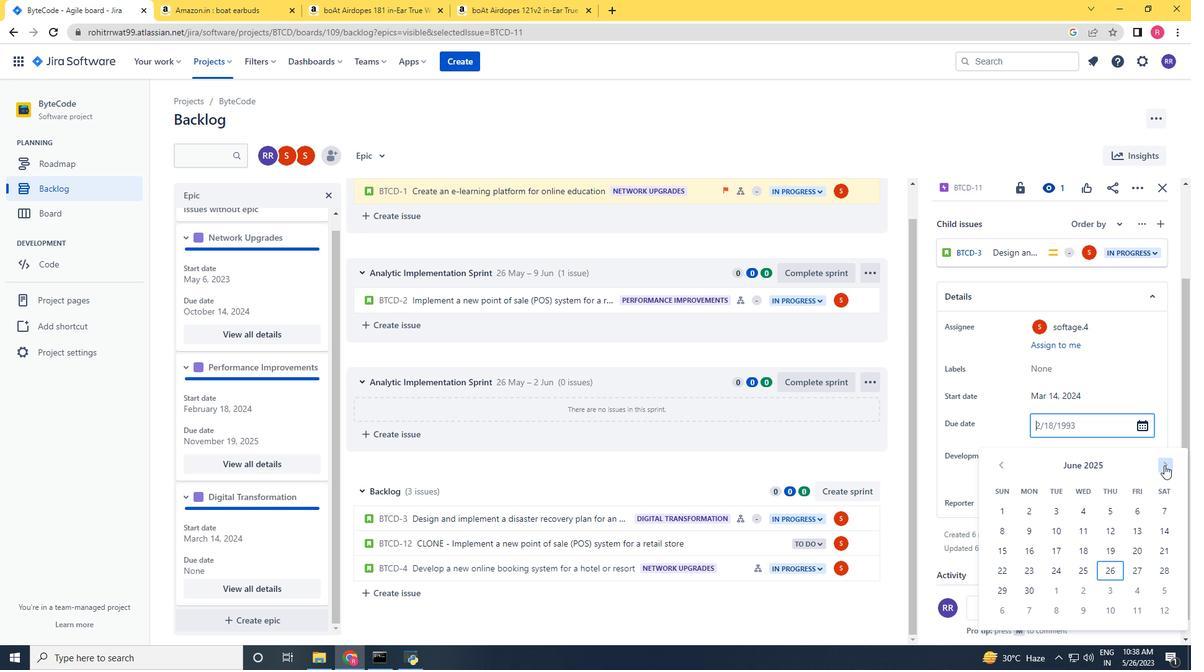 
Action: Mouse pressed left at (1164, 465)
Screenshot: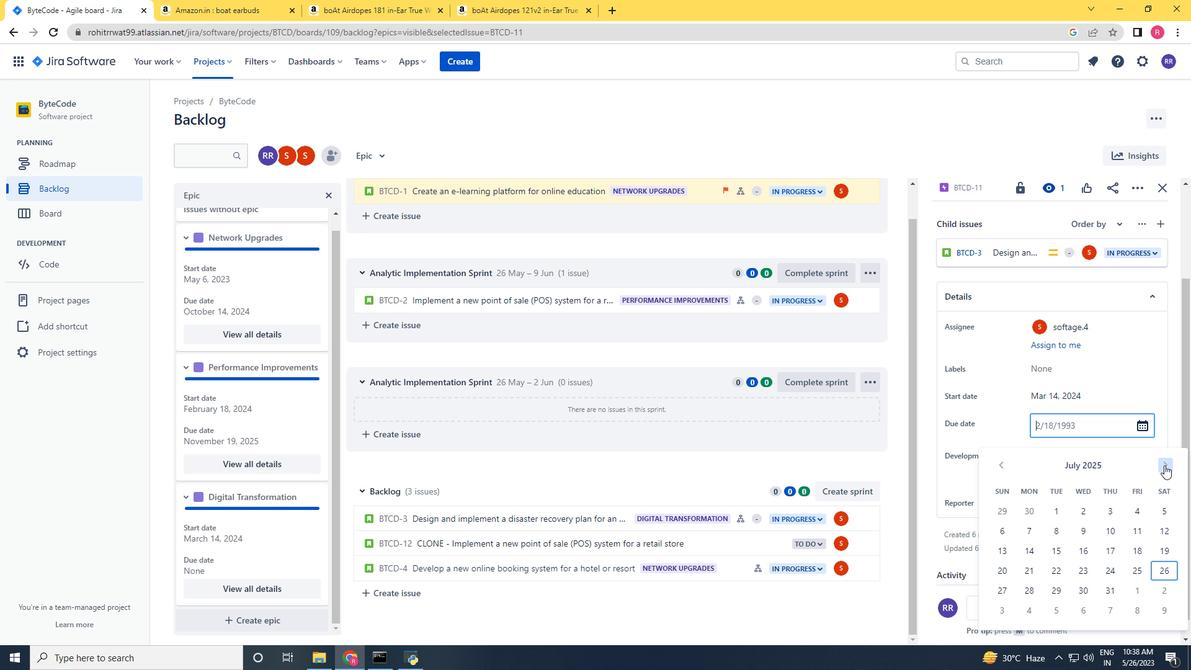 
Action: Mouse pressed left at (1164, 465)
Screenshot: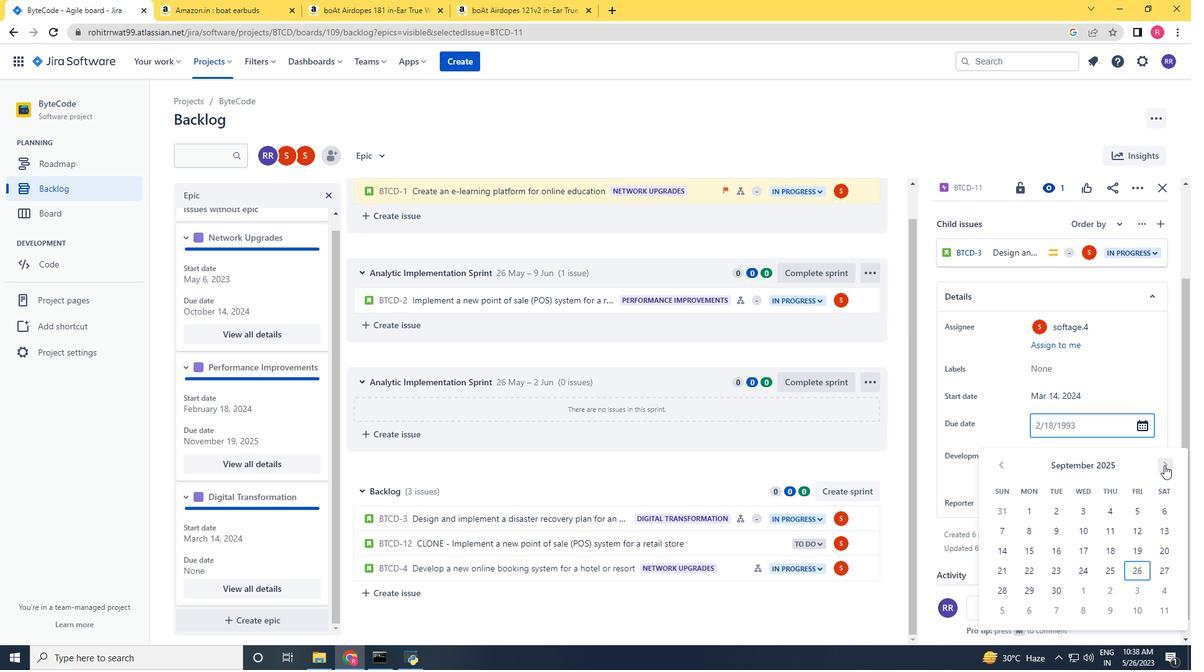 
Action: Mouse pressed left at (1164, 465)
Screenshot: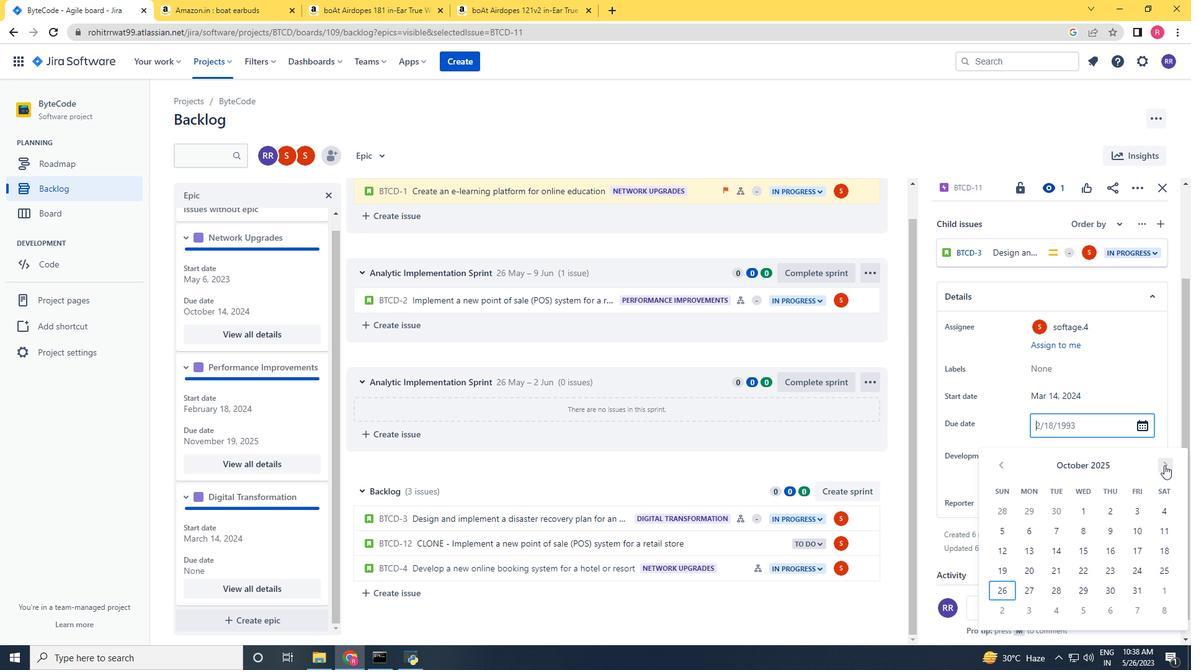 
Action: Mouse pressed left at (1164, 465)
Screenshot: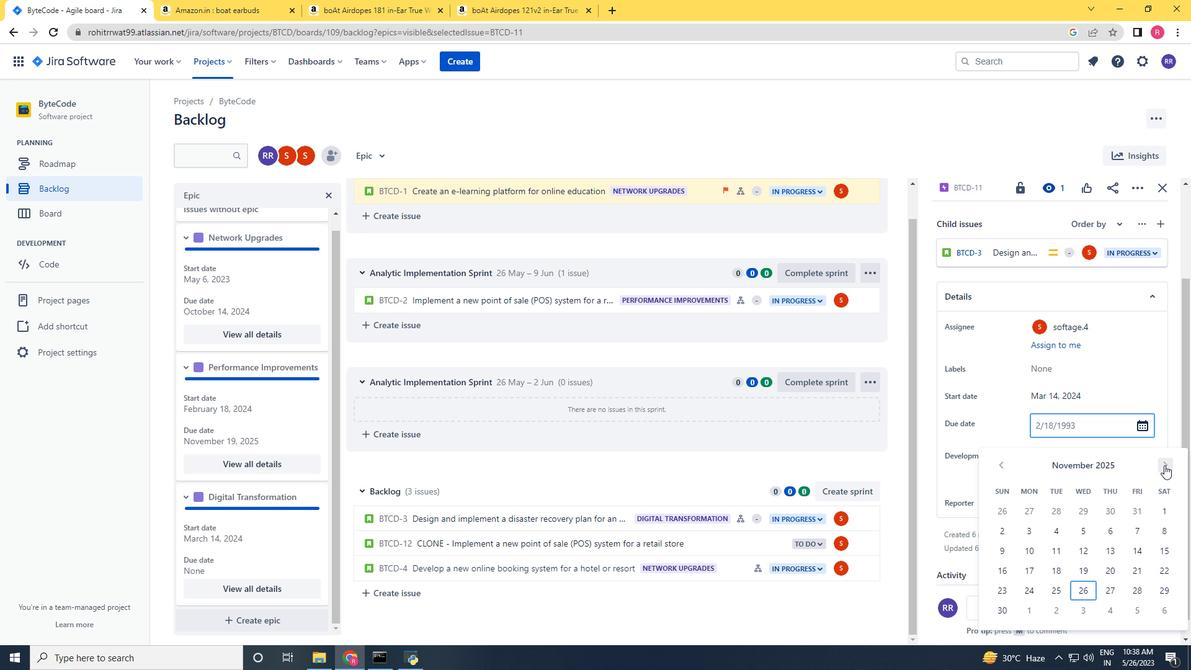 
Action: Mouse moved to (1082, 533)
Screenshot: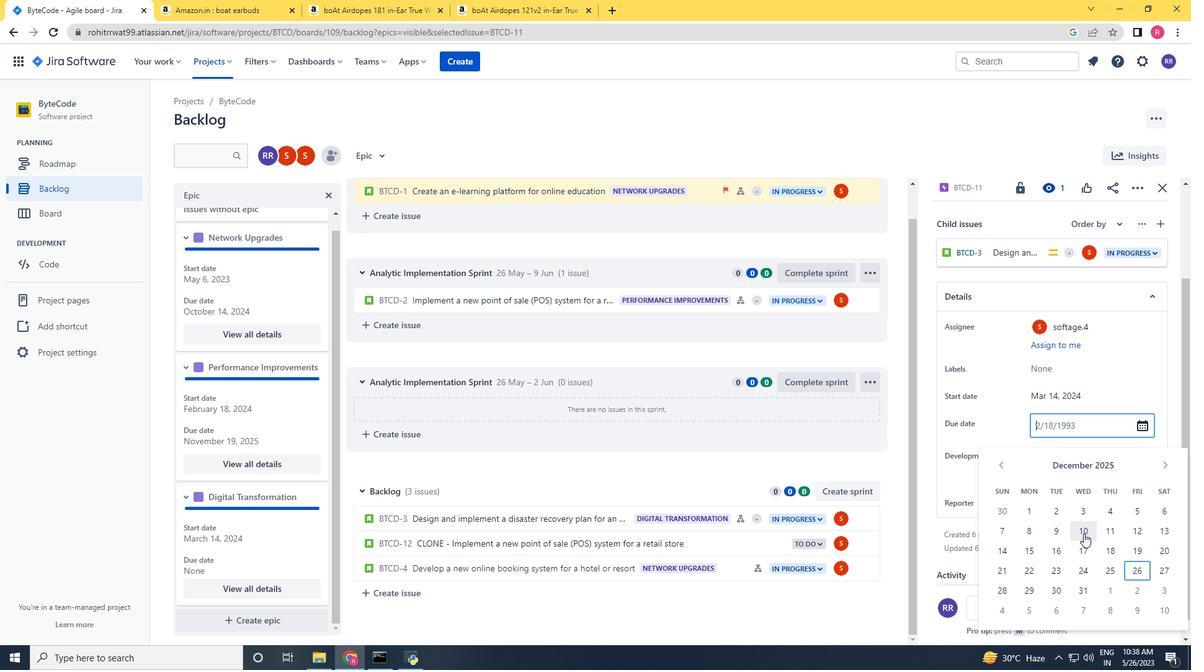 
Action: Mouse pressed left at (1082, 533)
Screenshot: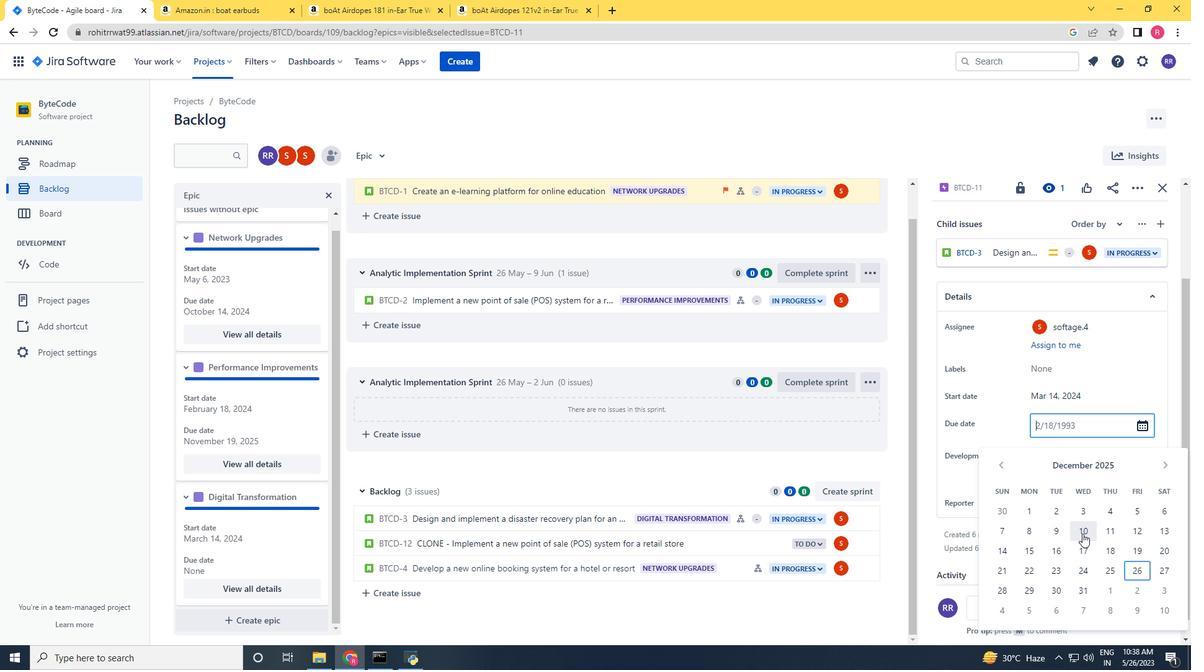
Action: Mouse moved to (1066, 547)
Screenshot: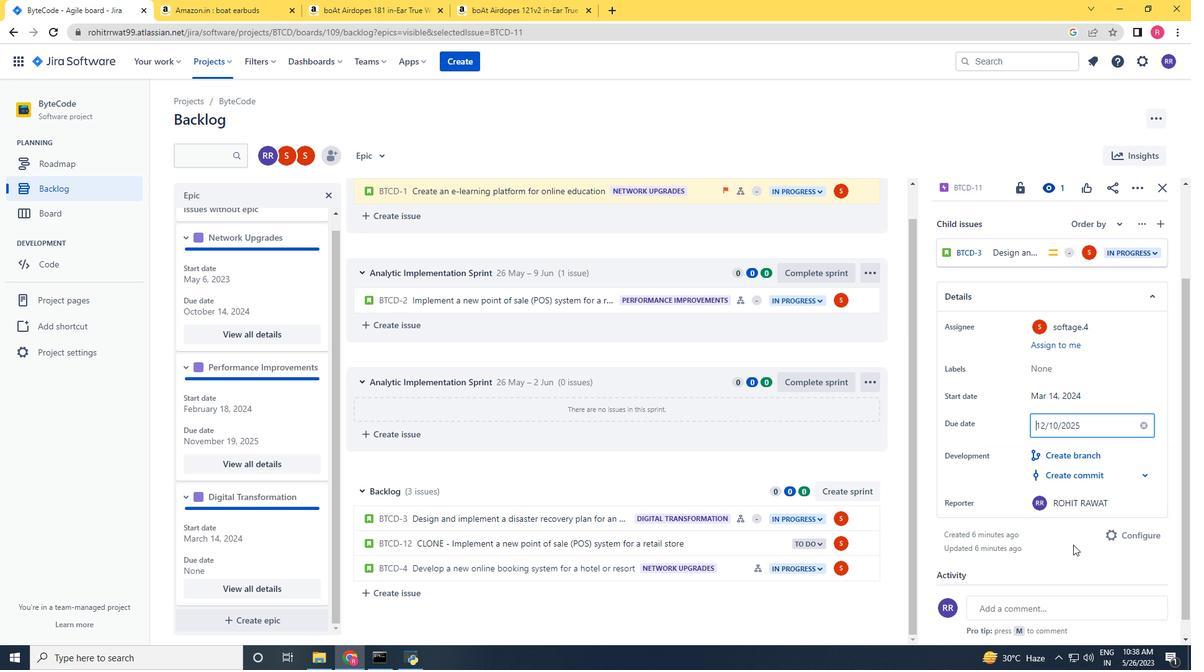 
Action: Mouse pressed left at (1066, 547)
Screenshot: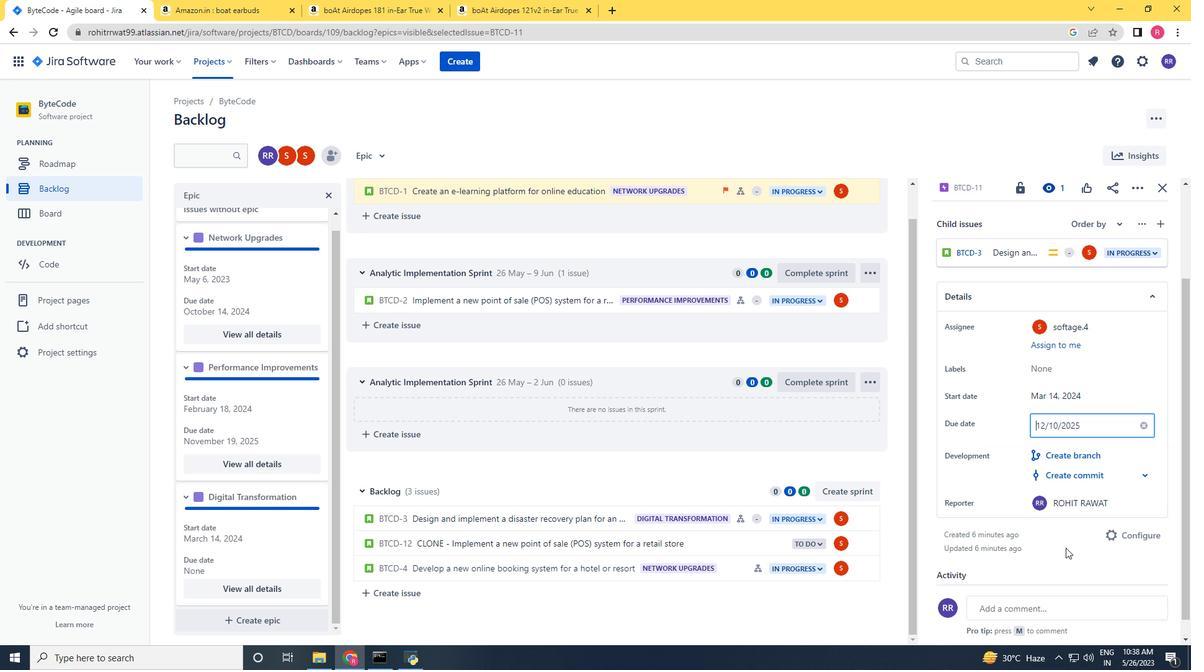 
